 Task: Create validation rules in venue object.
Action: Mouse moved to (1216, 97)
Screenshot: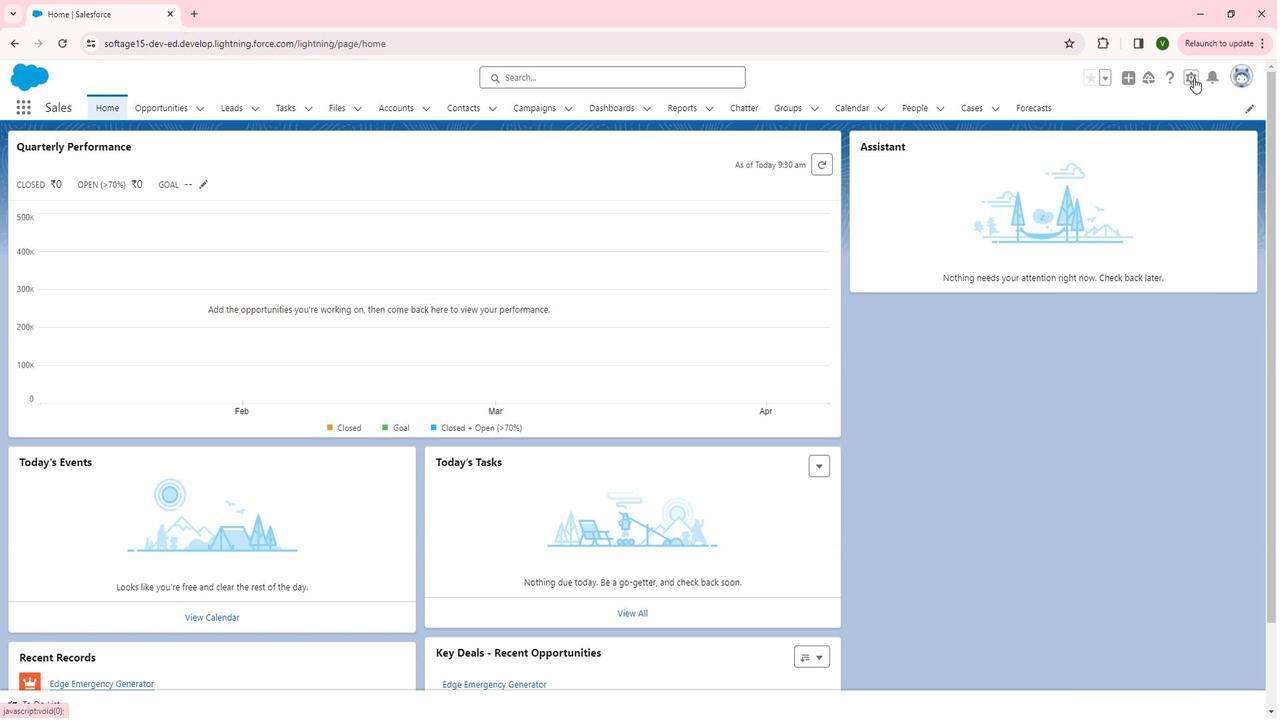 
Action: Mouse pressed left at (1216, 97)
Screenshot: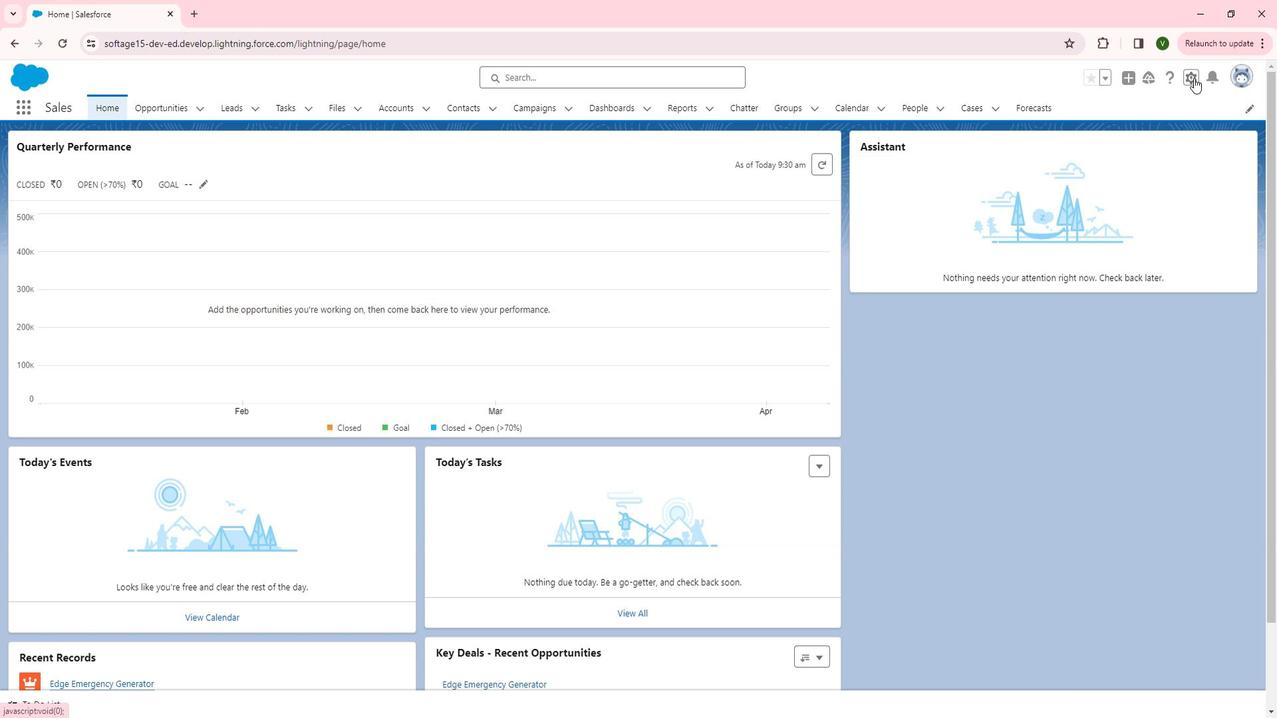 
Action: Mouse moved to (1151, 147)
Screenshot: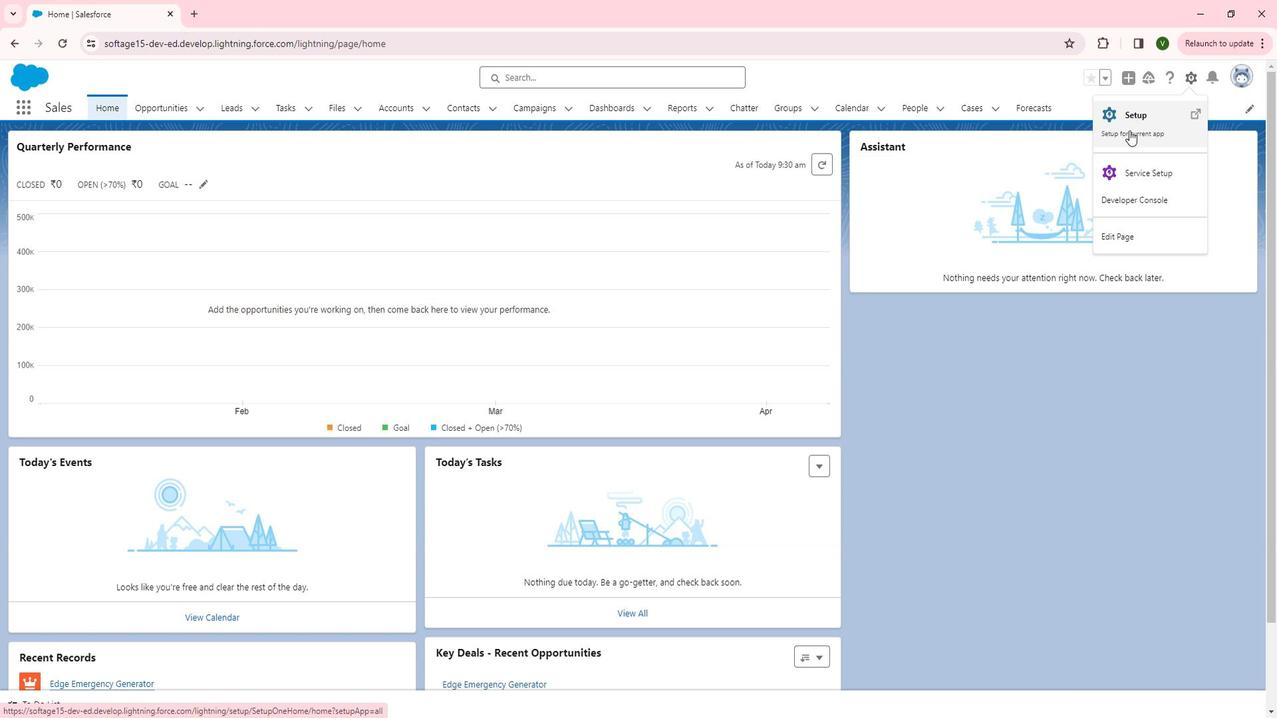 
Action: Mouse pressed left at (1151, 147)
Screenshot: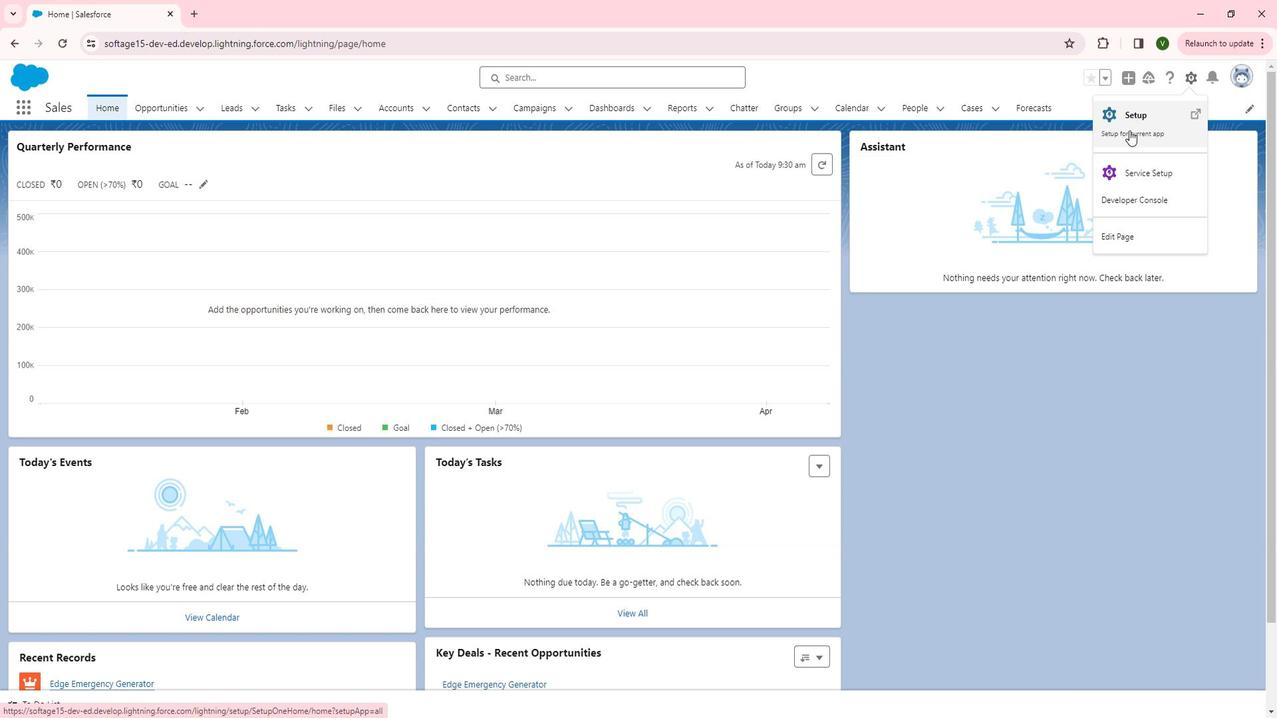 
Action: Mouse moved to (119, 447)
Screenshot: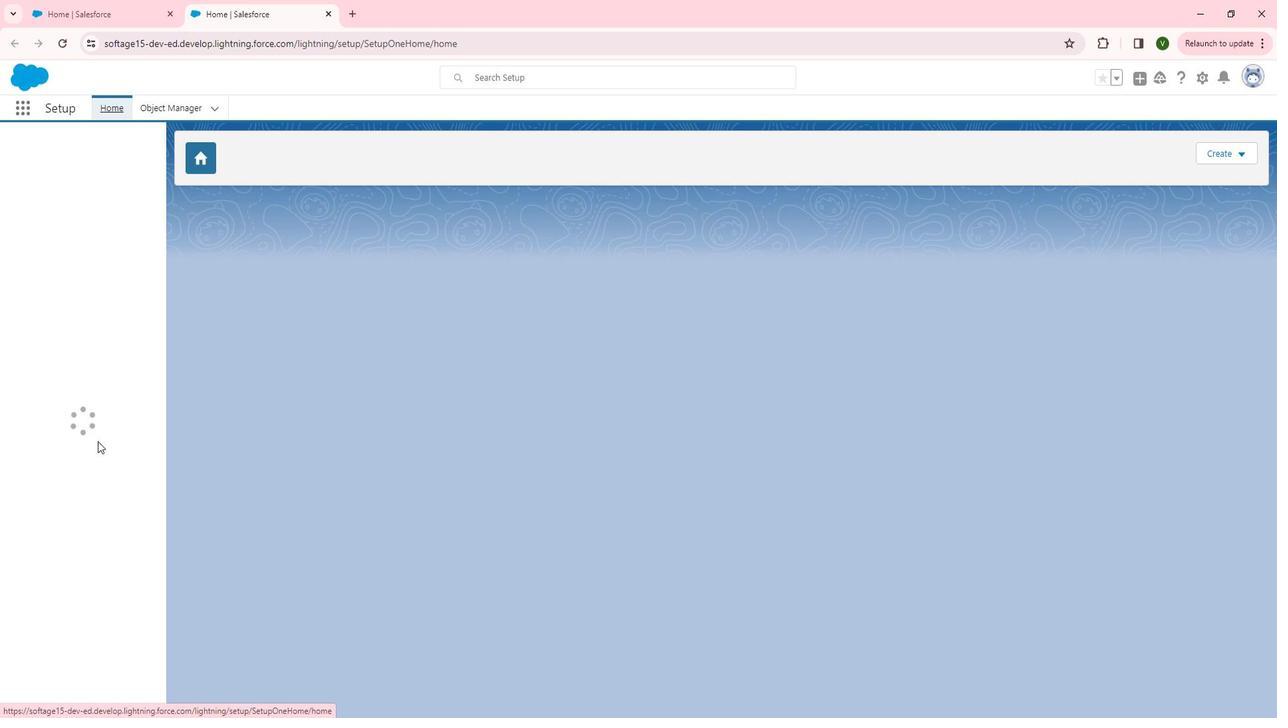 
Action: Mouse scrolled (119, 446) with delta (0, 0)
Screenshot: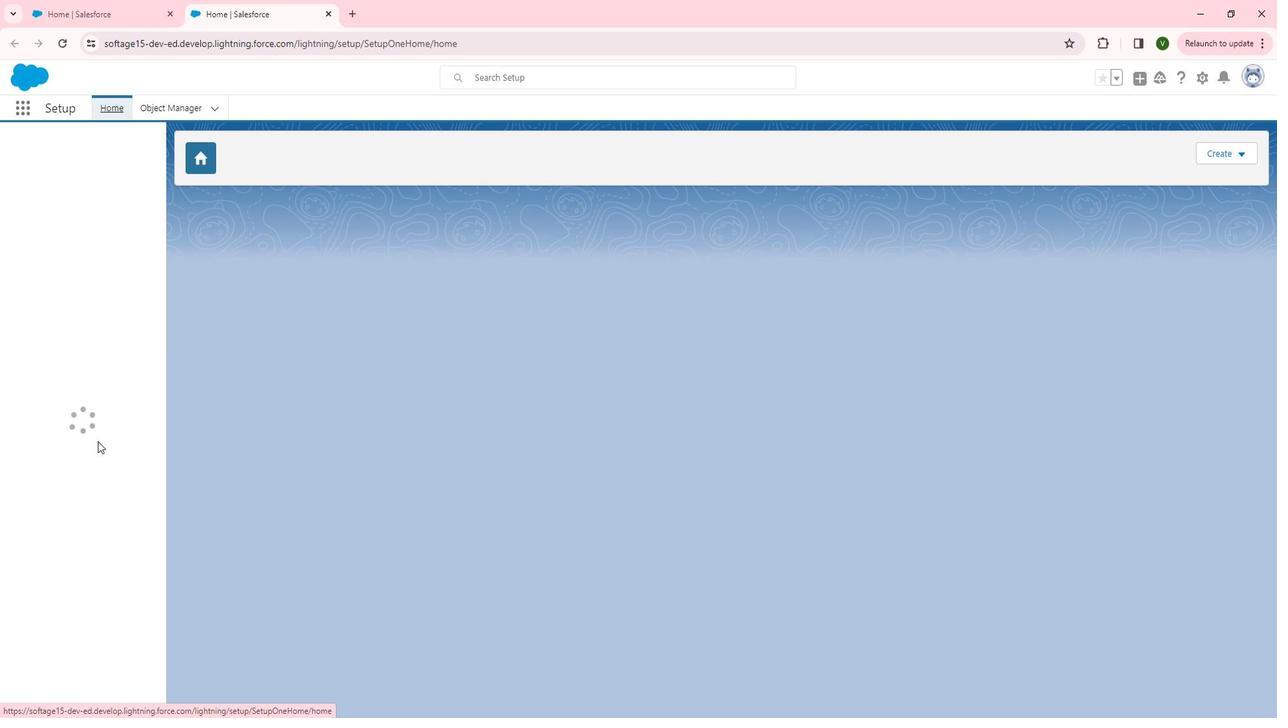 
Action: Mouse scrolled (119, 446) with delta (0, 0)
Screenshot: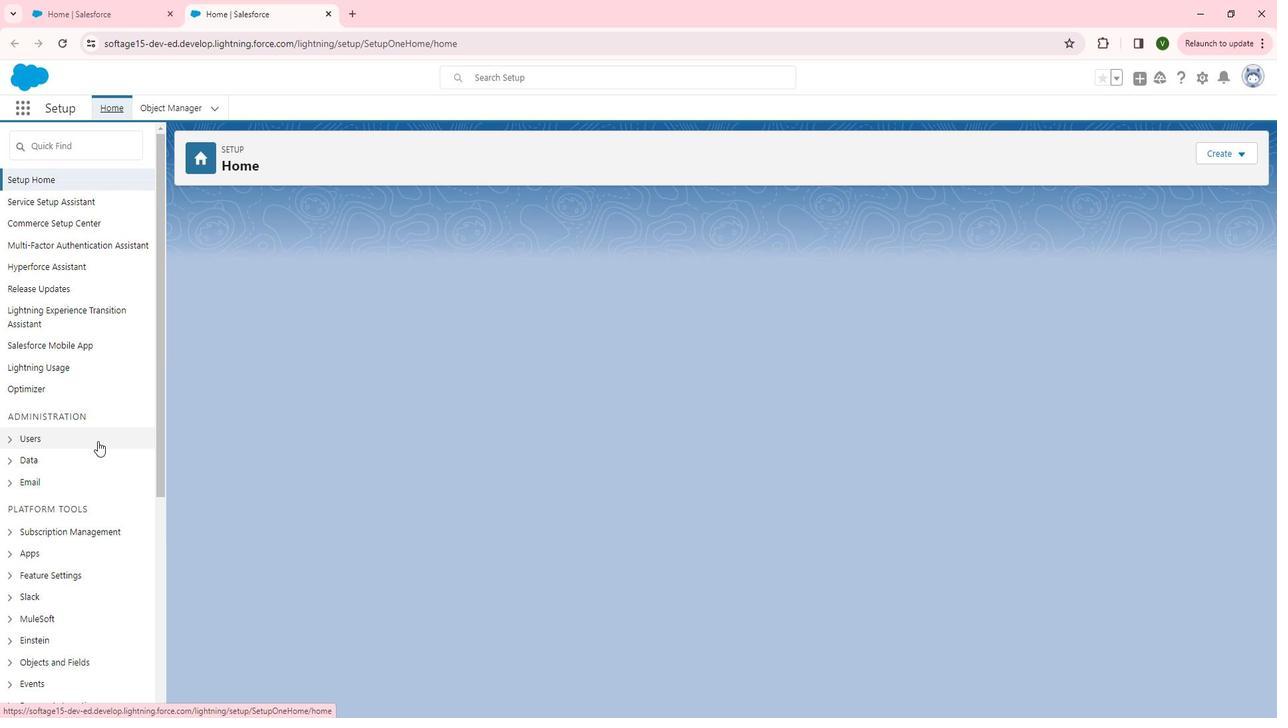 
Action: Mouse moved to (122, 477)
Screenshot: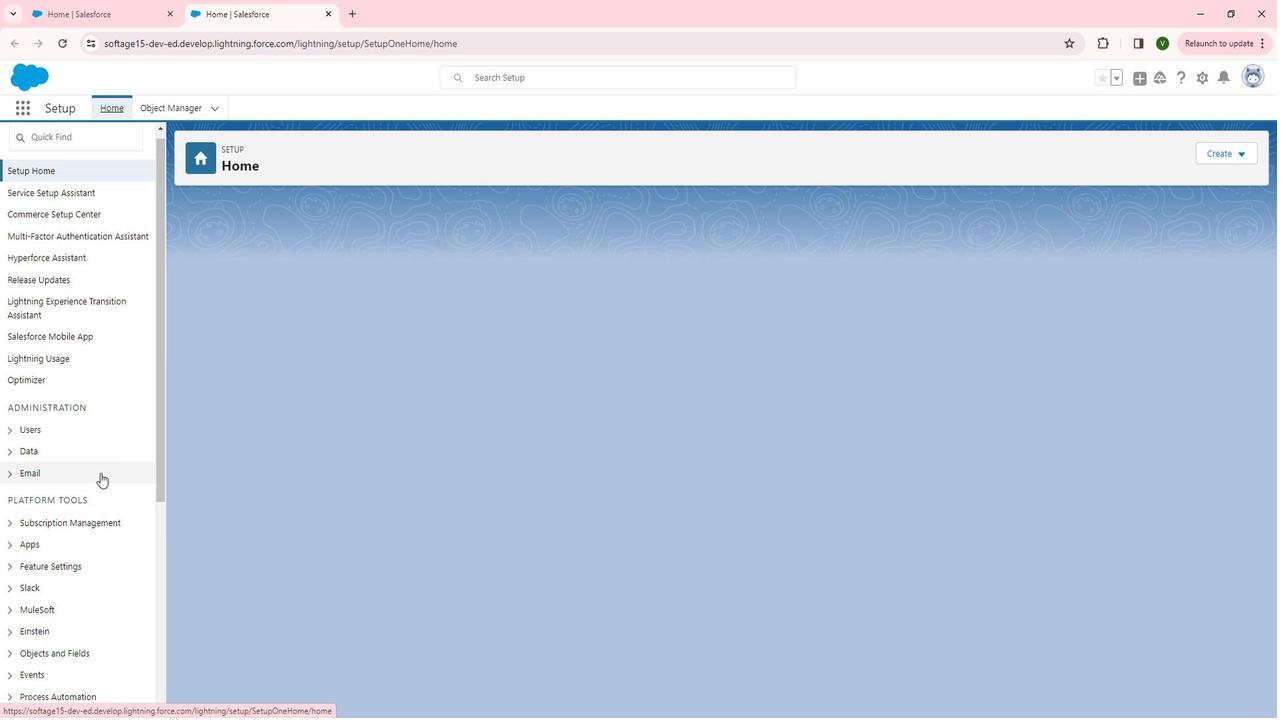 
Action: Mouse scrolled (122, 477) with delta (0, 0)
Screenshot: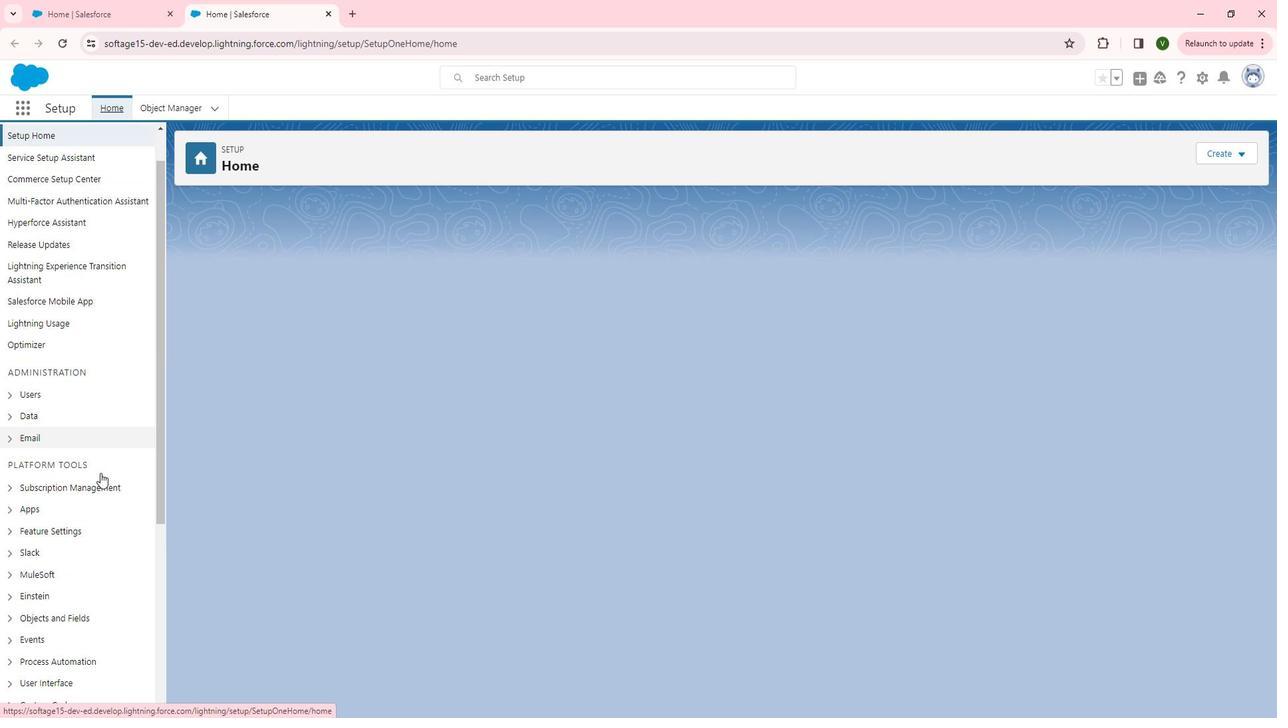 
Action: Mouse moved to (86, 512)
Screenshot: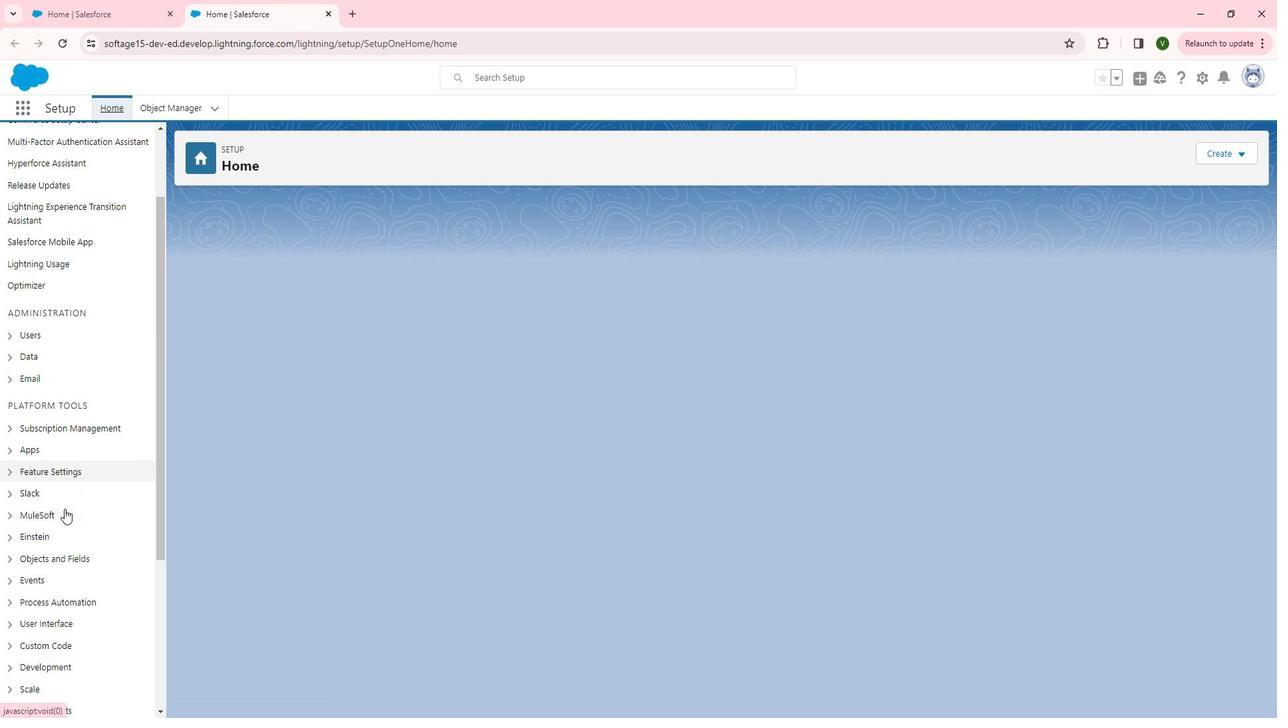 
Action: Mouse scrolled (86, 511) with delta (0, 0)
Screenshot: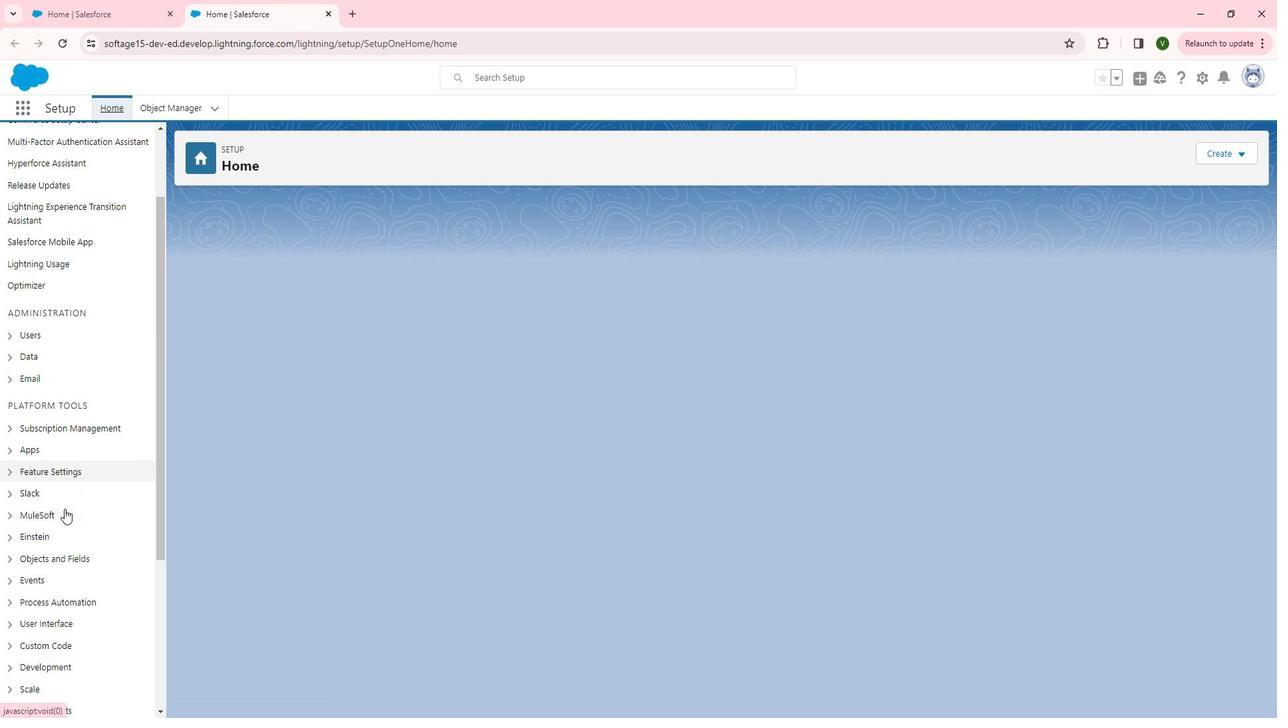 
Action: Mouse scrolled (86, 511) with delta (0, 0)
Screenshot: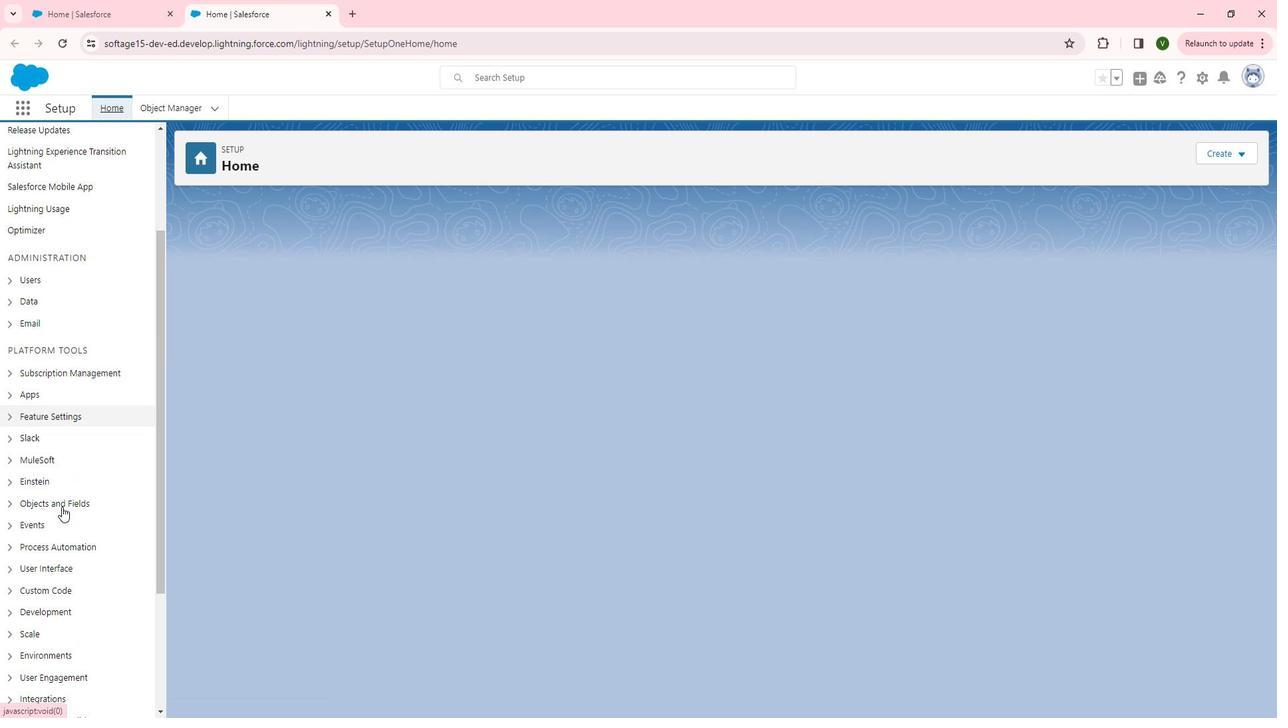 
Action: Mouse moved to (33, 457)
Screenshot: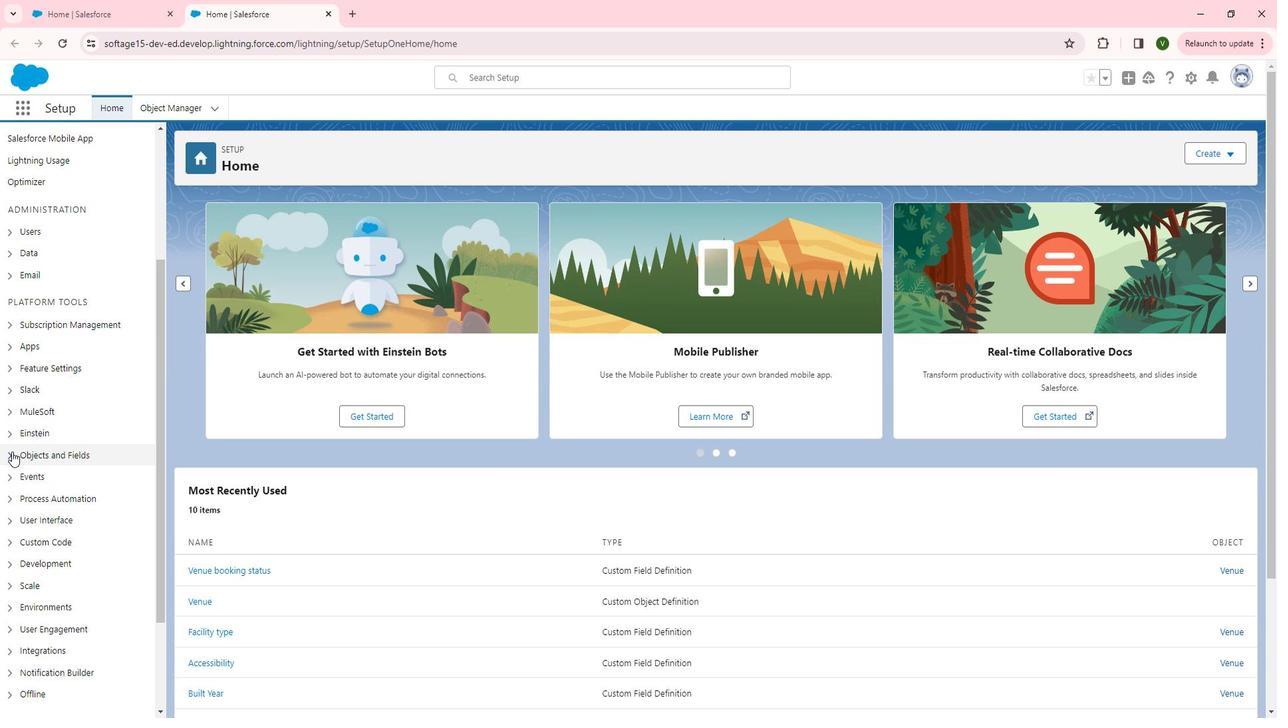 
Action: Mouse pressed left at (33, 457)
Screenshot: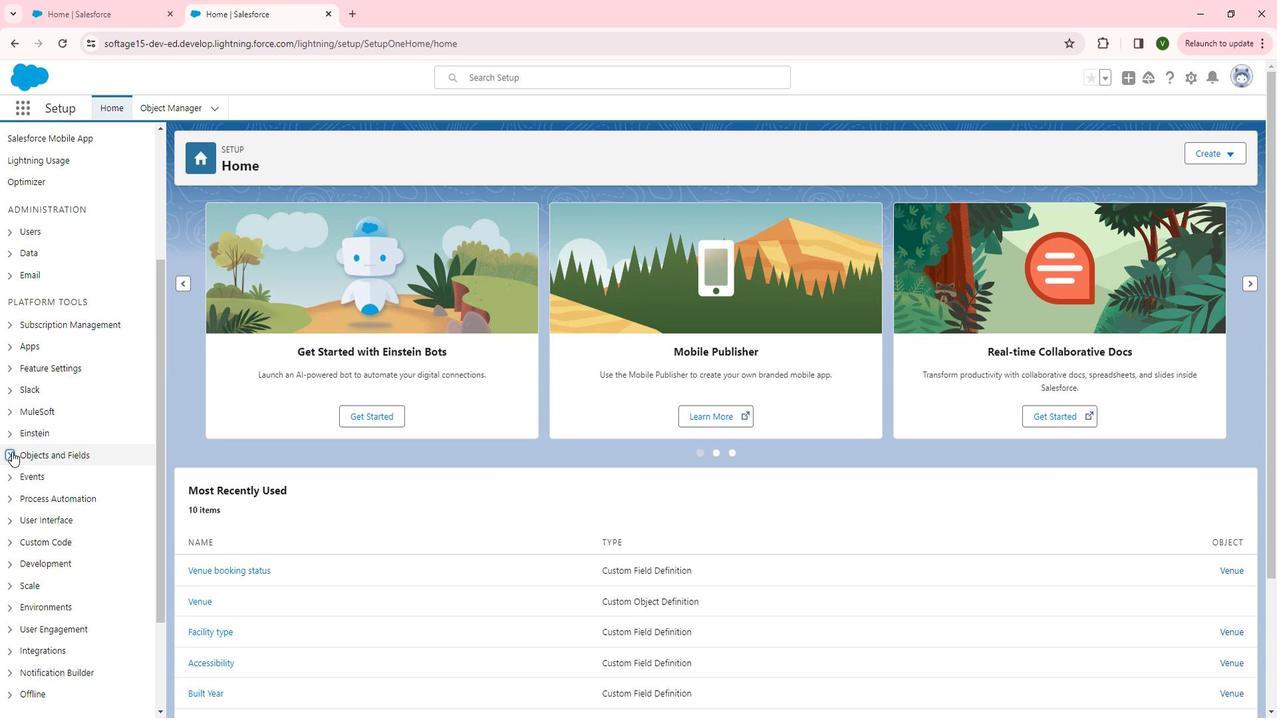 
Action: Mouse moved to (99, 463)
Screenshot: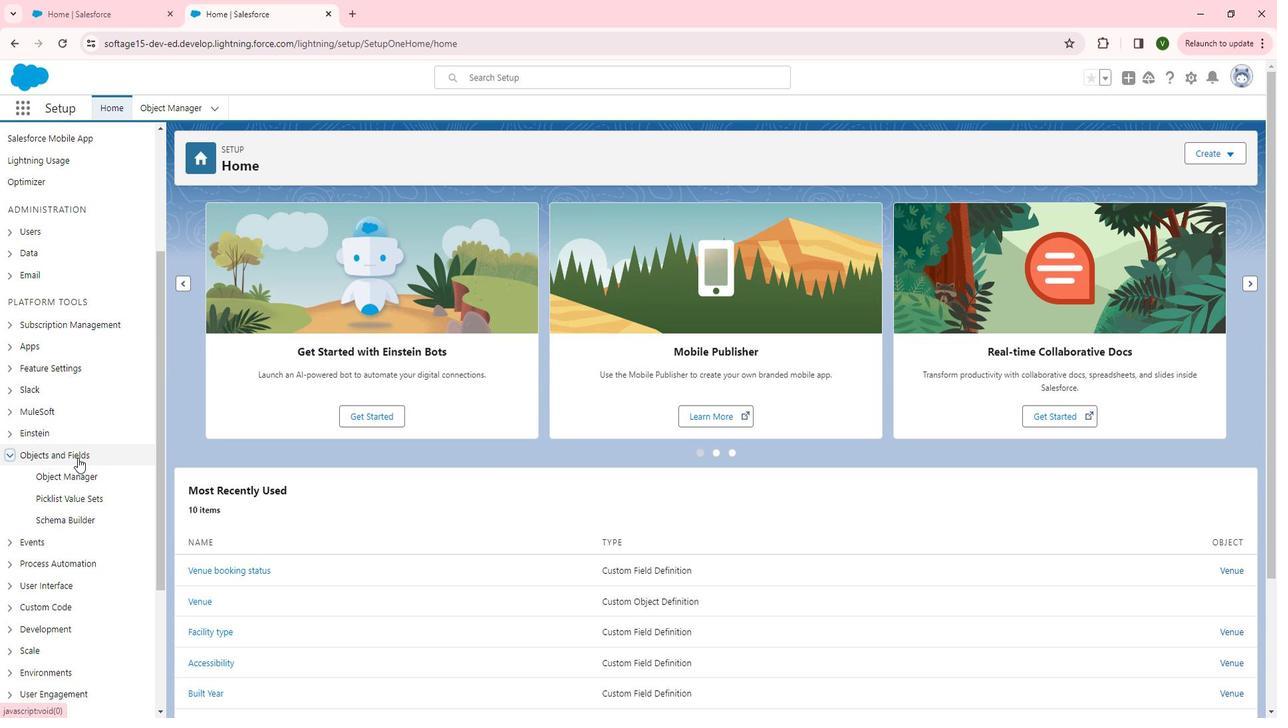 
Action: Mouse pressed left at (99, 463)
Screenshot: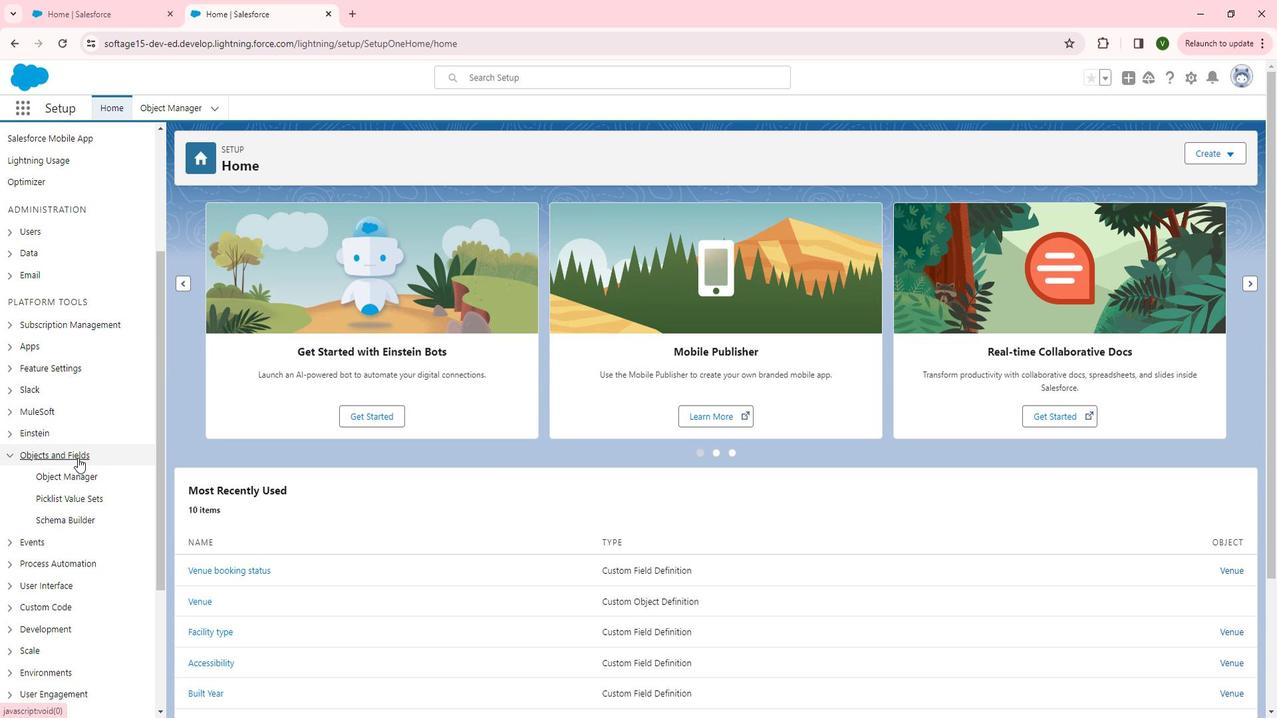 
Action: Mouse pressed left at (99, 463)
Screenshot: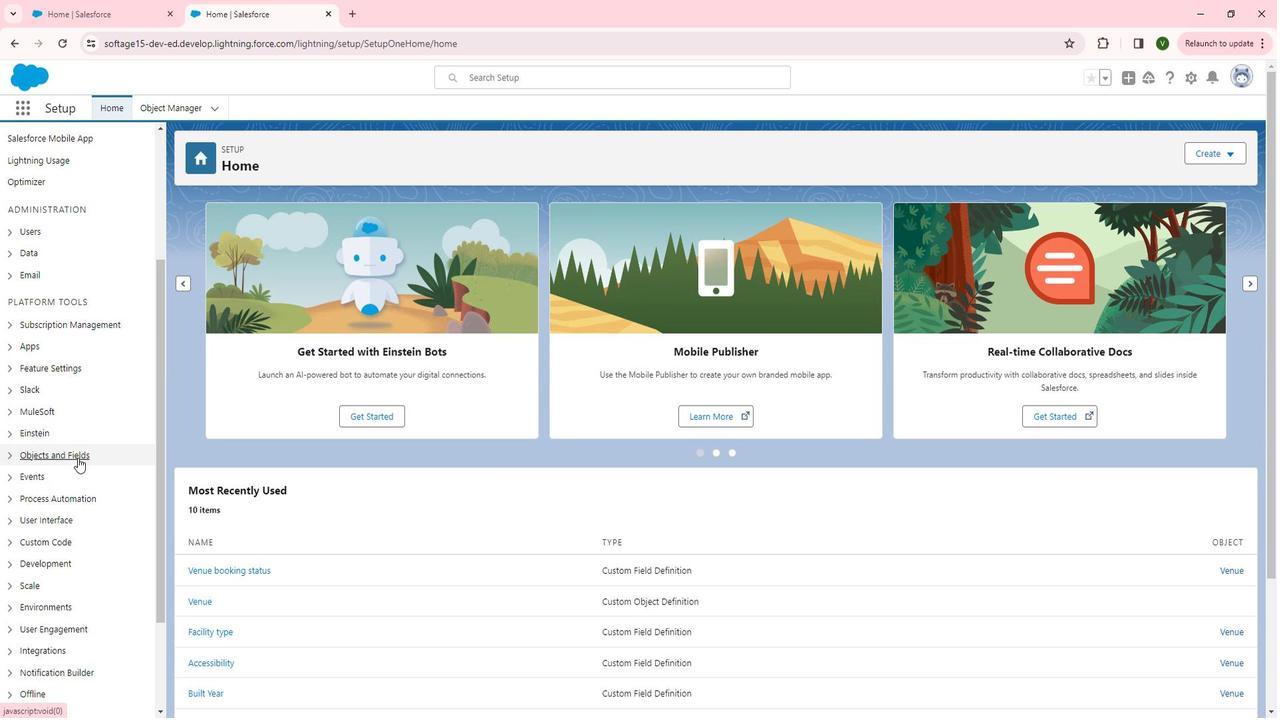 
Action: Mouse moved to (93, 479)
Screenshot: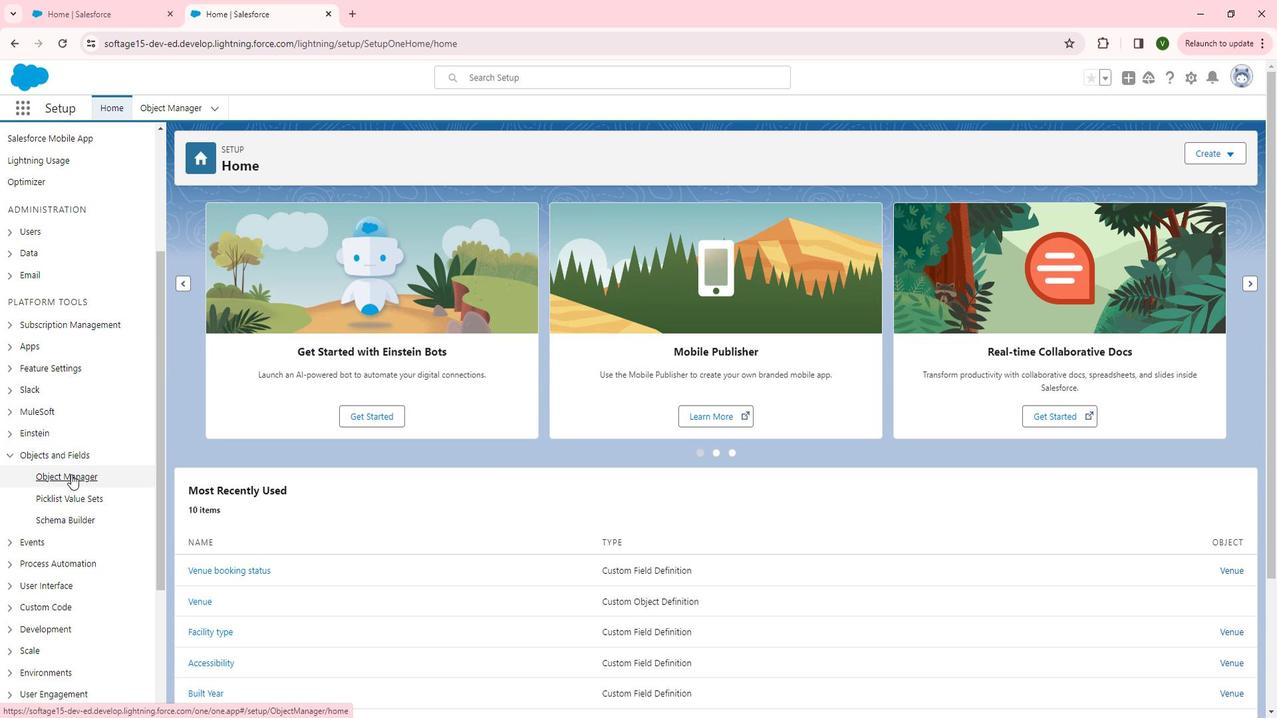 
Action: Mouse pressed left at (93, 479)
Screenshot: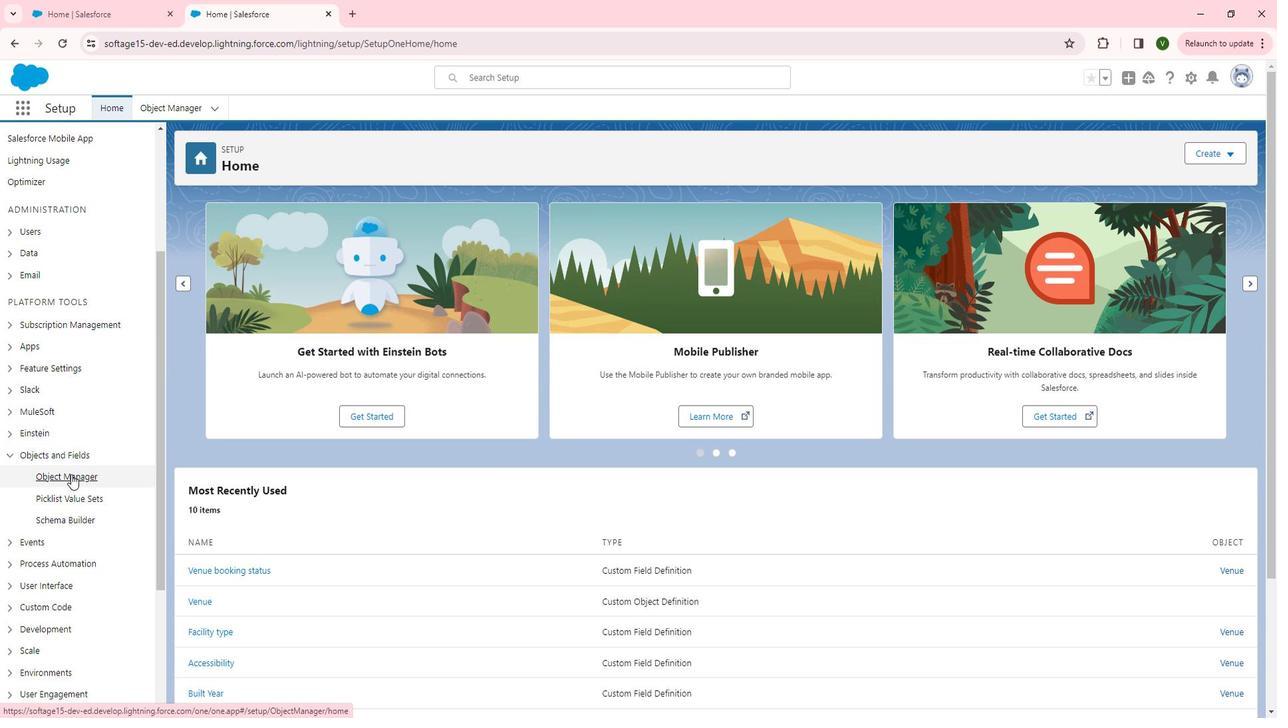 
Action: Mouse moved to (246, 536)
Screenshot: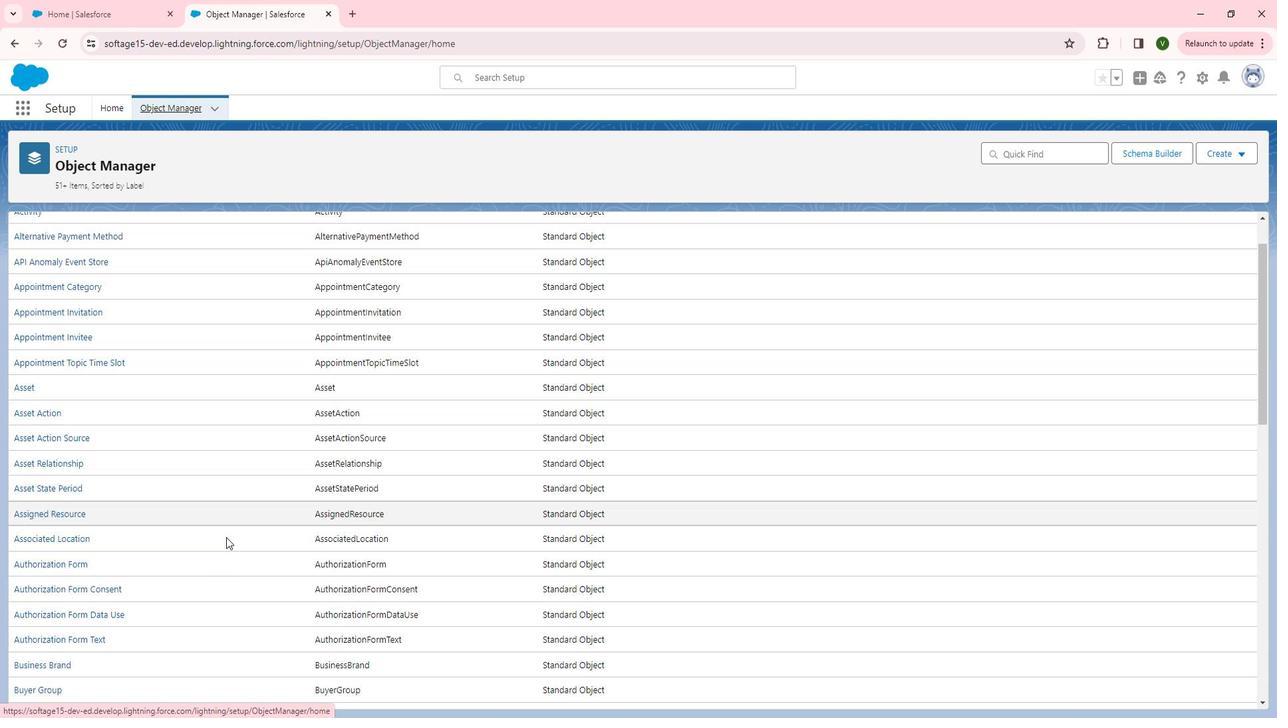 
Action: Mouse scrolled (246, 536) with delta (0, 0)
Screenshot: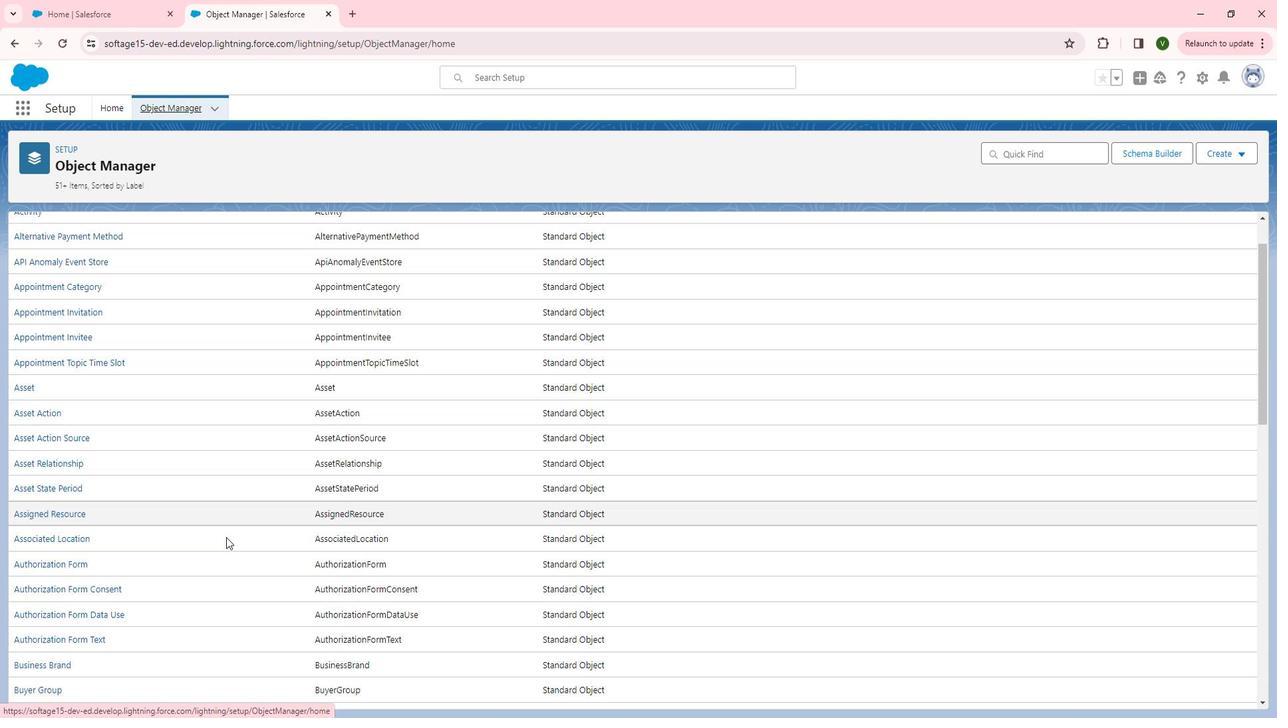 
Action: Mouse moved to (246, 537)
Screenshot: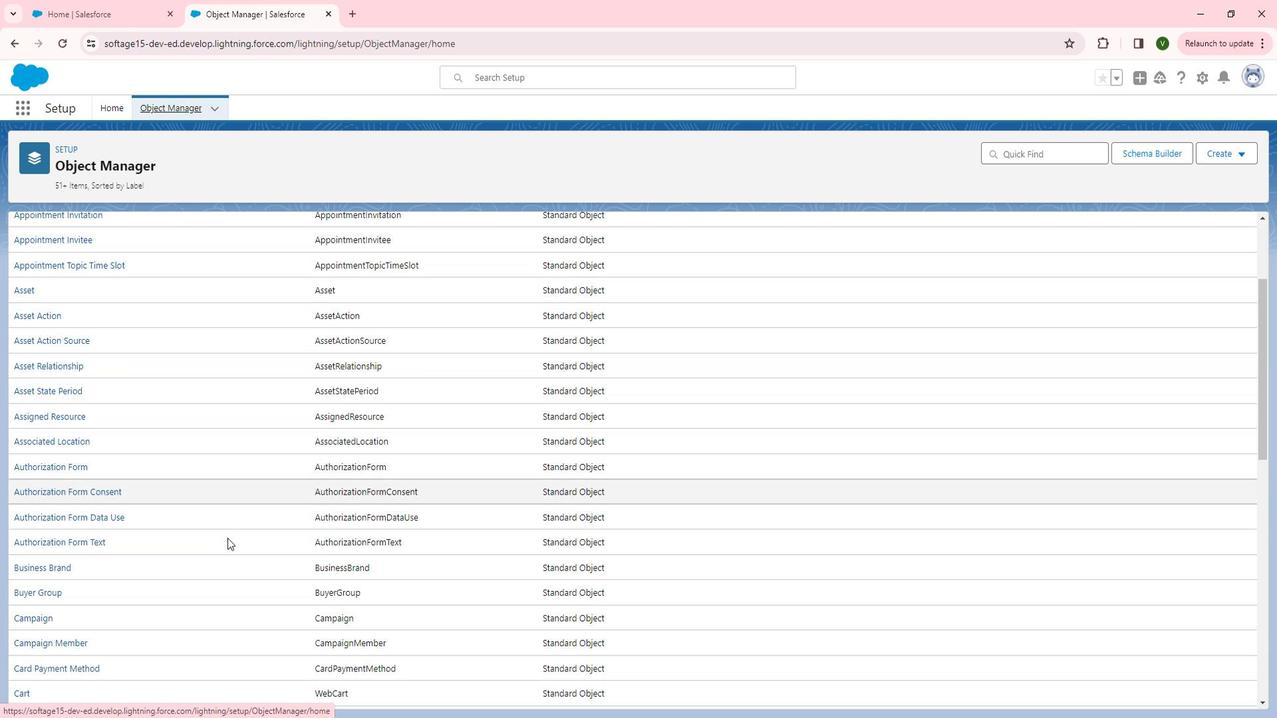 
Action: Mouse scrolled (246, 536) with delta (0, 0)
Screenshot: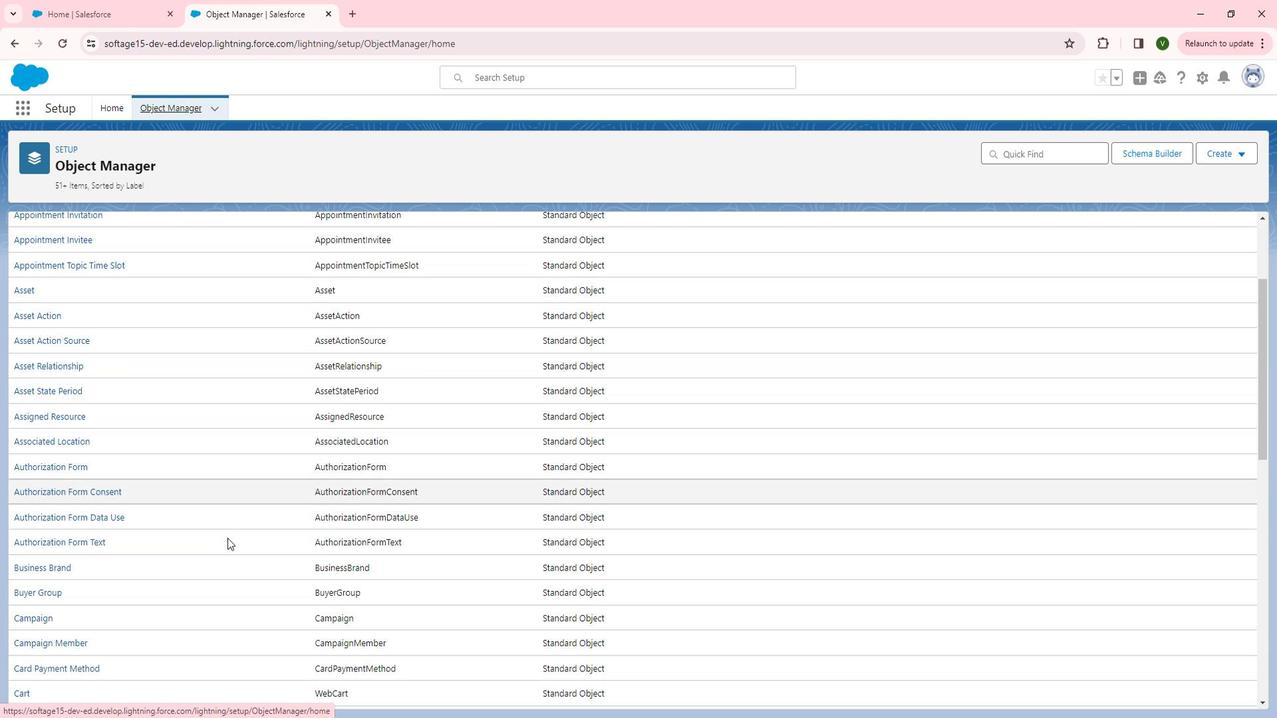 
Action: Mouse moved to (247, 538)
Screenshot: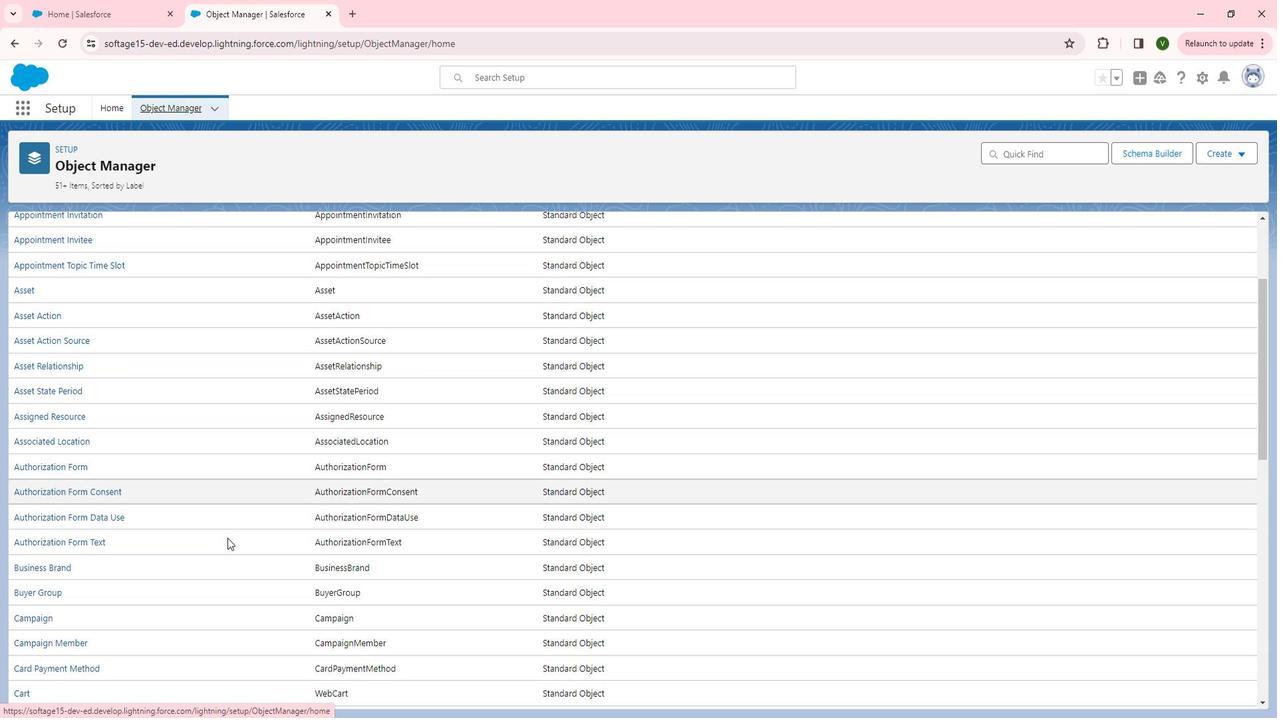 
Action: Mouse scrolled (247, 537) with delta (0, 0)
Screenshot: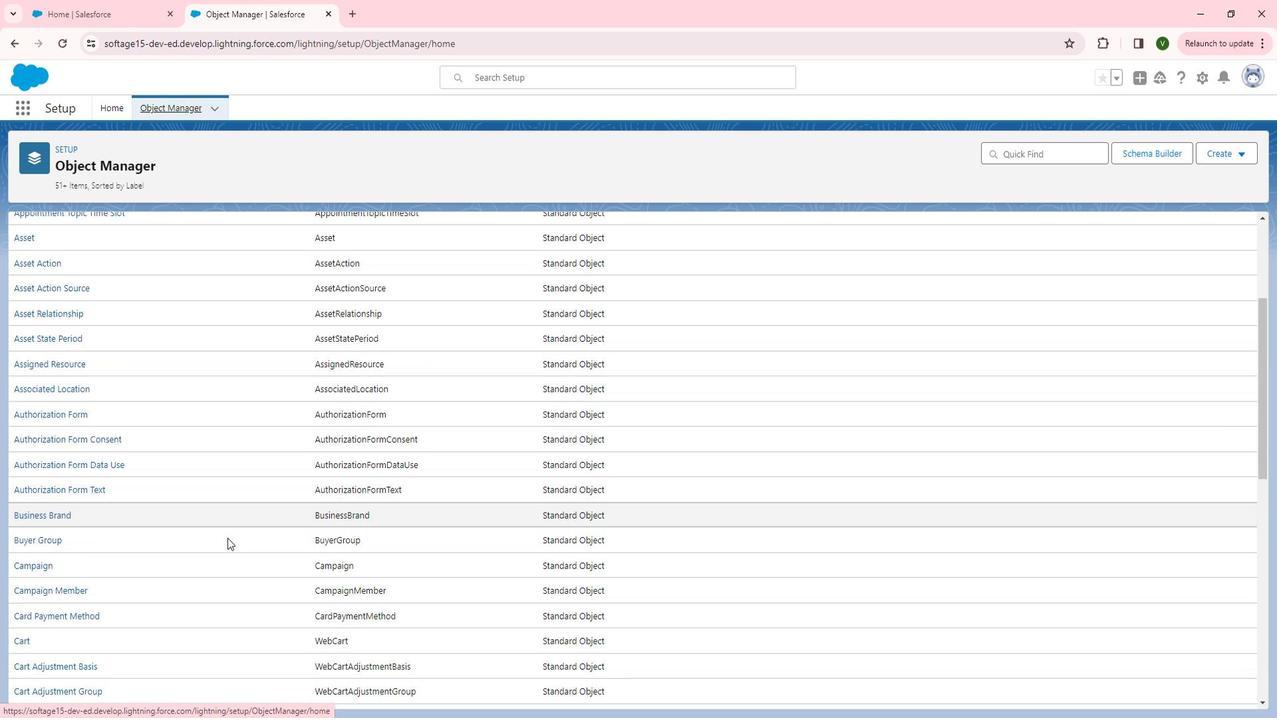 
Action: Mouse moved to (251, 540)
Screenshot: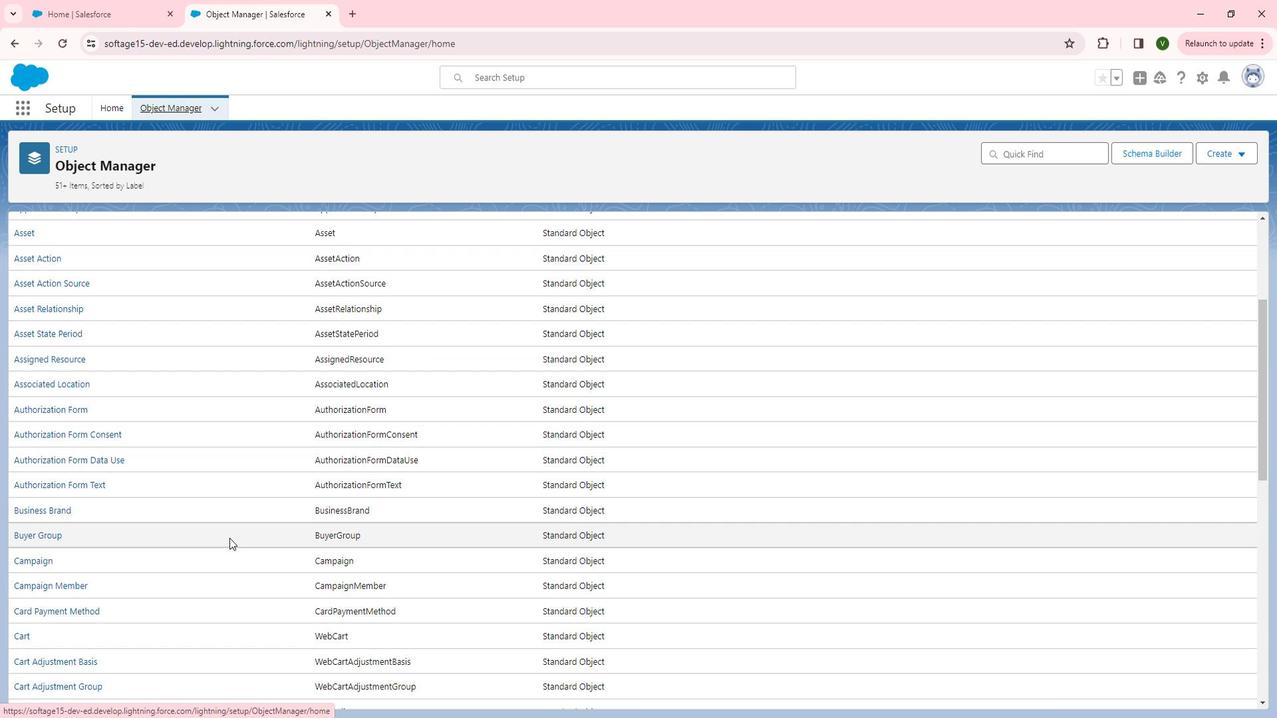
Action: Mouse scrolled (251, 539) with delta (0, 0)
Screenshot: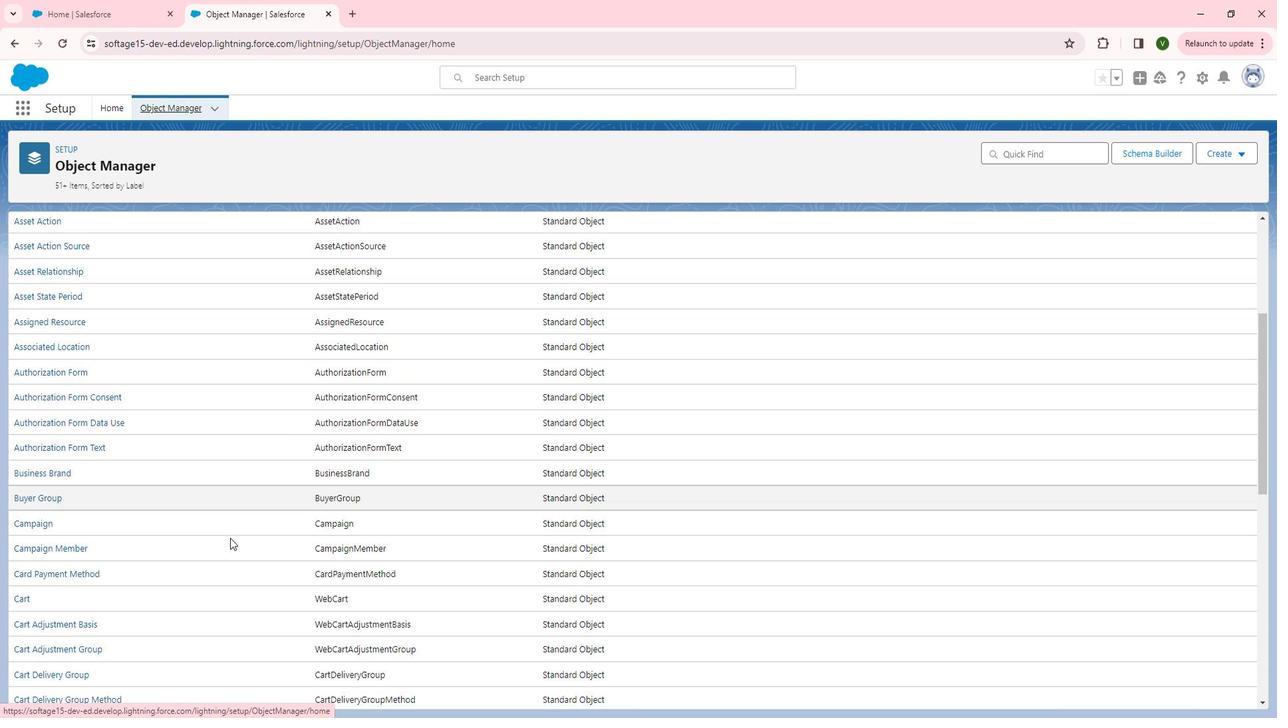 
Action: Mouse scrolled (251, 539) with delta (0, 0)
Screenshot: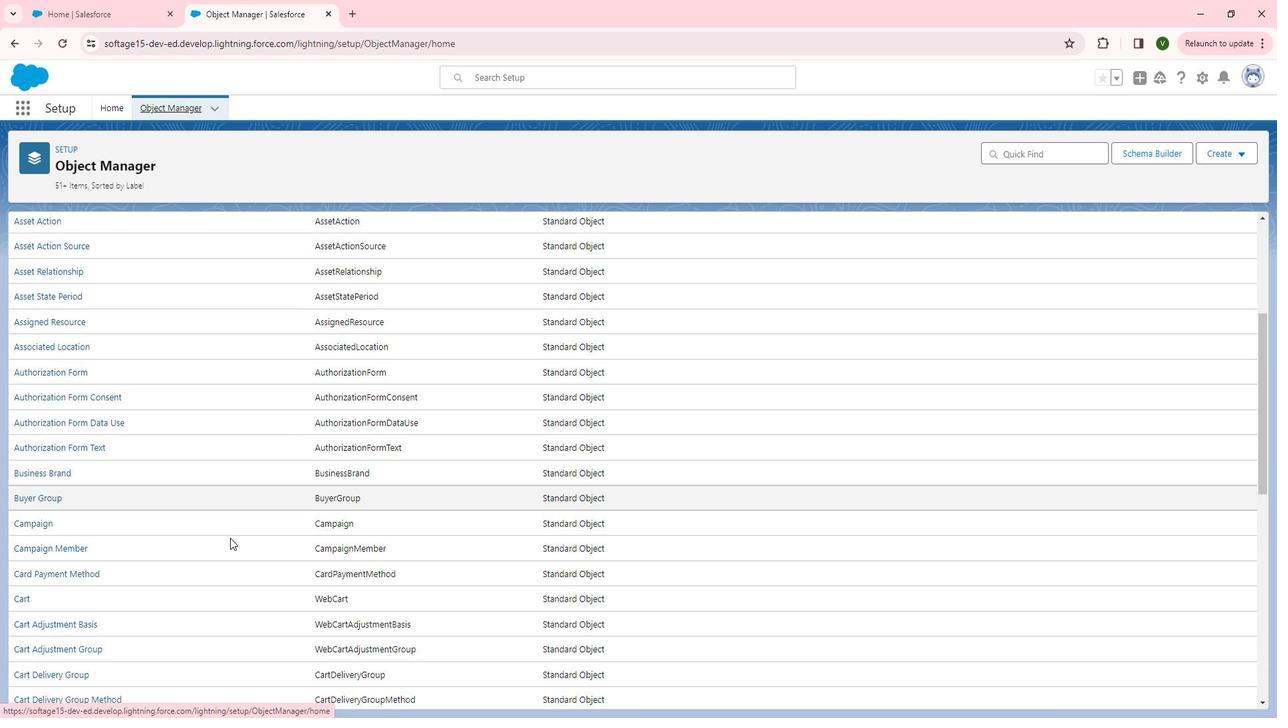 
Action: Mouse scrolled (251, 539) with delta (0, 0)
Screenshot: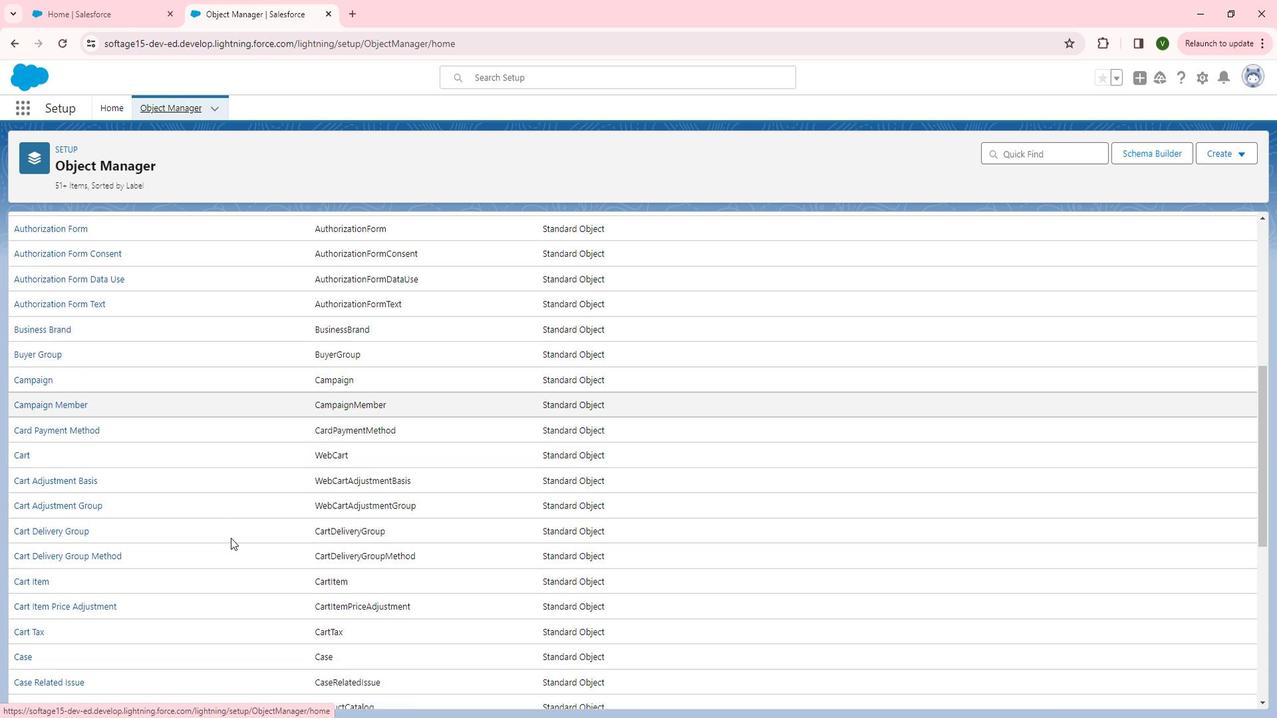 
Action: Mouse moved to (252, 540)
Screenshot: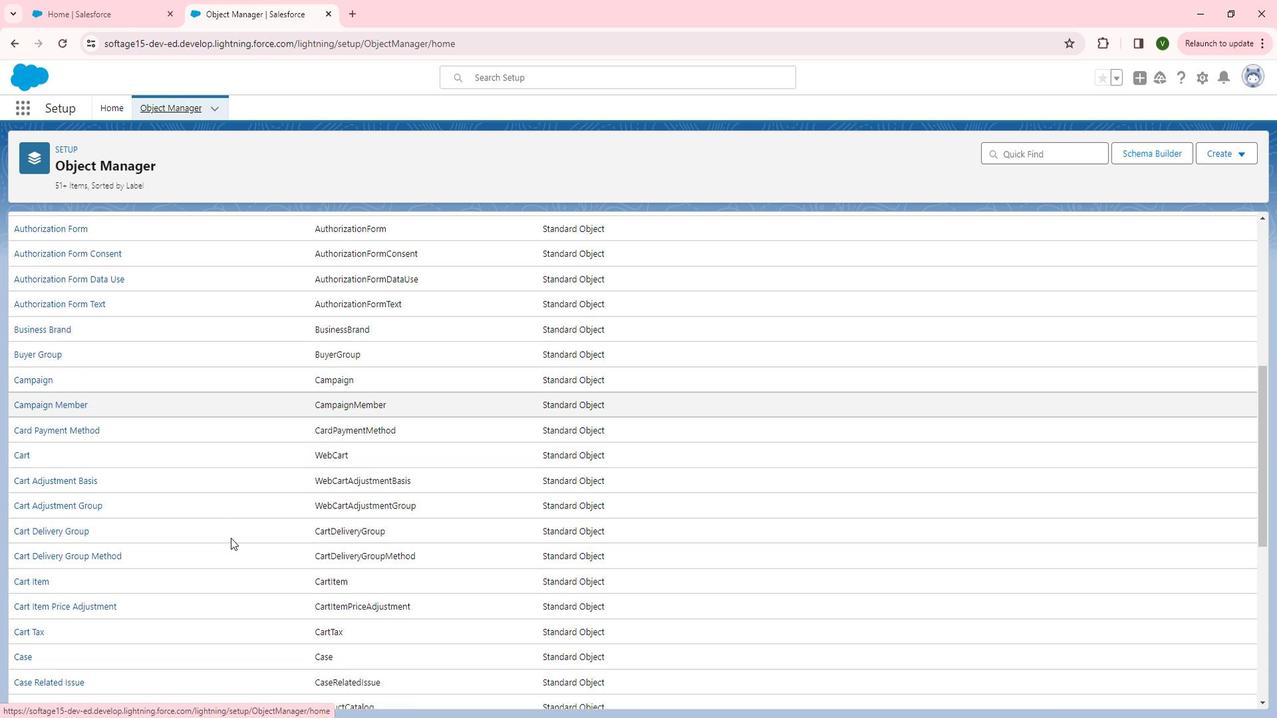 
Action: Mouse scrolled (252, 539) with delta (0, 0)
Screenshot: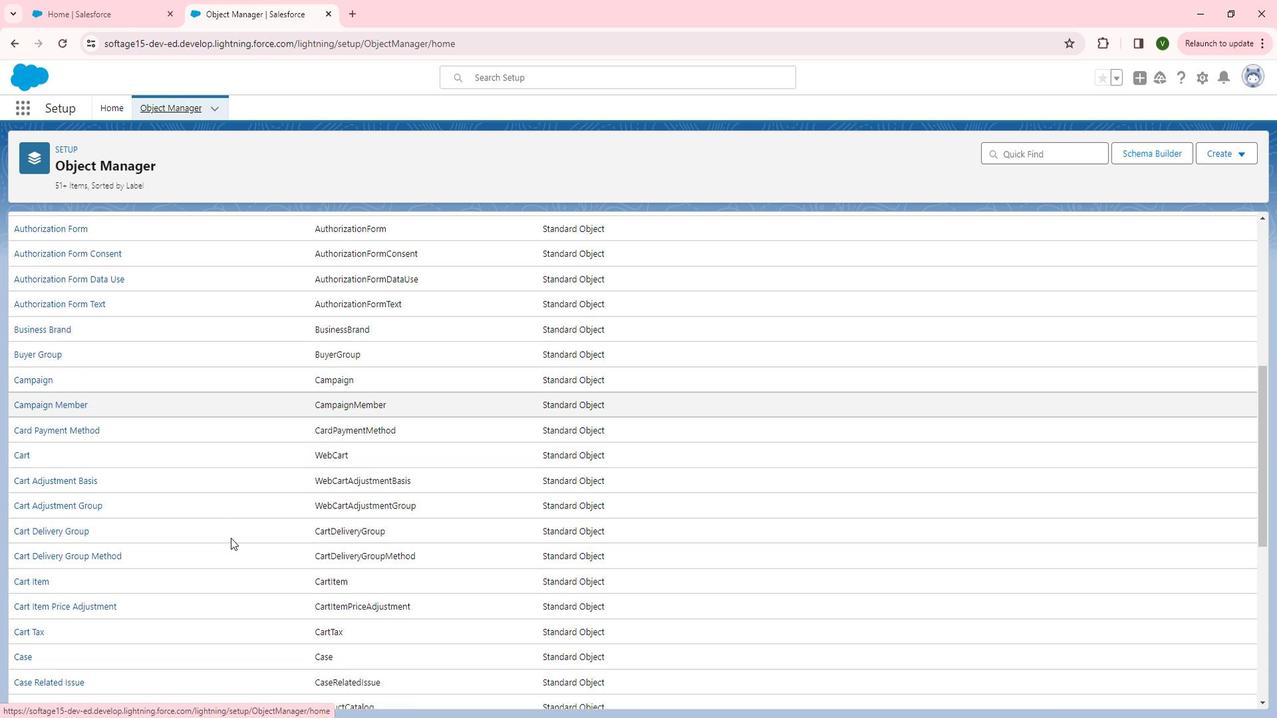 
Action: Mouse moved to (255, 540)
Screenshot: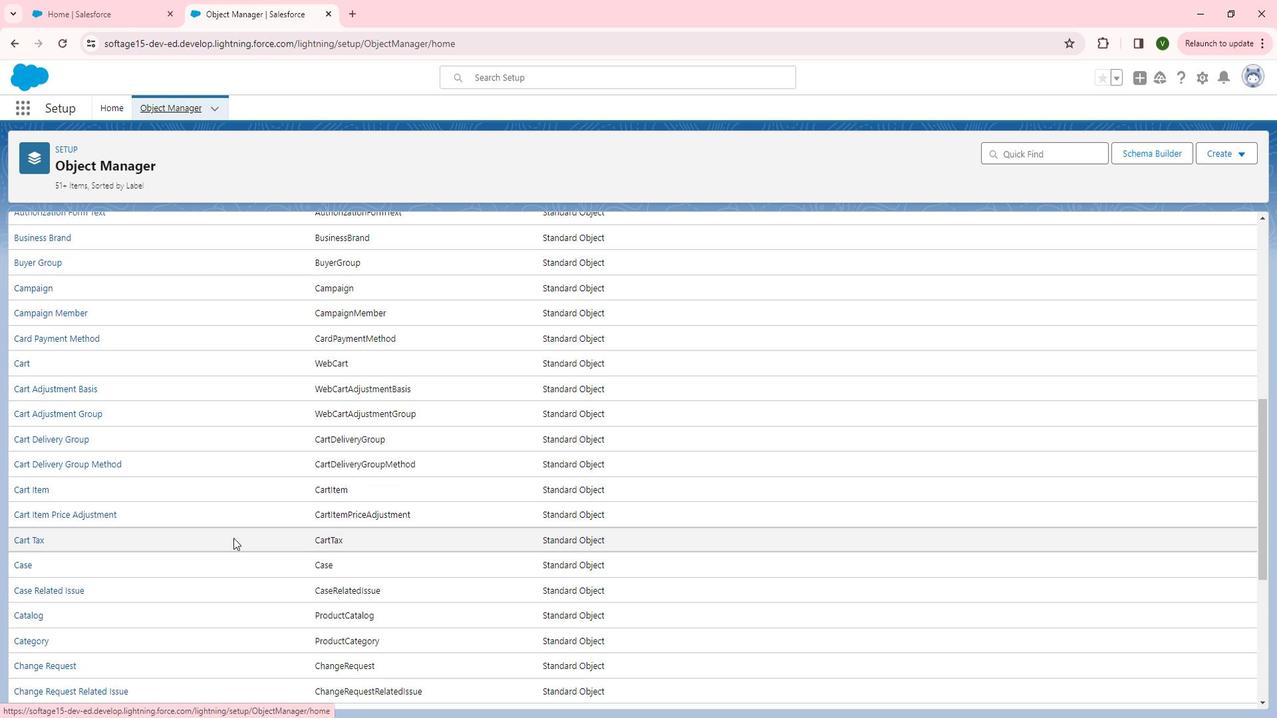 
Action: Mouse scrolled (255, 539) with delta (0, 0)
Screenshot: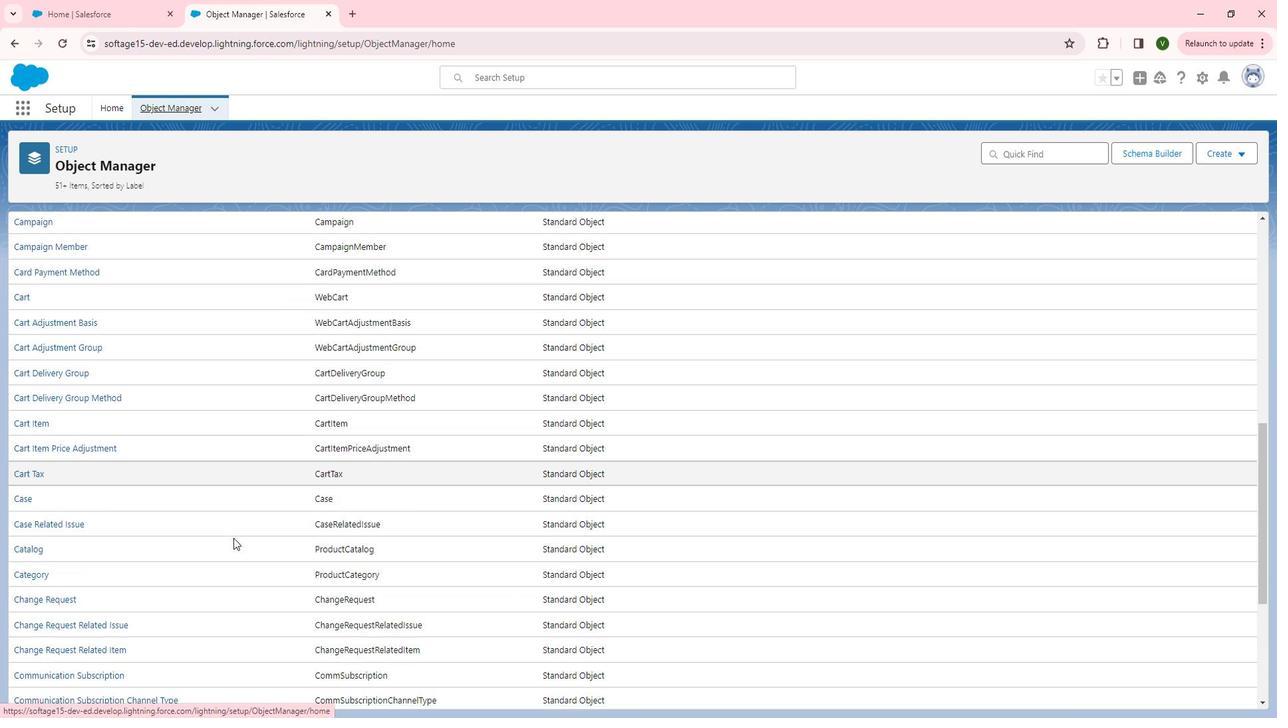 
Action: Mouse scrolled (255, 539) with delta (0, 0)
Screenshot: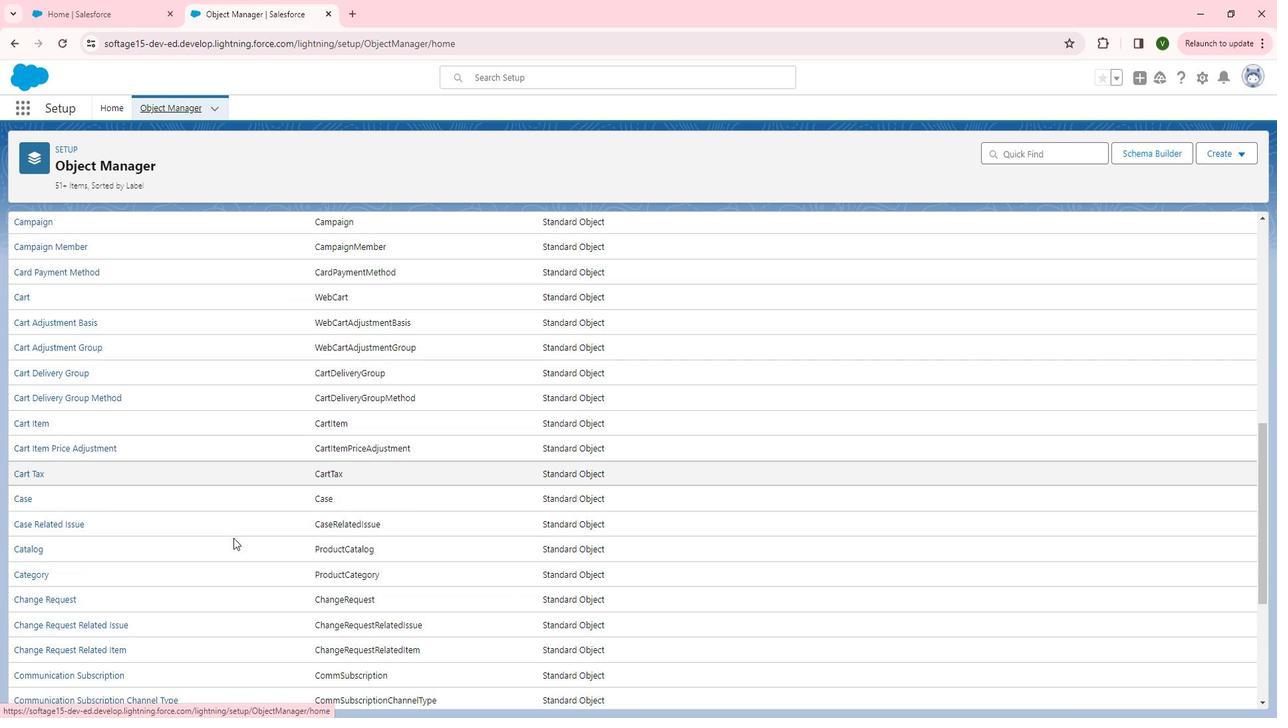 
Action: Mouse scrolled (255, 539) with delta (0, 0)
Screenshot: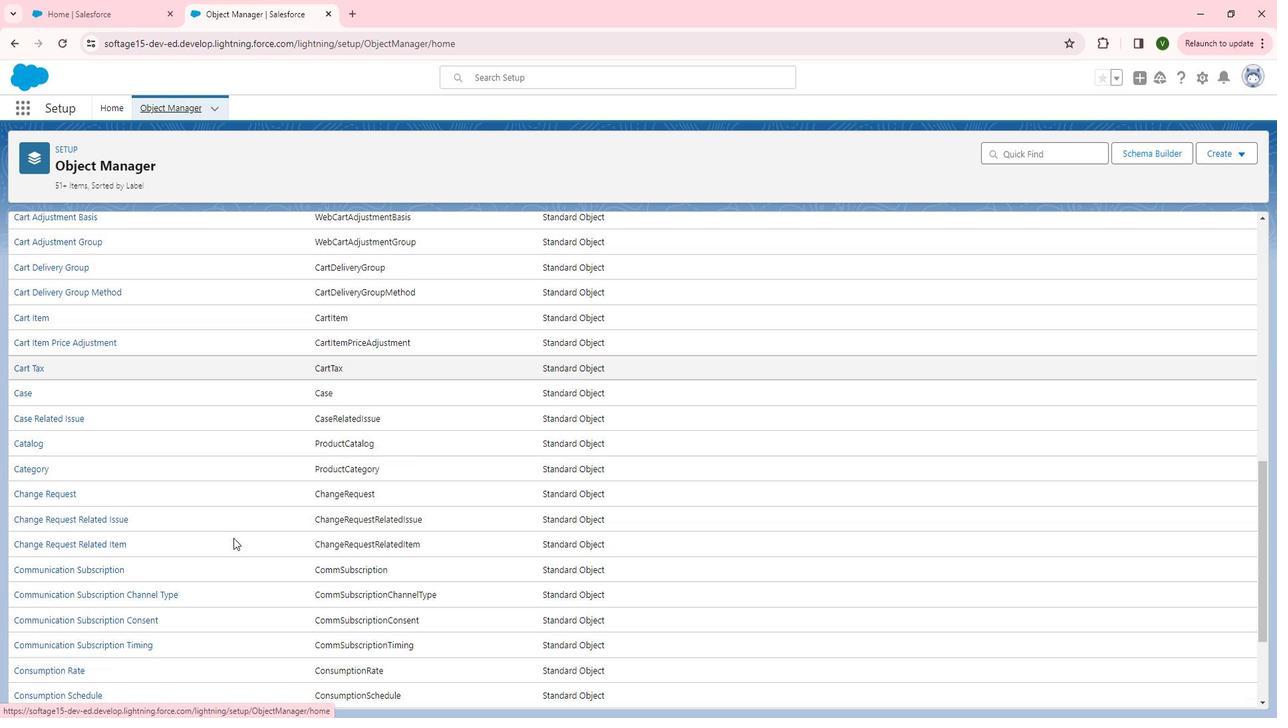 
Action: Mouse scrolled (255, 539) with delta (0, 0)
Screenshot: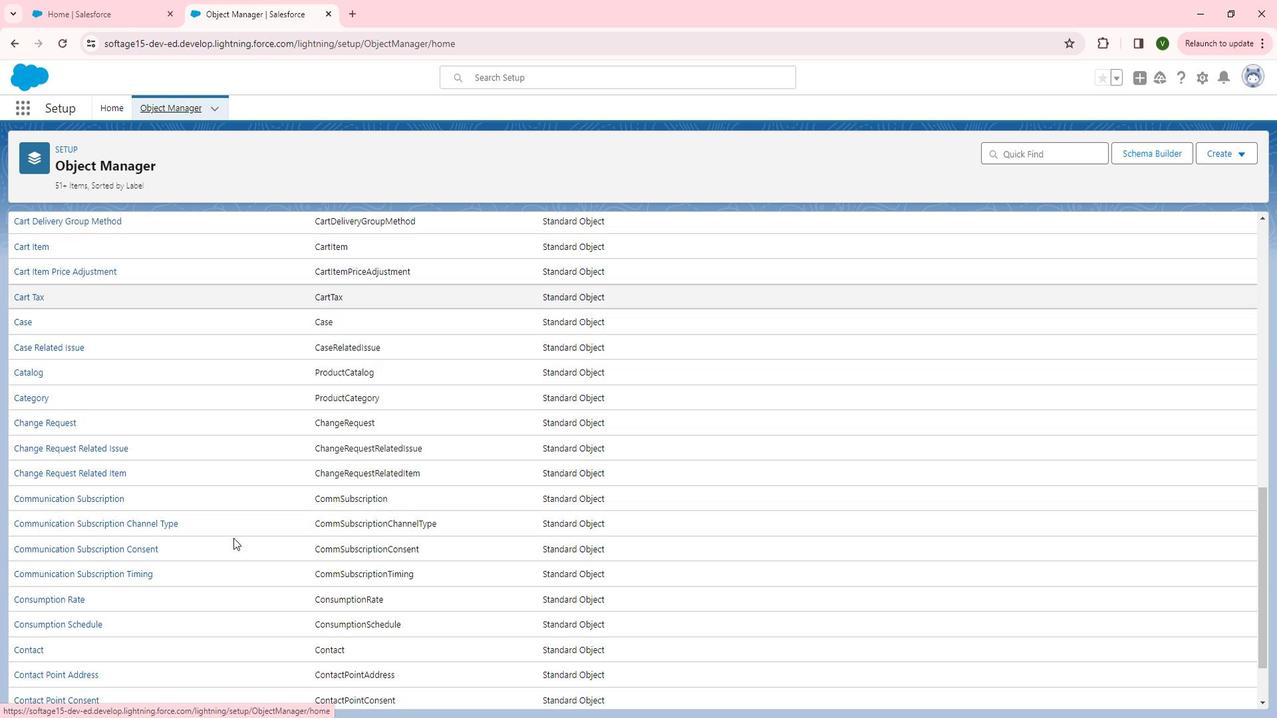 
Action: Mouse scrolled (255, 539) with delta (0, 0)
Screenshot: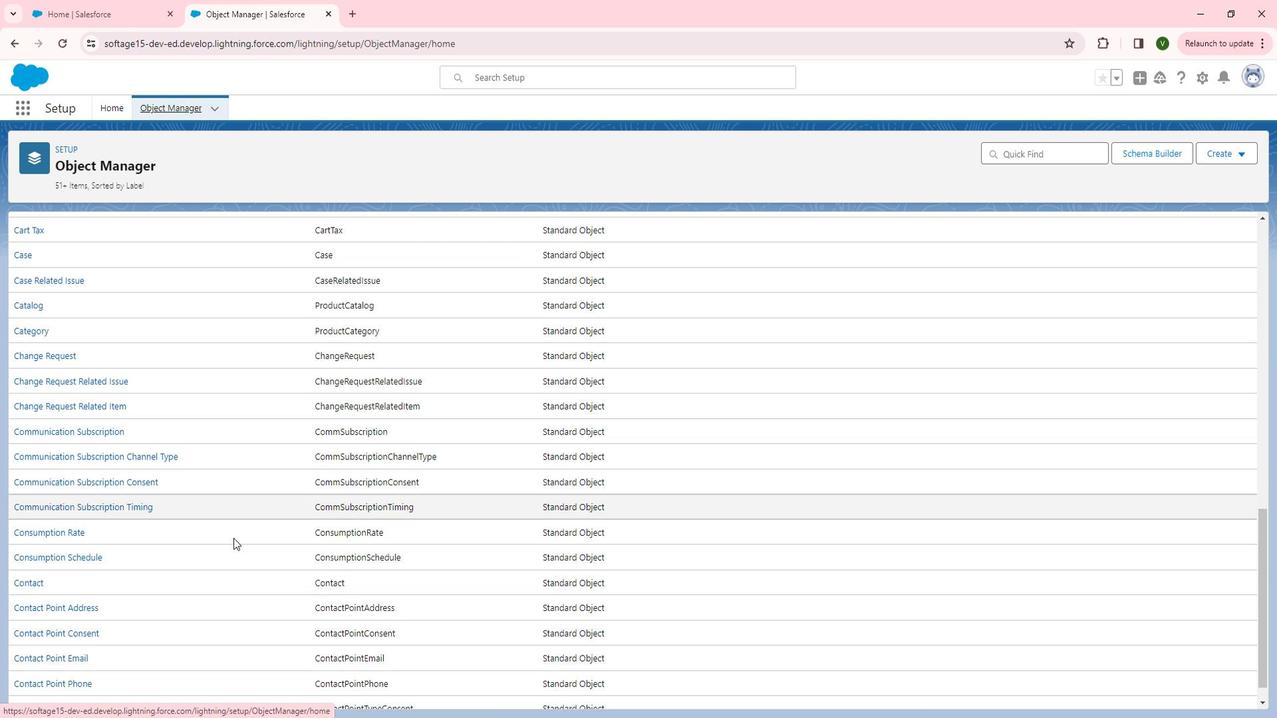 
Action: Mouse scrolled (255, 539) with delta (0, 0)
Screenshot: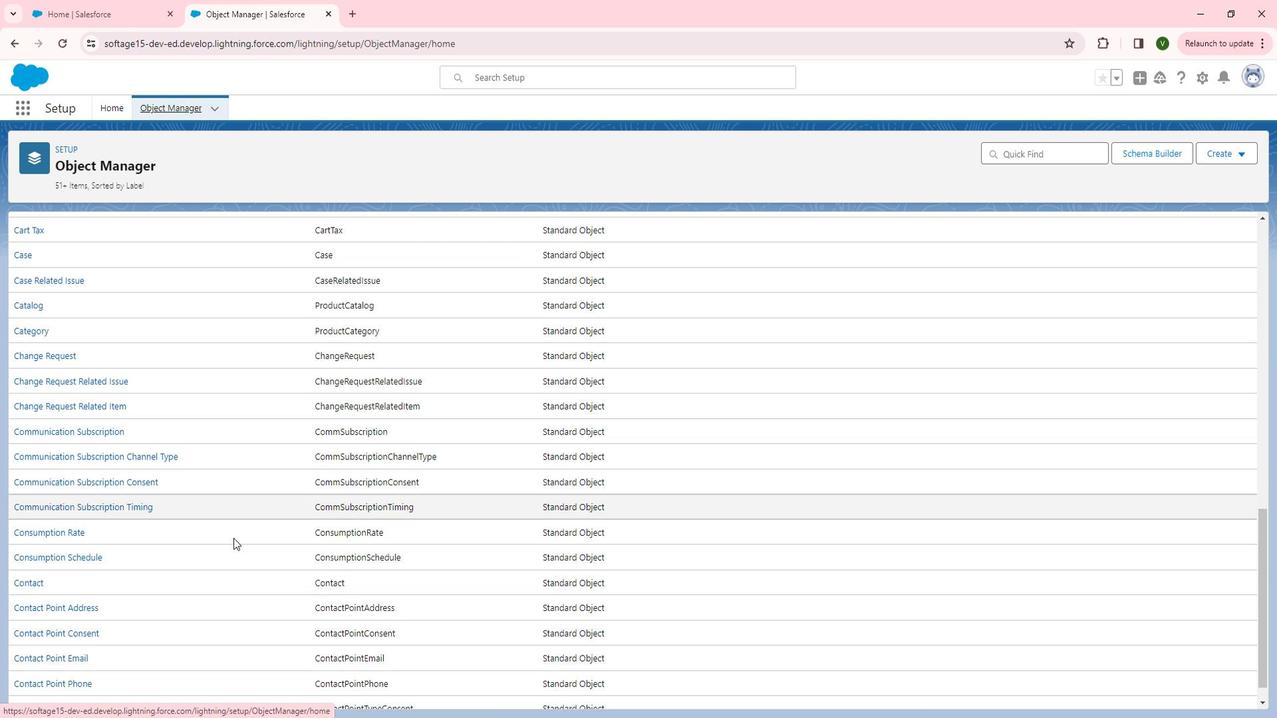 
Action: Mouse scrolled (255, 539) with delta (0, 0)
Screenshot: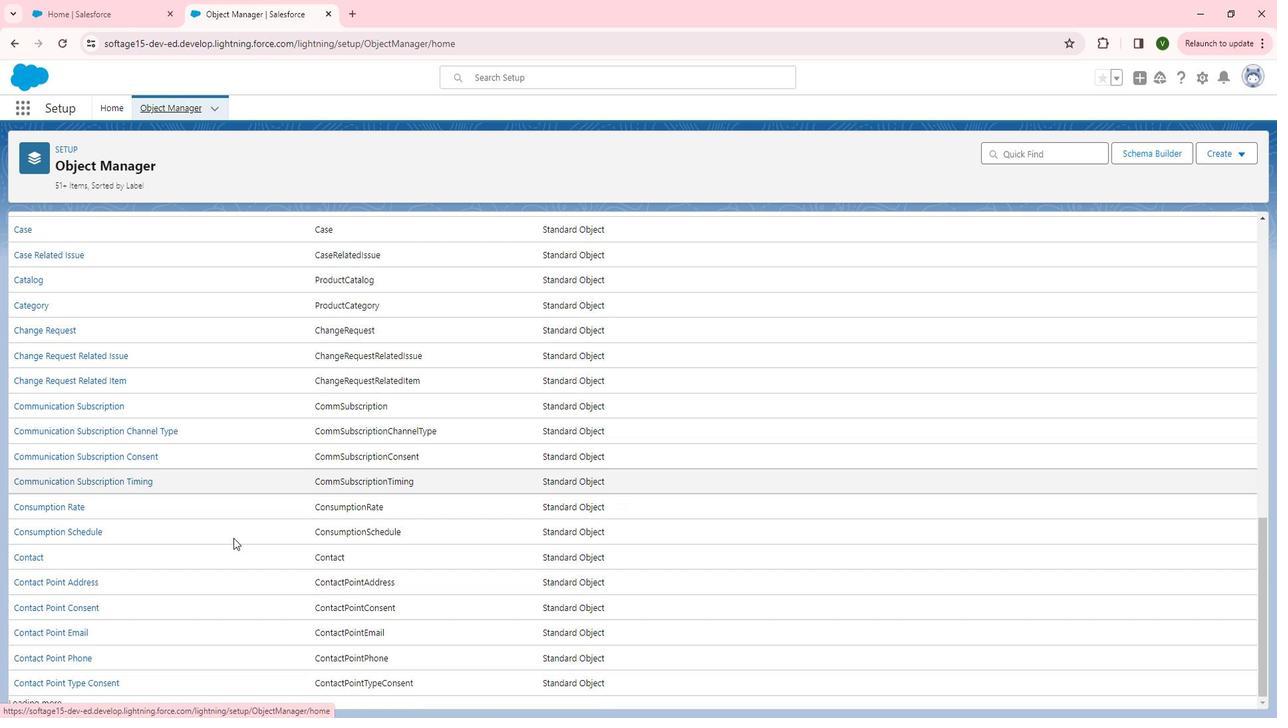 
Action: Mouse moved to (255, 540)
Screenshot: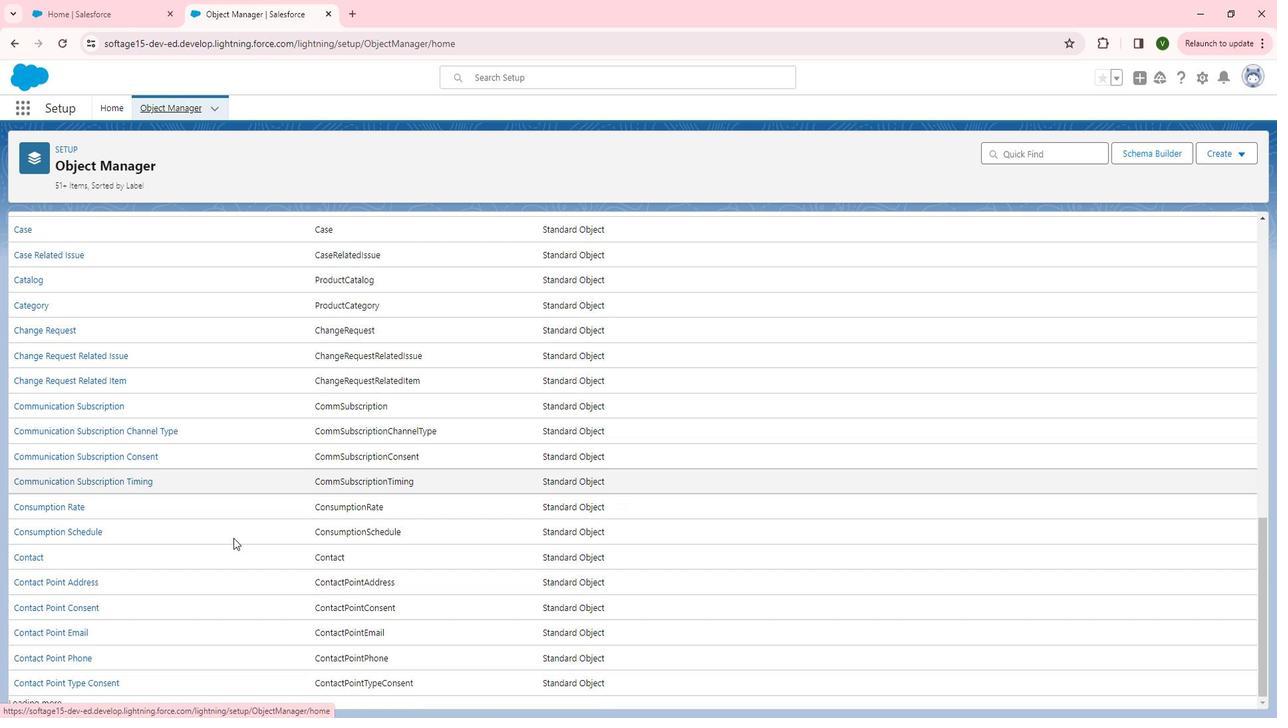 
Action: Mouse scrolled (255, 539) with delta (0, 0)
Screenshot: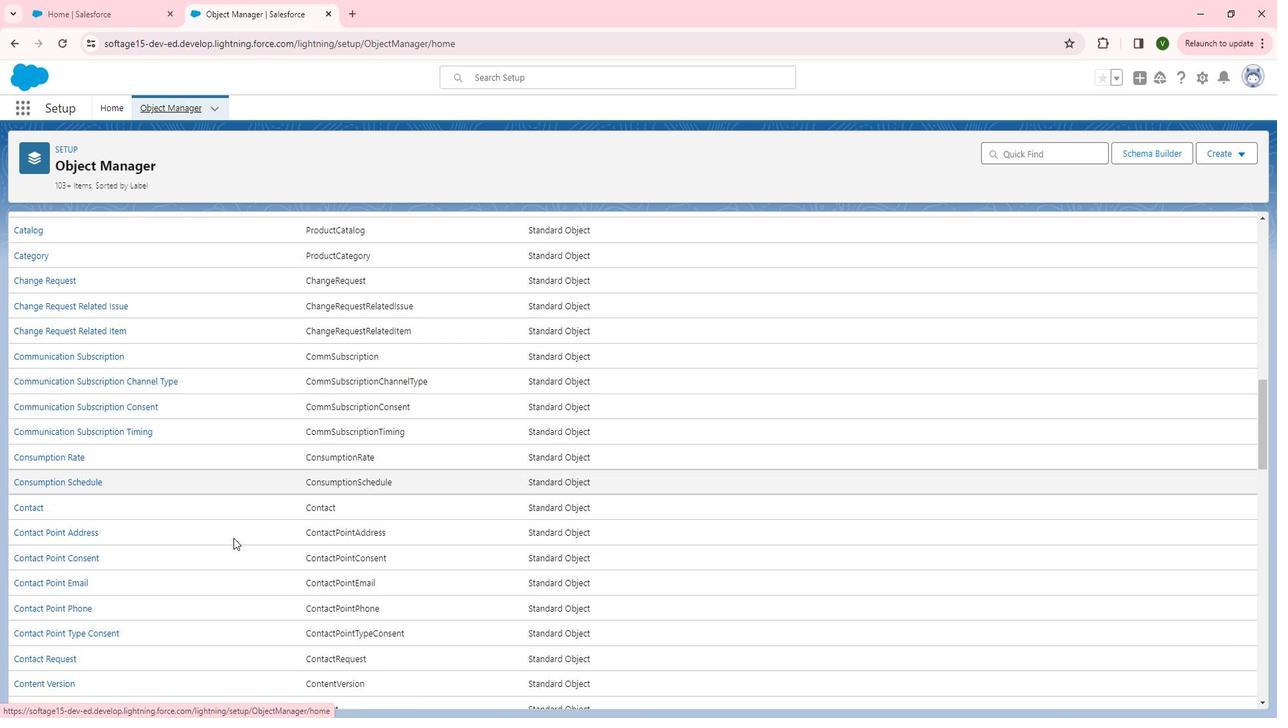 
Action: Mouse scrolled (255, 539) with delta (0, 0)
Screenshot: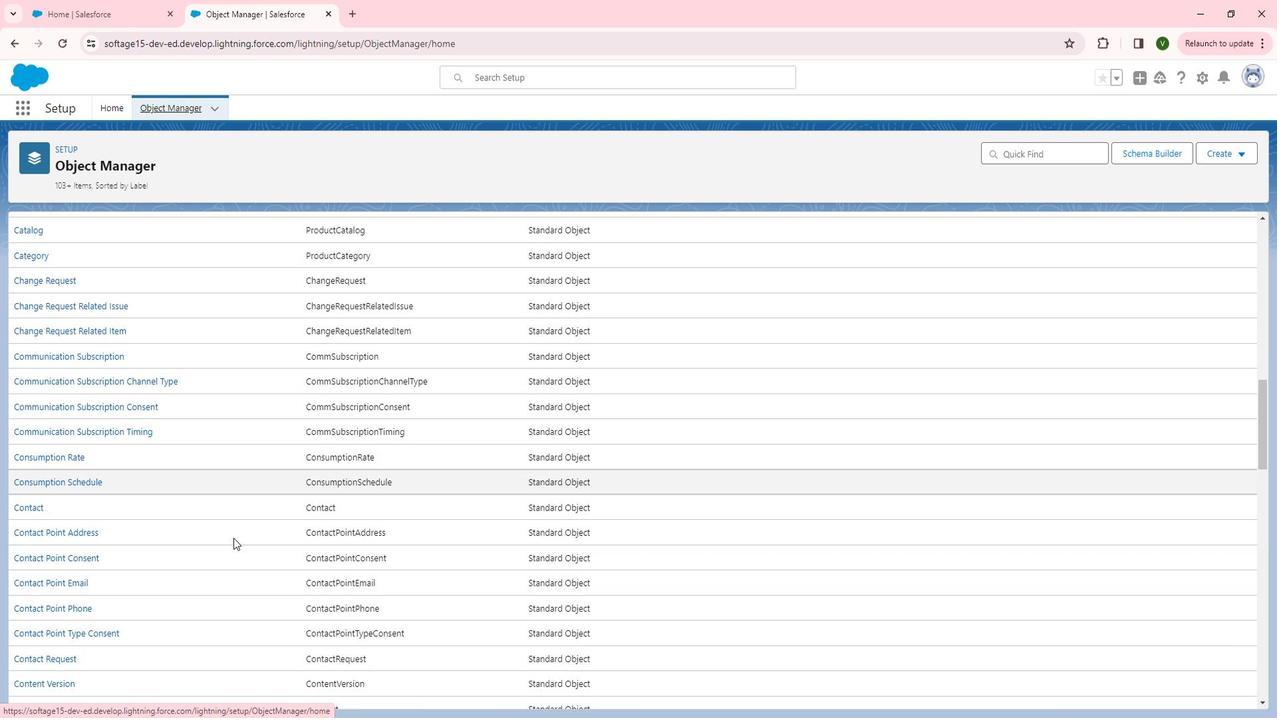 
Action: Mouse scrolled (255, 539) with delta (0, 0)
Screenshot: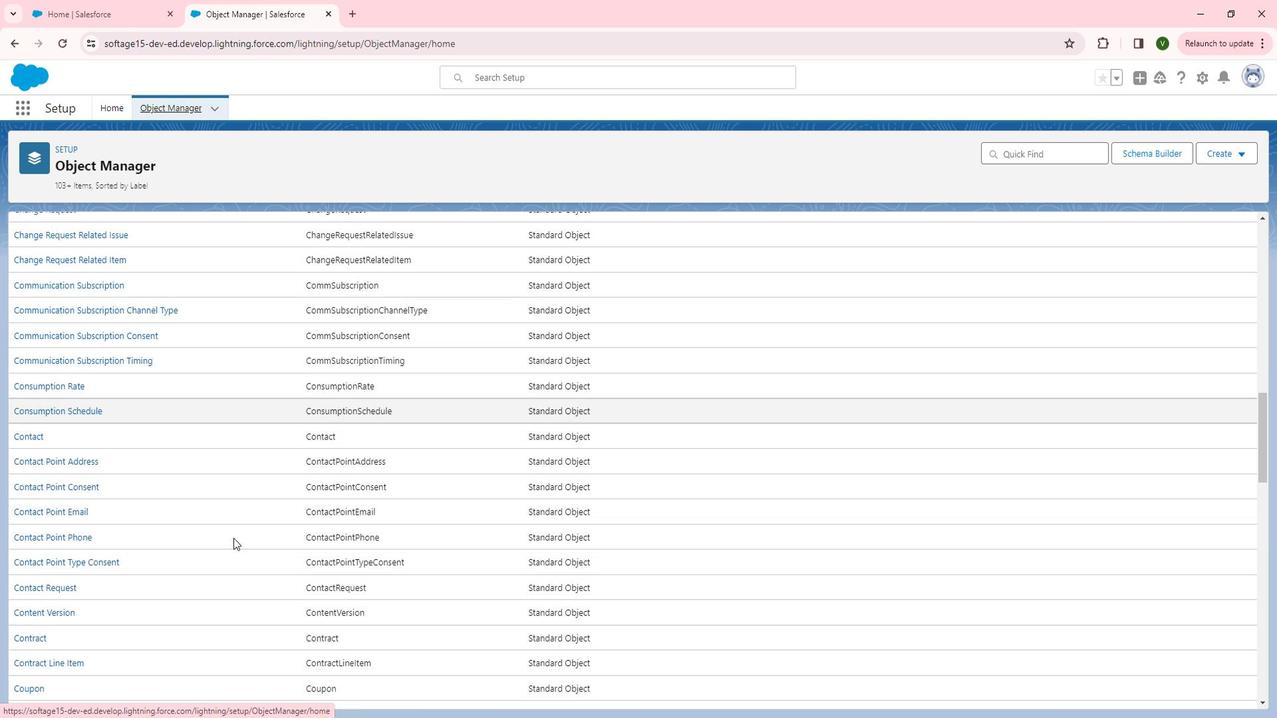 
Action: Mouse scrolled (255, 539) with delta (0, 0)
Screenshot: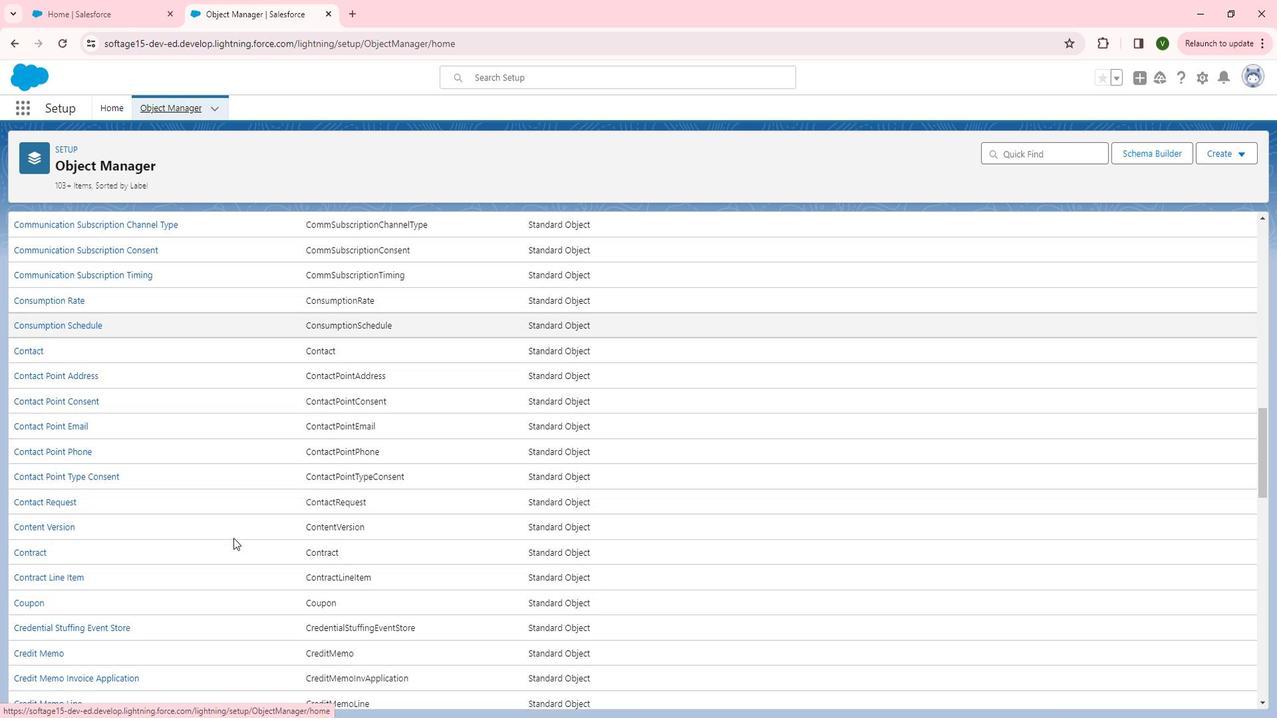 
Action: Mouse scrolled (255, 539) with delta (0, 0)
Screenshot: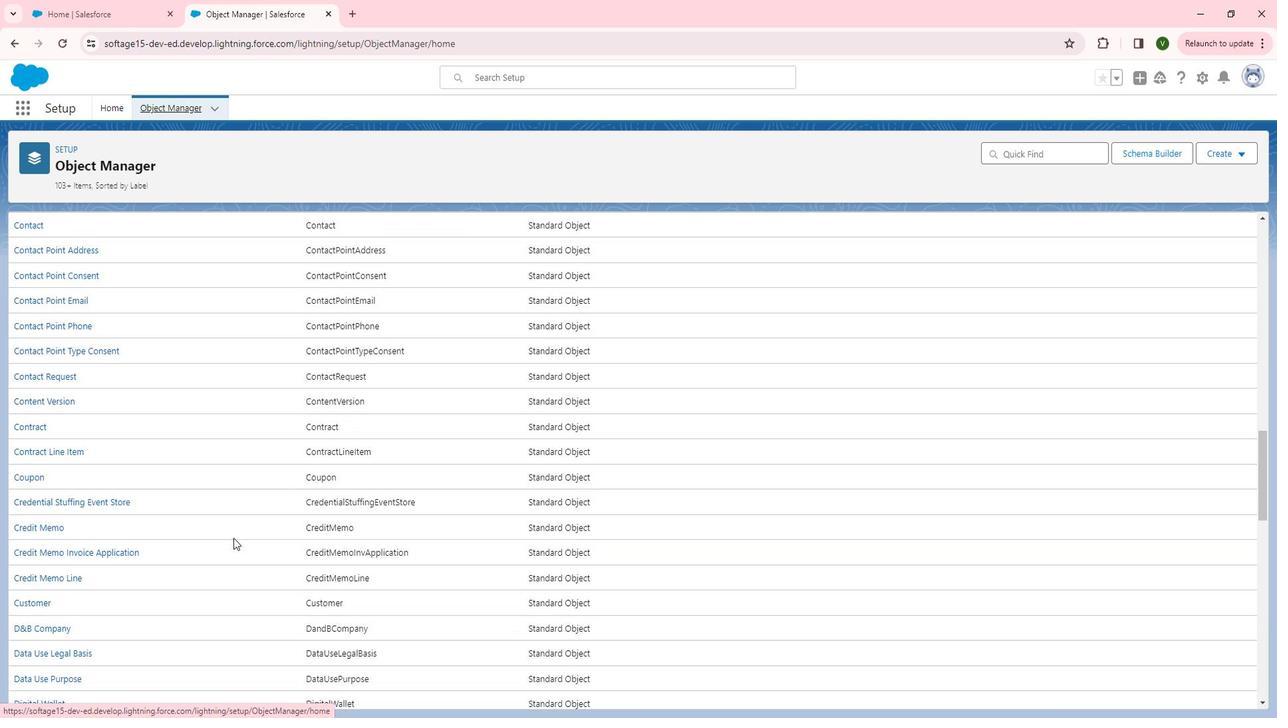 
Action: Mouse scrolled (255, 539) with delta (0, 0)
Screenshot: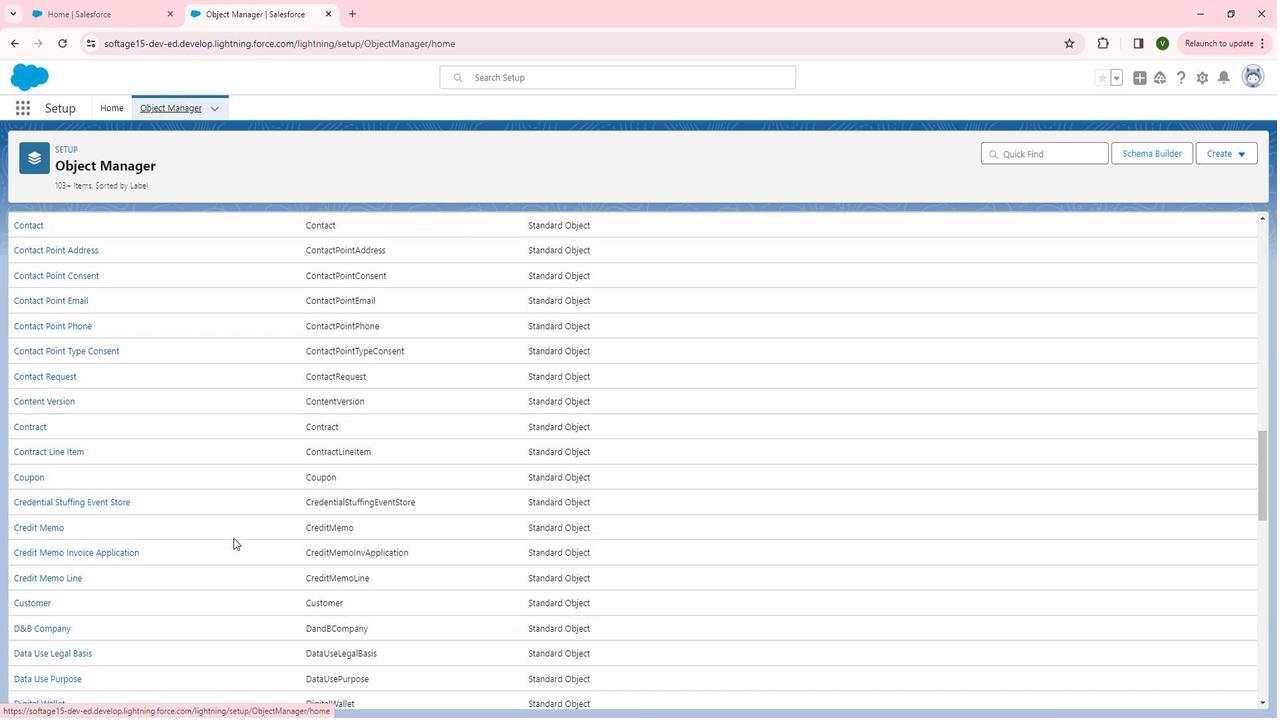 
Action: Mouse scrolled (255, 539) with delta (0, 0)
Screenshot: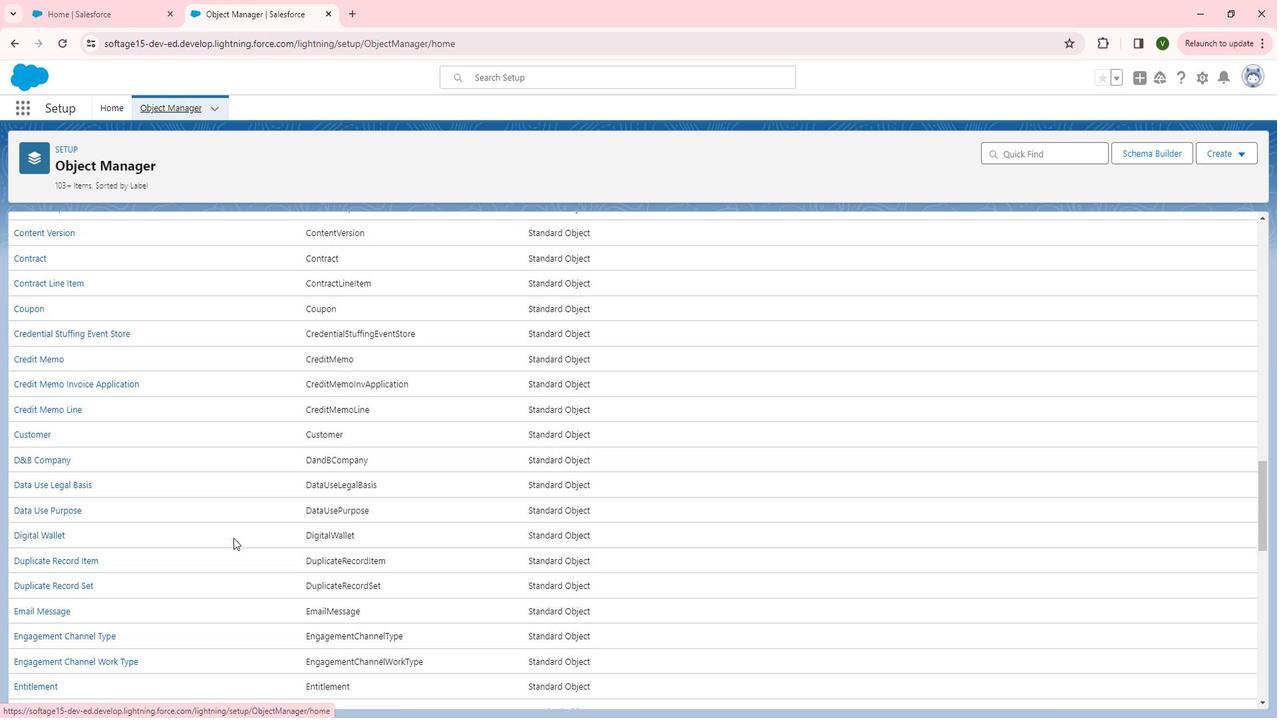 
Action: Mouse scrolled (255, 539) with delta (0, 0)
Screenshot: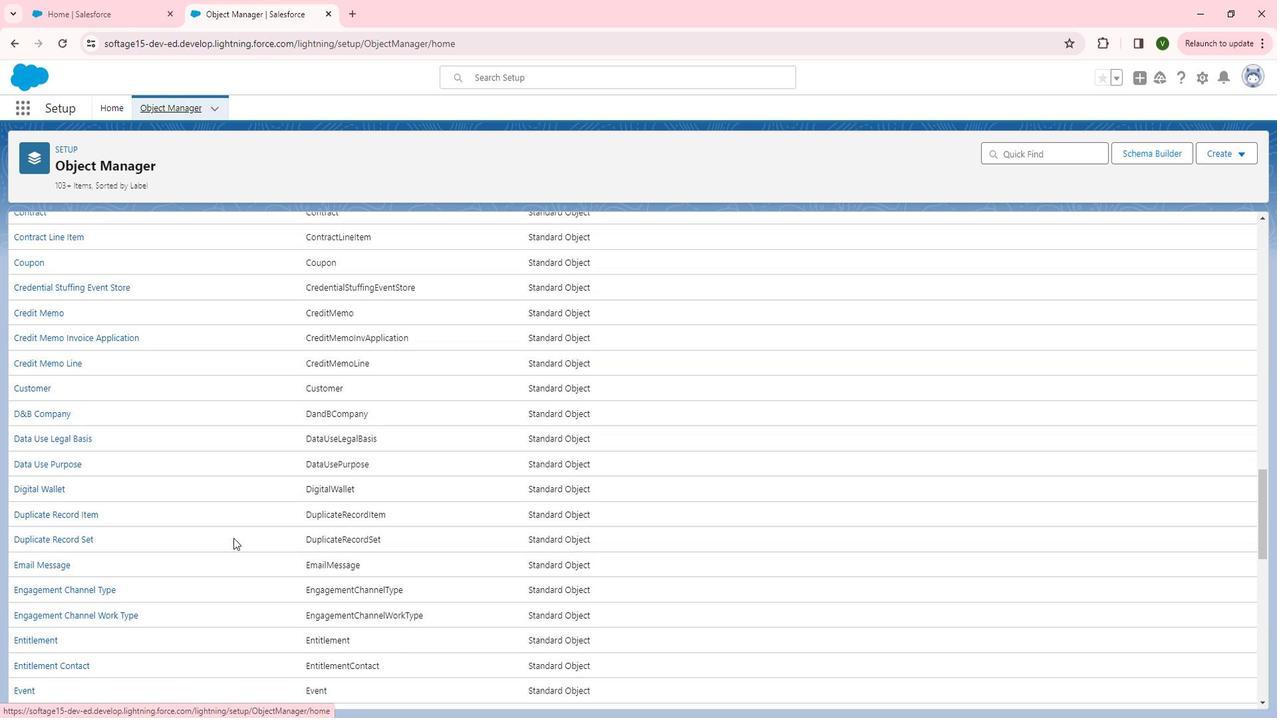 
Action: Mouse scrolled (255, 539) with delta (0, 0)
Screenshot: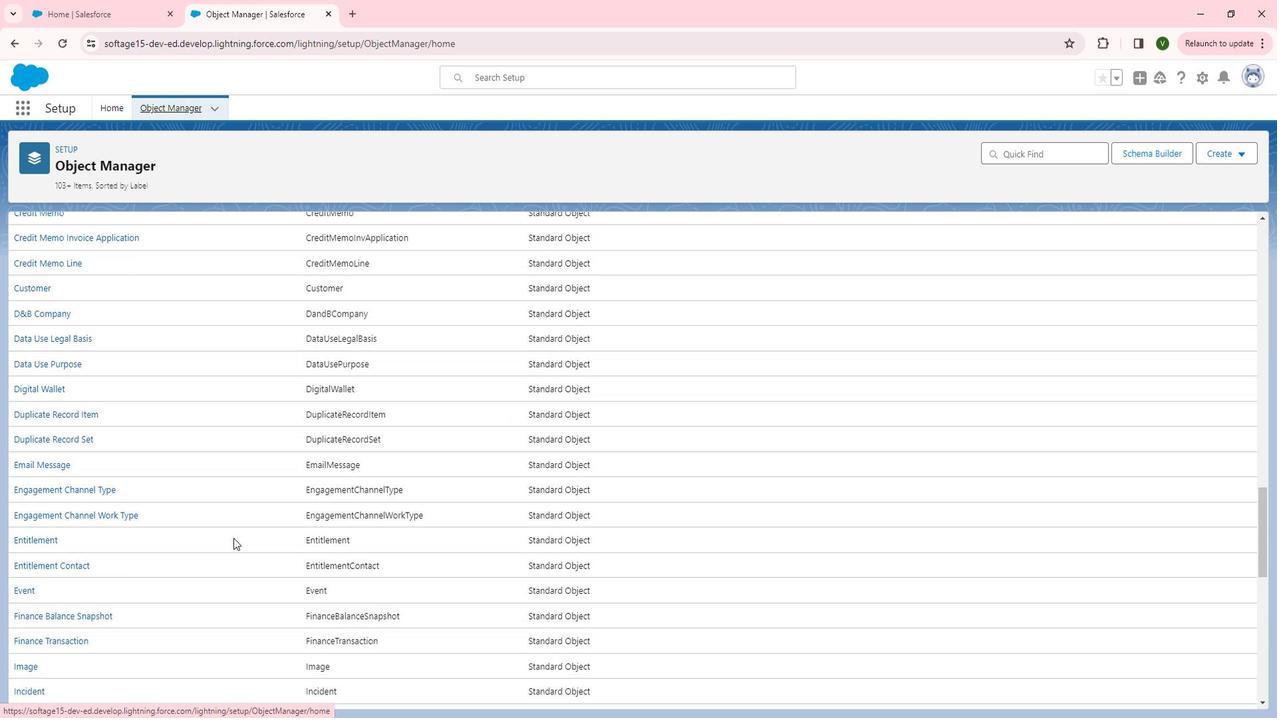 
Action: Mouse scrolled (255, 539) with delta (0, 0)
Screenshot: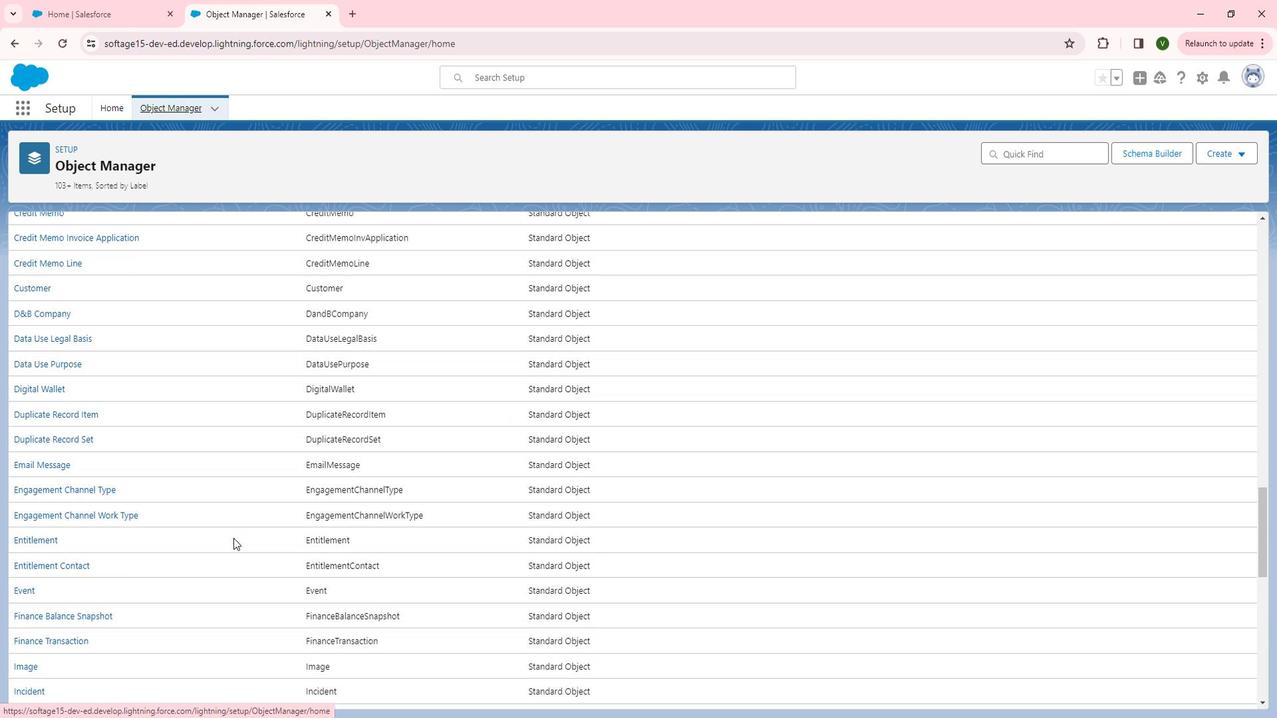 
Action: Mouse scrolled (255, 539) with delta (0, 0)
Screenshot: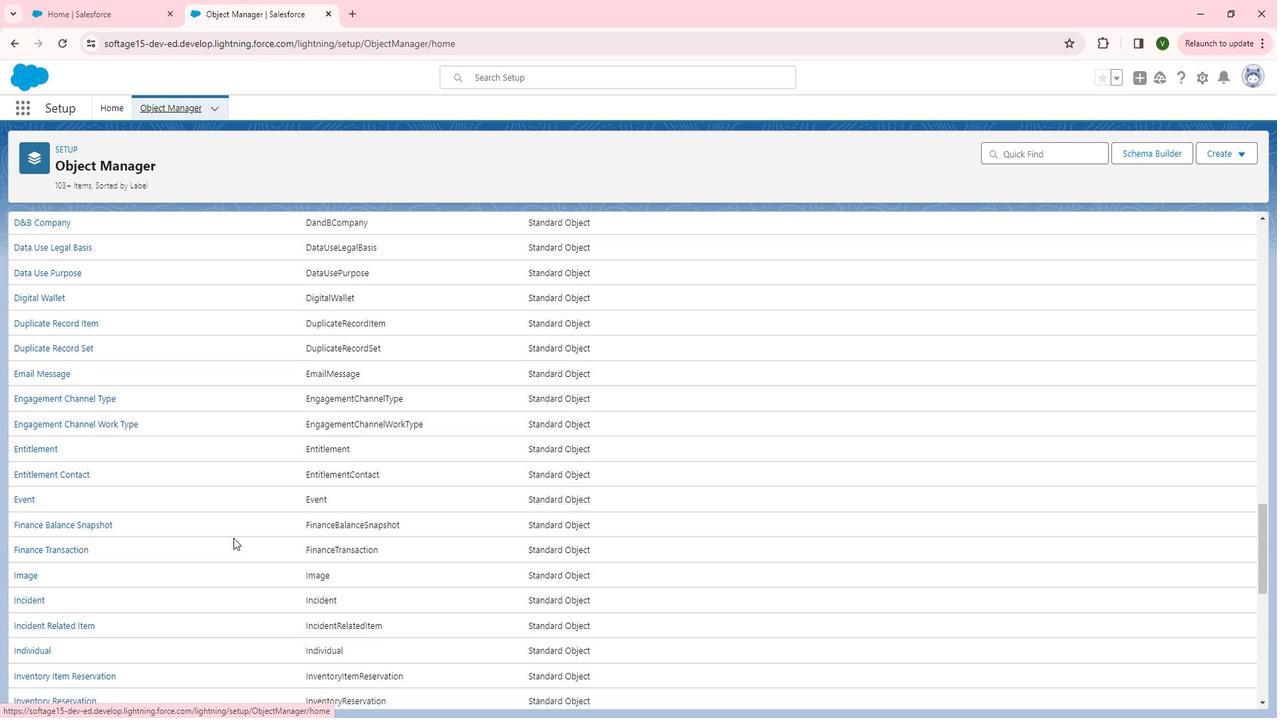 
Action: Mouse scrolled (255, 539) with delta (0, 0)
Screenshot: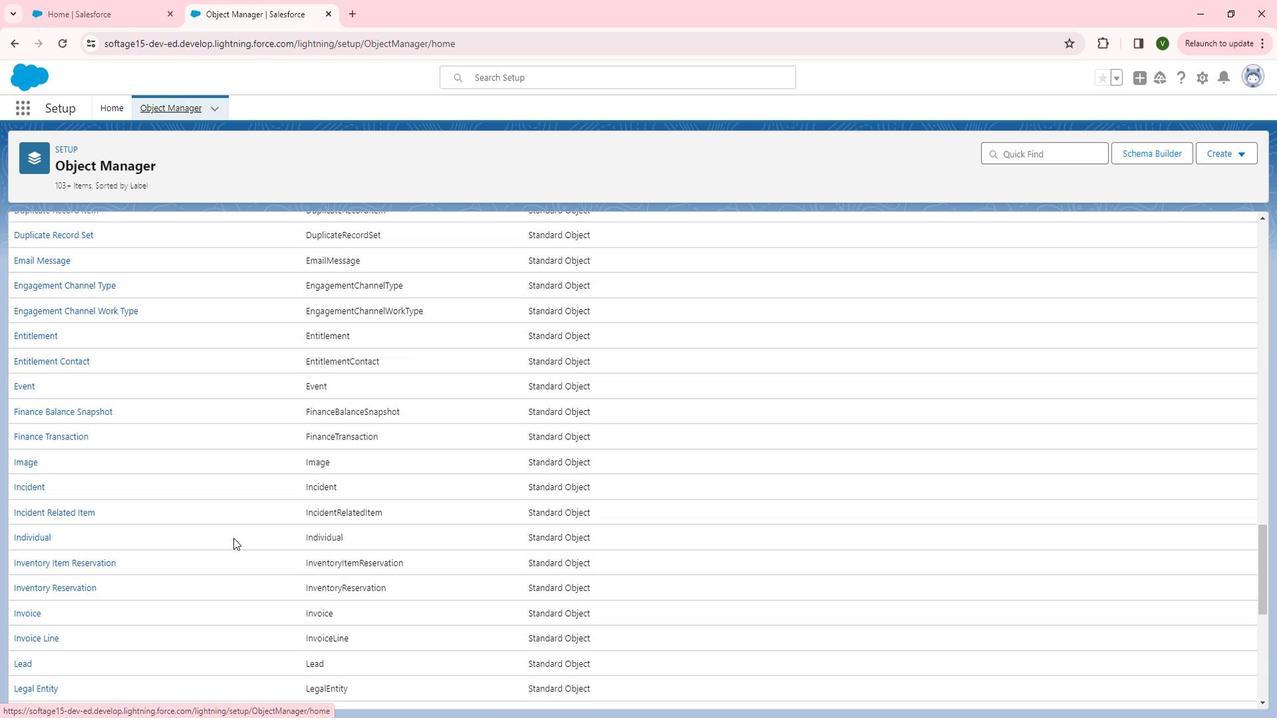 
Action: Mouse scrolled (255, 539) with delta (0, 0)
Screenshot: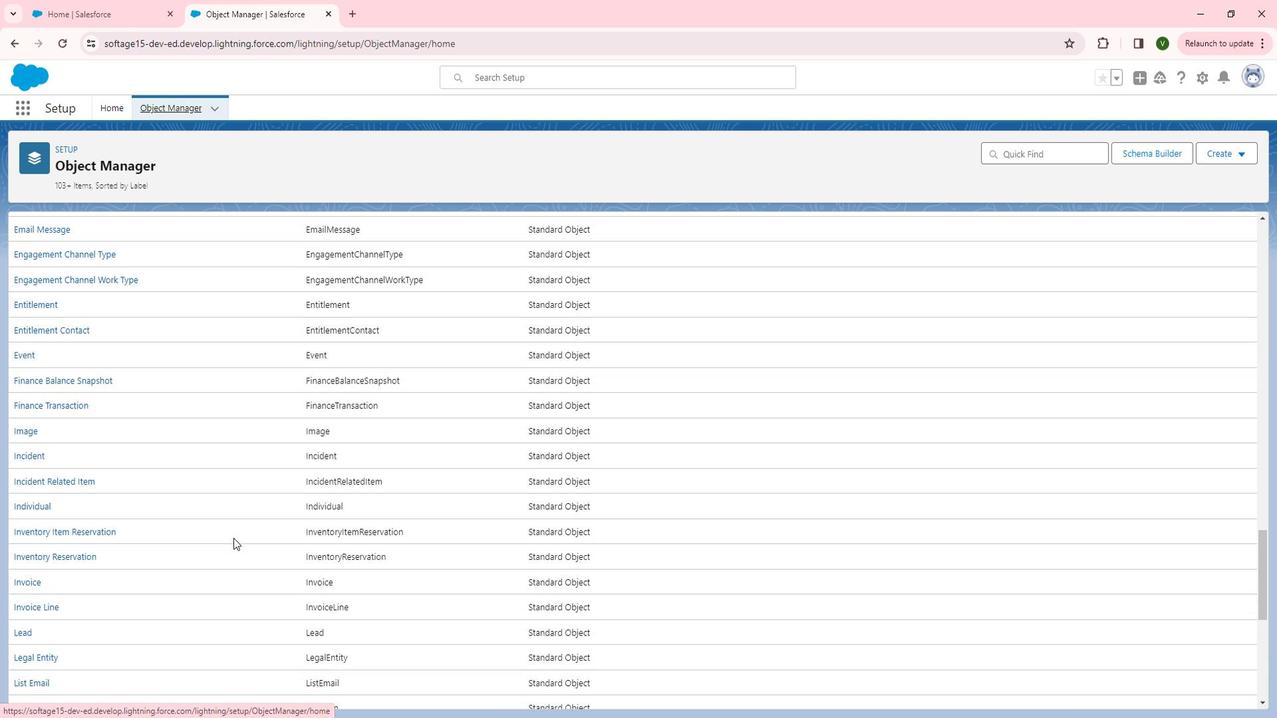 
Action: Mouse scrolled (255, 539) with delta (0, 0)
Screenshot: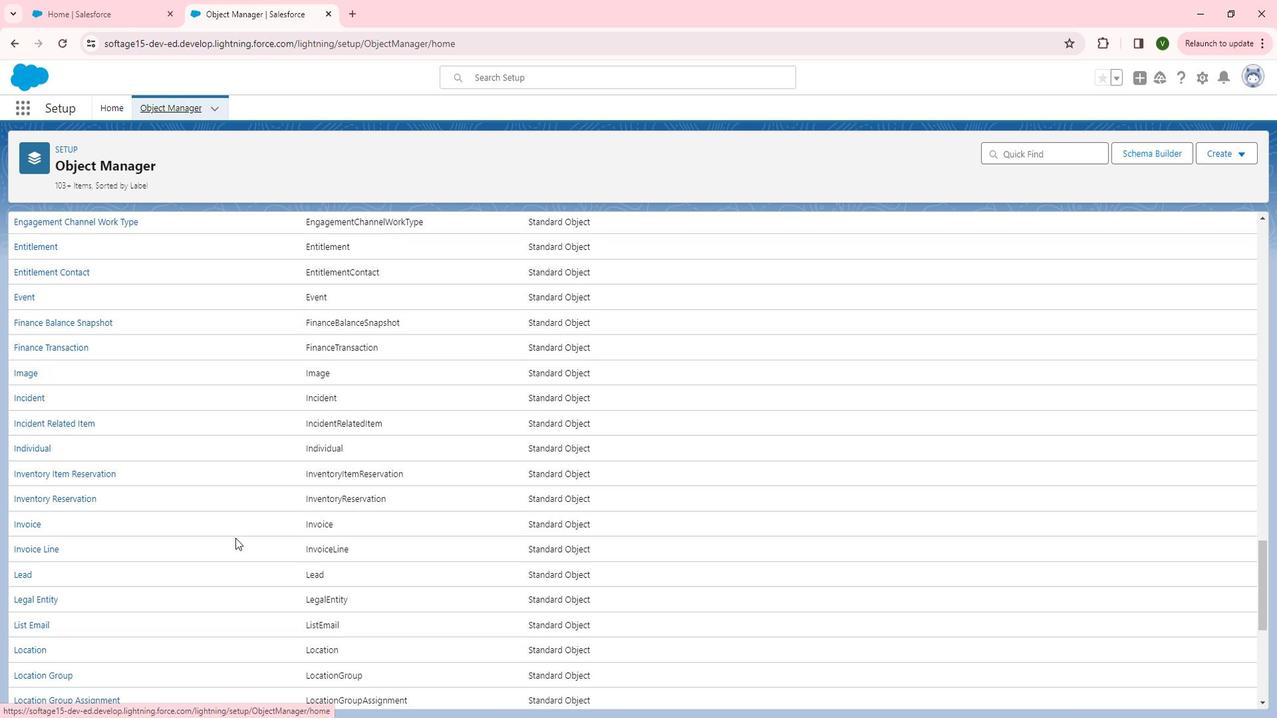 
Action: Mouse scrolled (255, 539) with delta (0, 0)
Screenshot: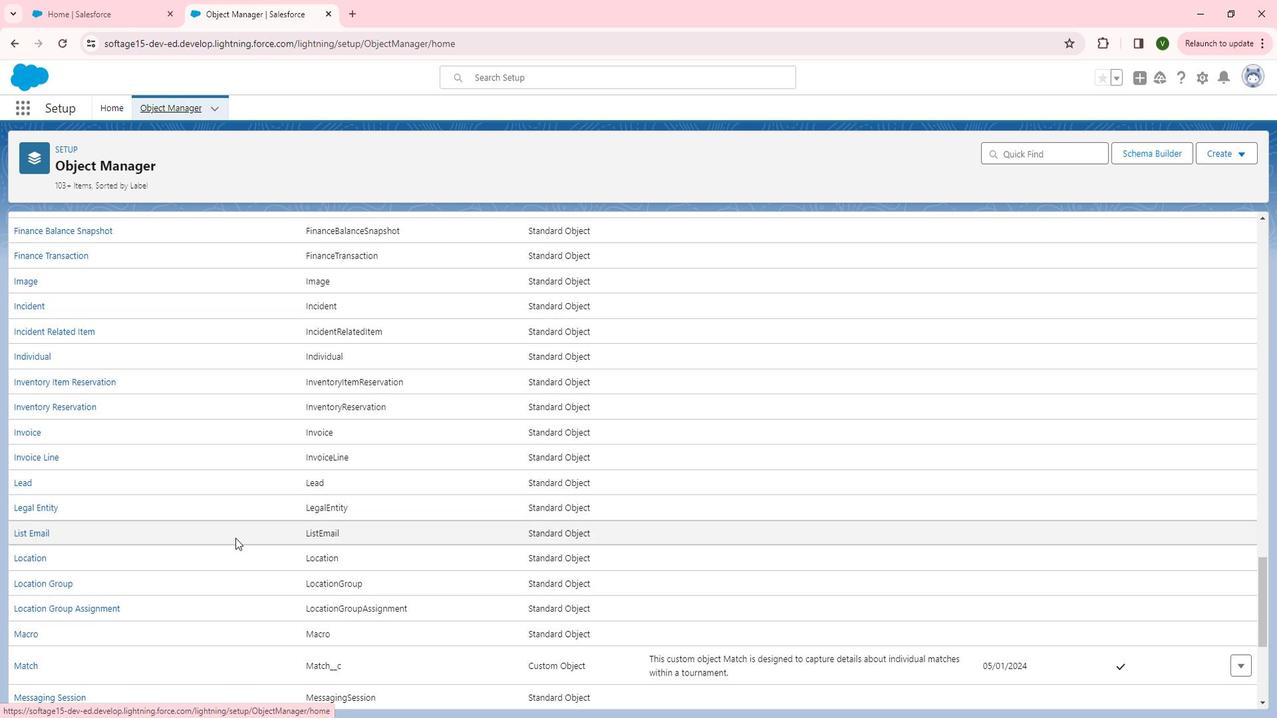 
Action: Mouse scrolled (255, 539) with delta (0, 0)
Screenshot: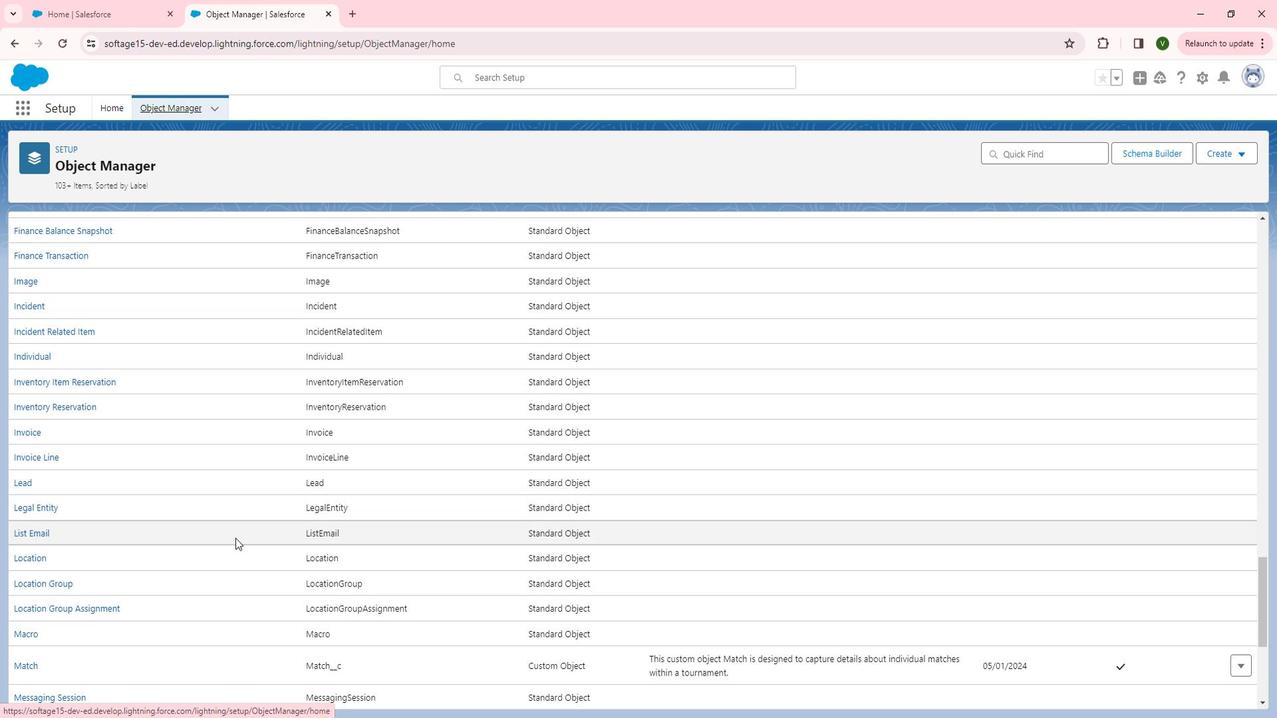 
Action: Mouse scrolled (255, 539) with delta (0, 0)
Screenshot: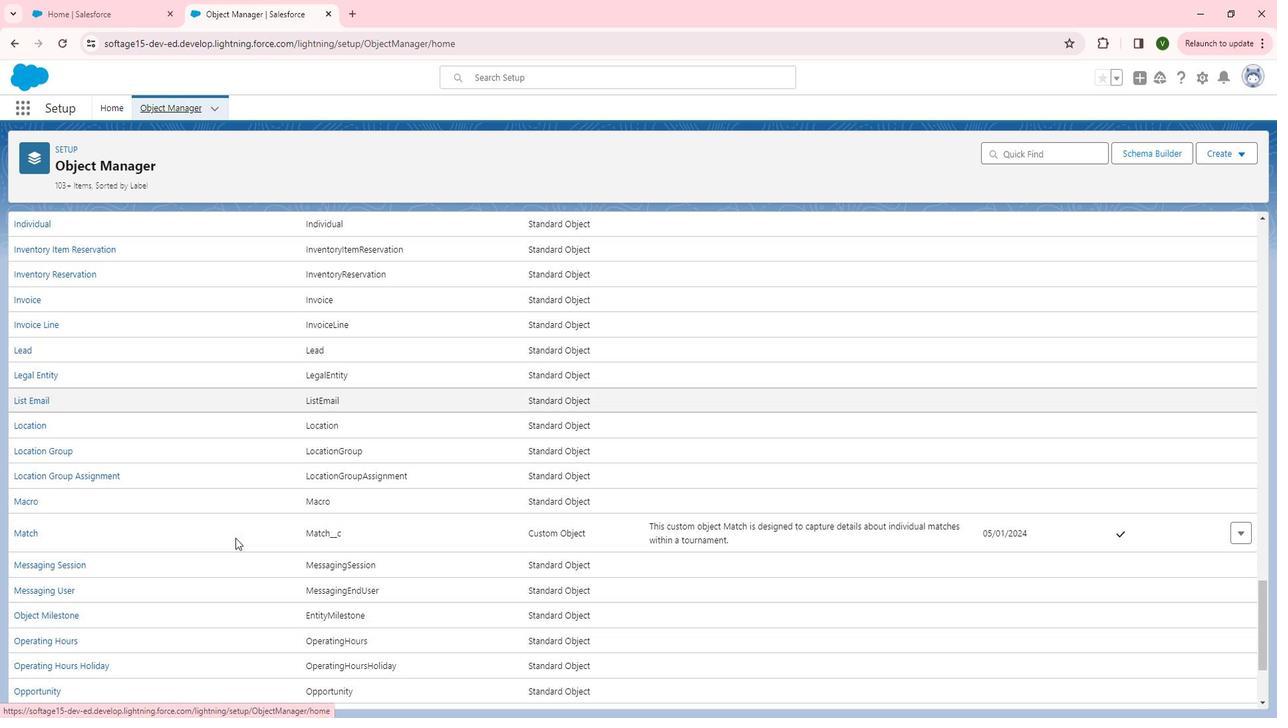 
Action: Mouse moved to (257, 540)
Screenshot: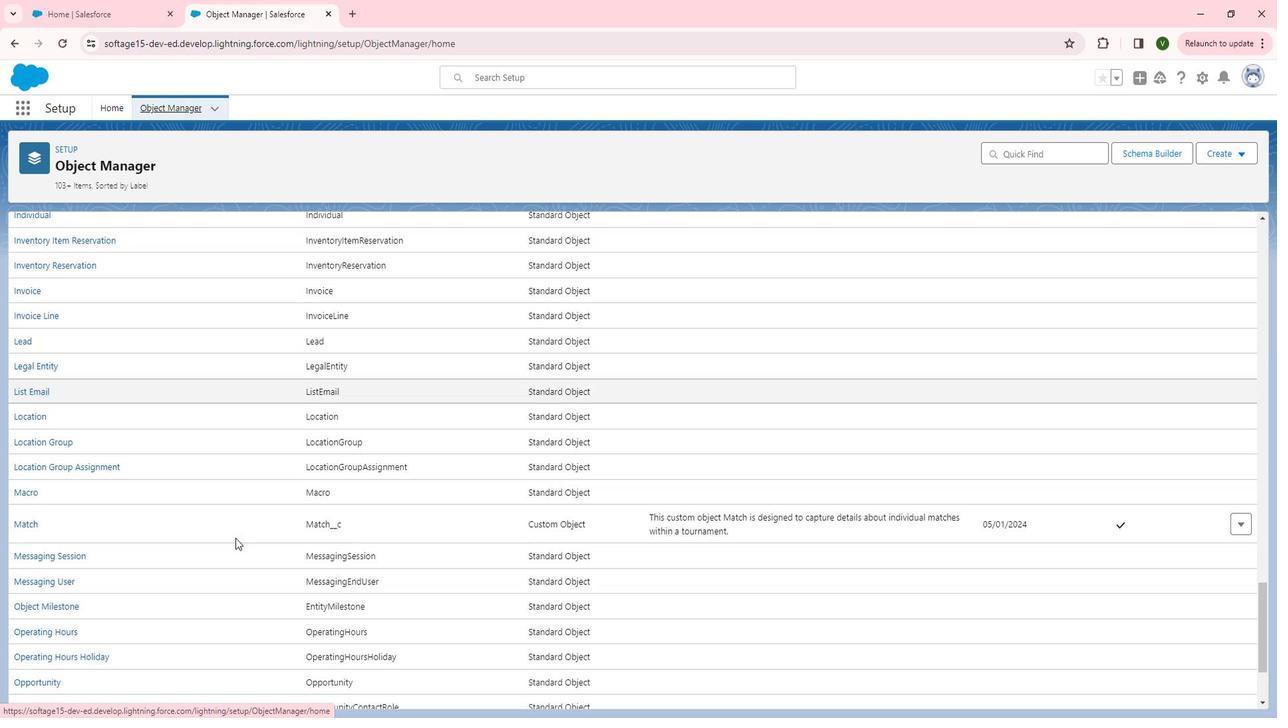 
Action: Mouse scrolled (257, 539) with delta (0, 0)
Screenshot: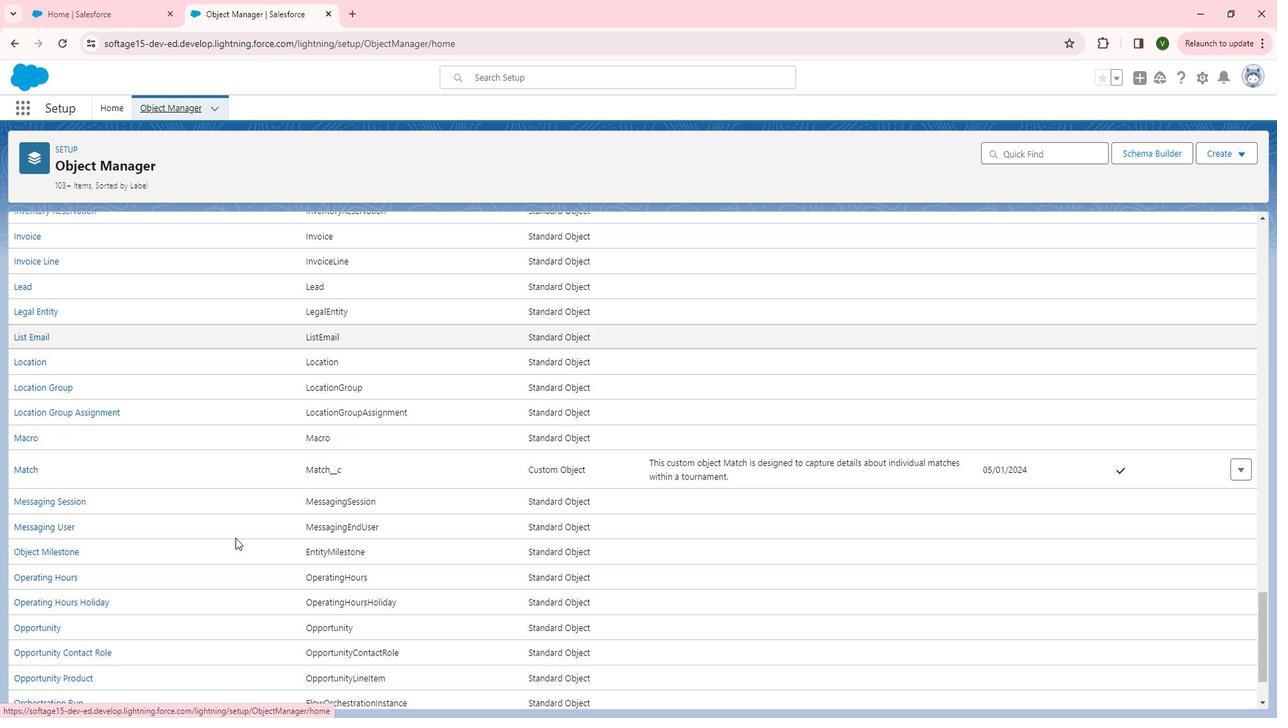 
Action: Mouse scrolled (257, 539) with delta (0, 0)
Screenshot: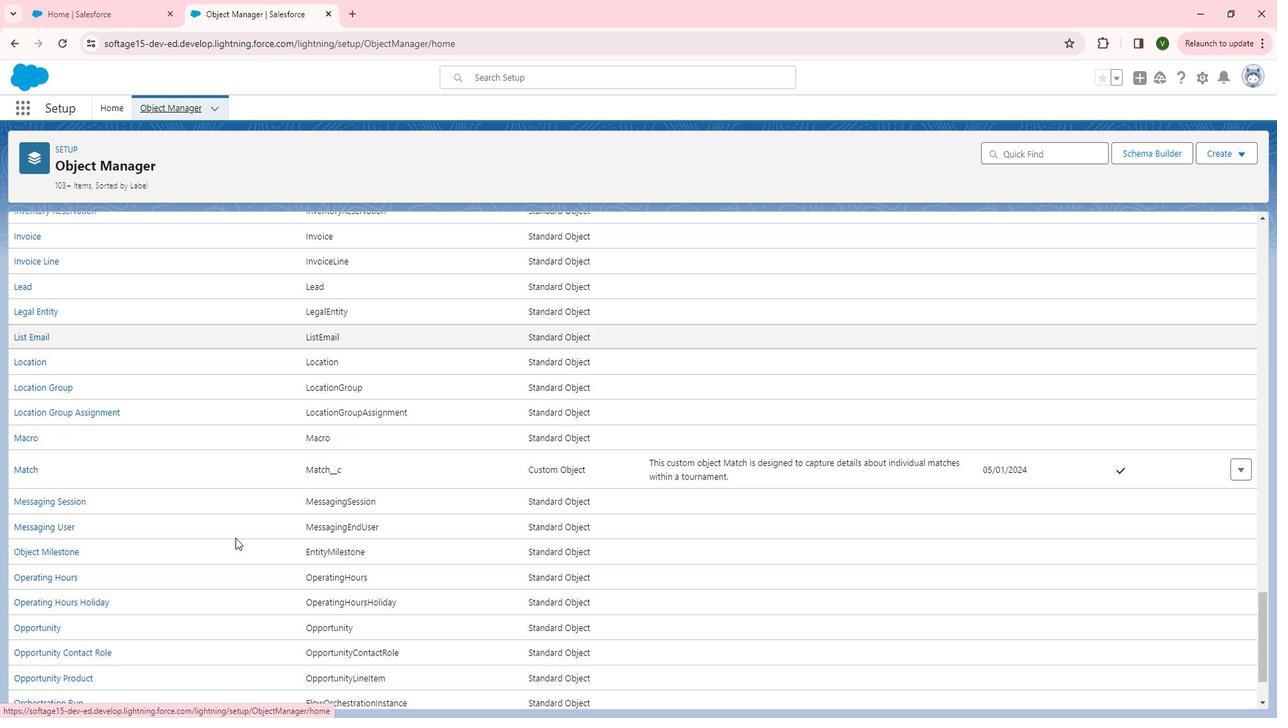 
Action: Mouse scrolled (257, 539) with delta (0, 0)
Screenshot: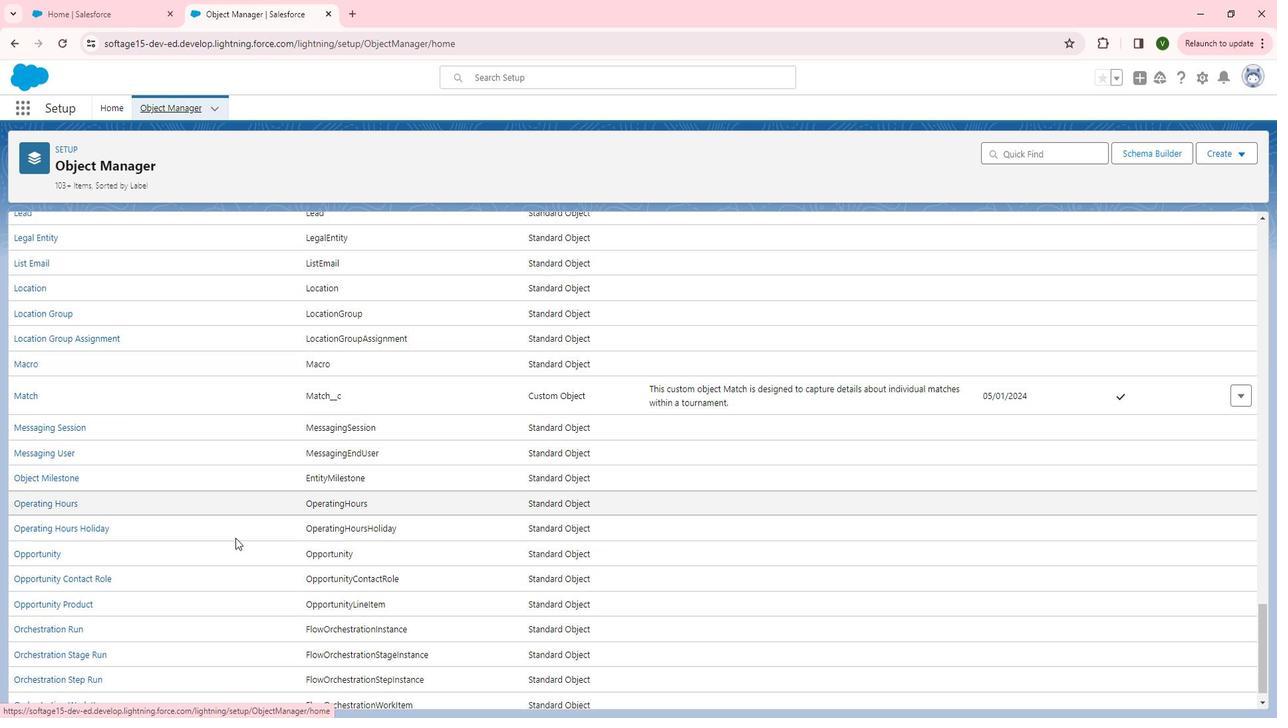 
Action: Mouse scrolled (257, 539) with delta (0, 0)
Screenshot: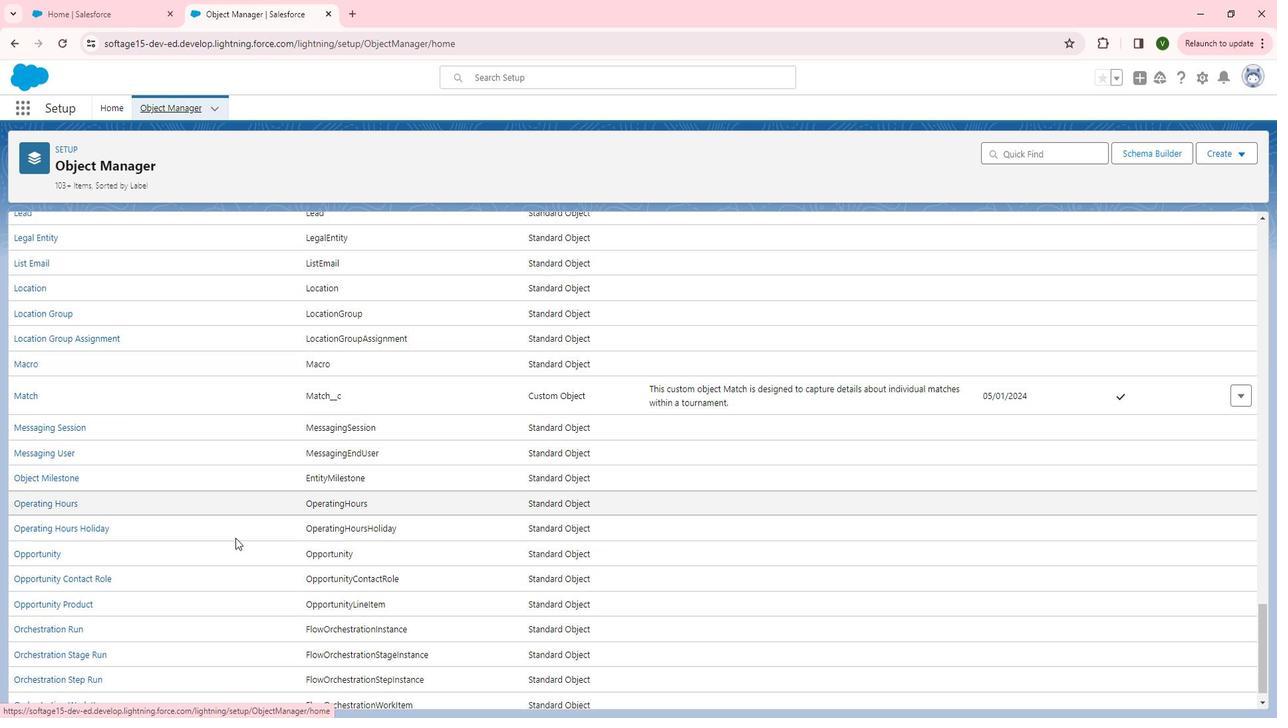
Action: Mouse scrolled (257, 539) with delta (0, 0)
Screenshot: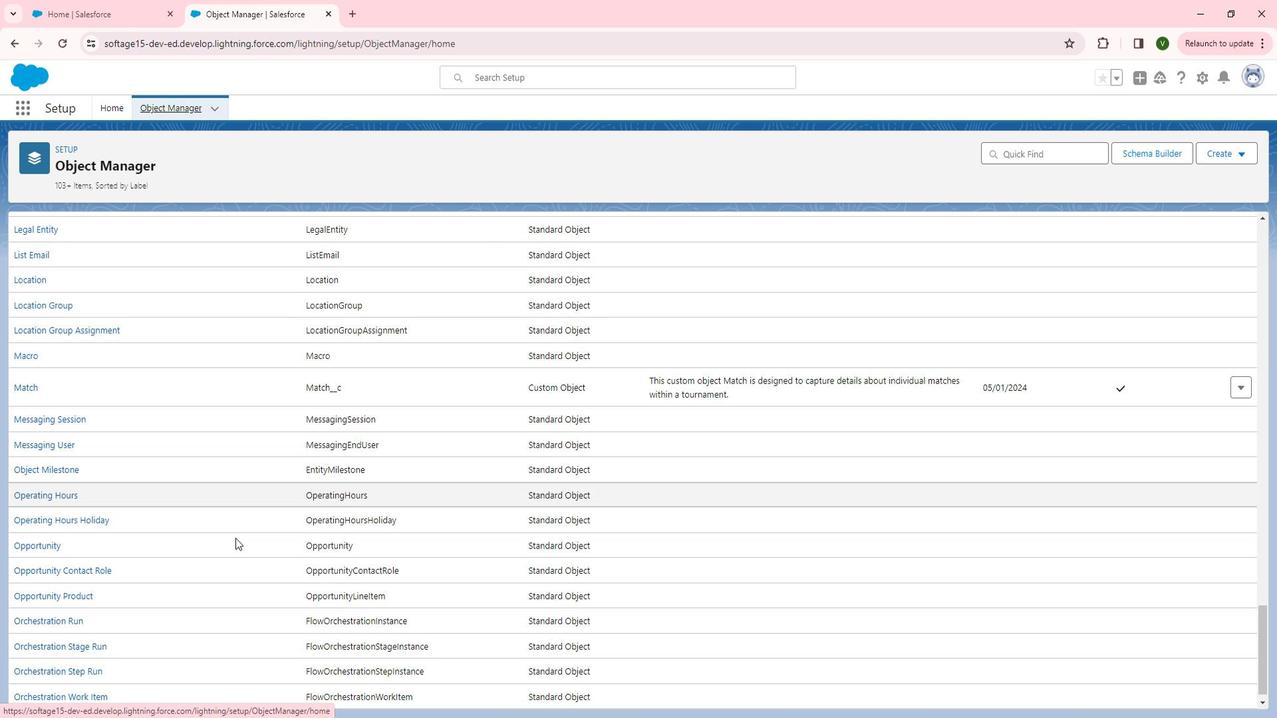 
Action: Mouse scrolled (257, 539) with delta (0, 0)
Screenshot: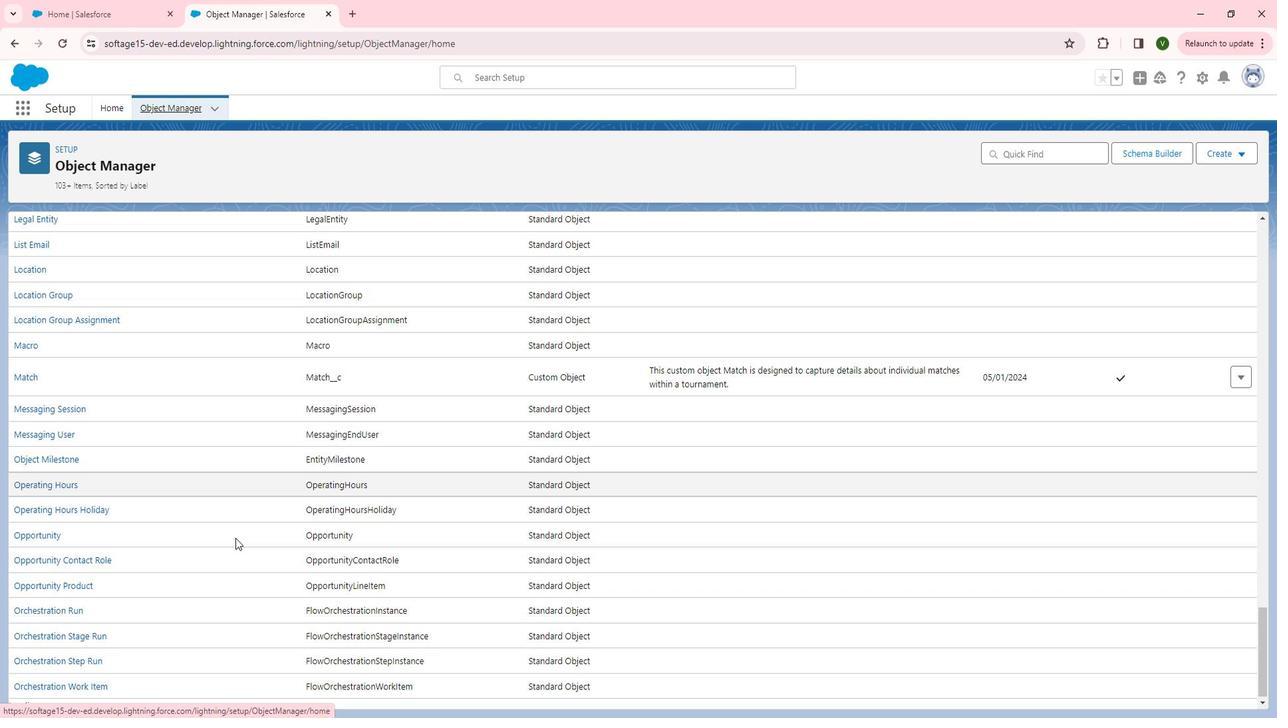 
Action: Mouse scrolled (257, 539) with delta (0, 0)
Screenshot: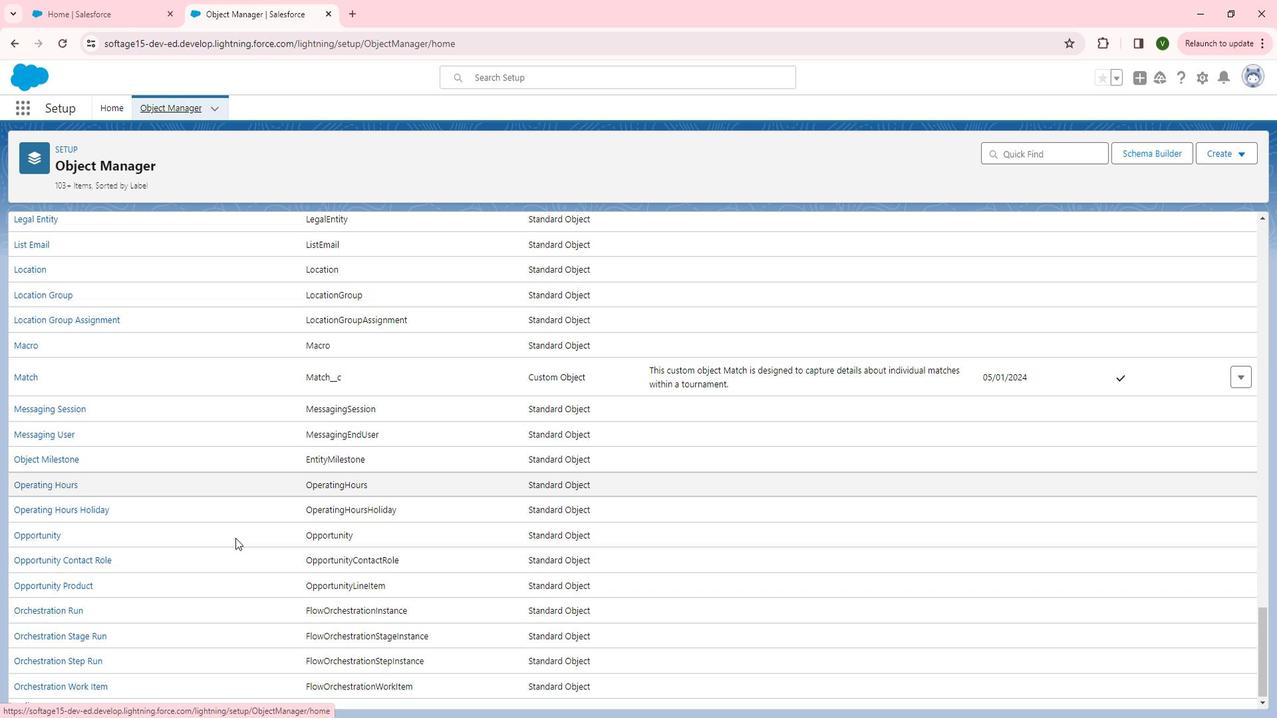 
Action: Mouse scrolled (257, 539) with delta (0, 0)
Screenshot: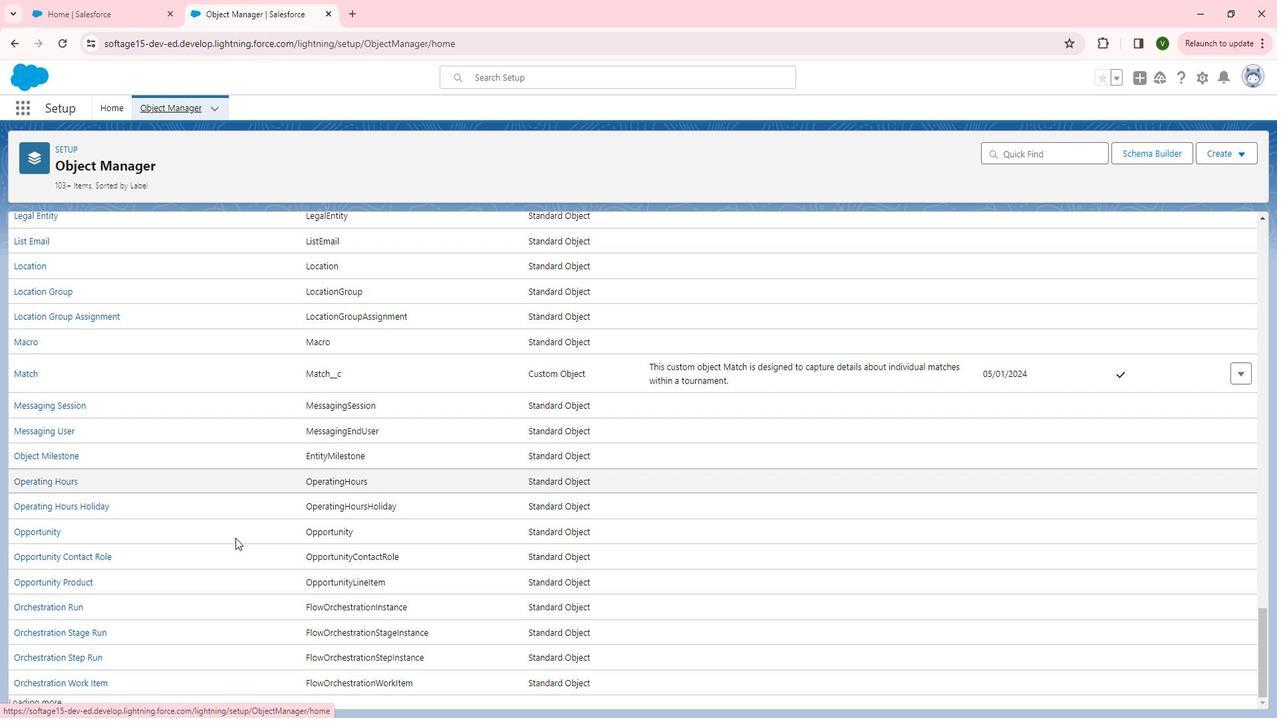 
Action: Mouse scrolled (257, 539) with delta (0, 0)
Screenshot: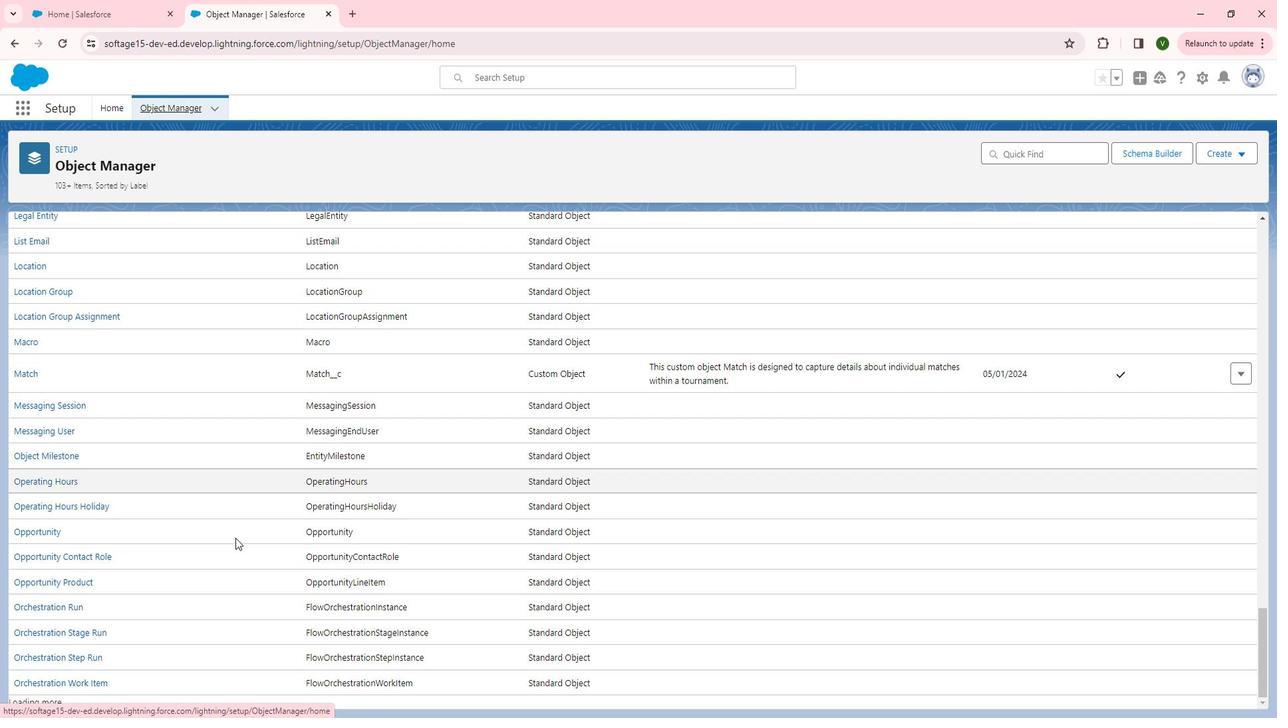 
Action: Mouse scrolled (257, 539) with delta (0, 0)
Screenshot: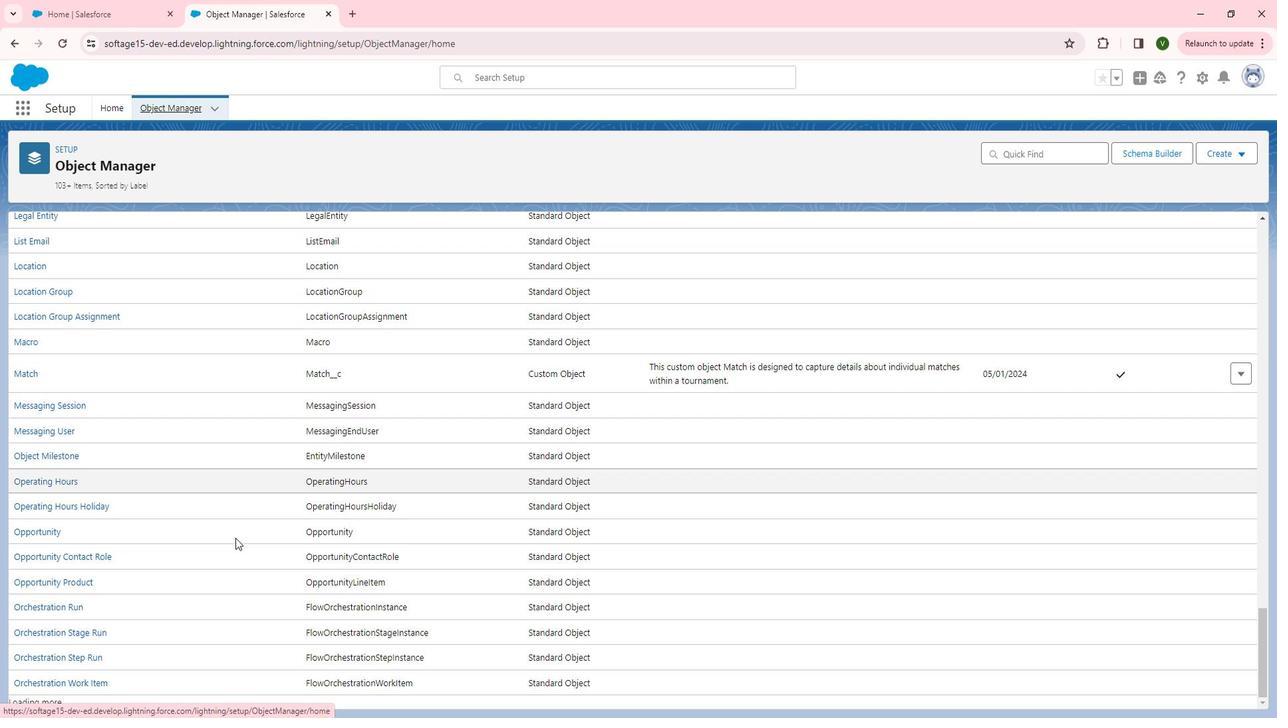 
Action: Mouse scrolled (257, 539) with delta (0, 0)
Screenshot: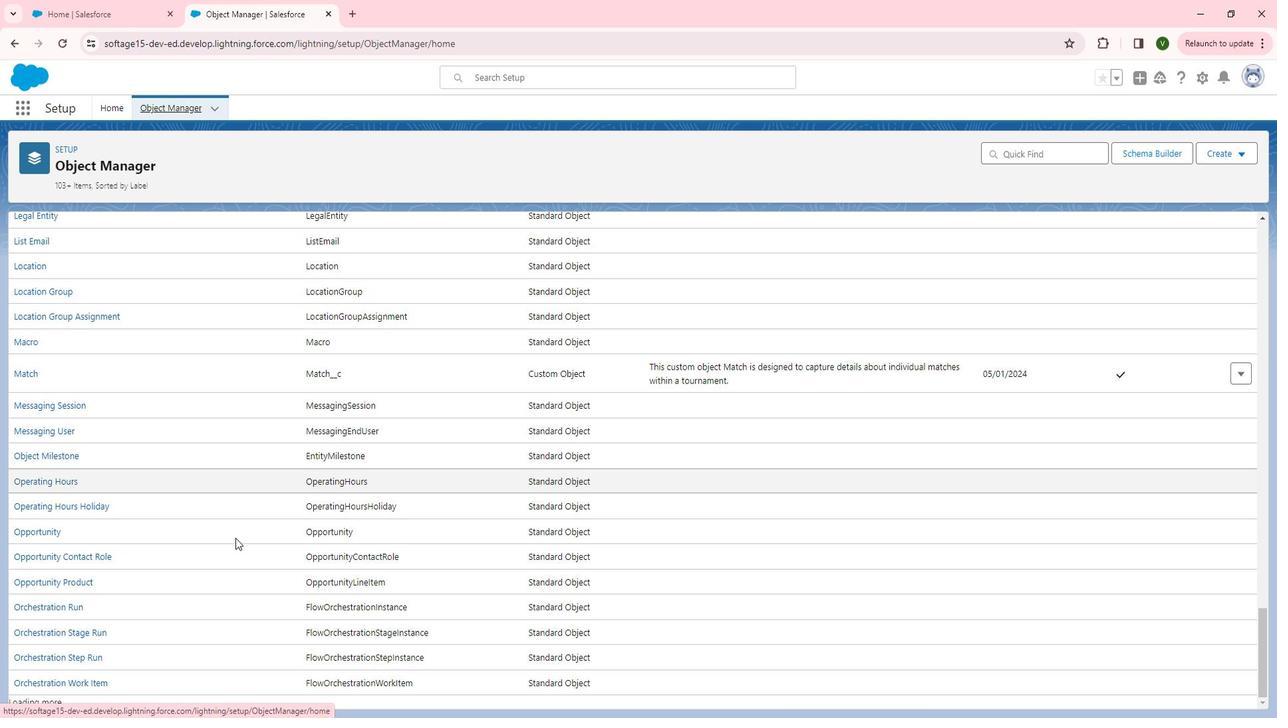 
Action: Mouse scrolled (257, 539) with delta (0, 0)
Screenshot: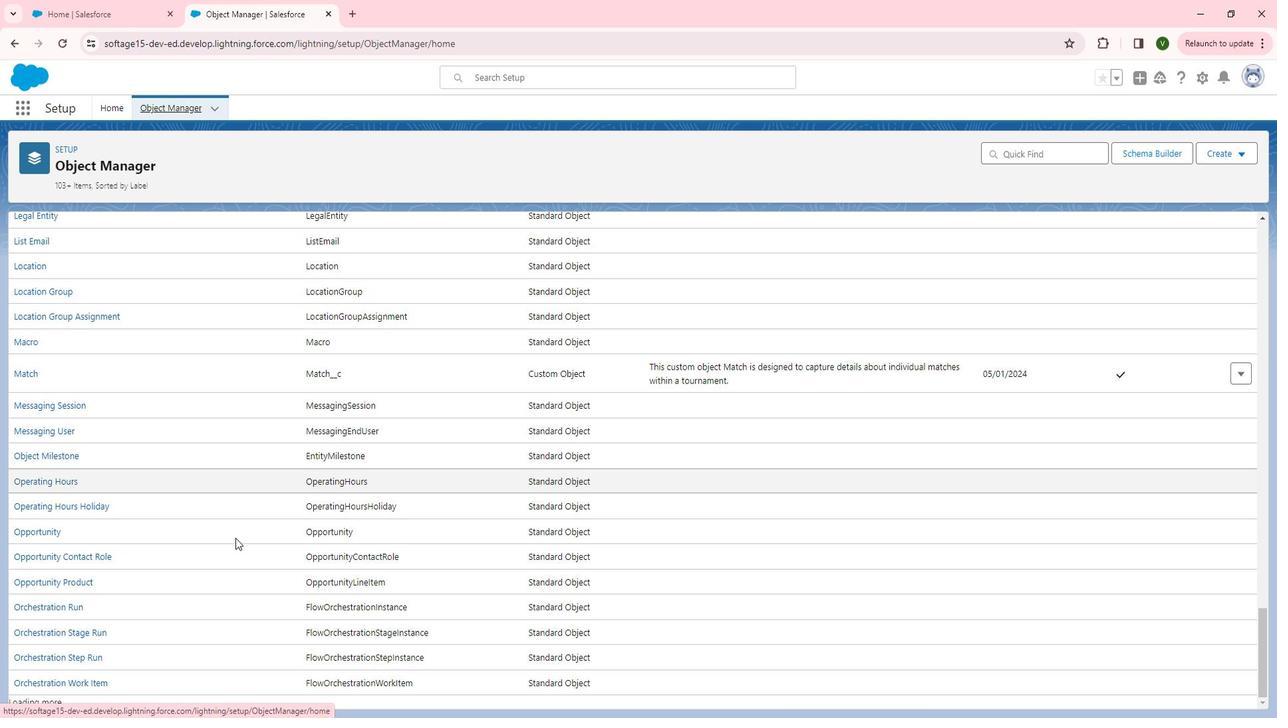 
Action: Mouse scrolled (257, 539) with delta (0, 0)
Screenshot: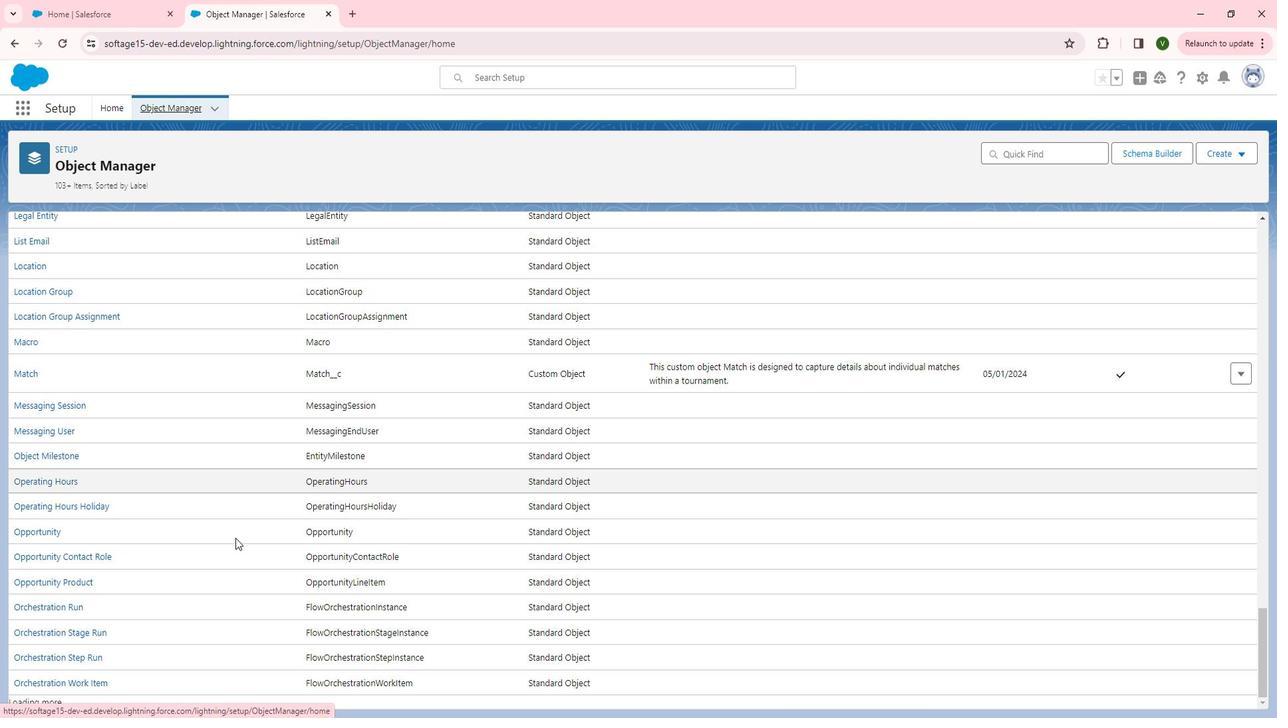 
Action: Mouse scrolled (257, 539) with delta (0, 0)
Screenshot: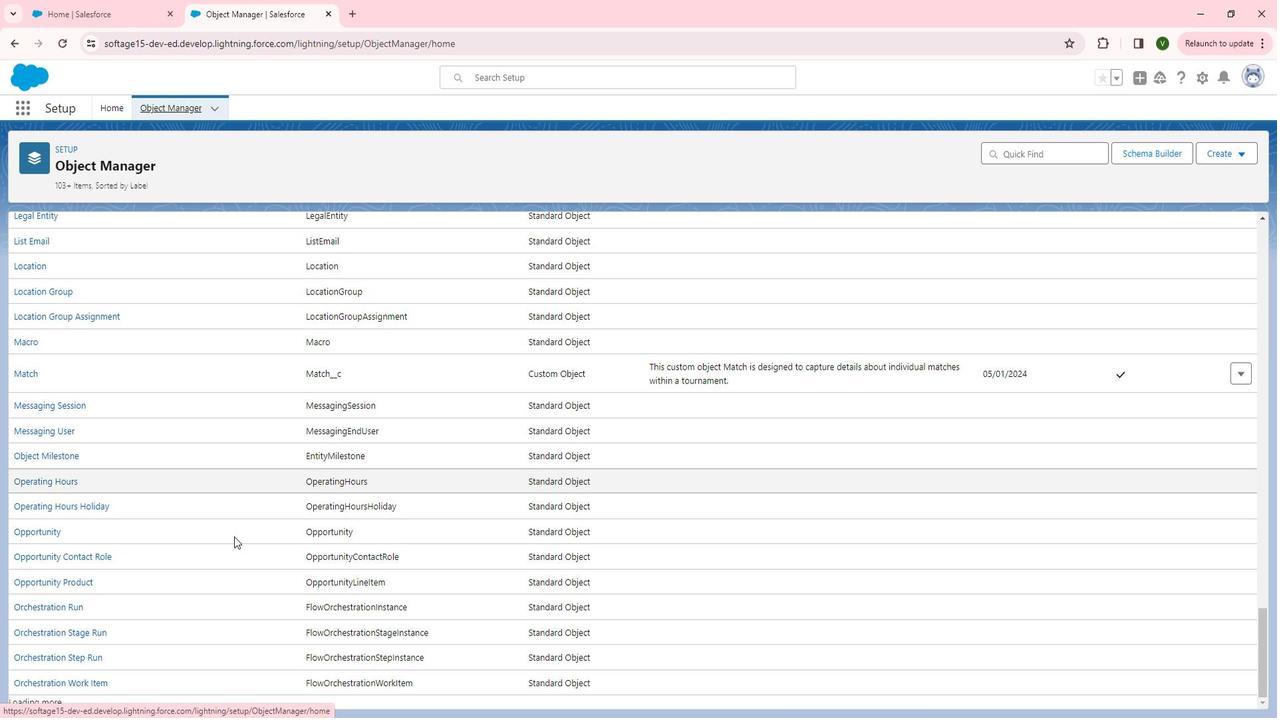 
Action: Mouse moved to (256, 538)
Screenshot: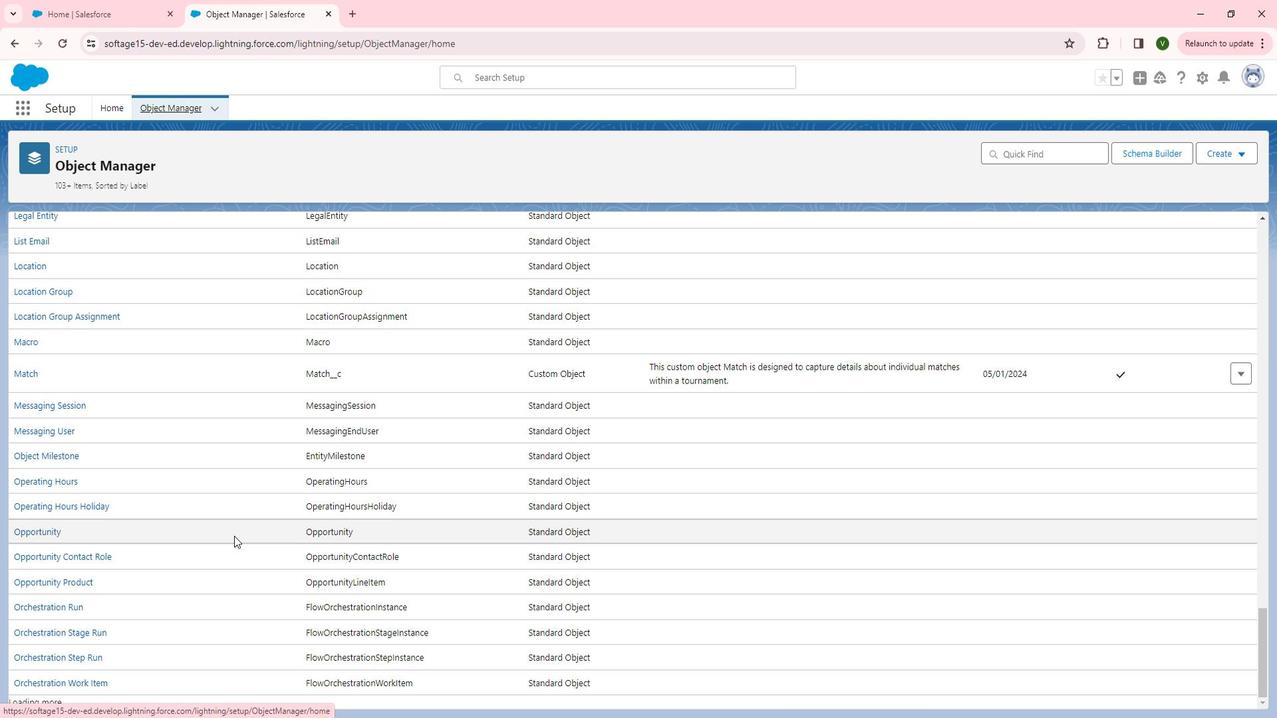 
Action: Mouse scrolled (256, 537) with delta (0, 0)
Screenshot: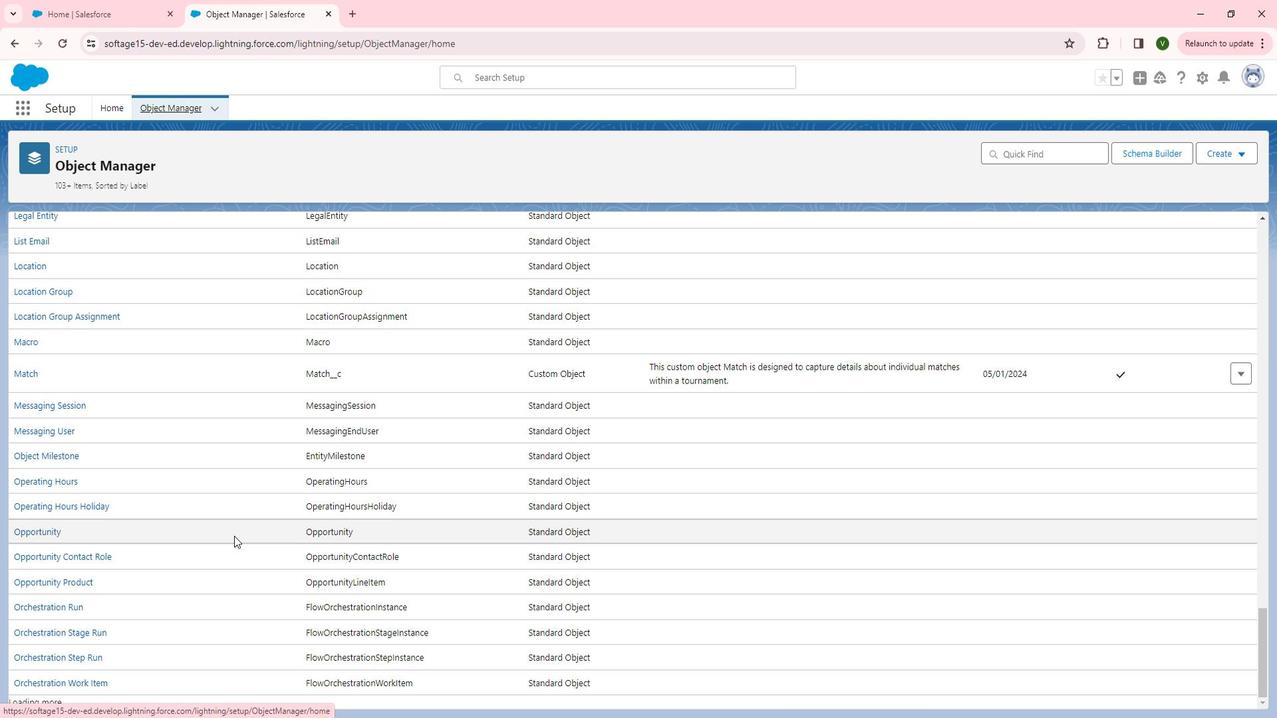 
Action: Mouse scrolled (256, 537) with delta (0, 0)
Screenshot: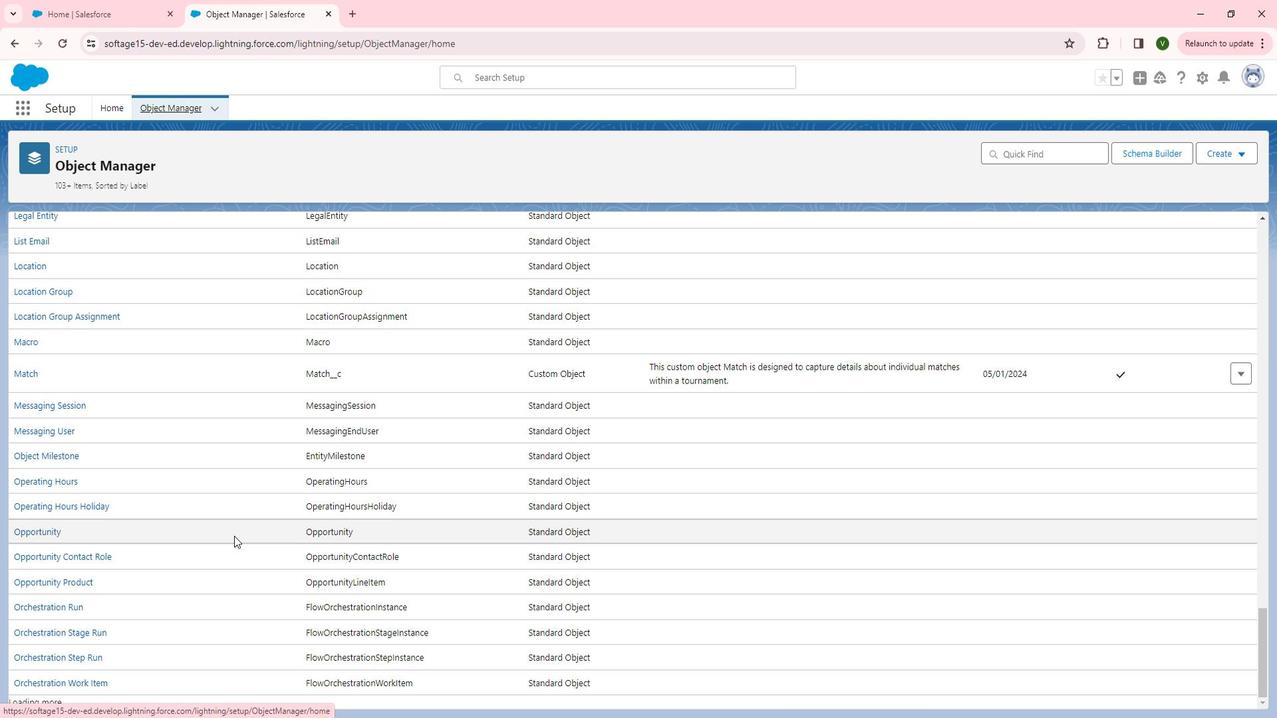 
Action: Mouse scrolled (256, 537) with delta (0, 0)
Screenshot: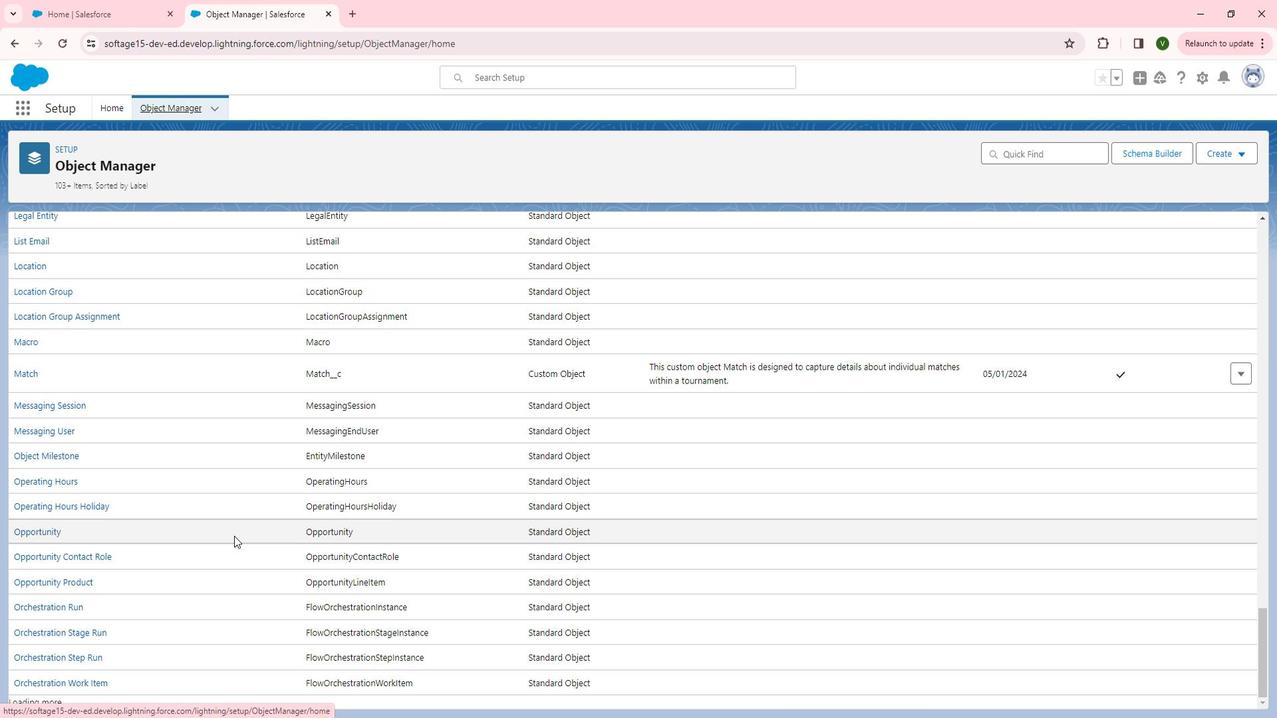 
Action: Mouse scrolled (256, 537) with delta (0, 0)
Screenshot: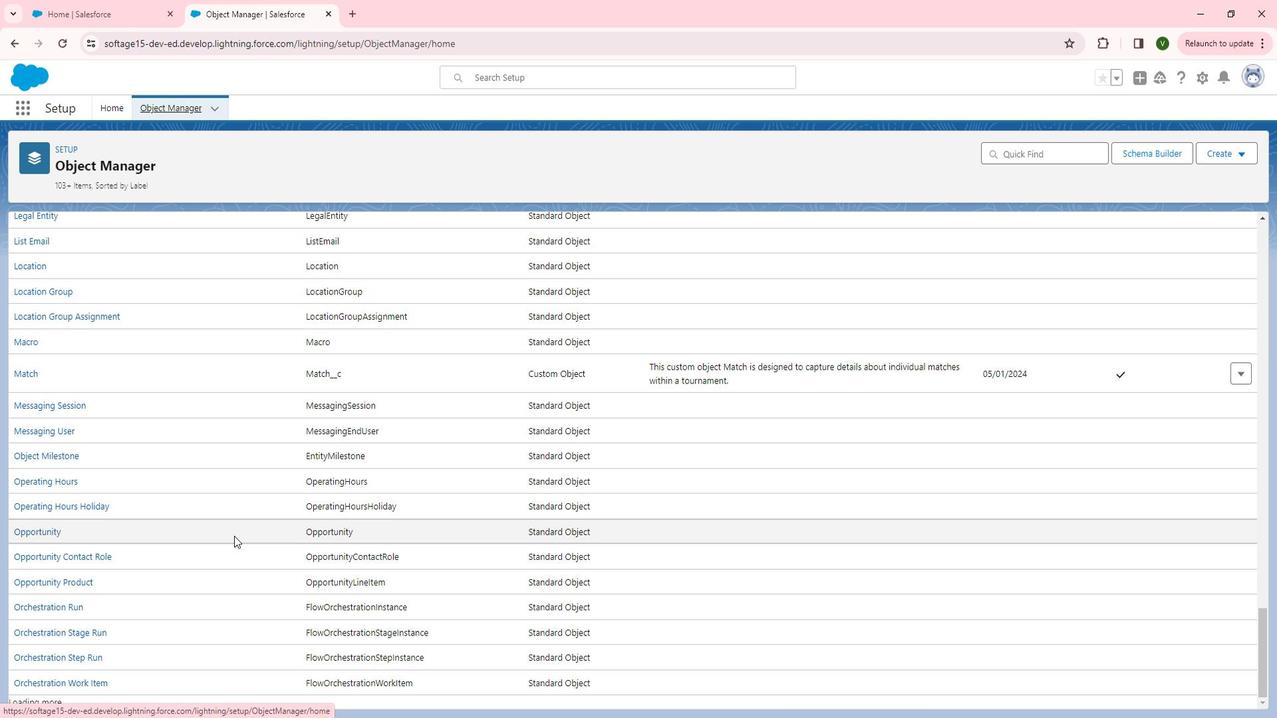 
Action: Mouse moved to (252, 539)
Screenshot: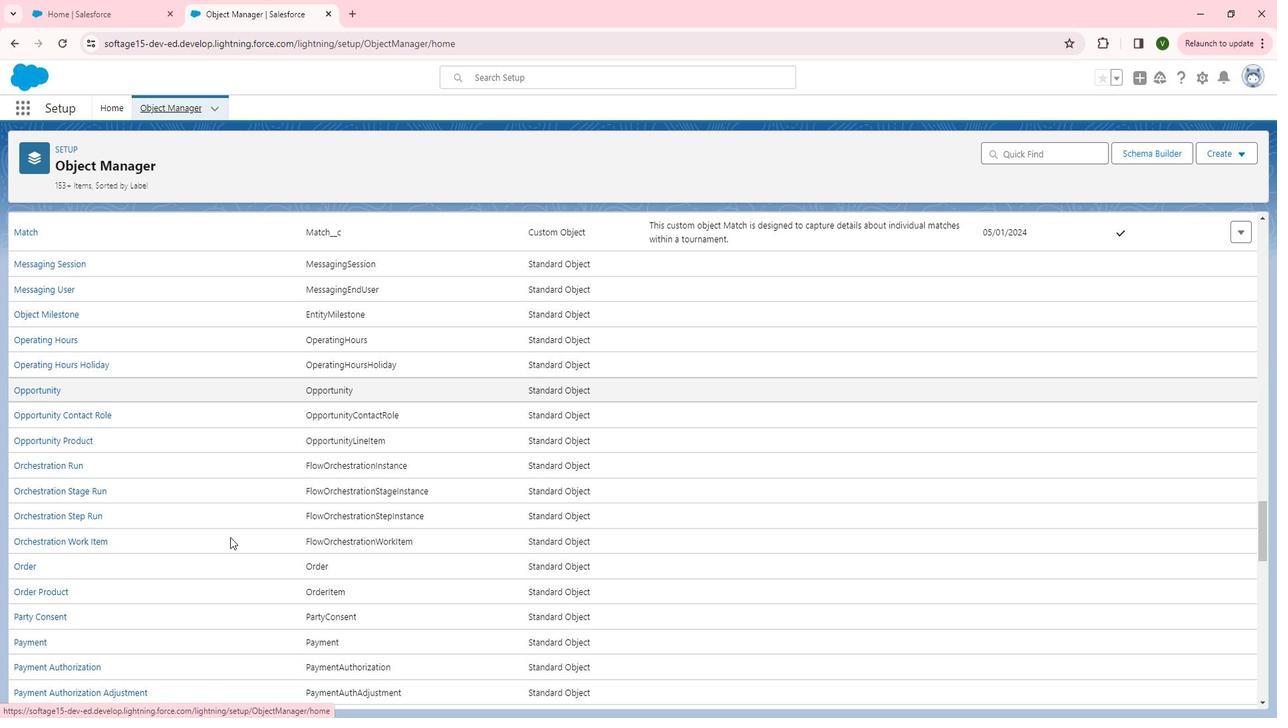
Action: Mouse scrolled (252, 538) with delta (0, 0)
Screenshot: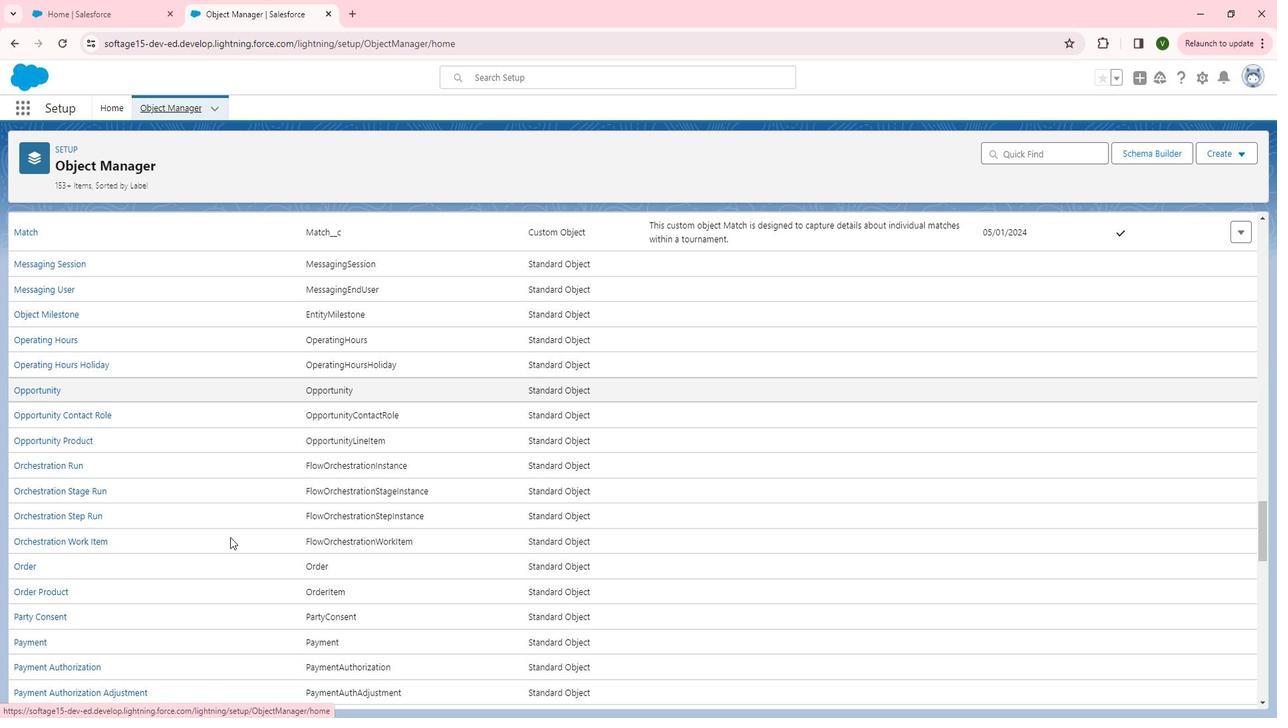 
Action: Mouse scrolled (252, 538) with delta (0, 0)
Screenshot: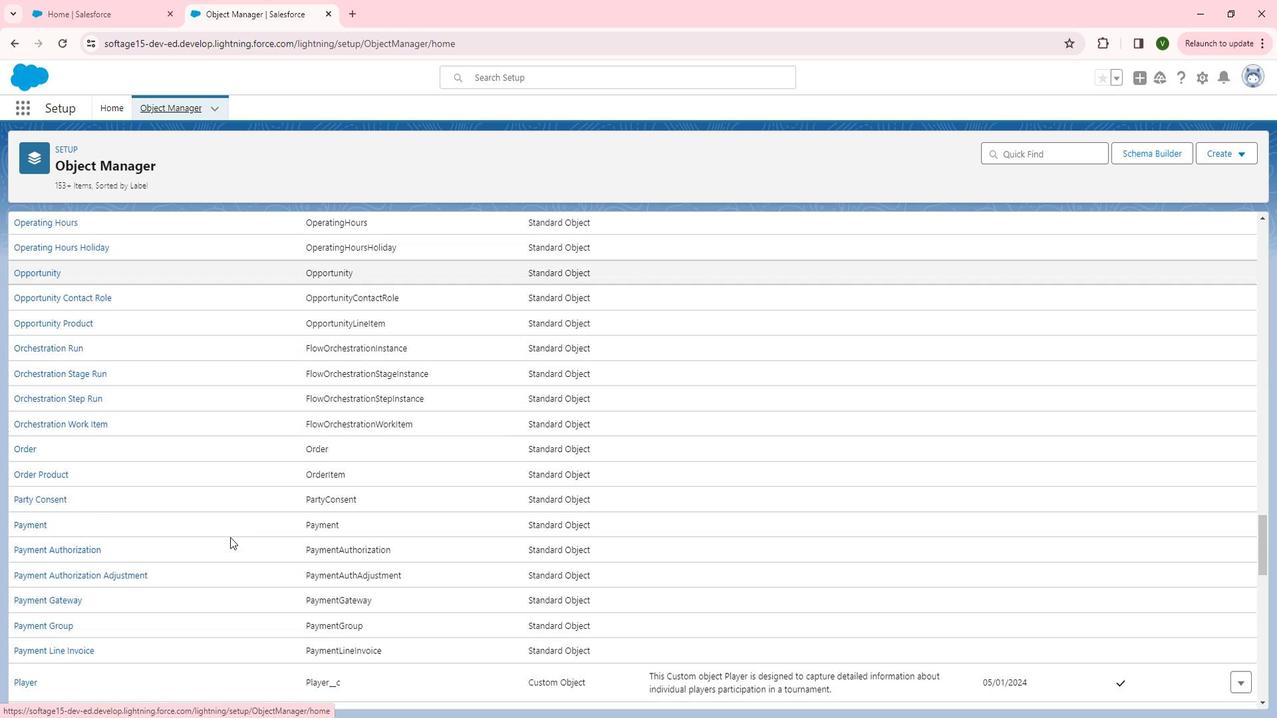 
Action: Mouse scrolled (252, 538) with delta (0, 0)
Screenshot: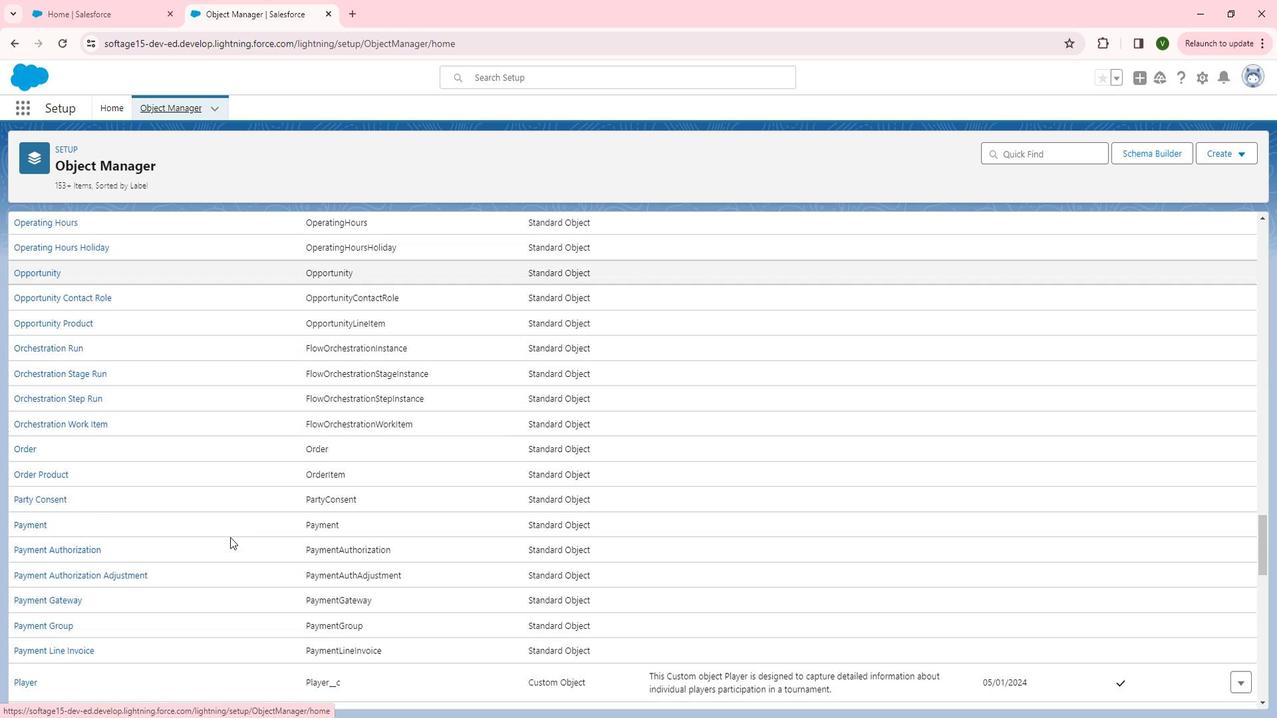 
Action: Mouse scrolled (252, 538) with delta (0, 0)
Screenshot: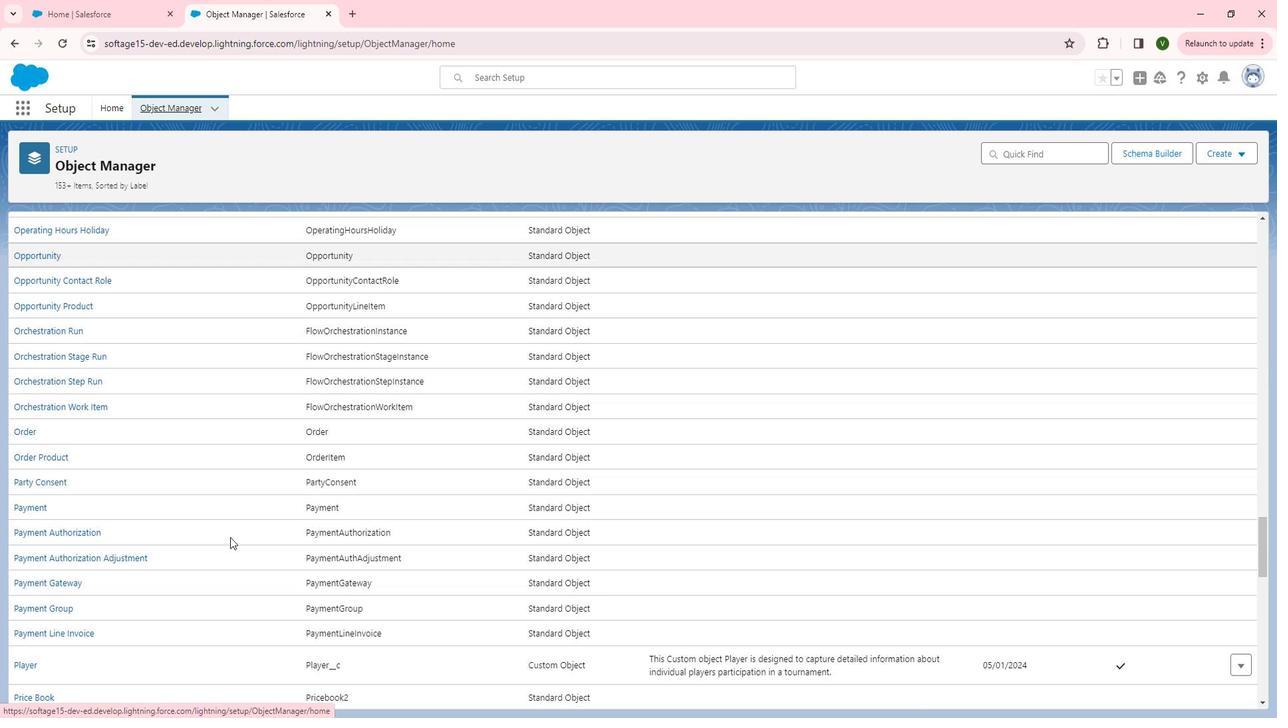 
Action: Mouse scrolled (252, 538) with delta (0, 0)
Screenshot: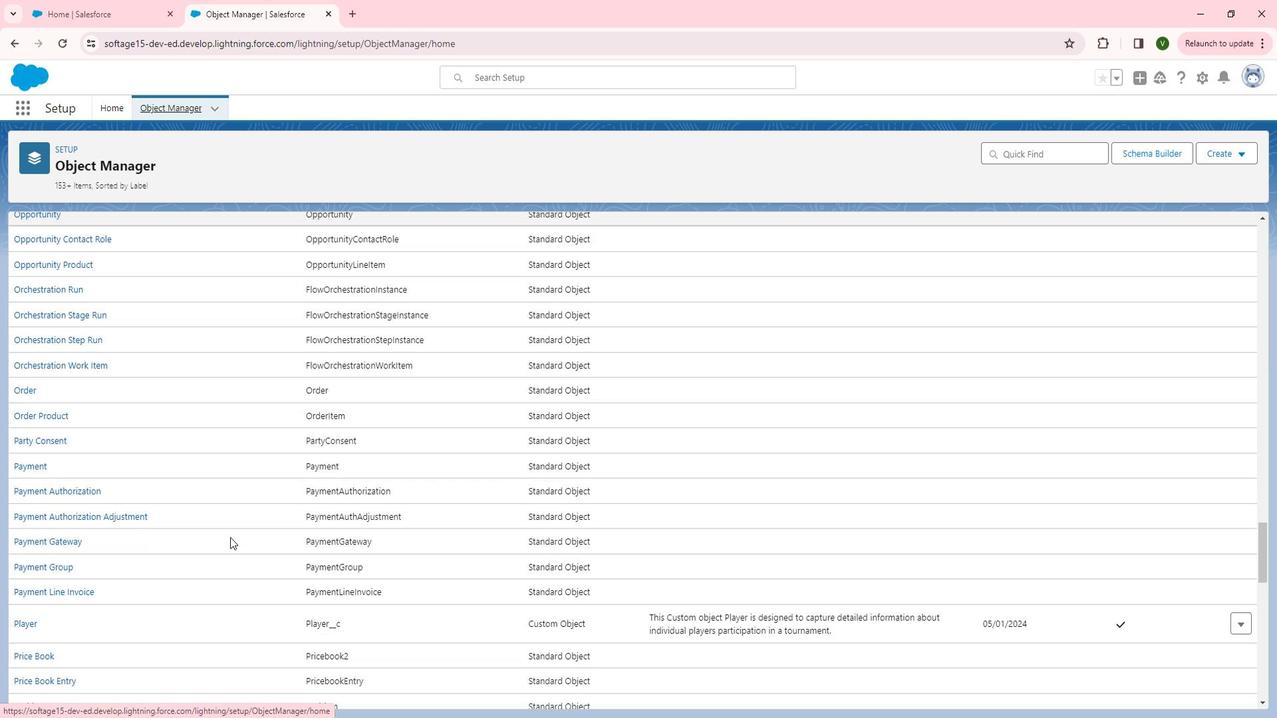 
Action: Mouse scrolled (252, 538) with delta (0, 0)
Screenshot: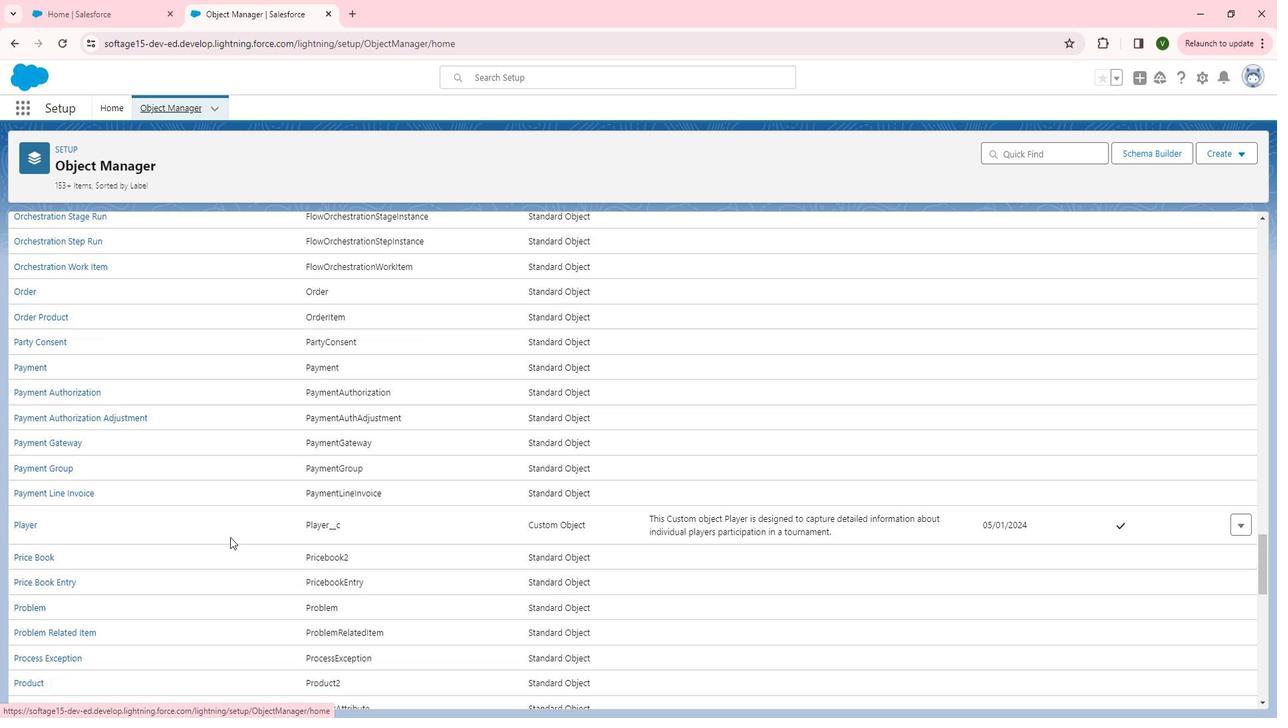 
Action: Mouse scrolled (252, 538) with delta (0, 0)
Screenshot: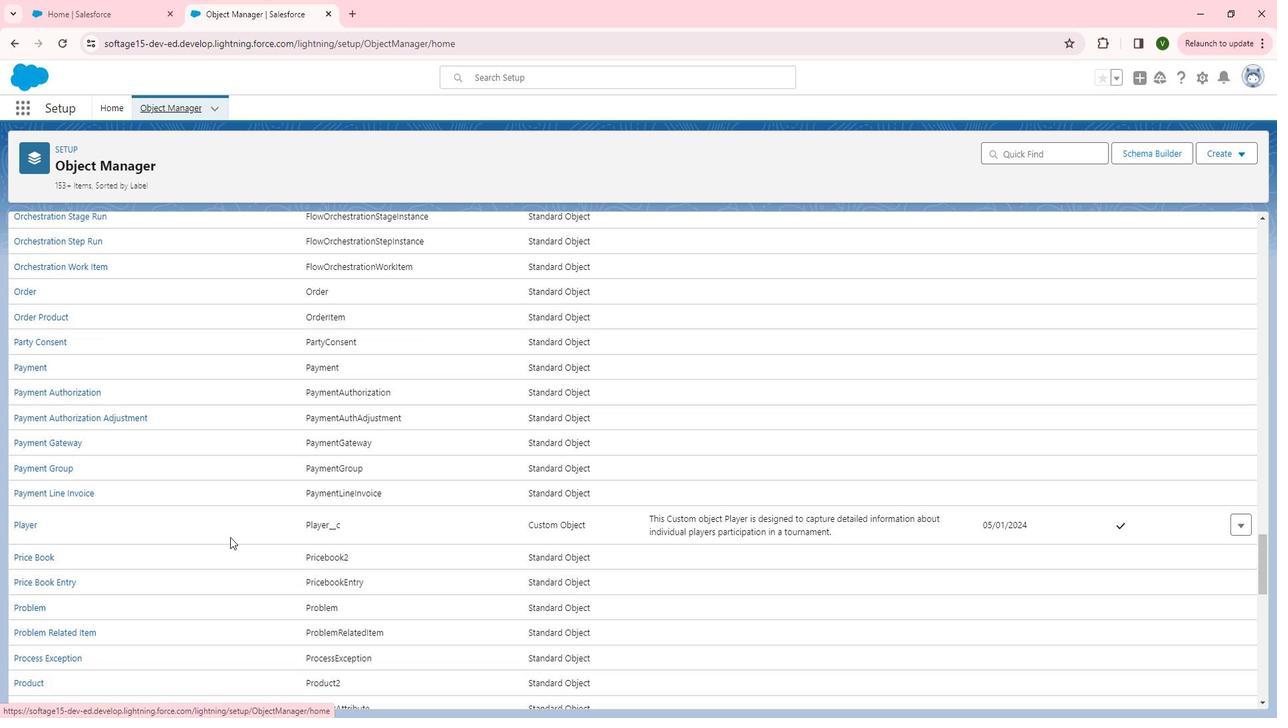 
Action: Mouse scrolled (252, 538) with delta (0, 0)
Screenshot: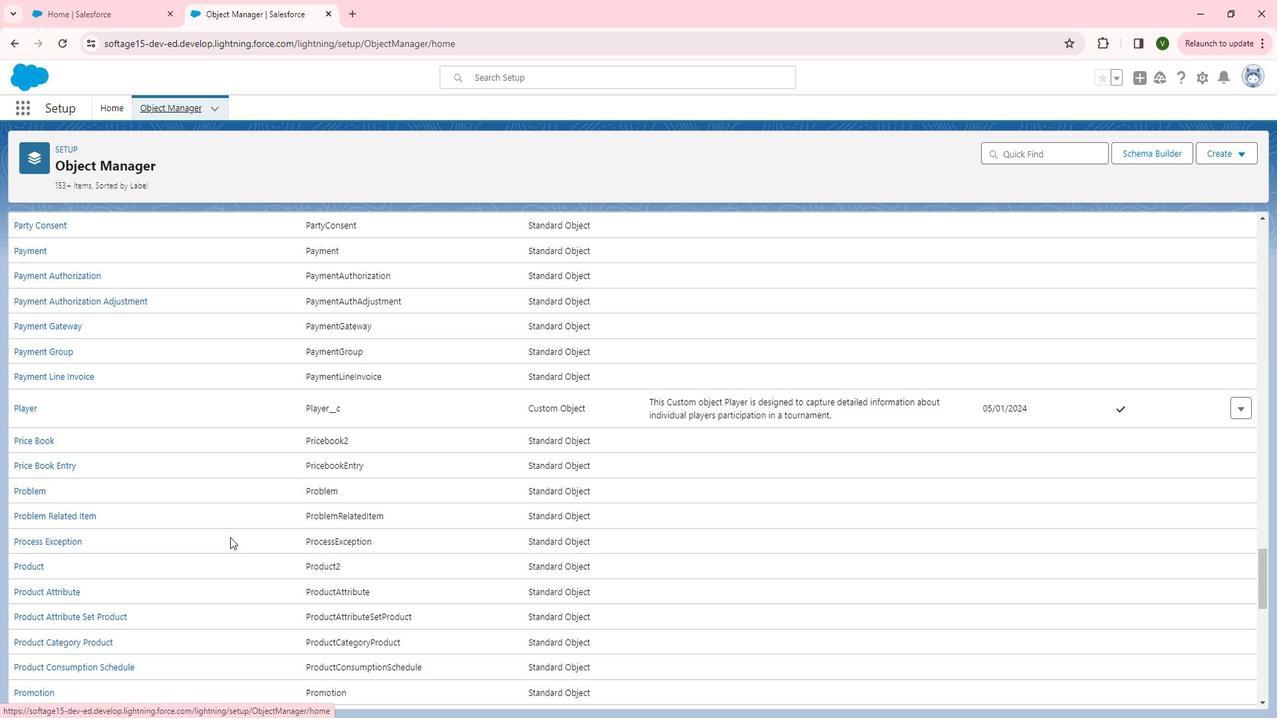 
Action: Mouse scrolled (252, 538) with delta (0, 0)
Screenshot: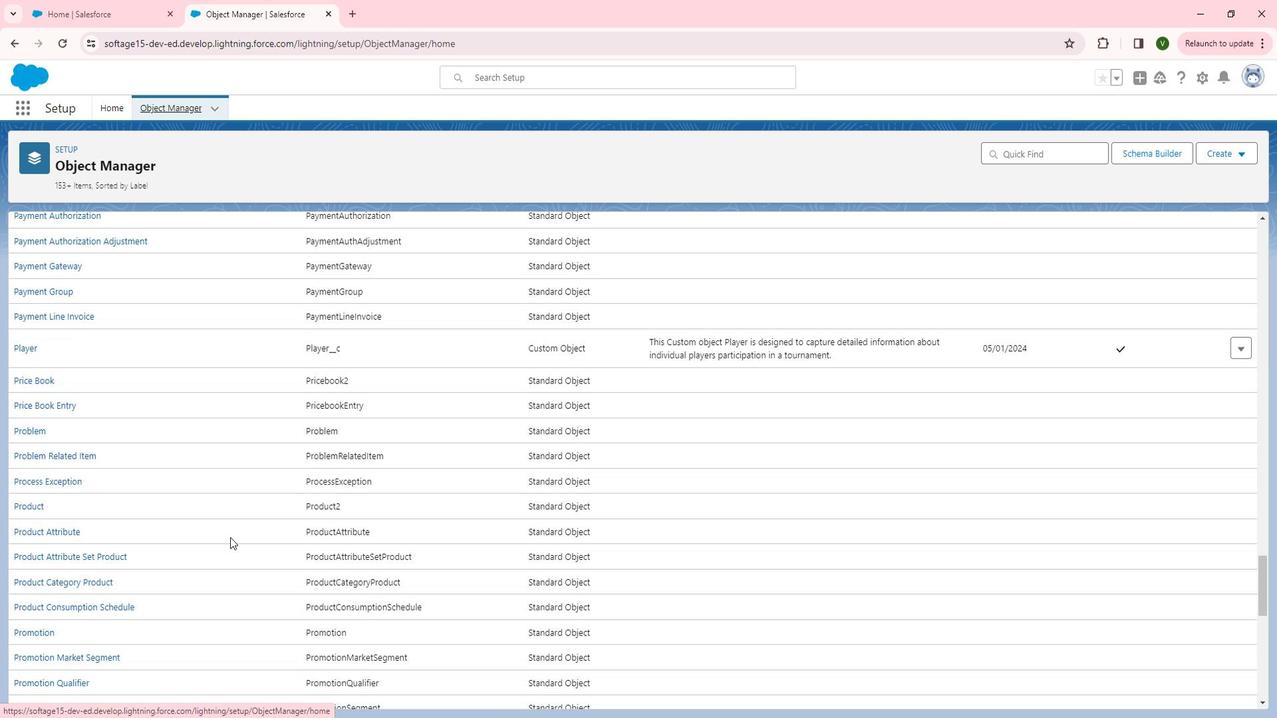 
Action: Mouse scrolled (252, 538) with delta (0, 0)
Screenshot: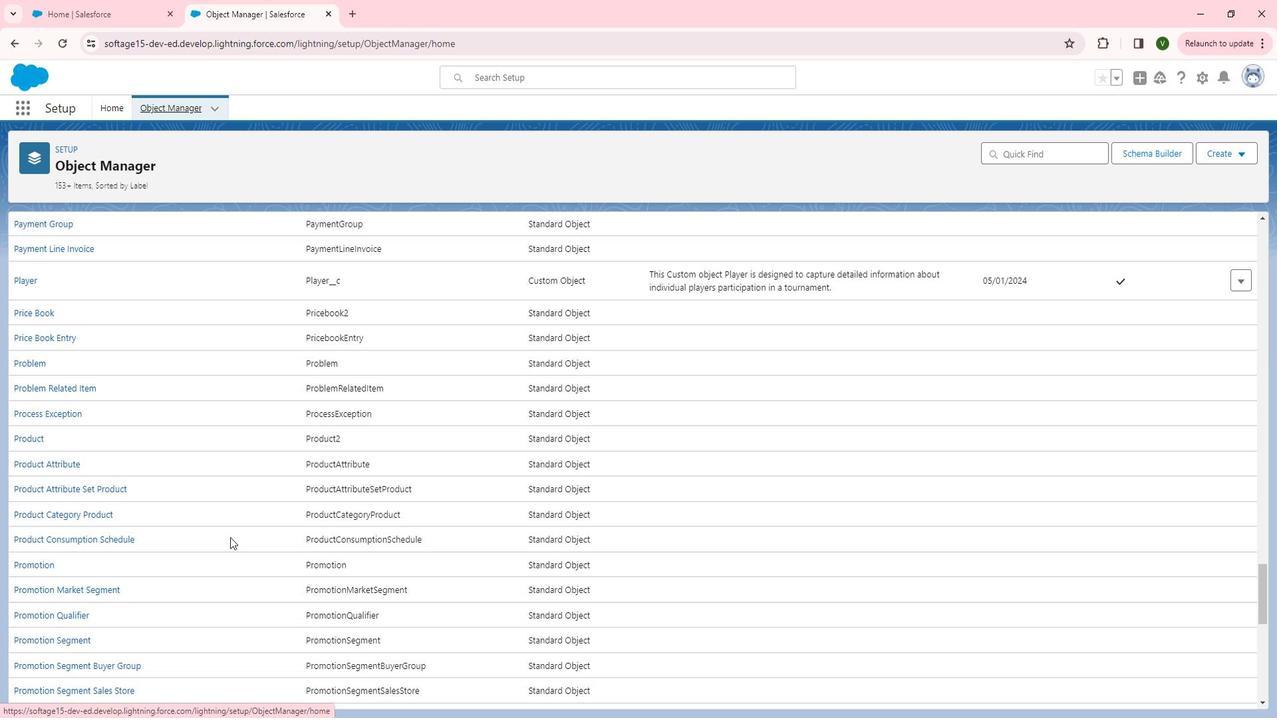 
Action: Mouse scrolled (252, 538) with delta (0, 0)
Screenshot: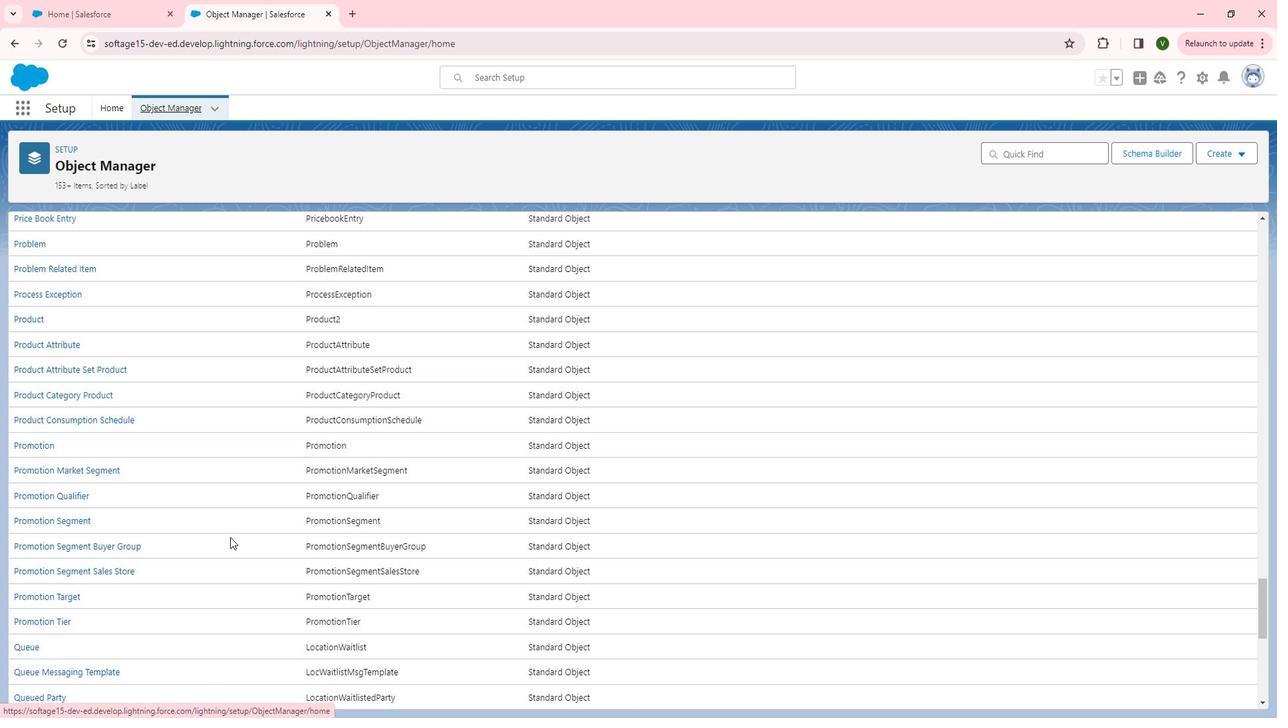 
Action: Mouse scrolled (252, 538) with delta (0, 0)
Screenshot: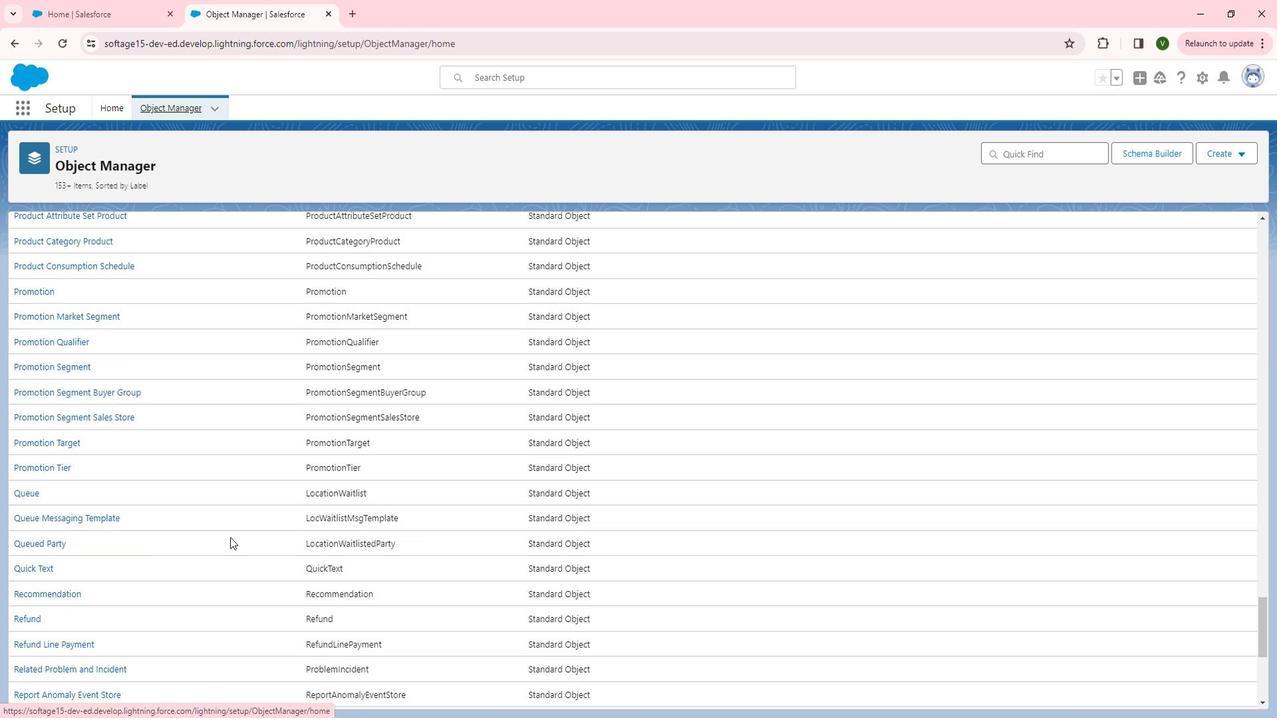 
Action: Mouse scrolled (252, 538) with delta (0, 0)
Screenshot: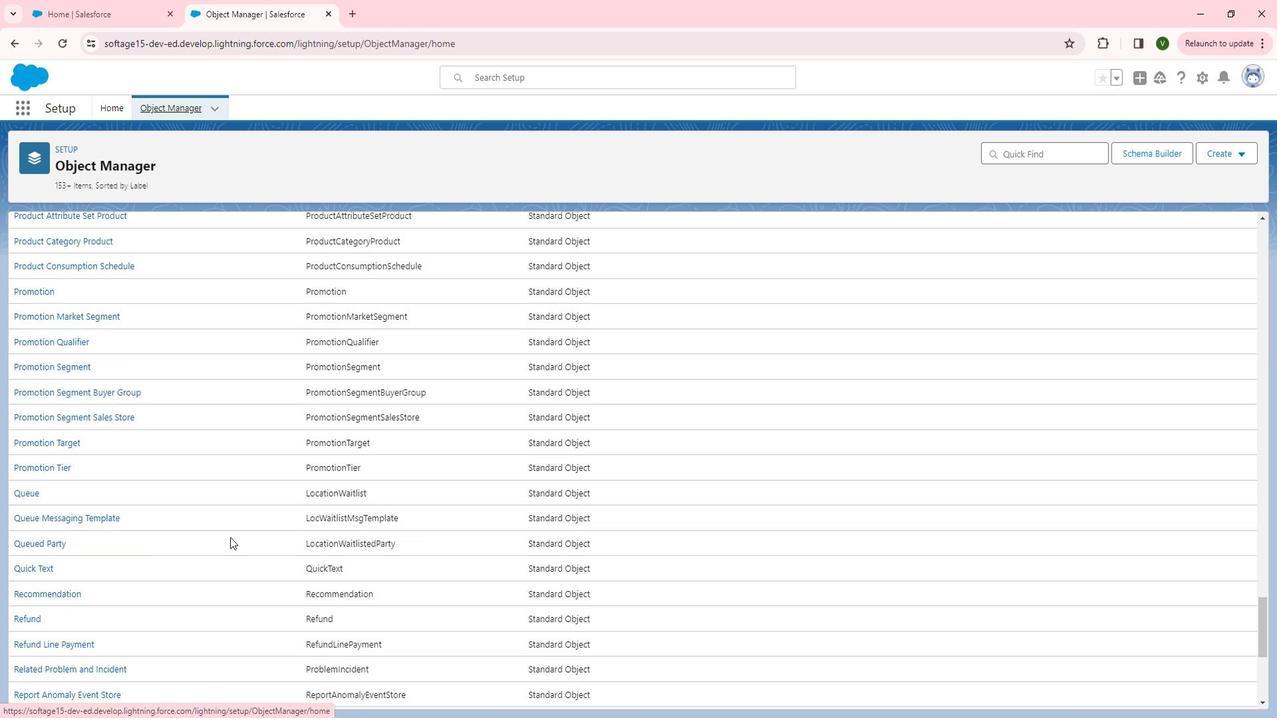 
Action: Mouse scrolled (252, 538) with delta (0, 0)
Screenshot: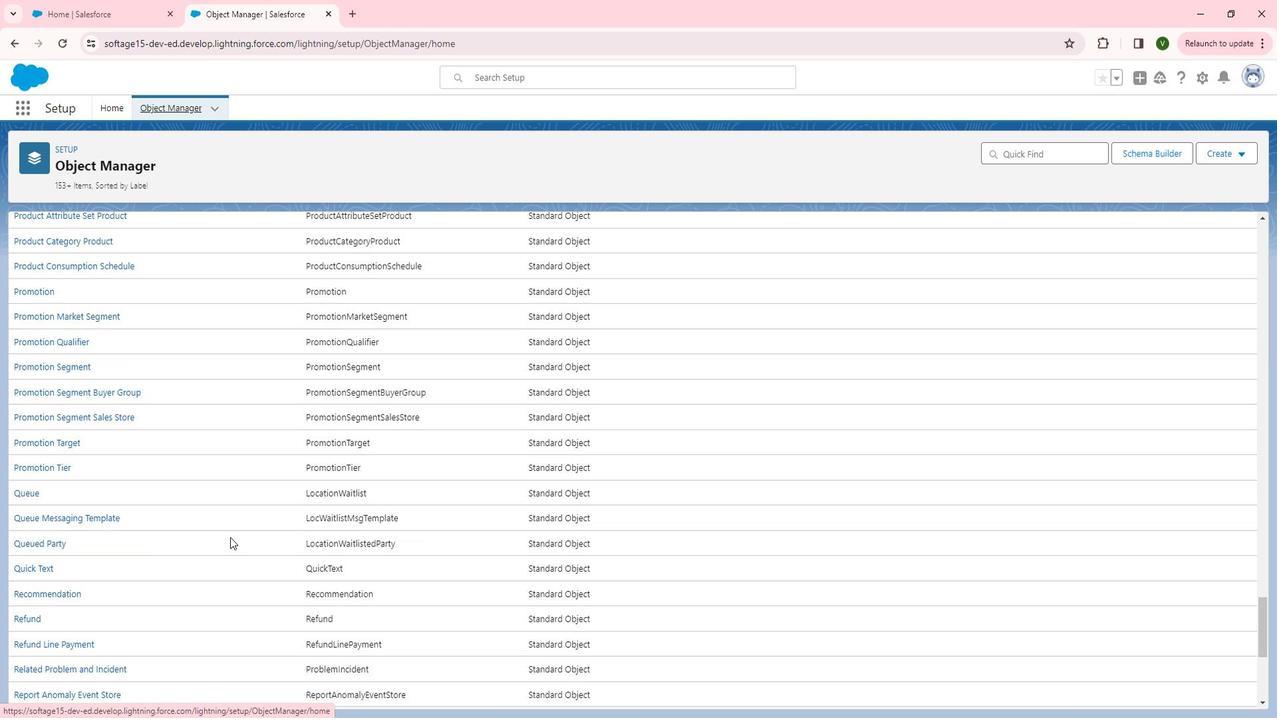 
Action: Mouse scrolled (252, 538) with delta (0, 0)
Screenshot: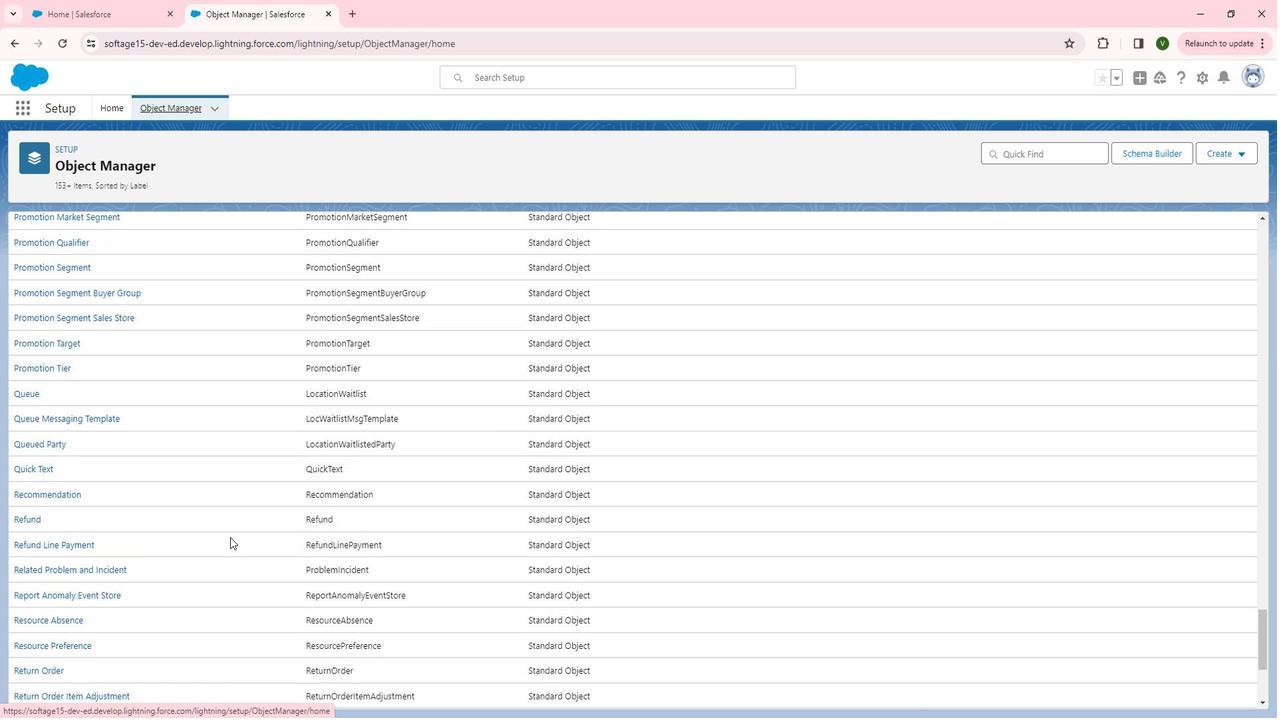 
Action: Mouse scrolled (252, 538) with delta (0, 0)
Screenshot: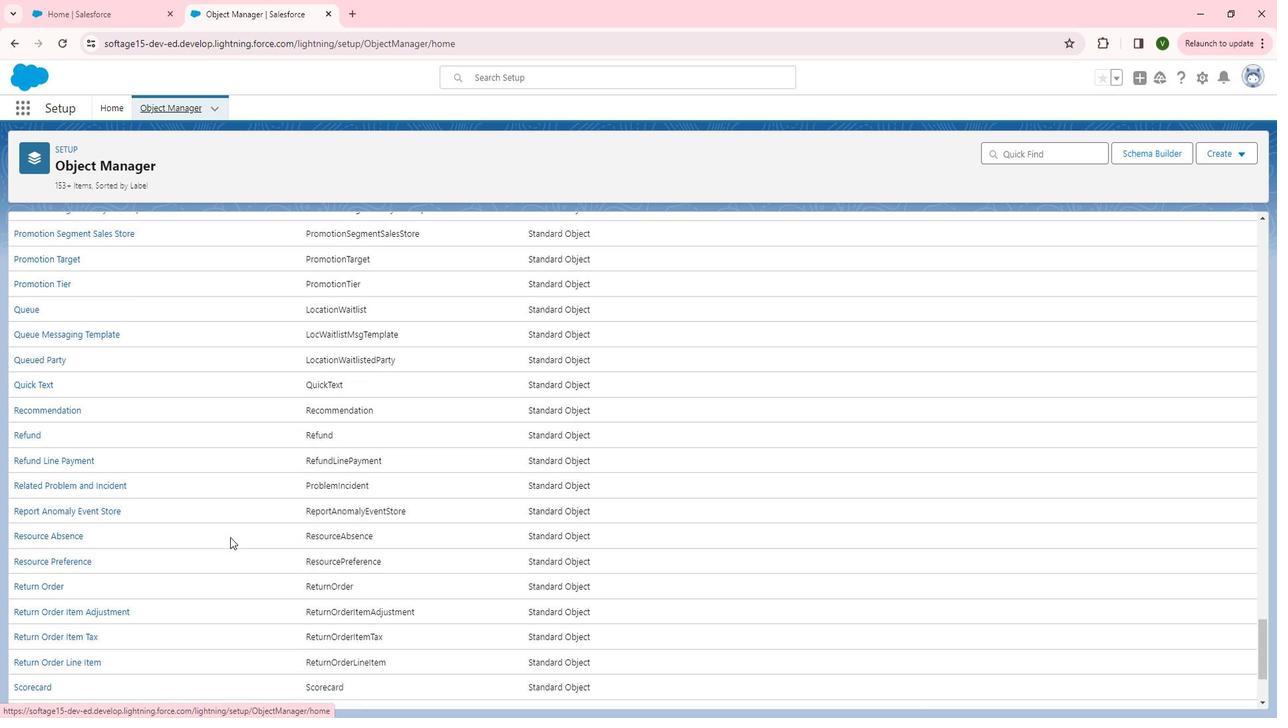 
Action: Mouse scrolled (252, 538) with delta (0, 0)
Screenshot: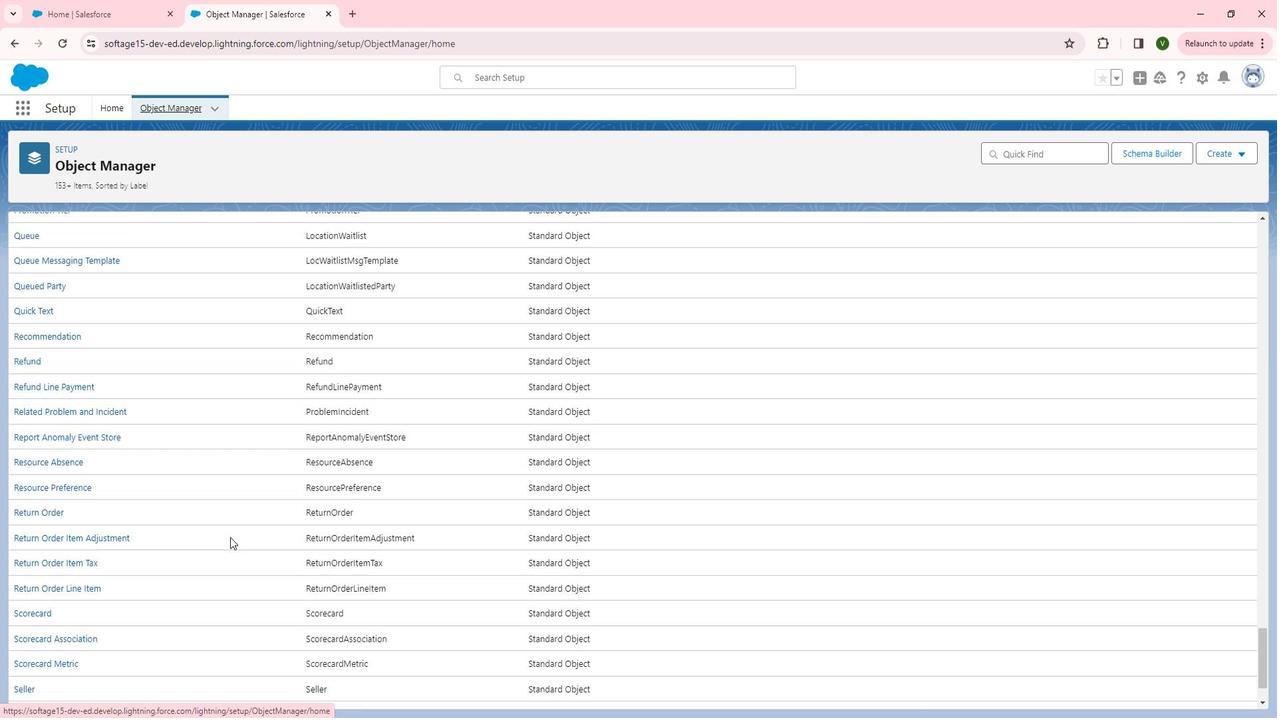 
Action: Mouse scrolled (252, 538) with delta (0, 0)
Screenshot: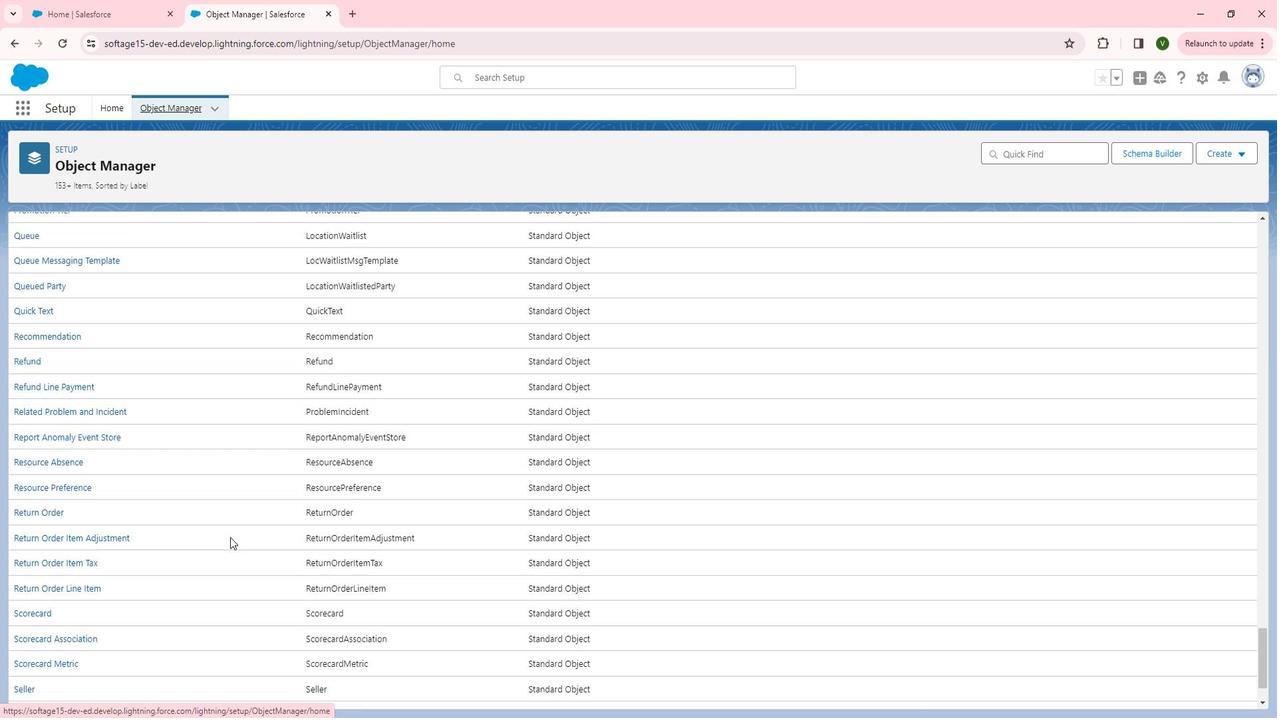 
Action: Mouse scrolled (252, 538) with delta (0, 0)
Screenshot: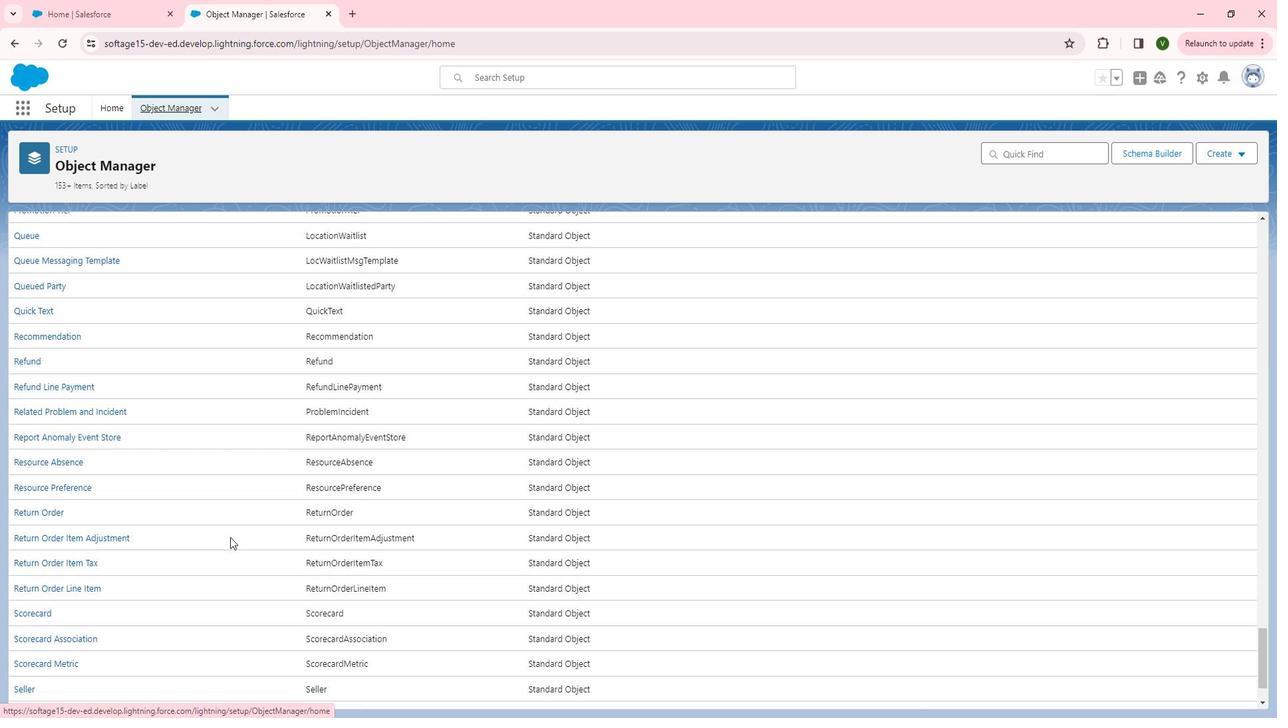 
Action: Mouse scrolled (252, 538) with delta (0, 0)
Screenshot: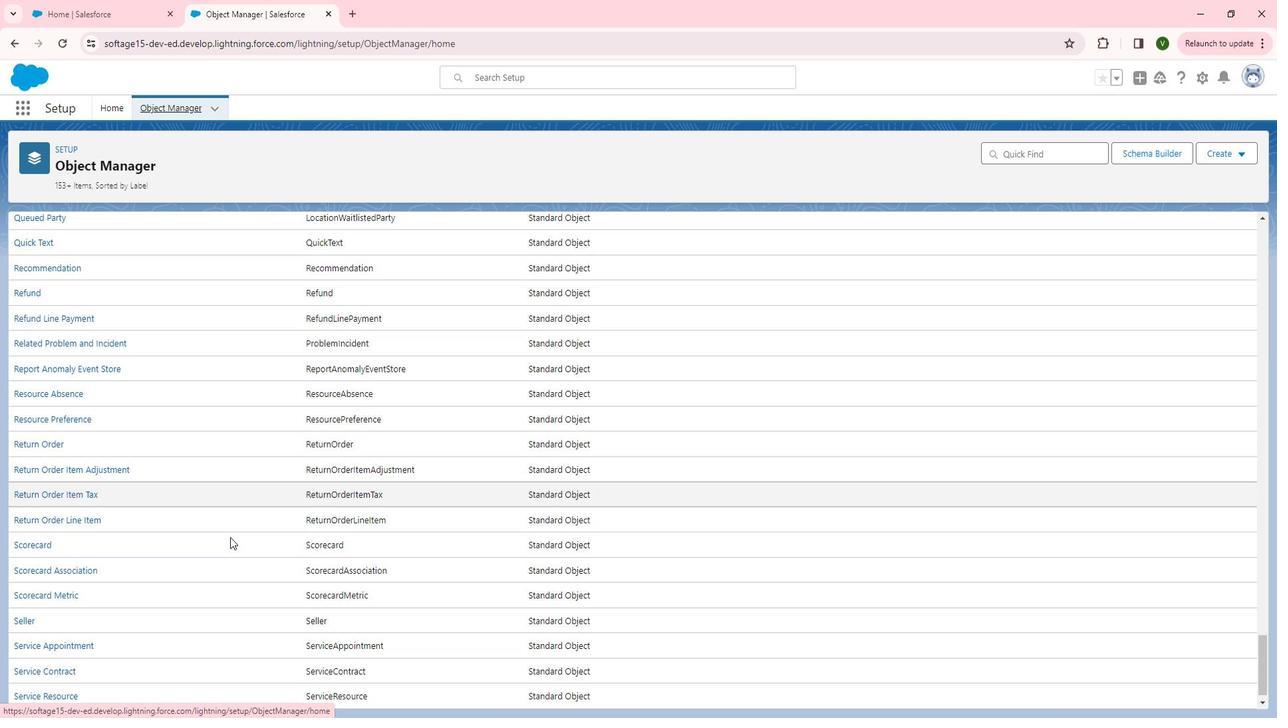 
Action: Mouse scrolled (252, 538) with delta (0, 0)
Screenshot: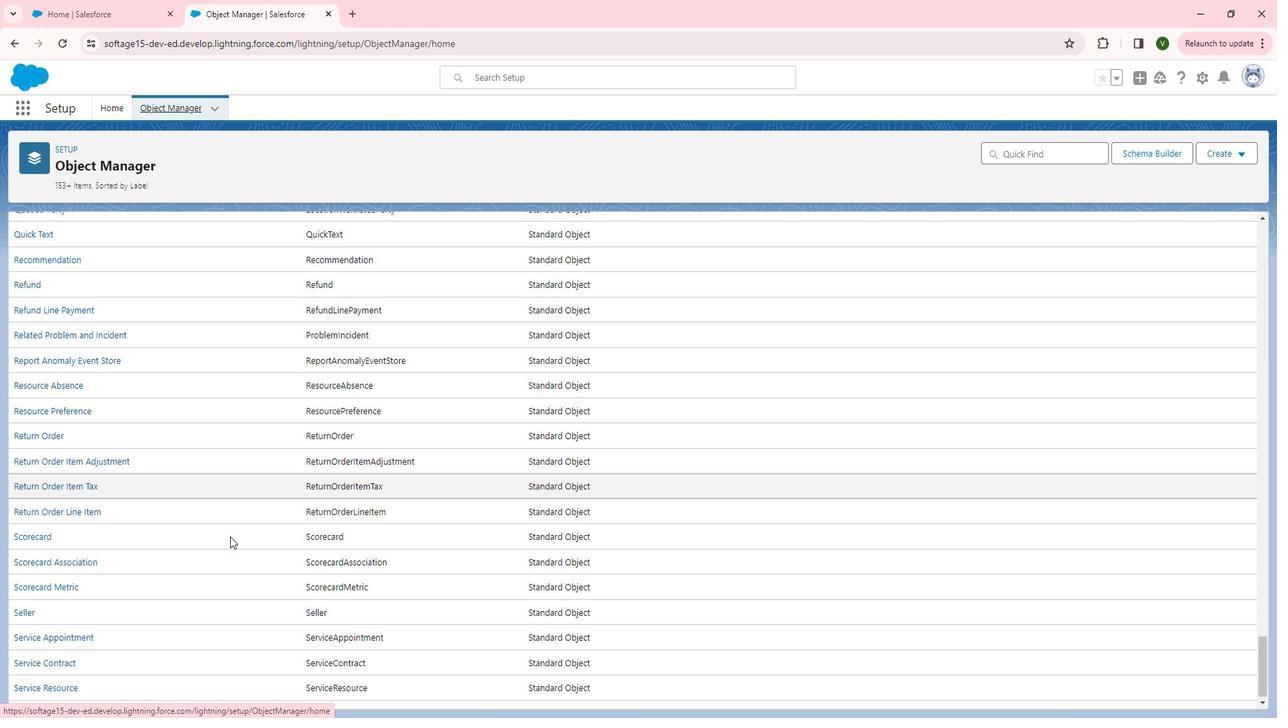 
Action: Mouse scrolled (252, 538) with delta (0, 0)
Screenshot: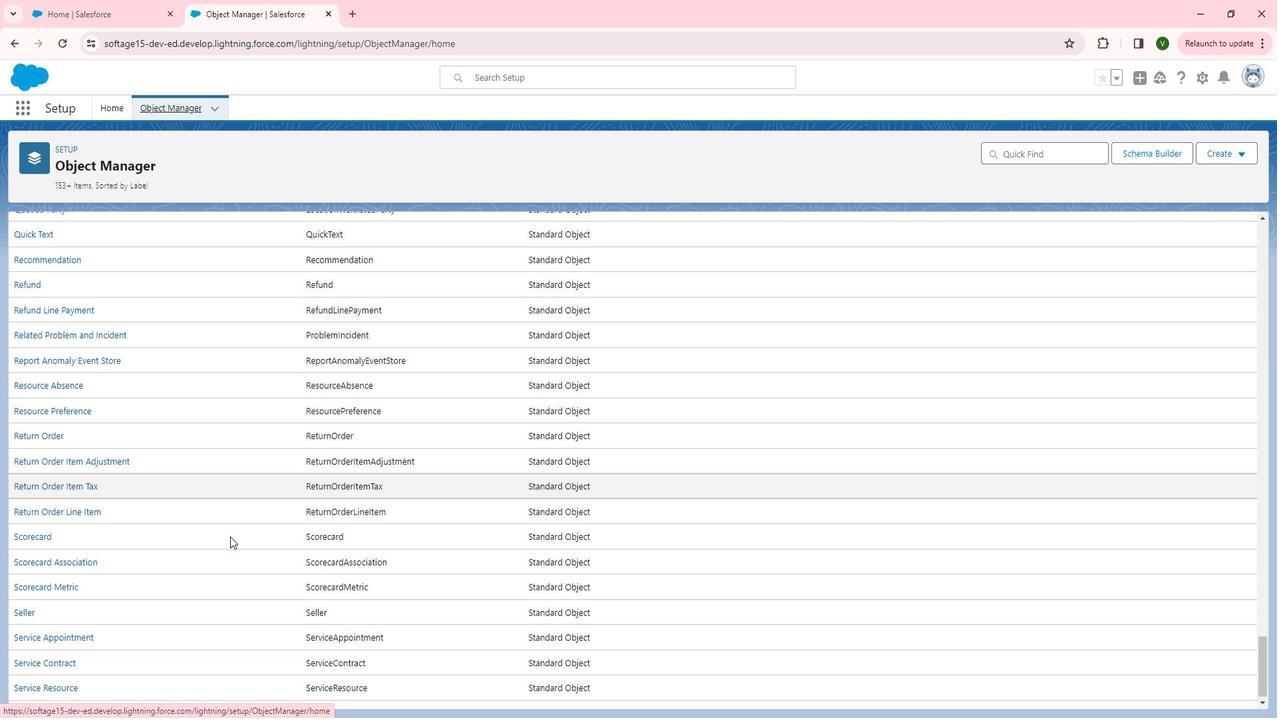 
Action: Mouse scrolled (252, 538) with delta (0, 0)
Screenshot: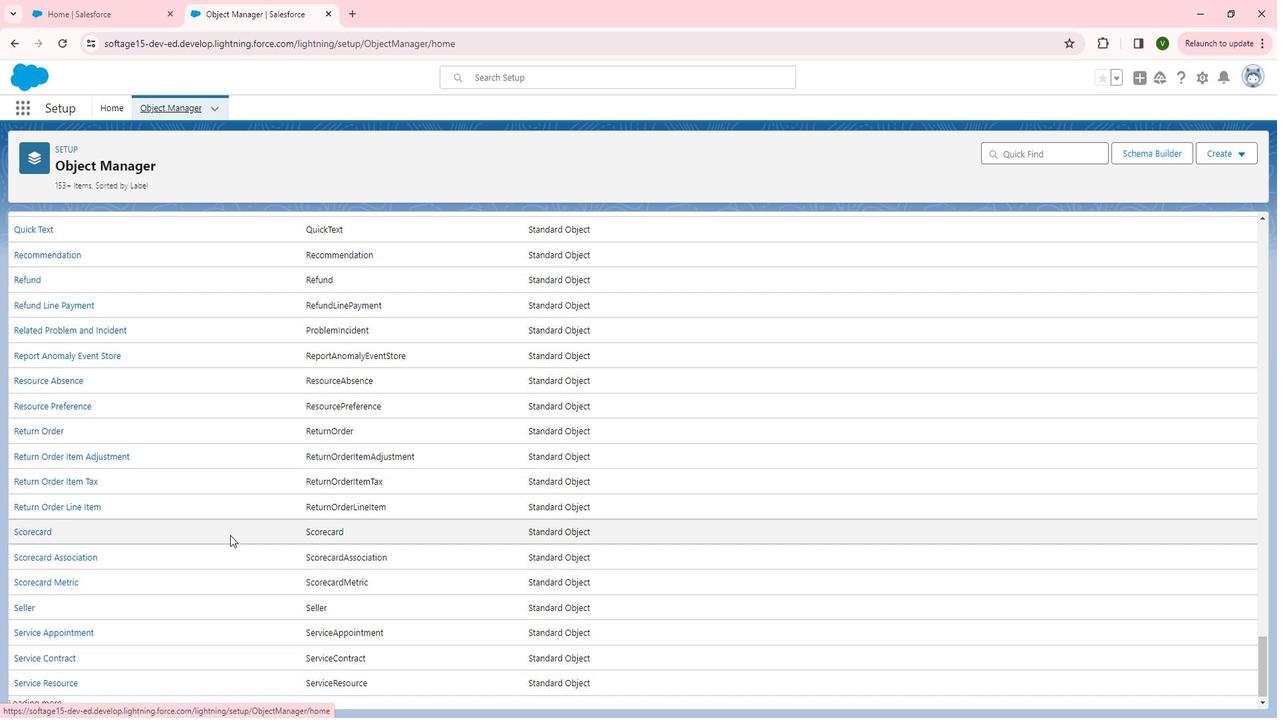 
Action: Mouse scrolled (252, 538) with delta (0, 0)
Screenshot: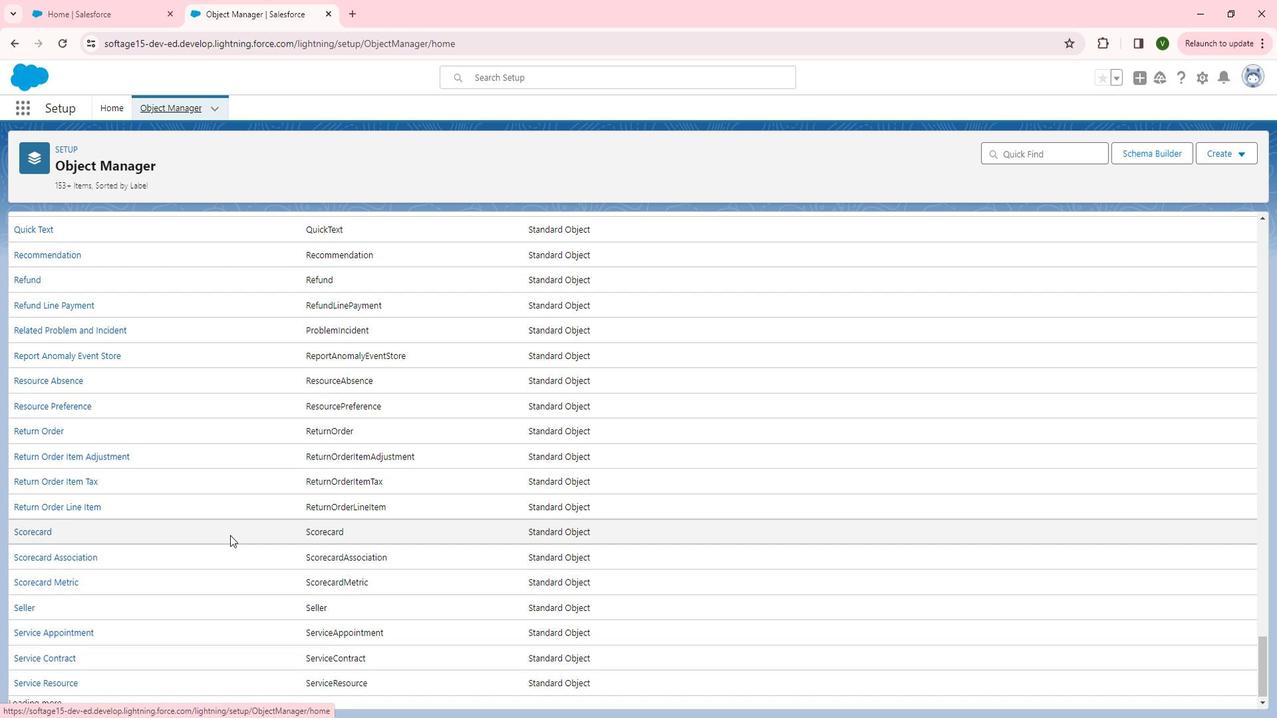 
Action: Mouse moved to (252, 537)
Screenshot: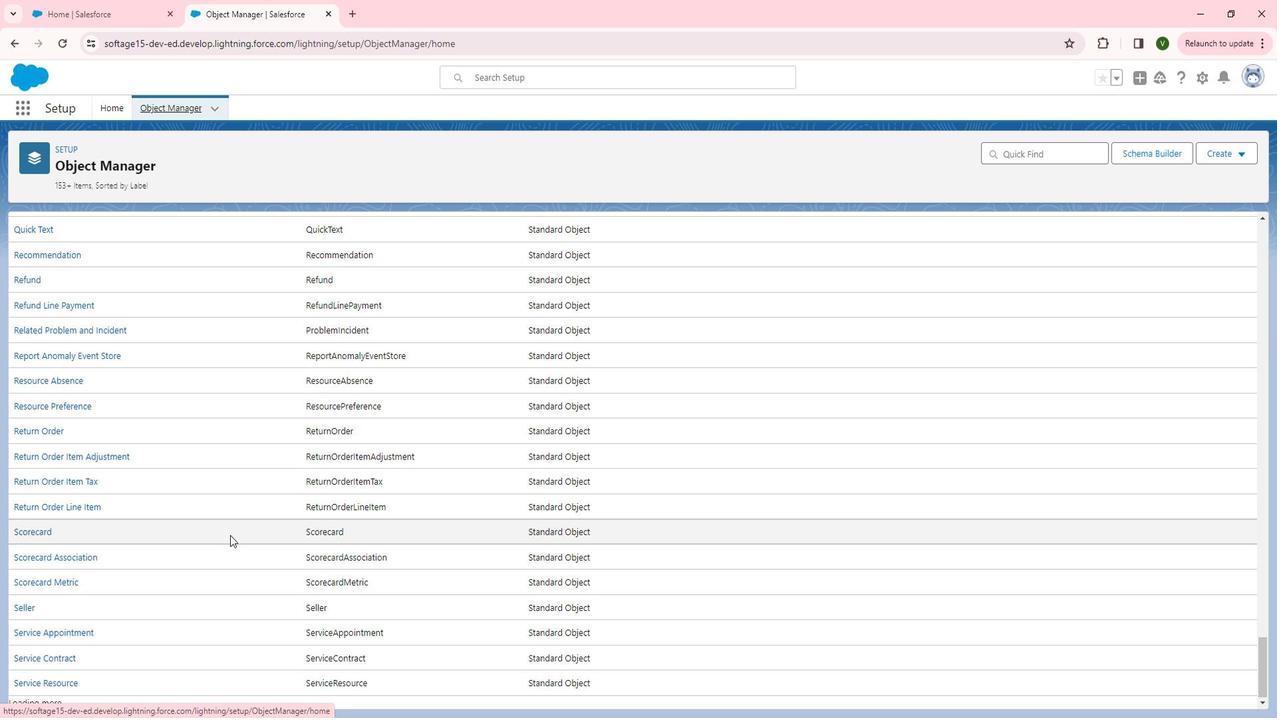 
Action: Mouse scrolled (252, 536) with delta (0, 0)
Screenshot: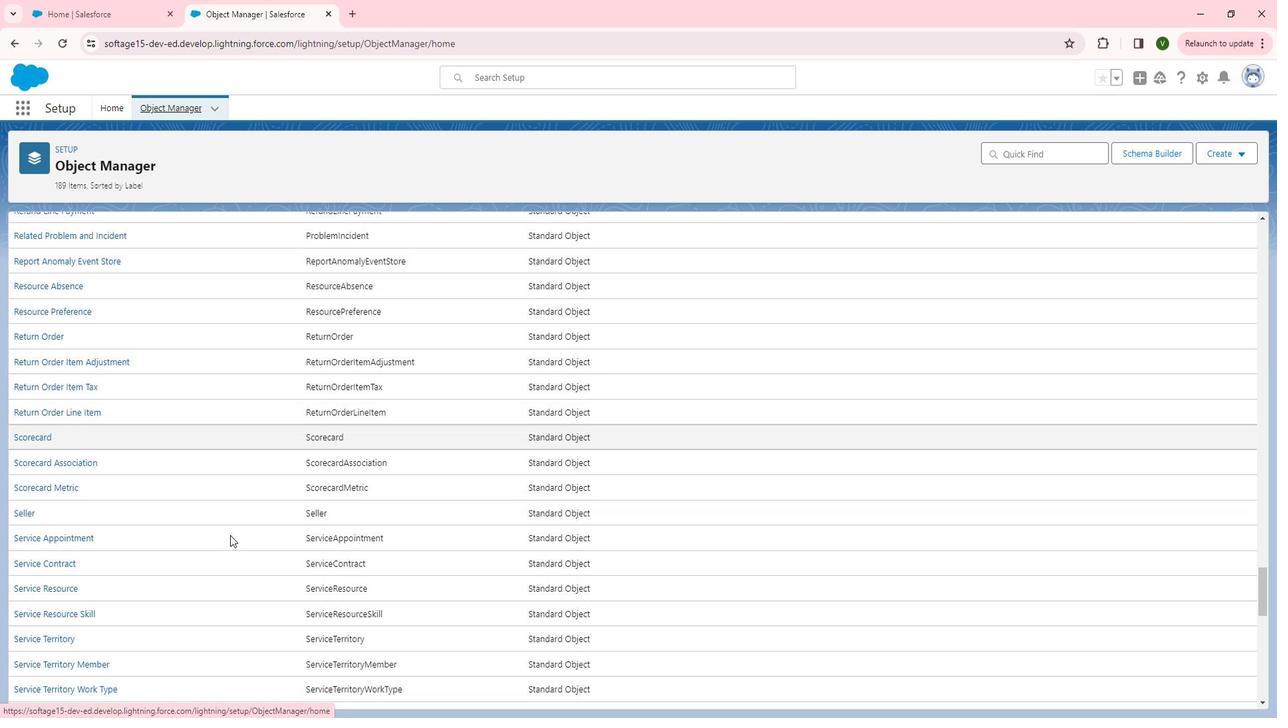 
Action: Mouse scrolled (252, 536) with delta (0, 0)
Screenshot: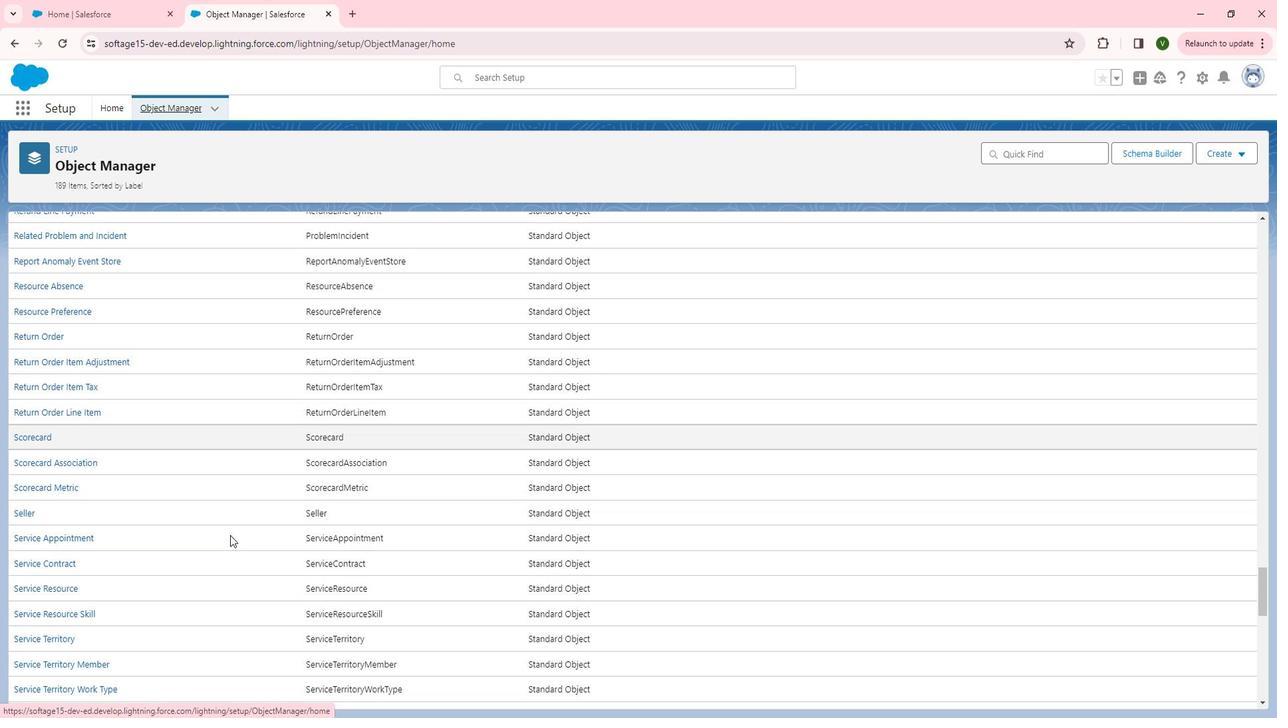 
Action: Mouse scrolled (252, 536) with delta (0, 0)
Screenshot: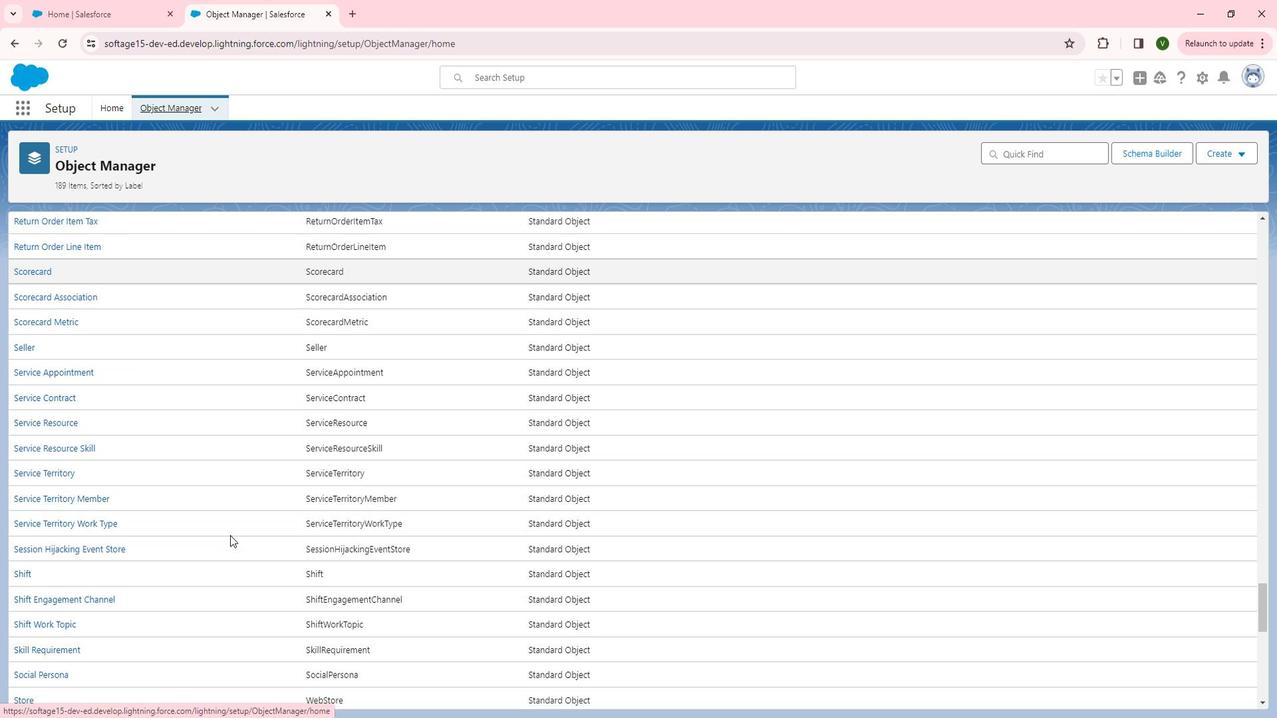 
Action: Mouse scrolled (252, 536) with delta (0, 0)
Screenshot: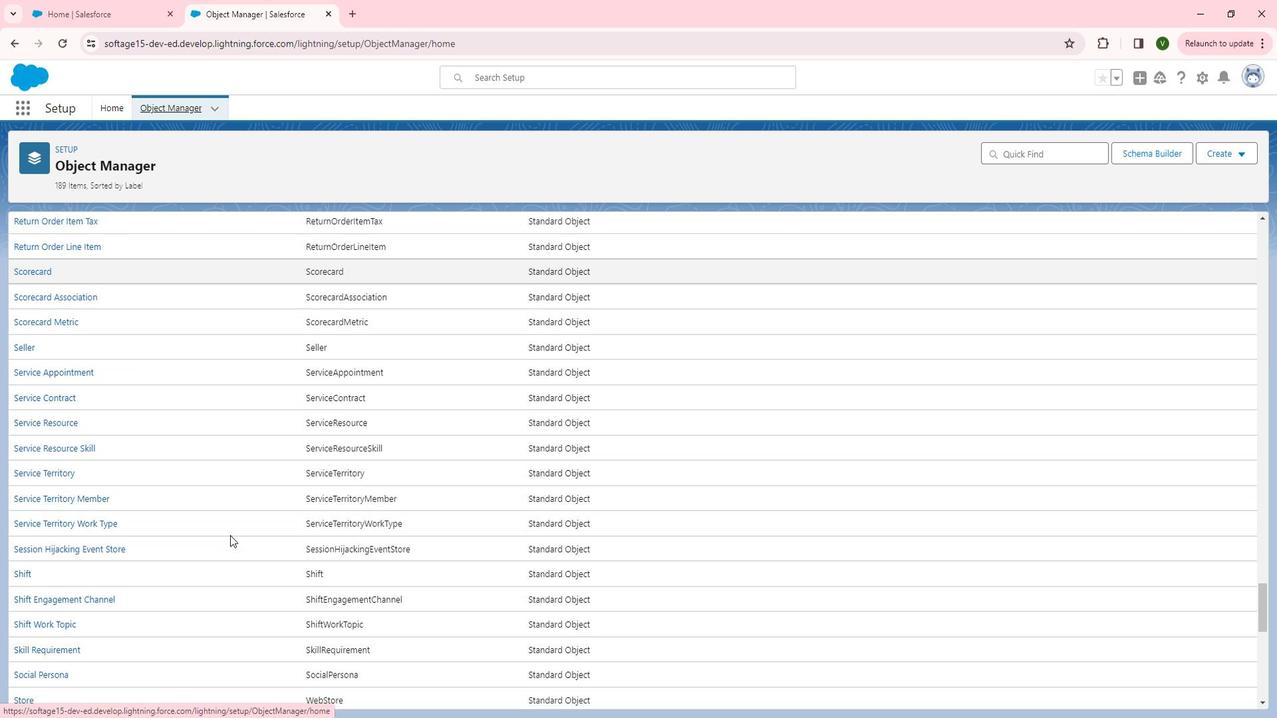 
Action: Mouse scrolled (252, 536) with delta (0, 0)
Screenshot: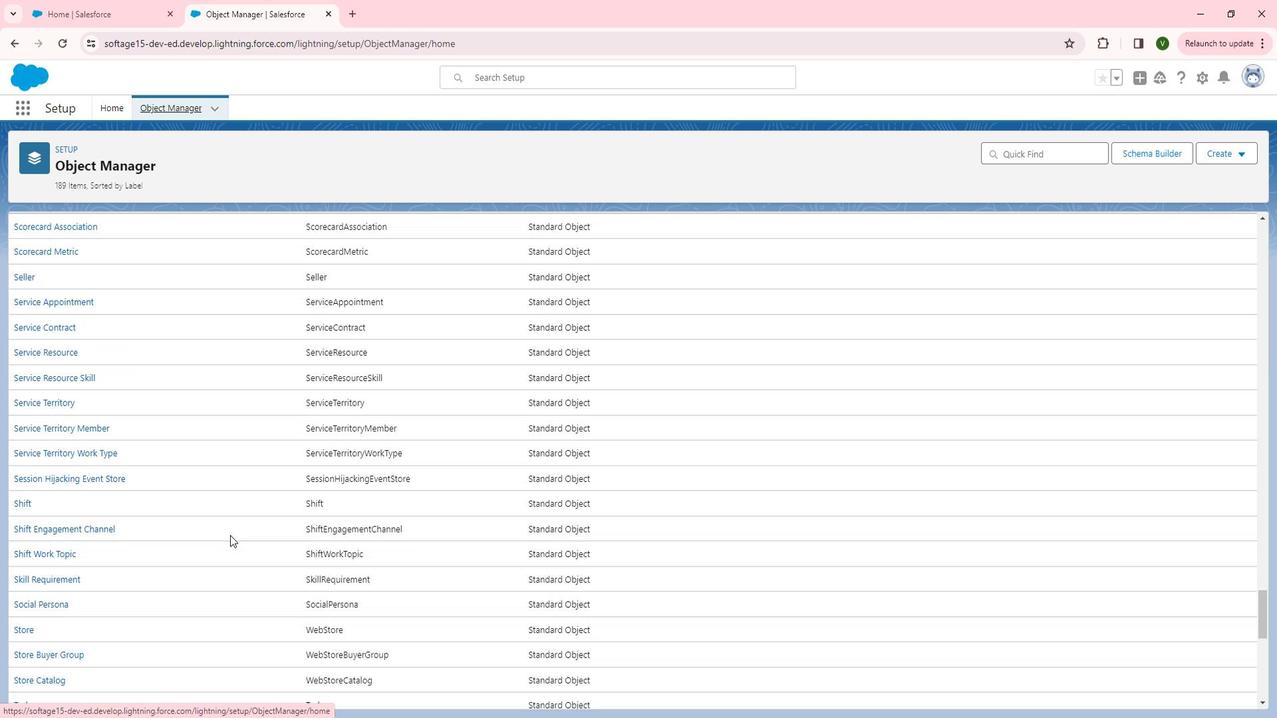 
Action: Mouse scrolled (252, 536) with delta (0, 0)
Screenshot: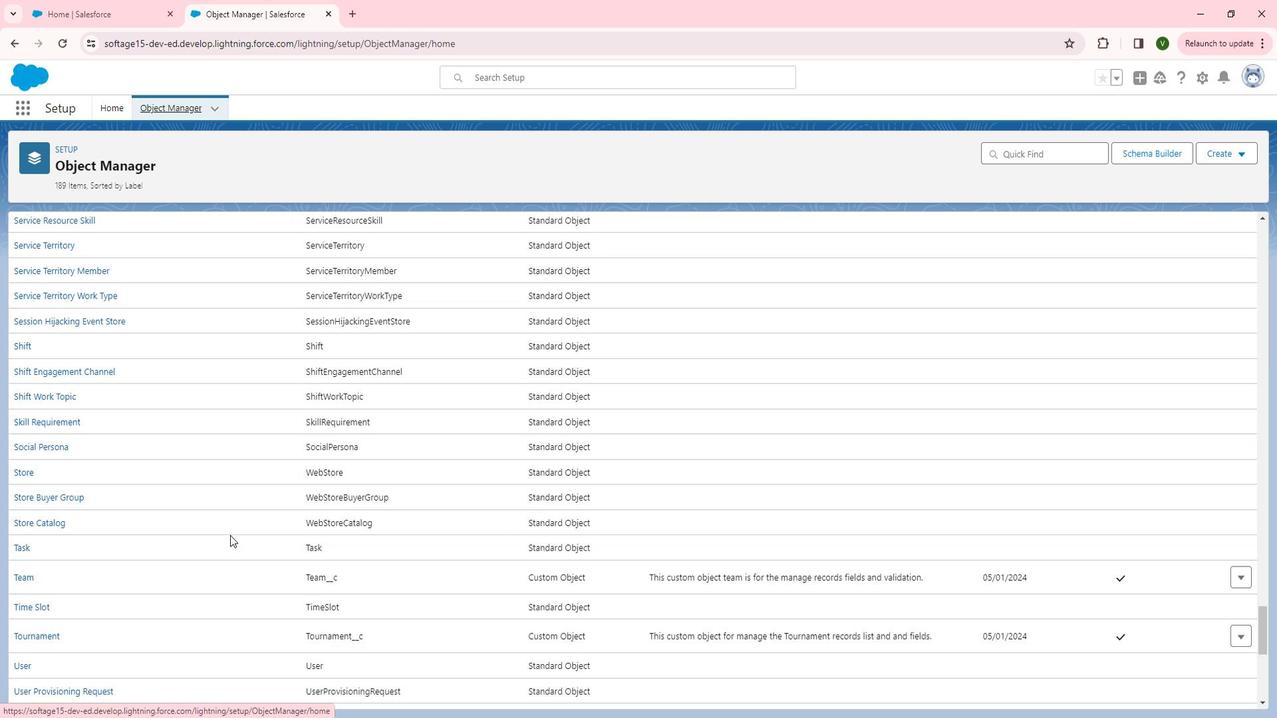 
Action: Mouse scrolled (252, 536) with delta (0, 0)
Screenshot: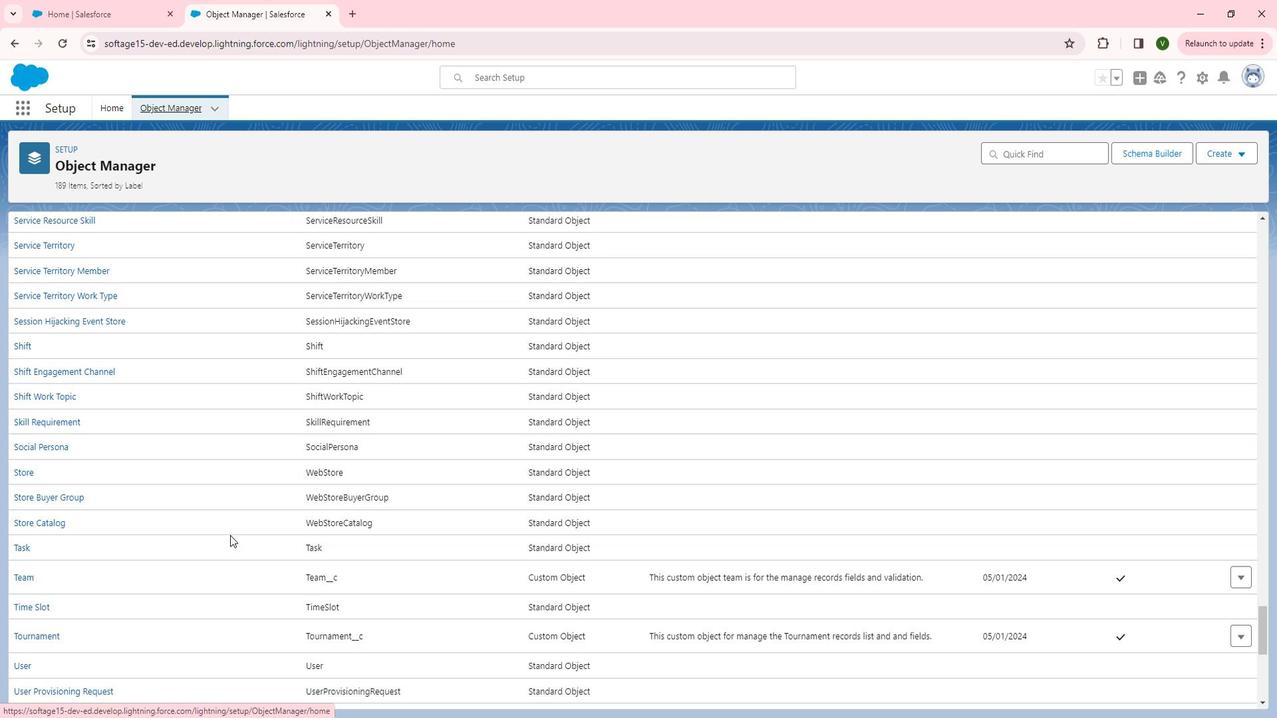
Action: Mouse scrolled (252, 536) with delta (0, 0)
Screenshot: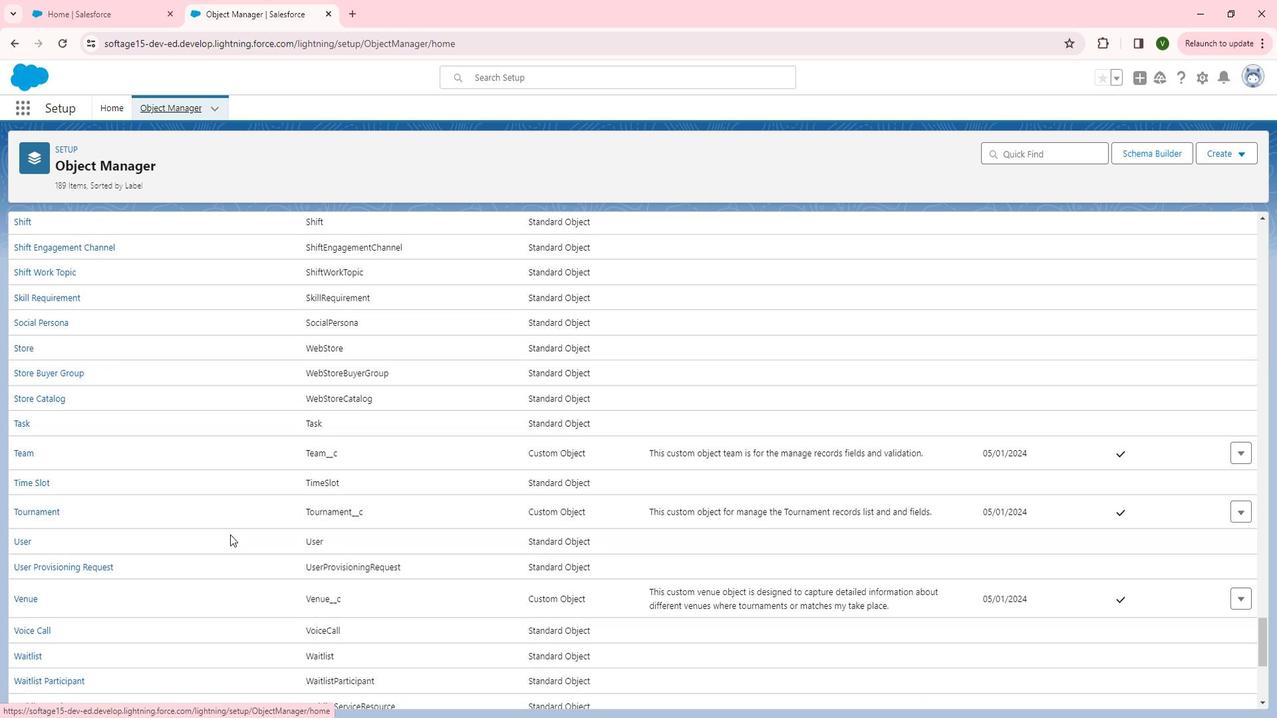 
Action: Mouse scrolled (252, 536) with delta (0, 0)
Screenshot: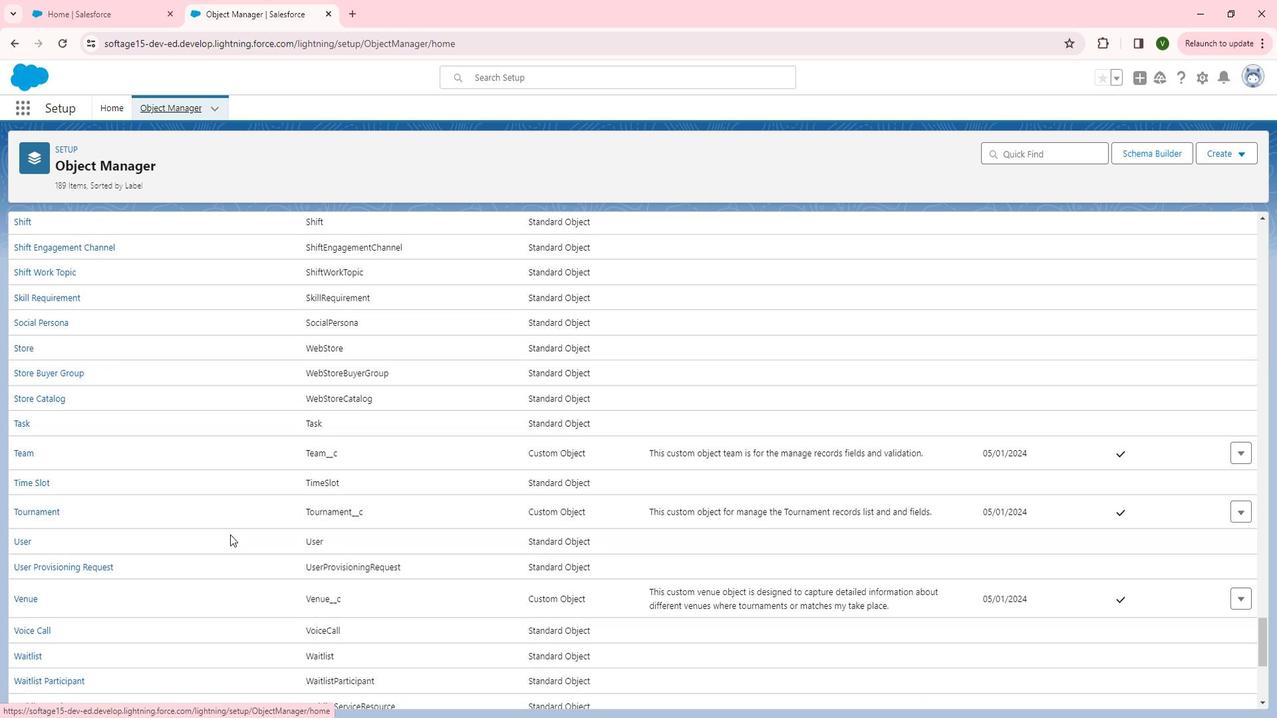 
Action: Mouse moved to (252, 536)
Screenshot: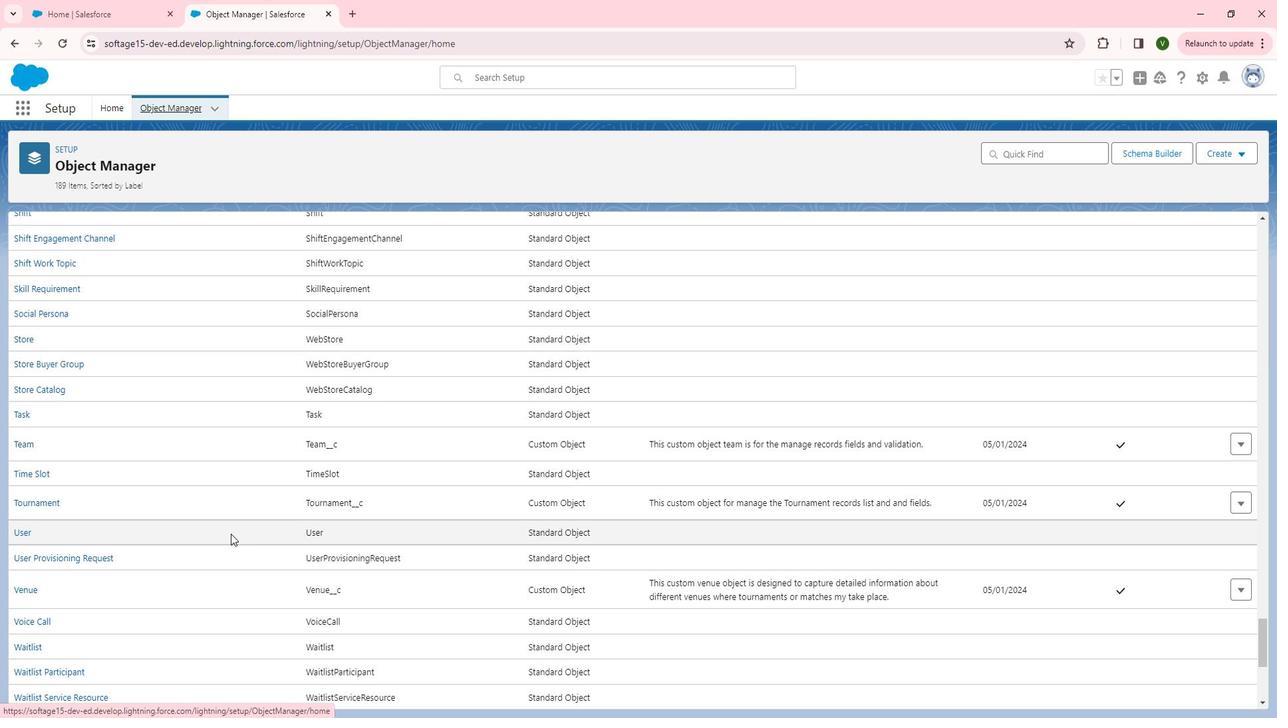 
Action: Mouse scrolled (252, 535) with delta (0, 0)
Screenshot: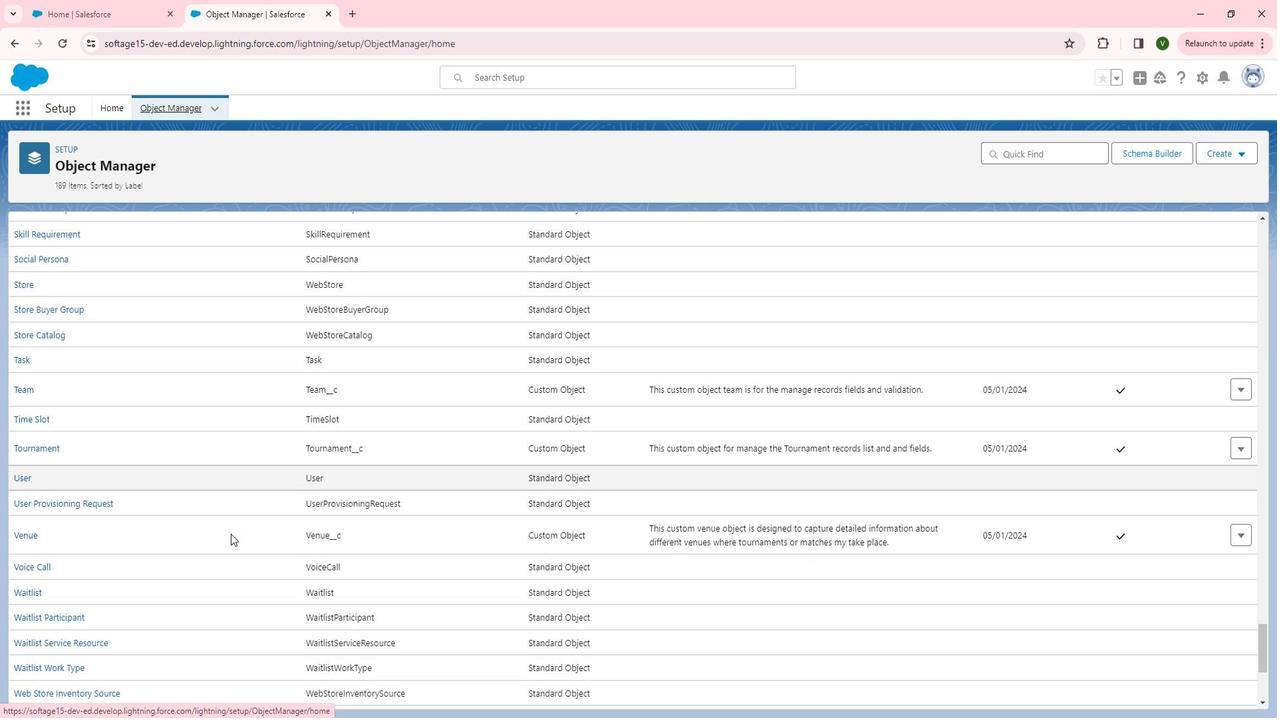 
Action: Mouse scrolled (252, 535) with delta (0, 0)
Screenshot: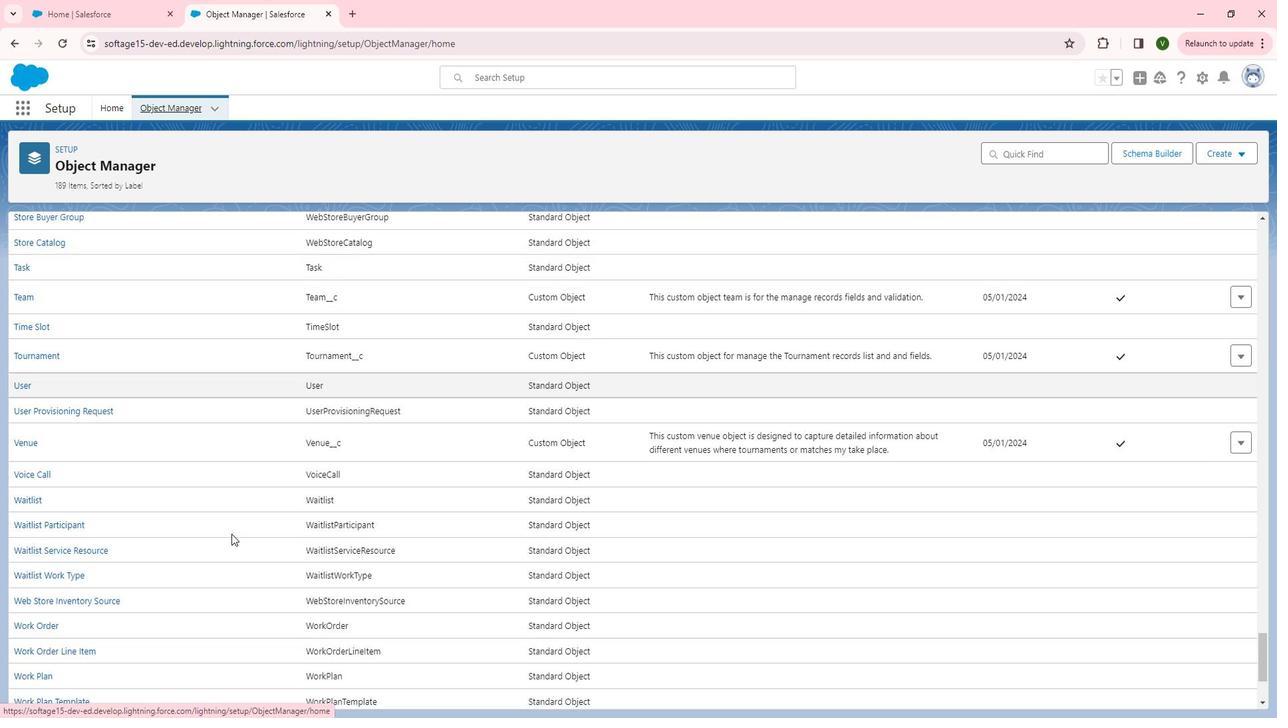 
Action: Mouse scrolled (252, 535) with delta (0, 0)
Screenshot: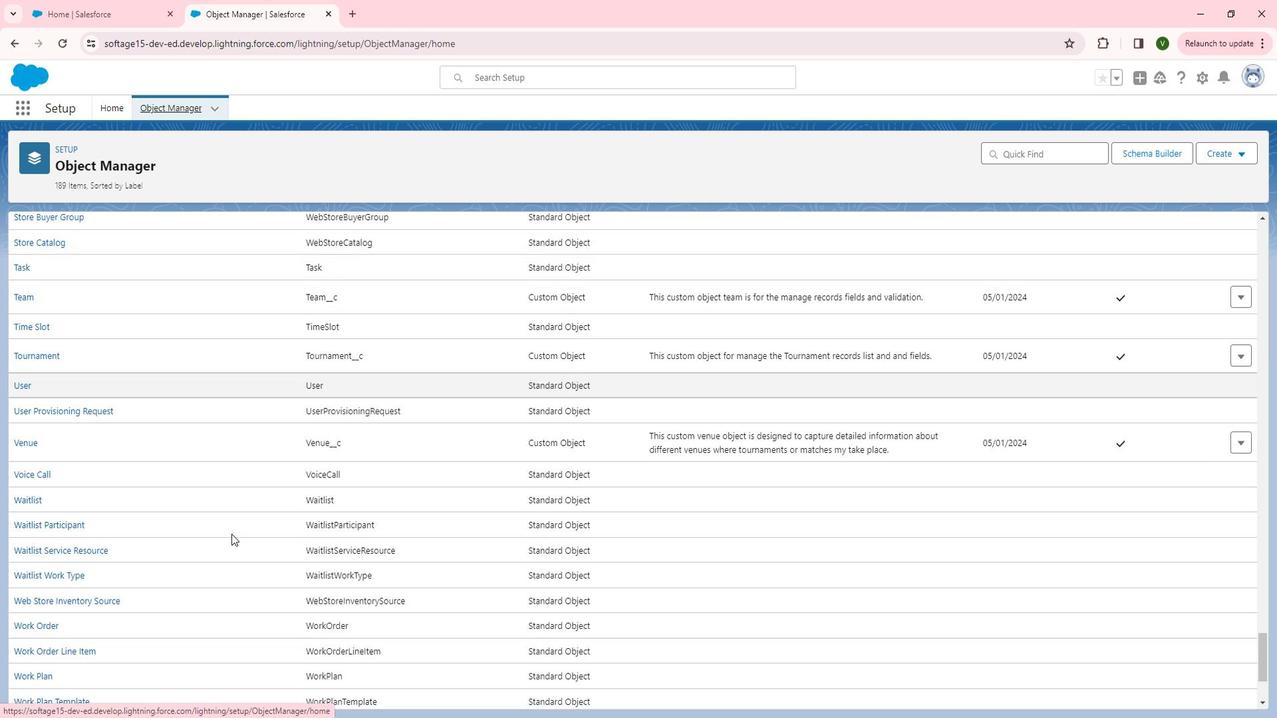 
Action: Mouse scrolled (252, 535) with delta (0, 0)
Screenshot: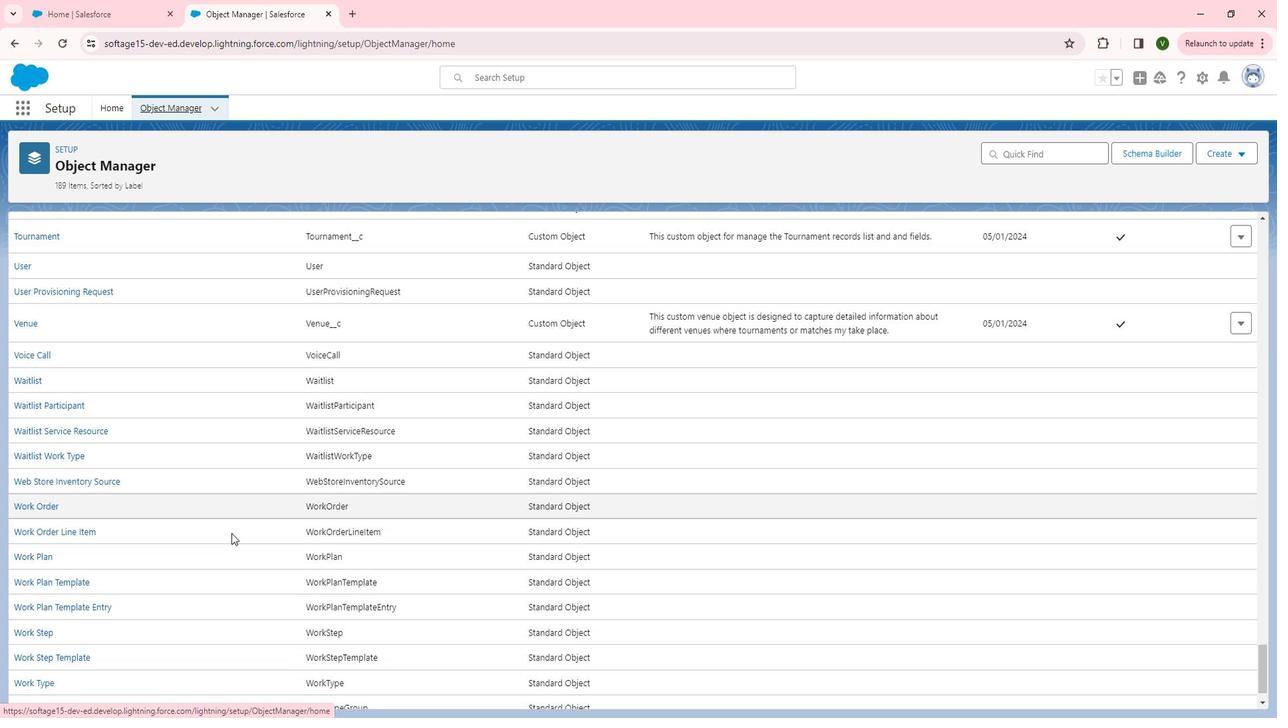 
Action: Mouse moved to (253, 534)
Screenshot: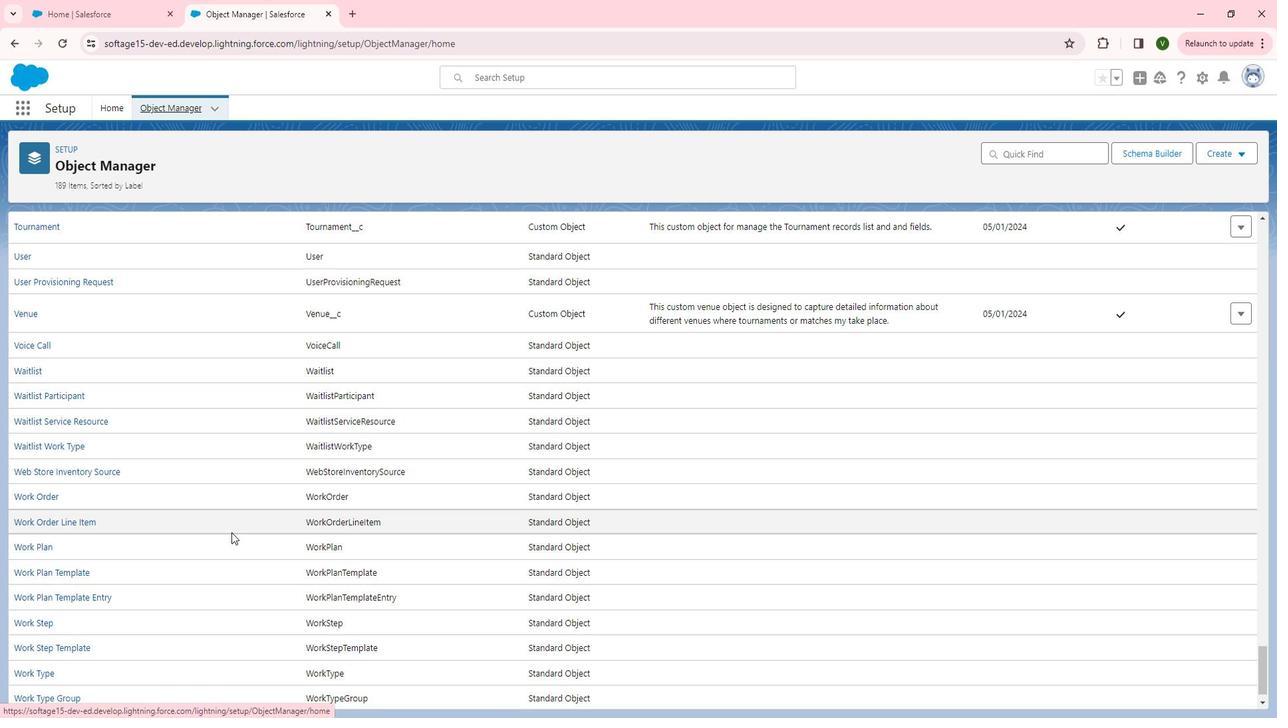 
Action: Mouse scrolled (253, 534) with delta (0, 0)
Screenshot: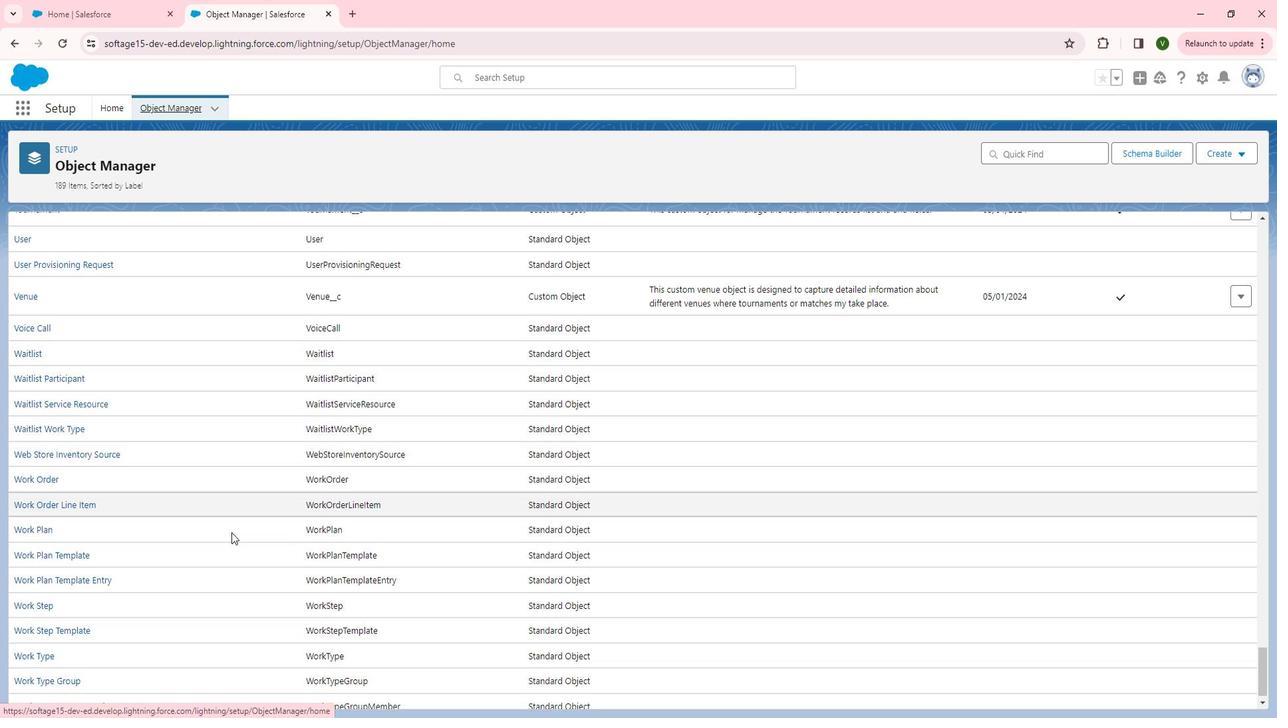 
Action: Mouse moved to (46, 299)
Screenshot: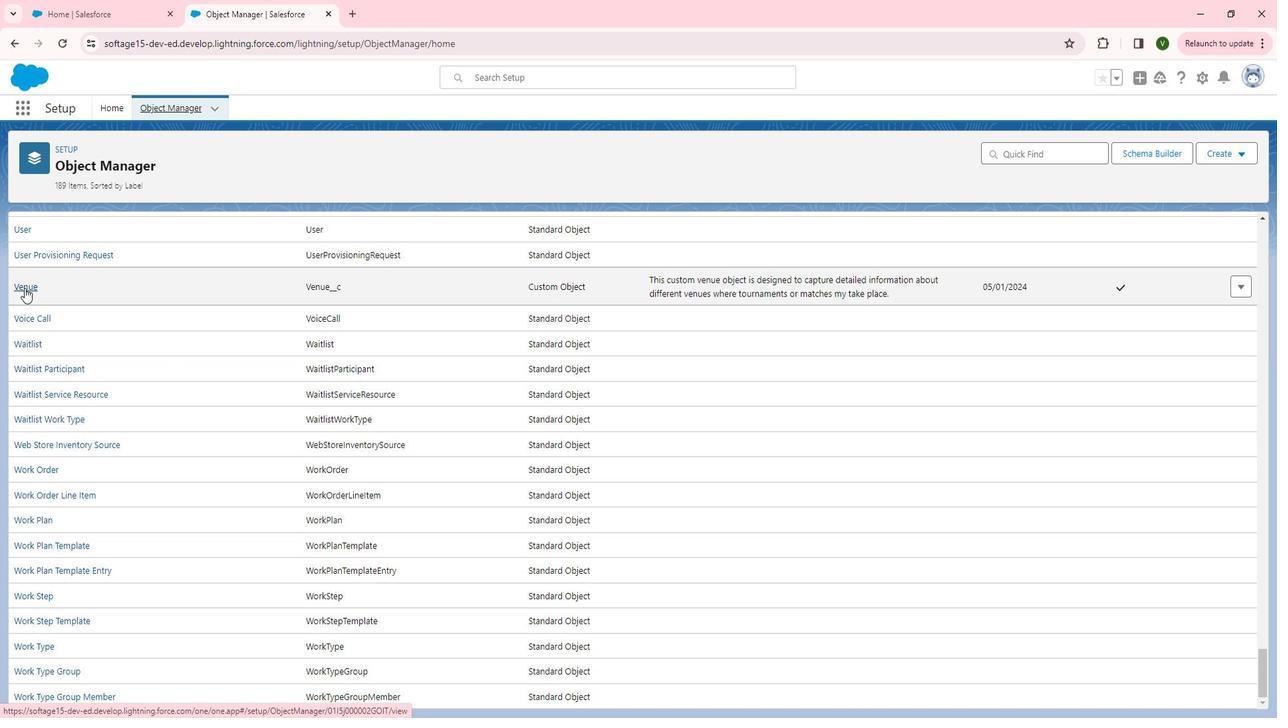 
Action: Mouse pressed left at (46, 299)
Screenshot: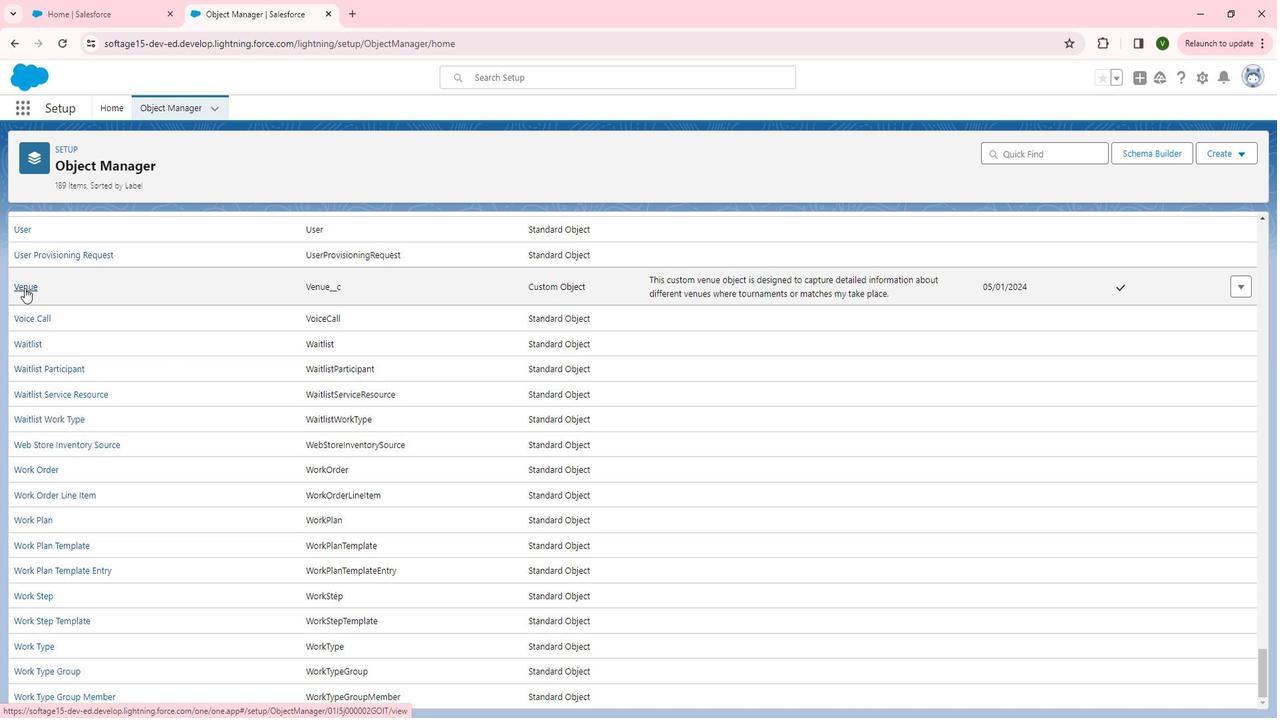 
Action: Mouse moved to (105, 255)
Screenshot: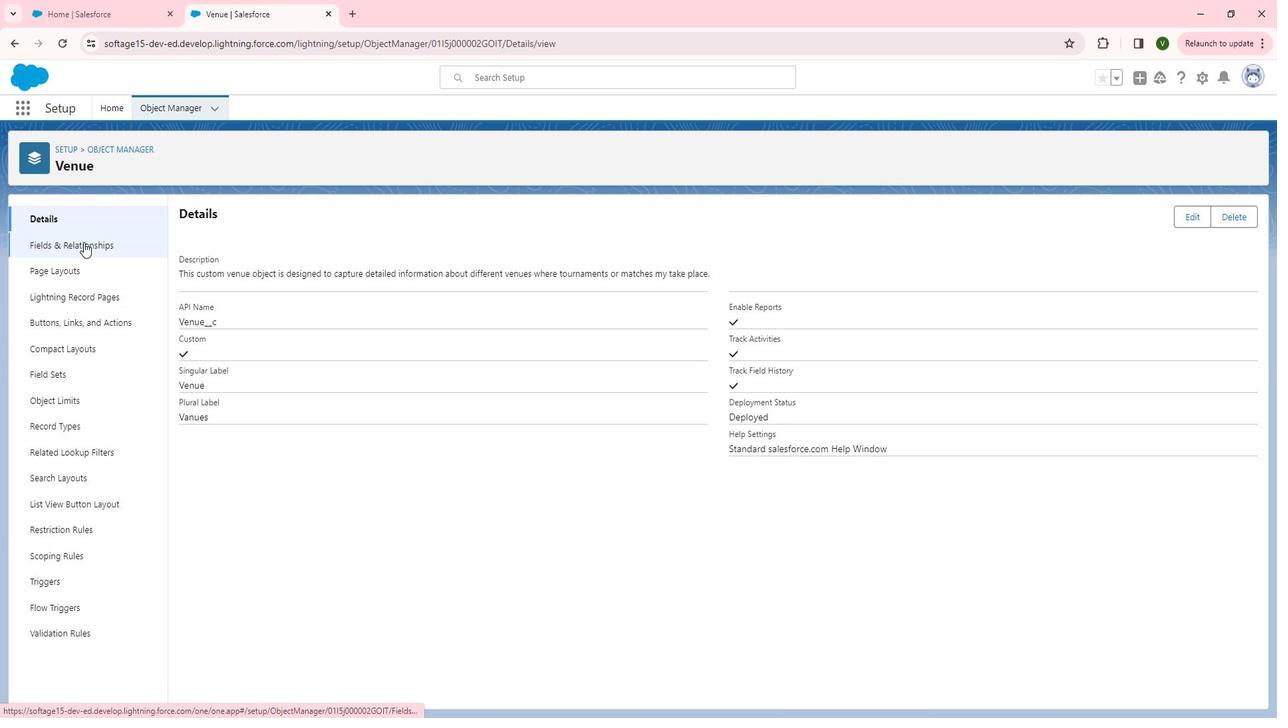 
Action: Mouse pressed left at (105, 255)
Screenshot: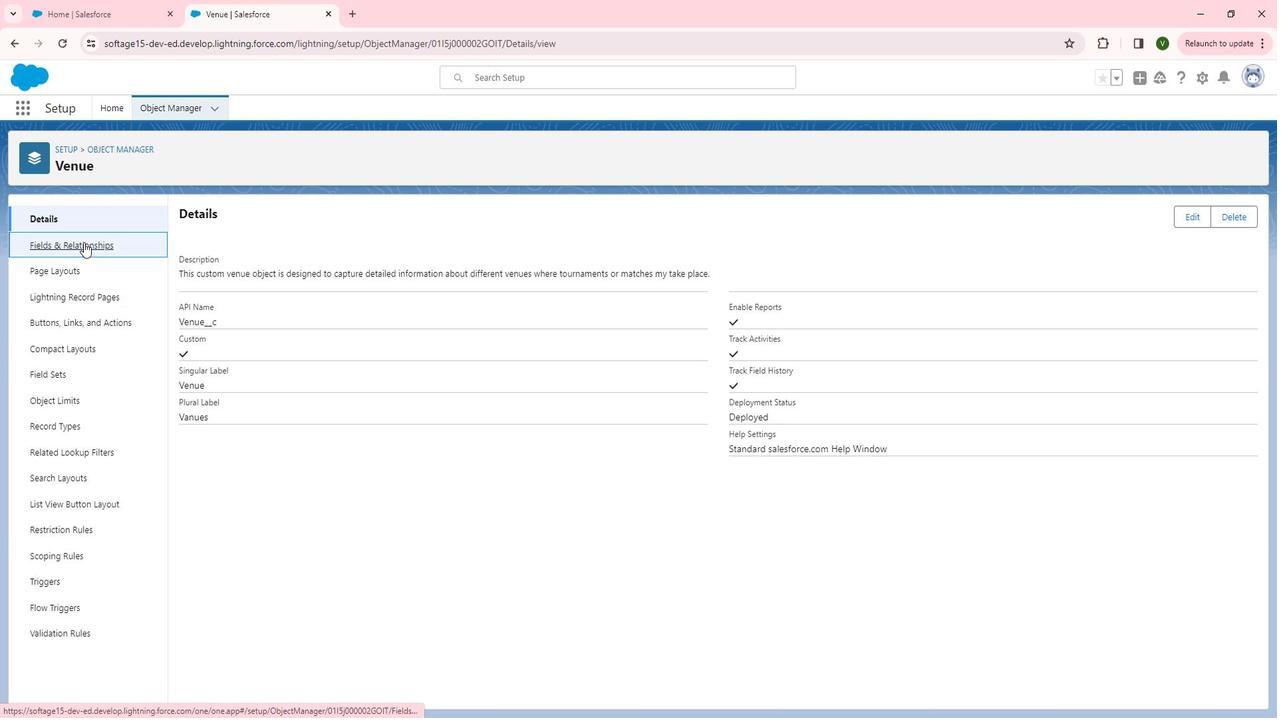 
Action: Mouse moved to (222, 584)
Screenshot: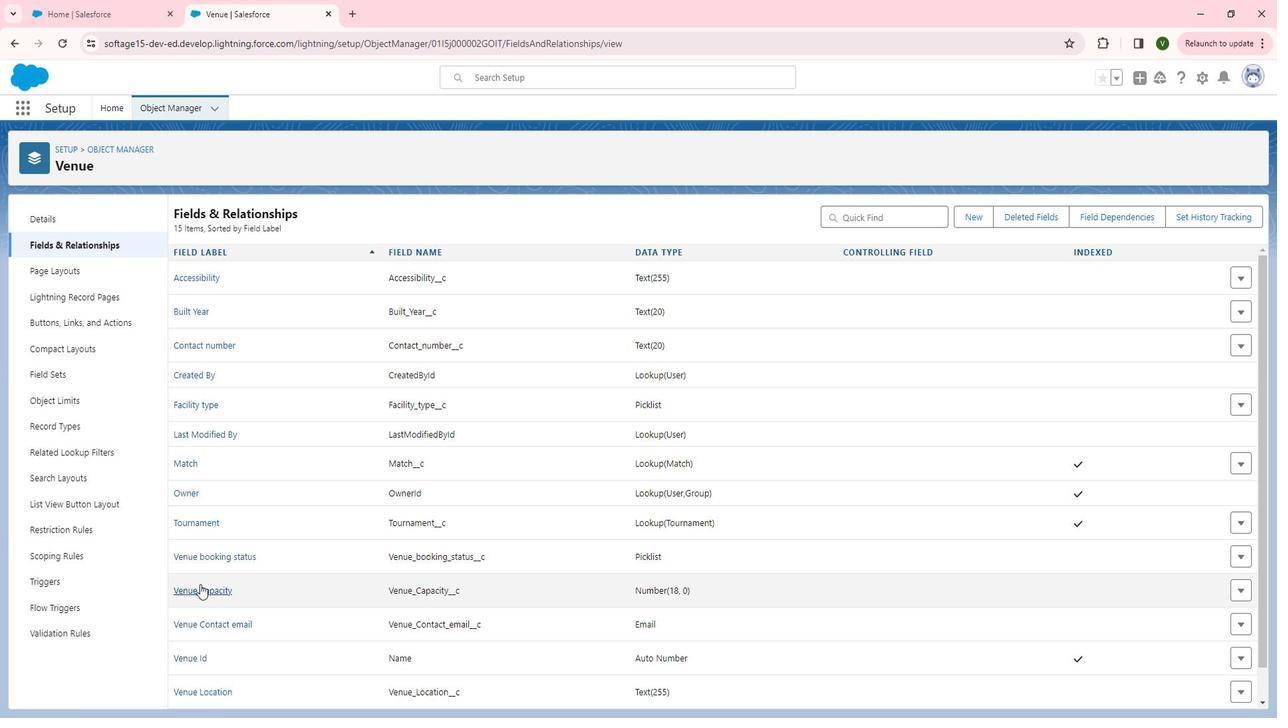 
Action: Mouse pressed left at (222, 584)
Screenshot: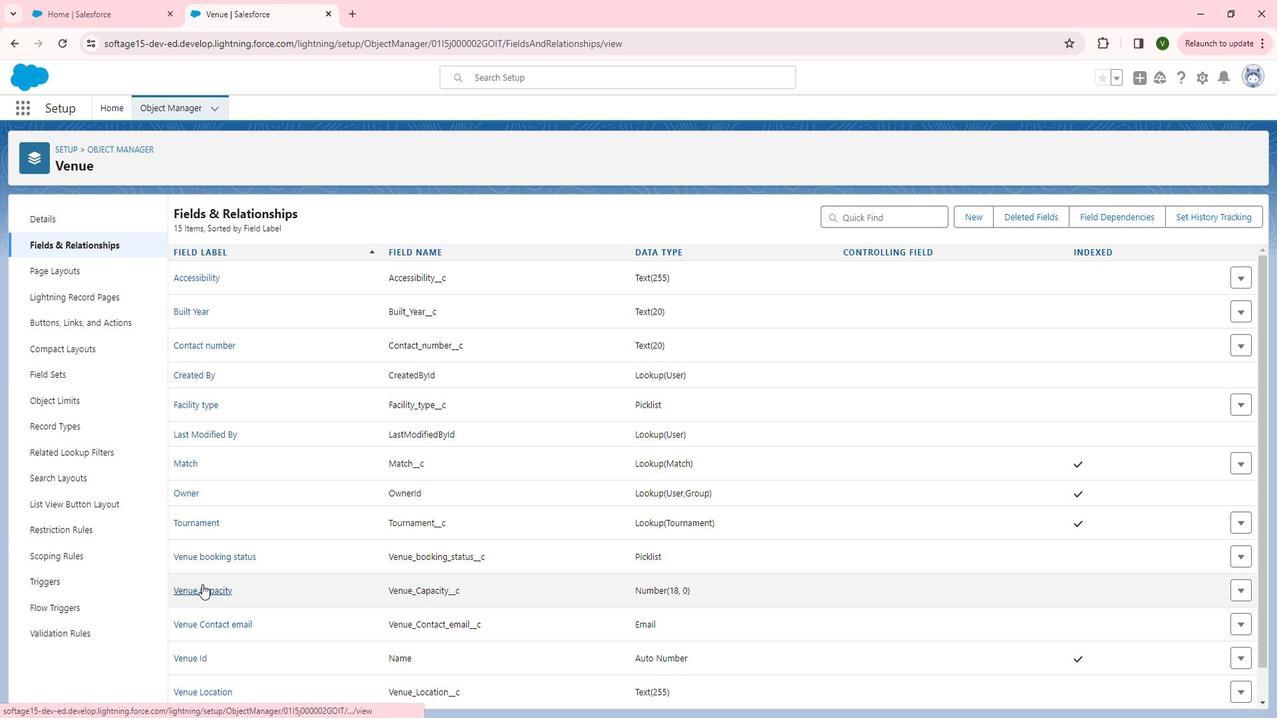 
Action: Mouse moved to (526, 489)
Screenshot: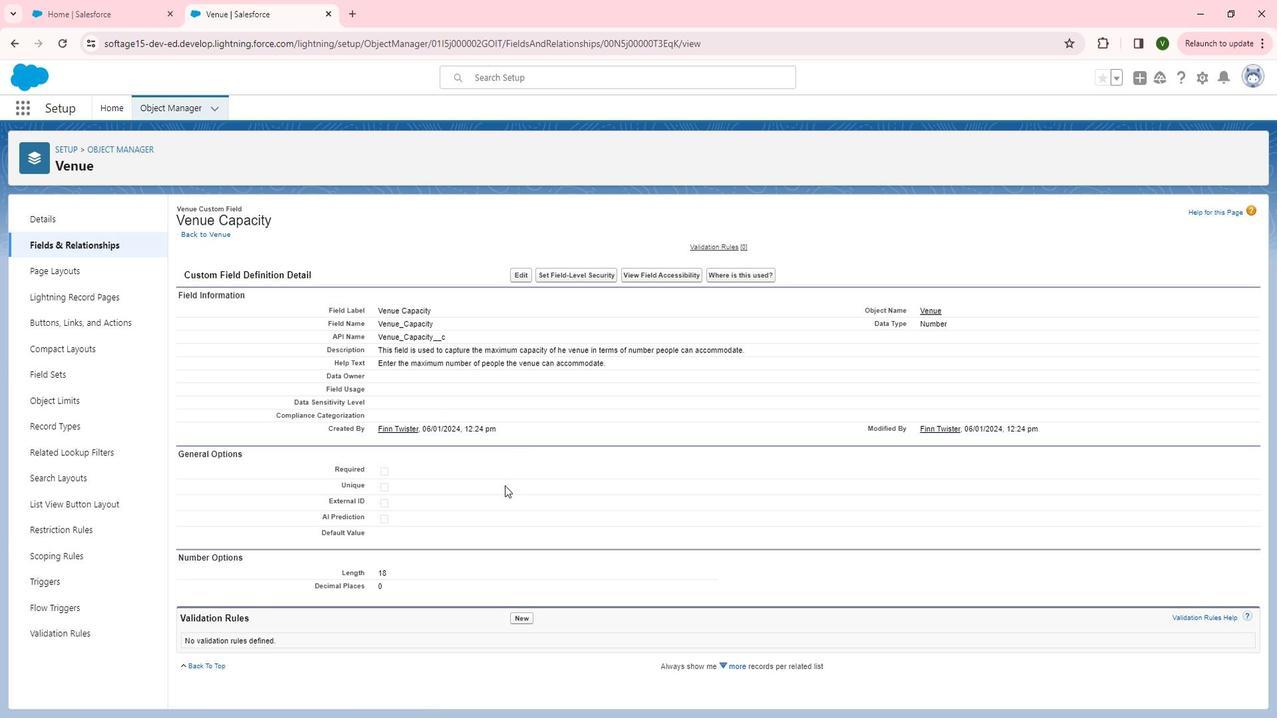 
Action: Mouse scrolled (526, 489) with delta (0, 0)
Screenshot: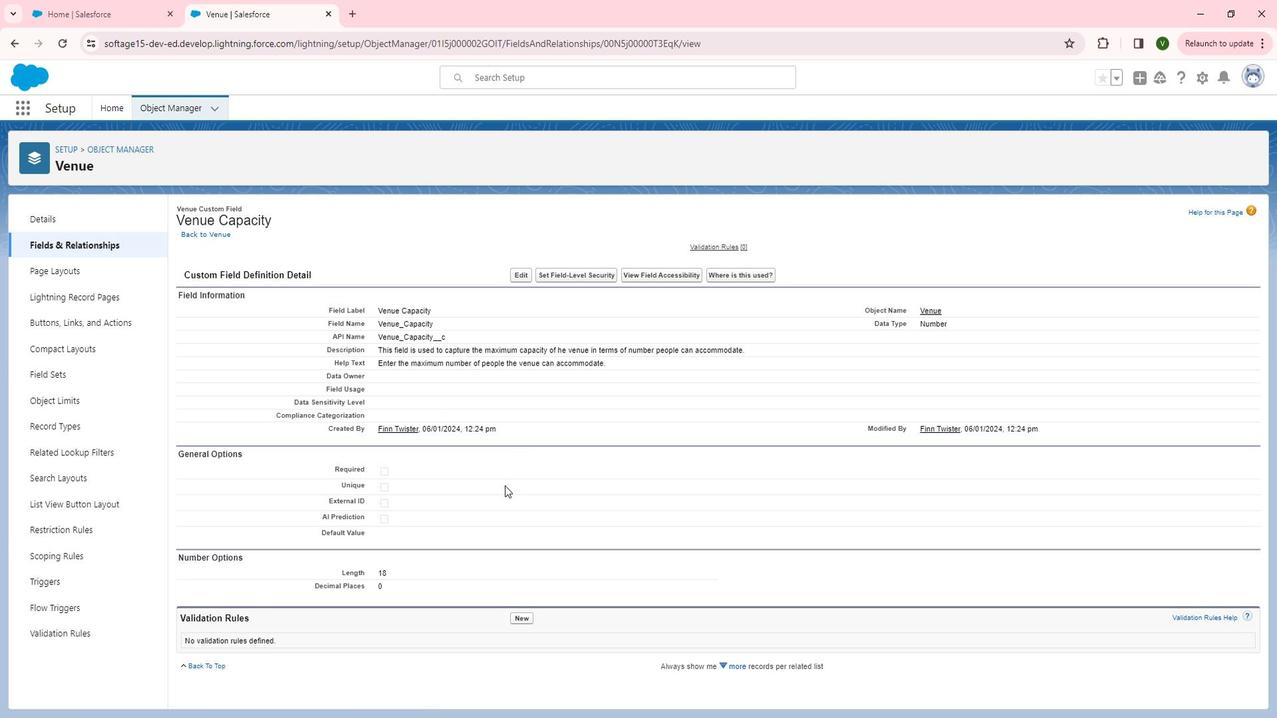 
Action: Mouse scrolled (526, 489) with delta (0, 0)
Screenshot: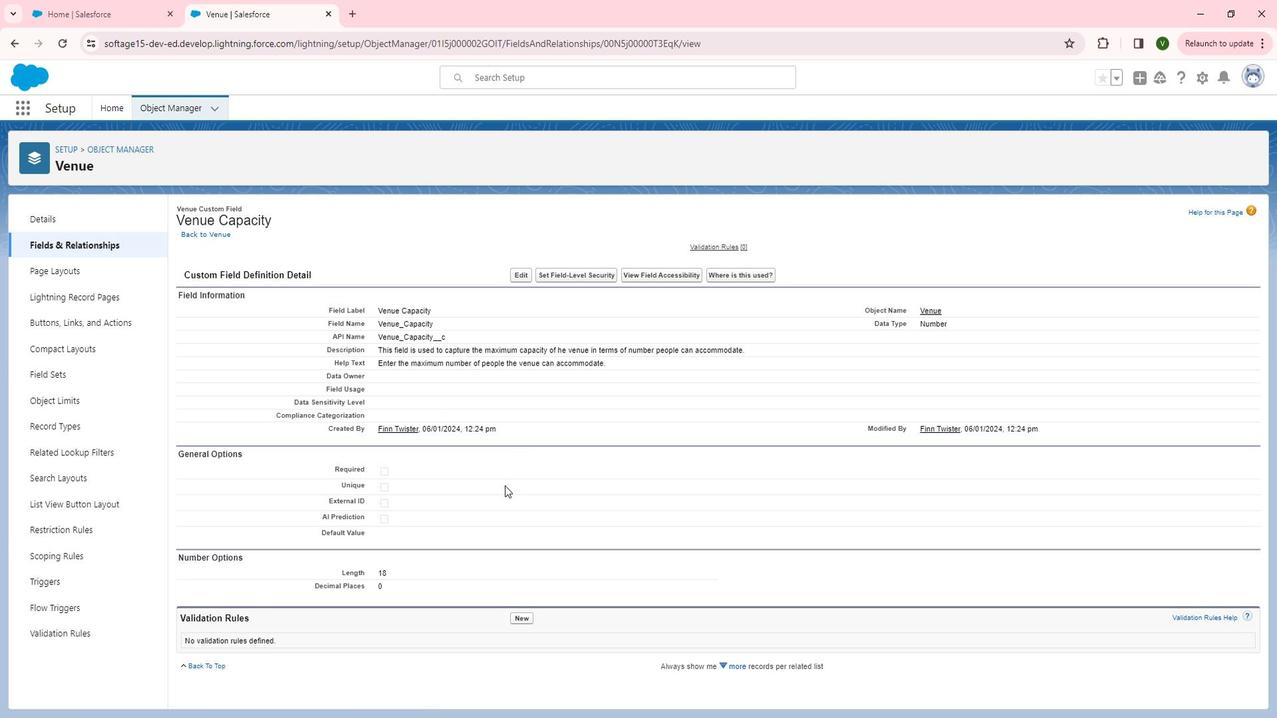 
Action: Mouse moved to (548, 611)
Screenshot: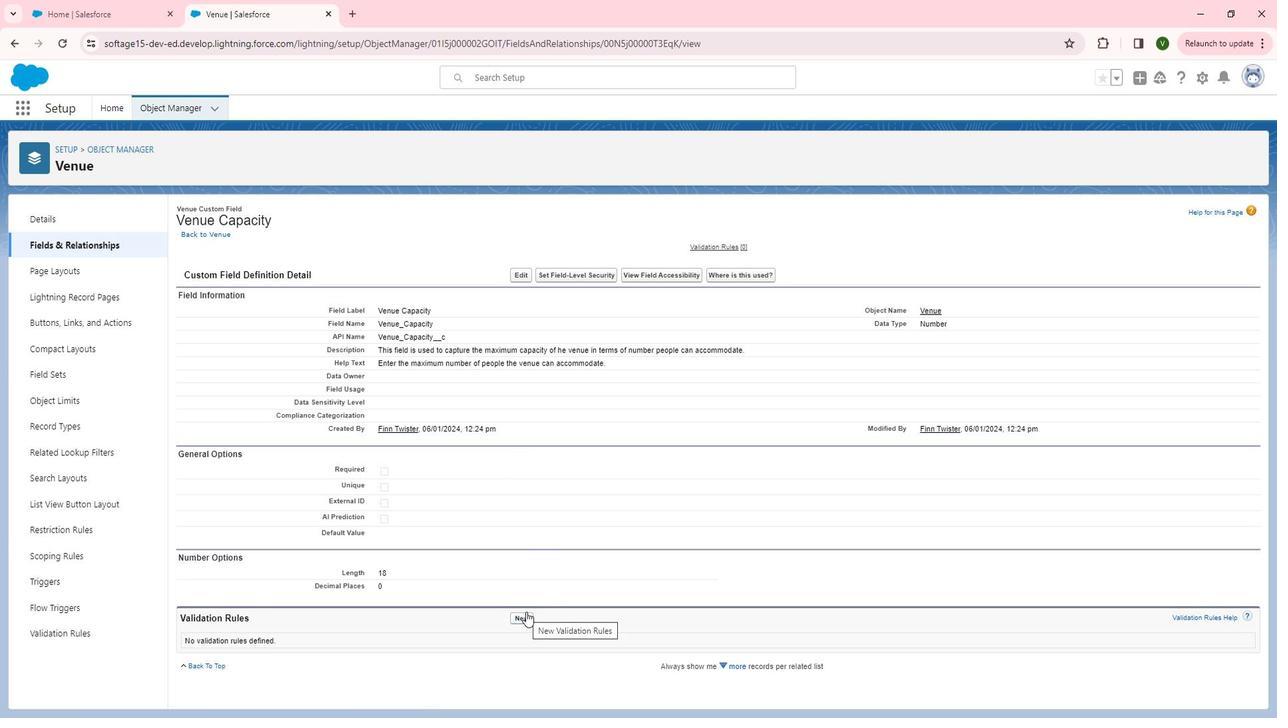 
Action: Mouse pressed left at (548, 611)
Screenshot: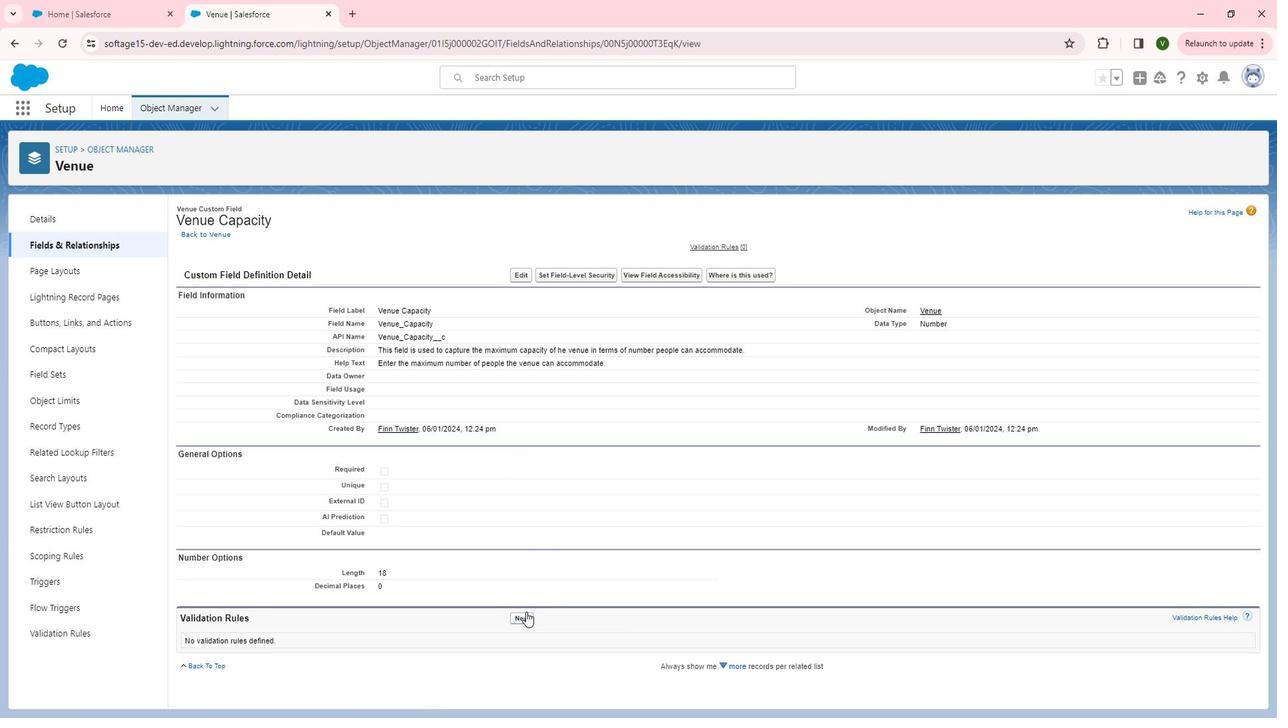 
Action: Mouse moved to (367, 318)
Screenshot: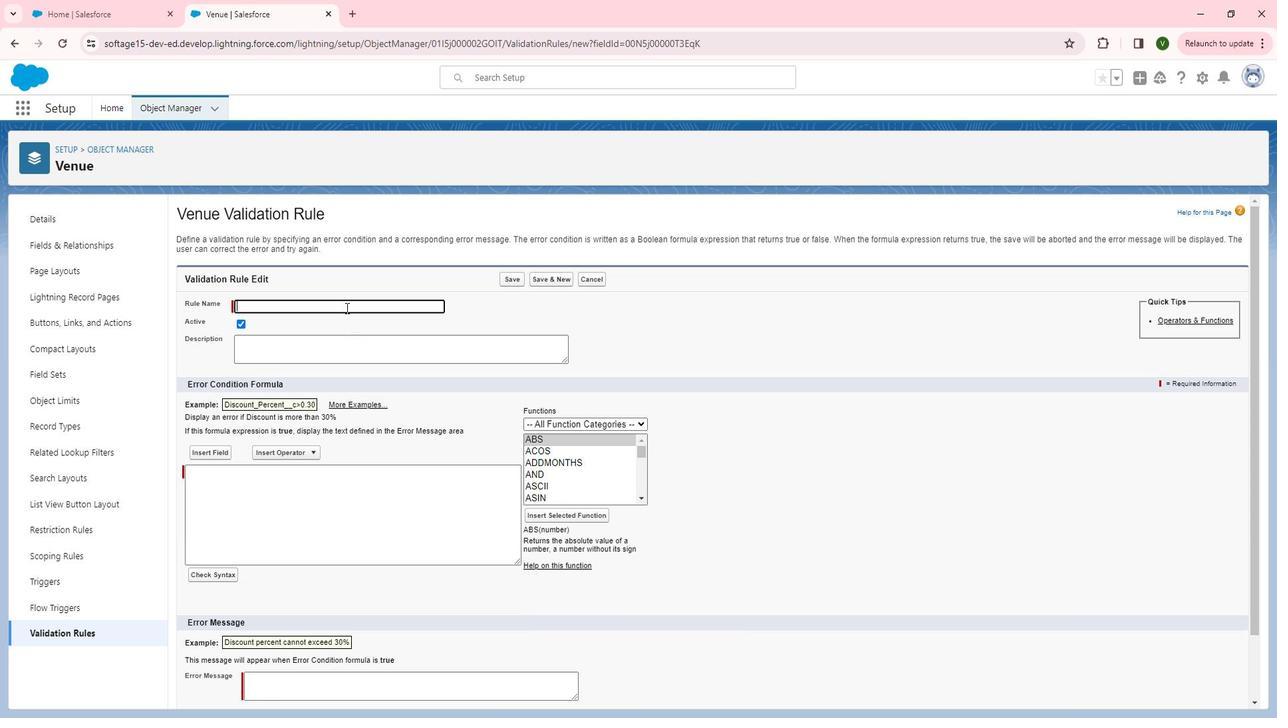 
Action: Mouse pressed left at (367, 318)
Screenshot: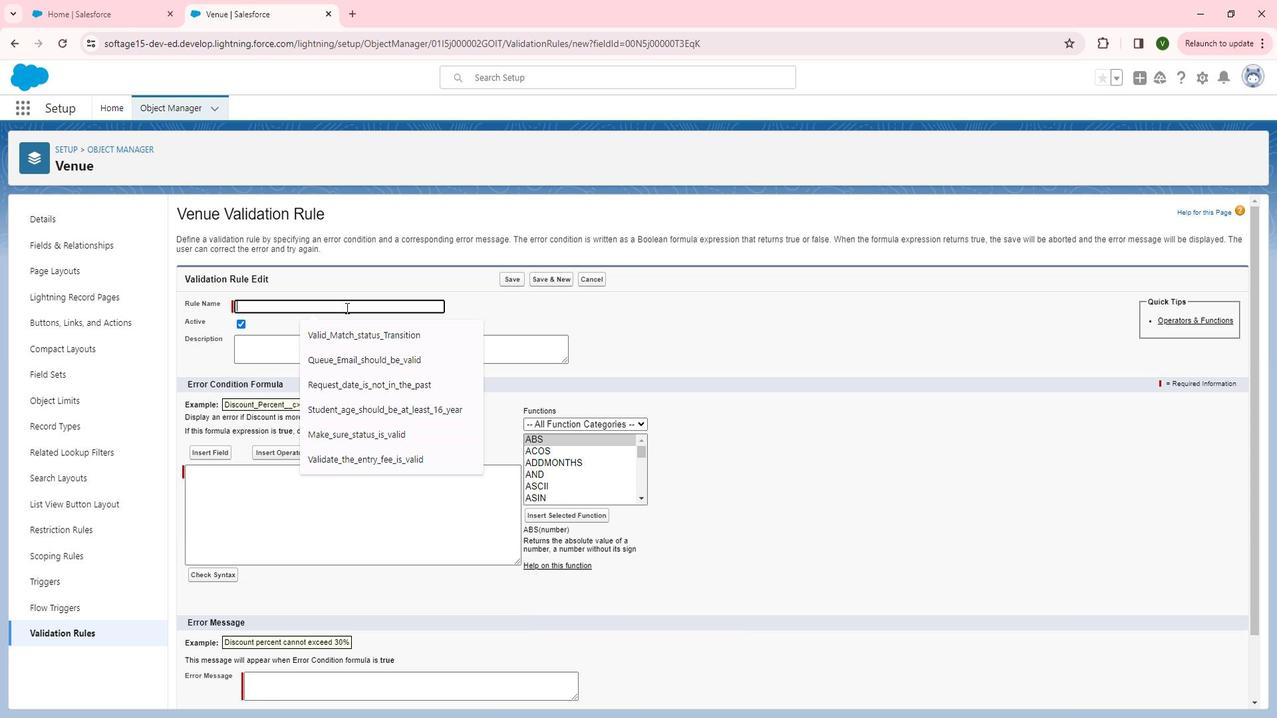 
Action: Mouse moved to (367, 318)
Screenshot: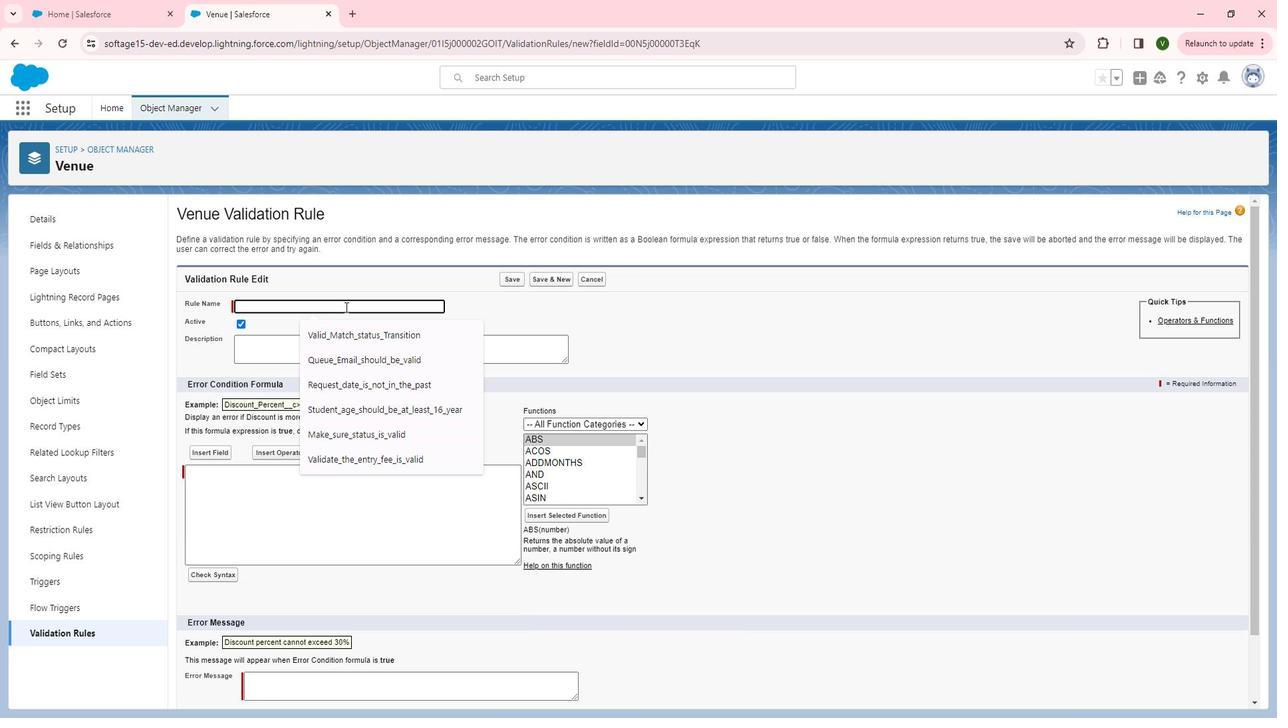 
Action: Key pressed <Key.shift><Key.shift>Lite<Key.backspace><Key.backspace>mit<Key.space><Key.backspace>s<Key.space>the<Key.space>venue<Key.space>capacity<Key.space>range
Screenshot: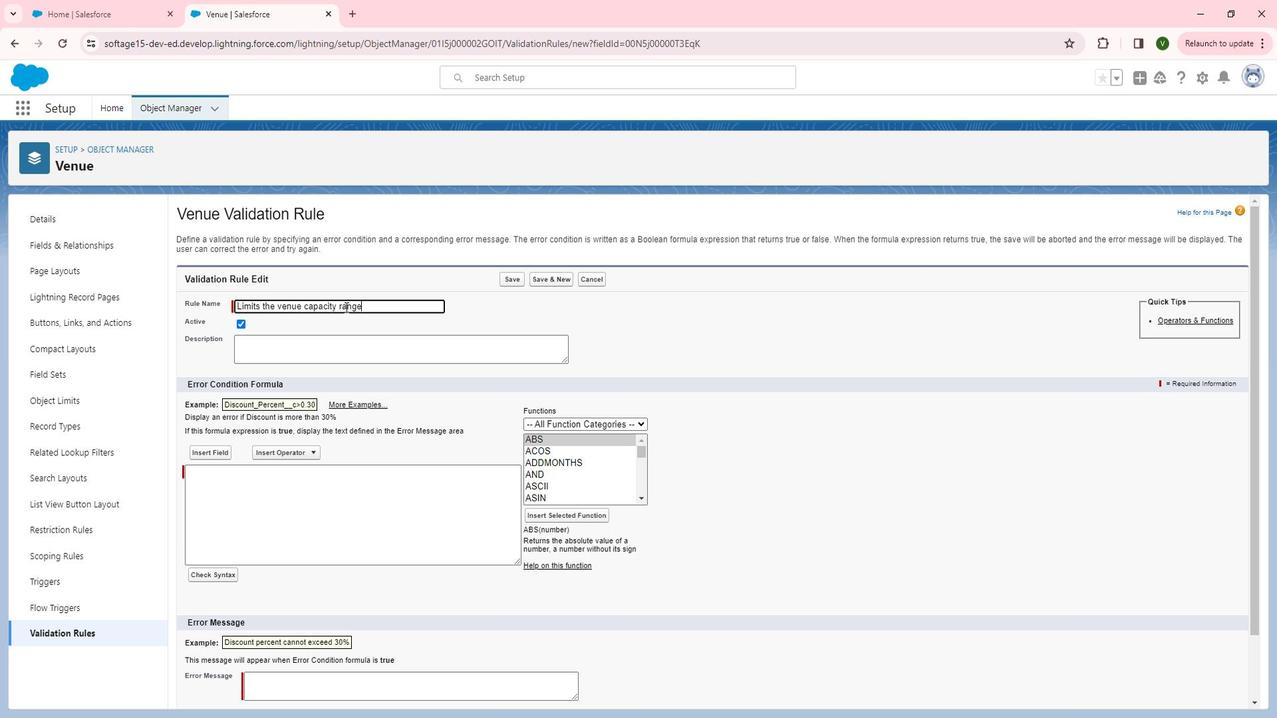 
Action: Mouse moved to (366, 361)
Screenshot: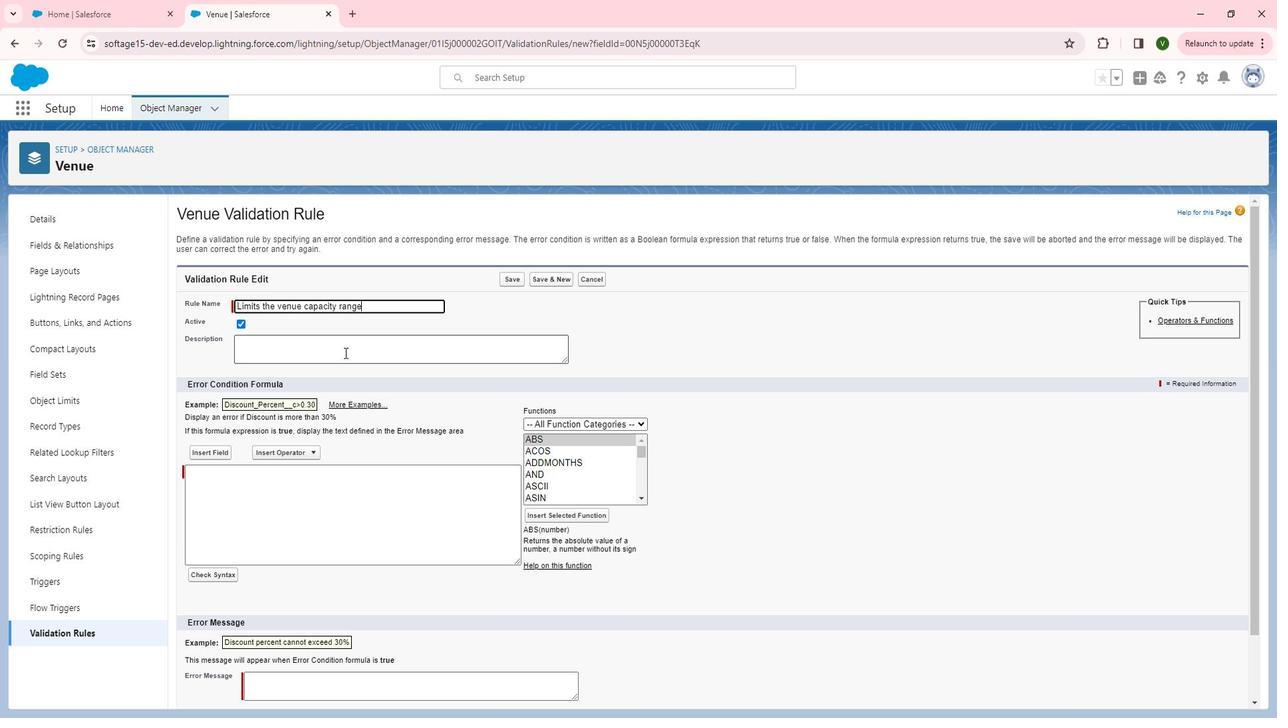 
Action: Mouse pressed left at (366, 361)
Screenshot: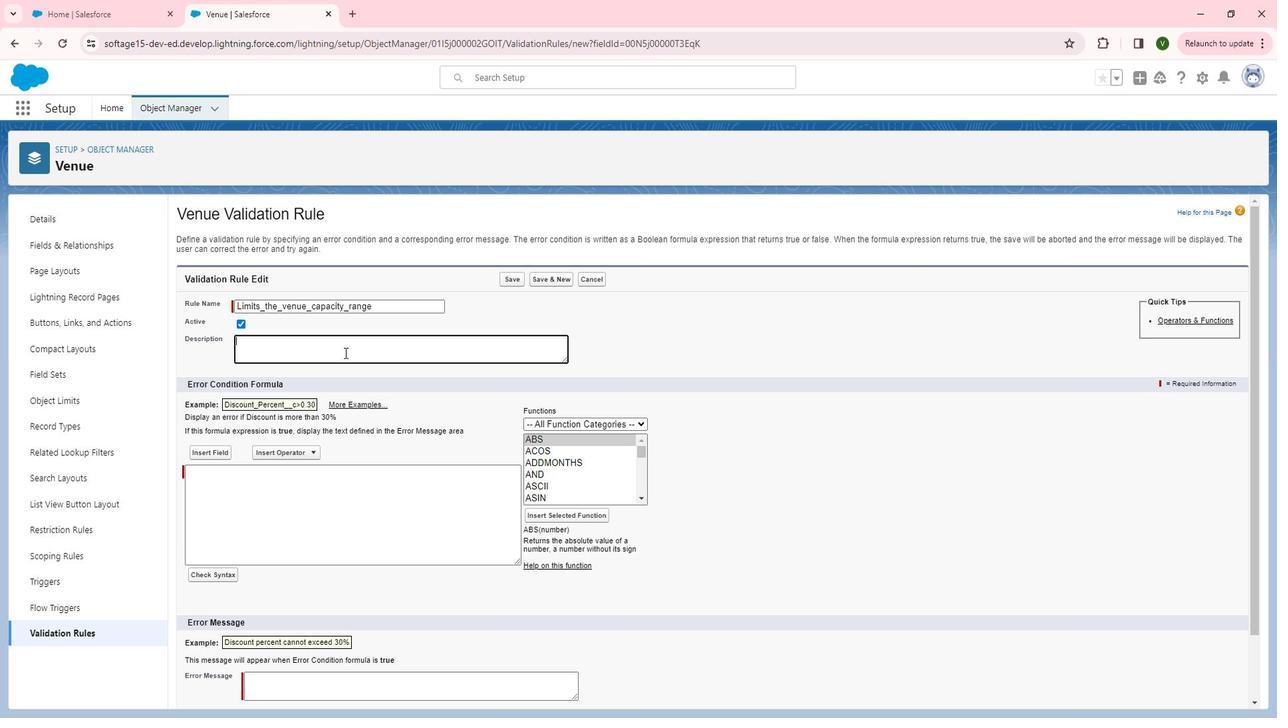 
Action: Key pressed <Key.shift>This<Key.space>validation<Key.space>rule<Key.space>id<Key.backspace>s<Key.space>validate<Key.space>the<Key.space>venue<Key.space>capaciti<Key.backspace>y<Key.space>must<Key.space>be<Key.space>between<Key.space>100<Key.space>and<Key.space>100000<Key.backspace>0<Key.space>limit.
Screenshot: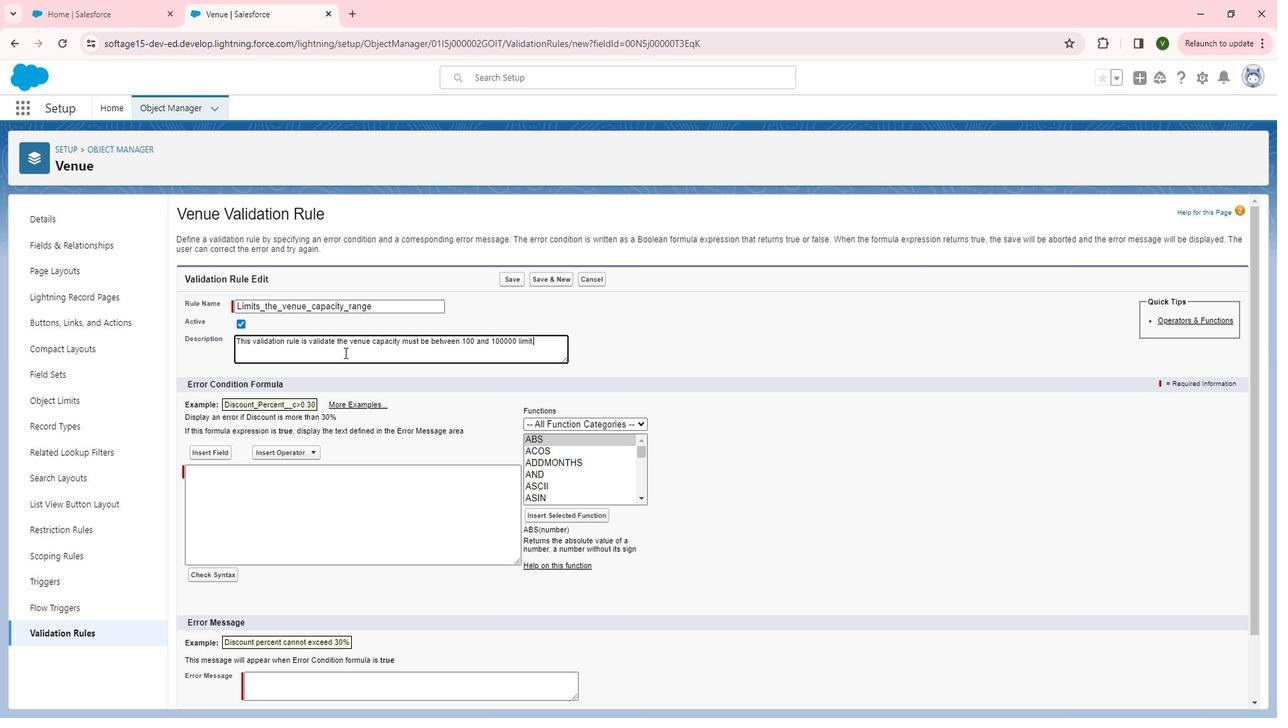 
Action: Mouse moved to (252, 517)
Screenshot: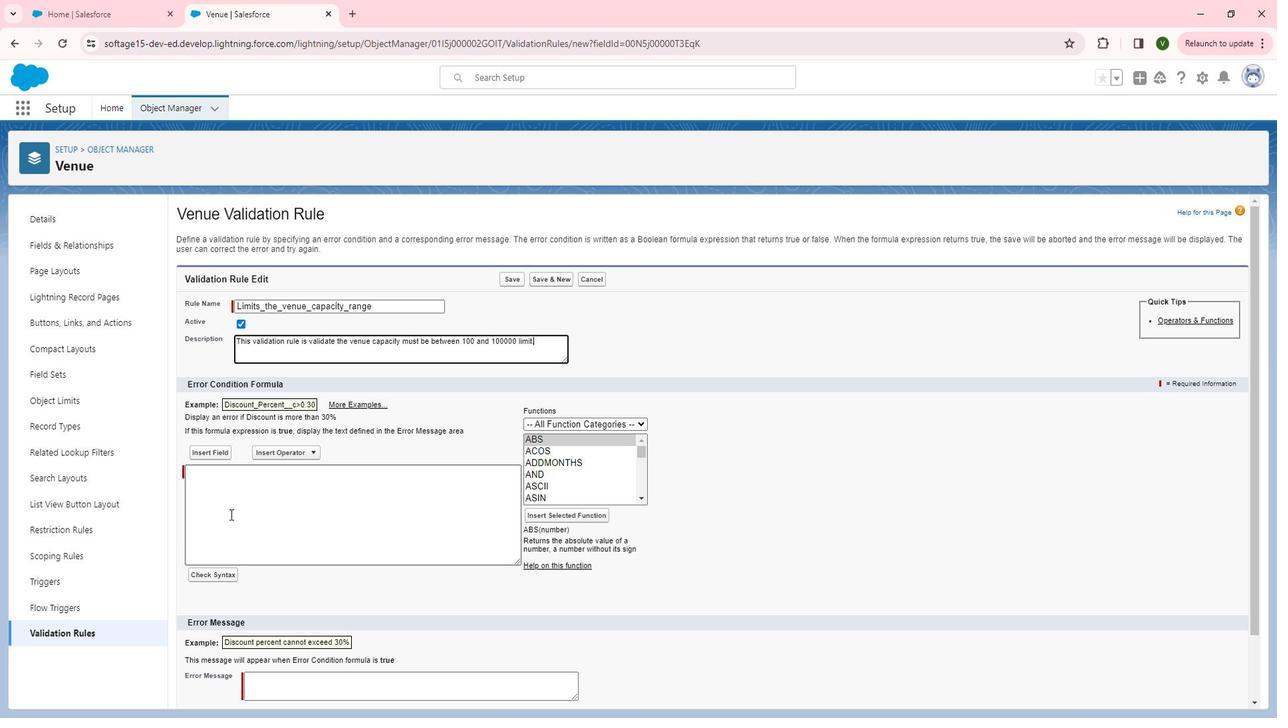 
Action: Mouse pressed left at (252, 517)
Screenshot: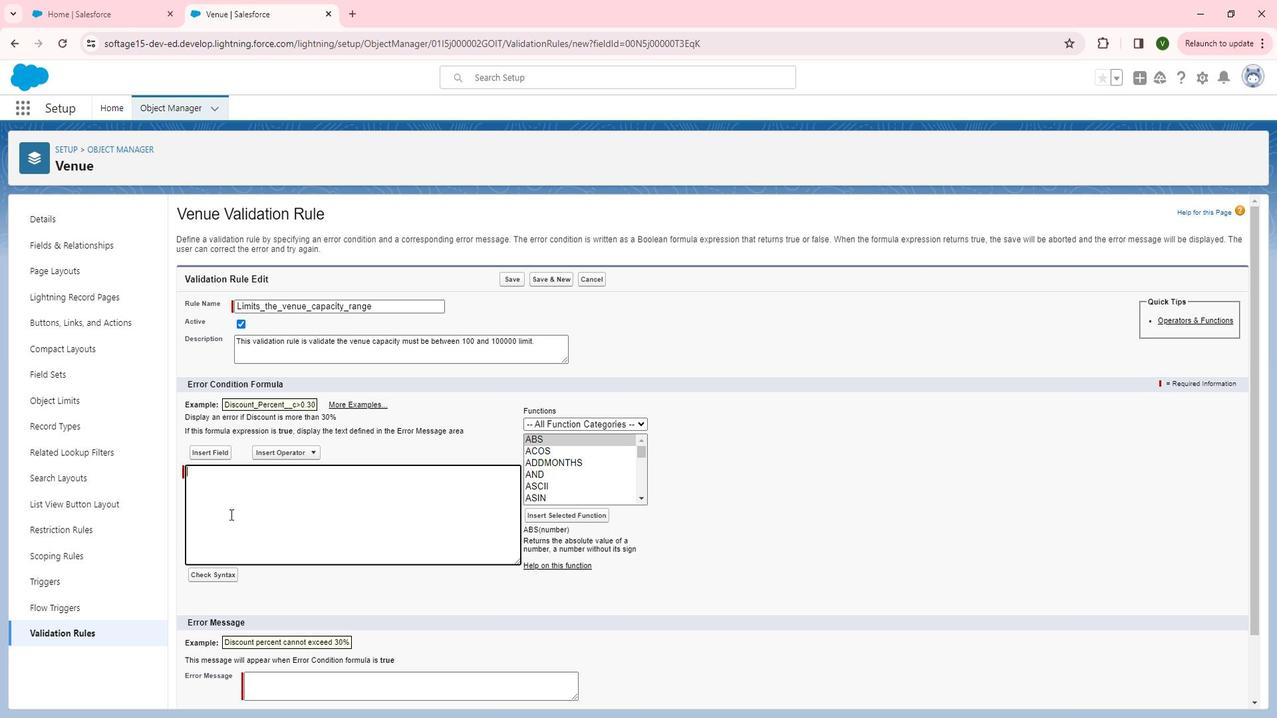 
Action: Key pressed <Key.shift>And<Key.space><Key.shift>(<Key.enter>
Screenshot: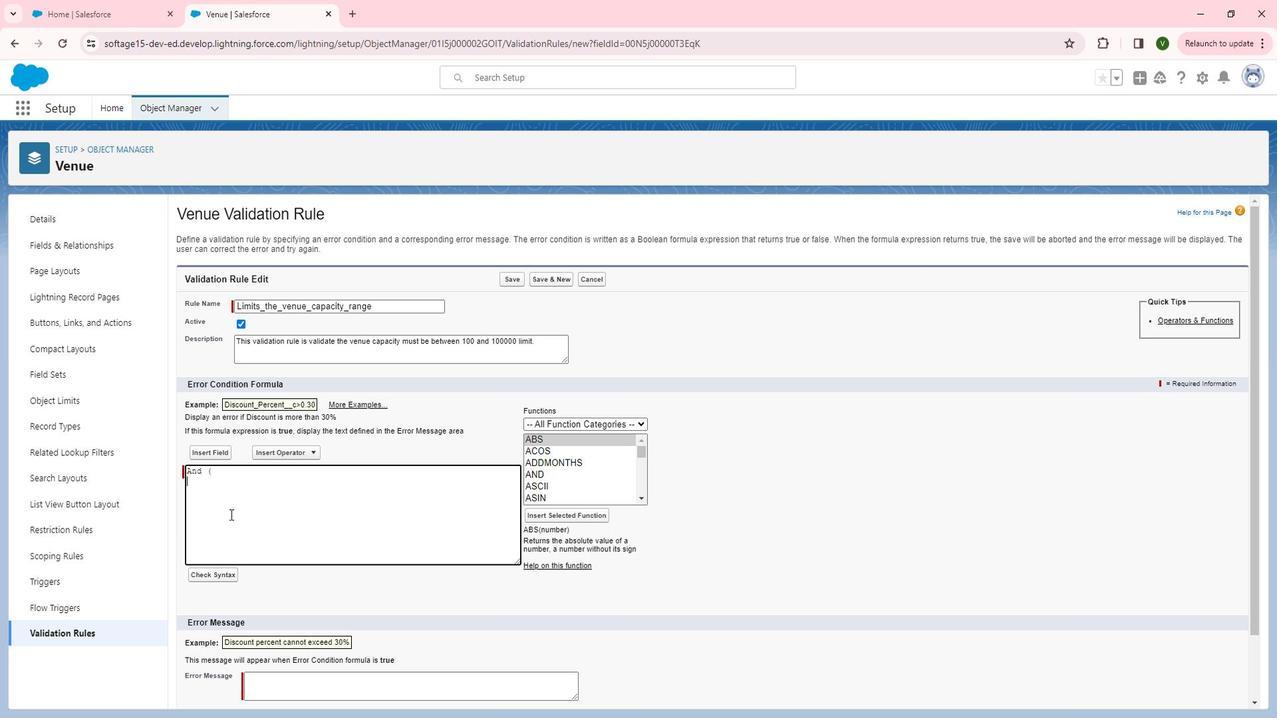 
Action: Mouse moved to (660, 504)
Screenshot: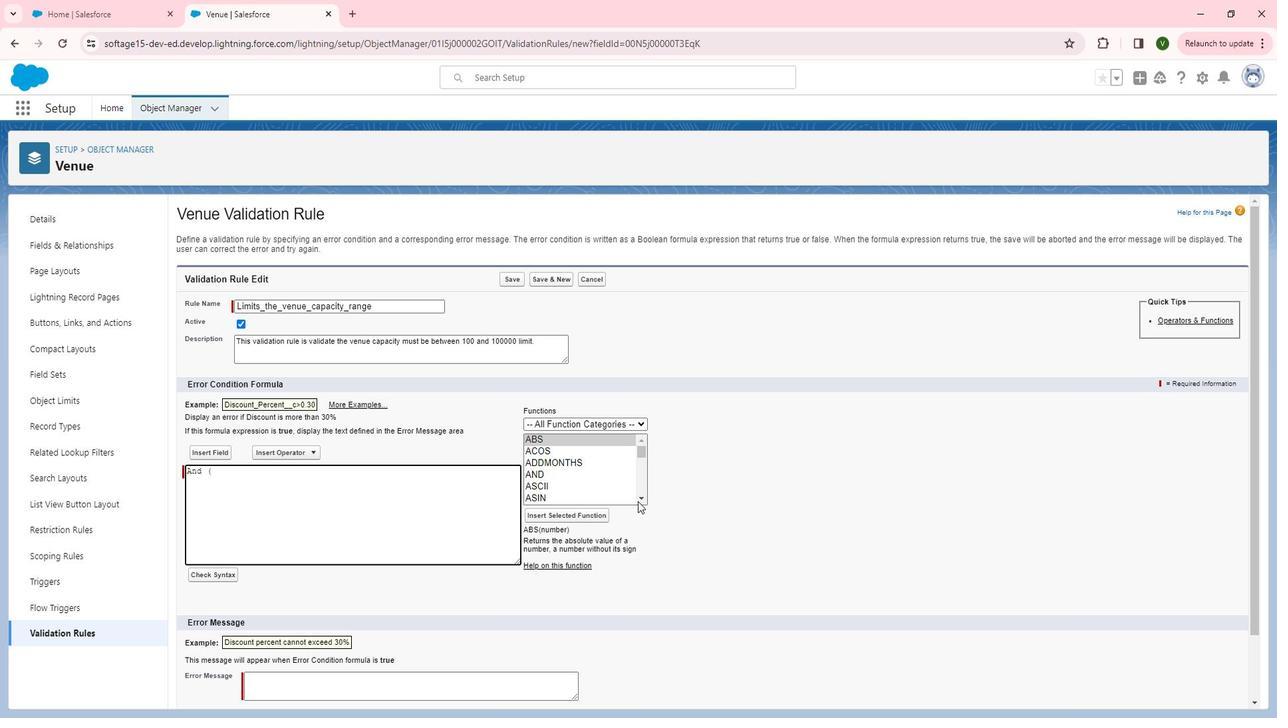 
Action: Mouse pressed left at (660, 504)
Screenshot: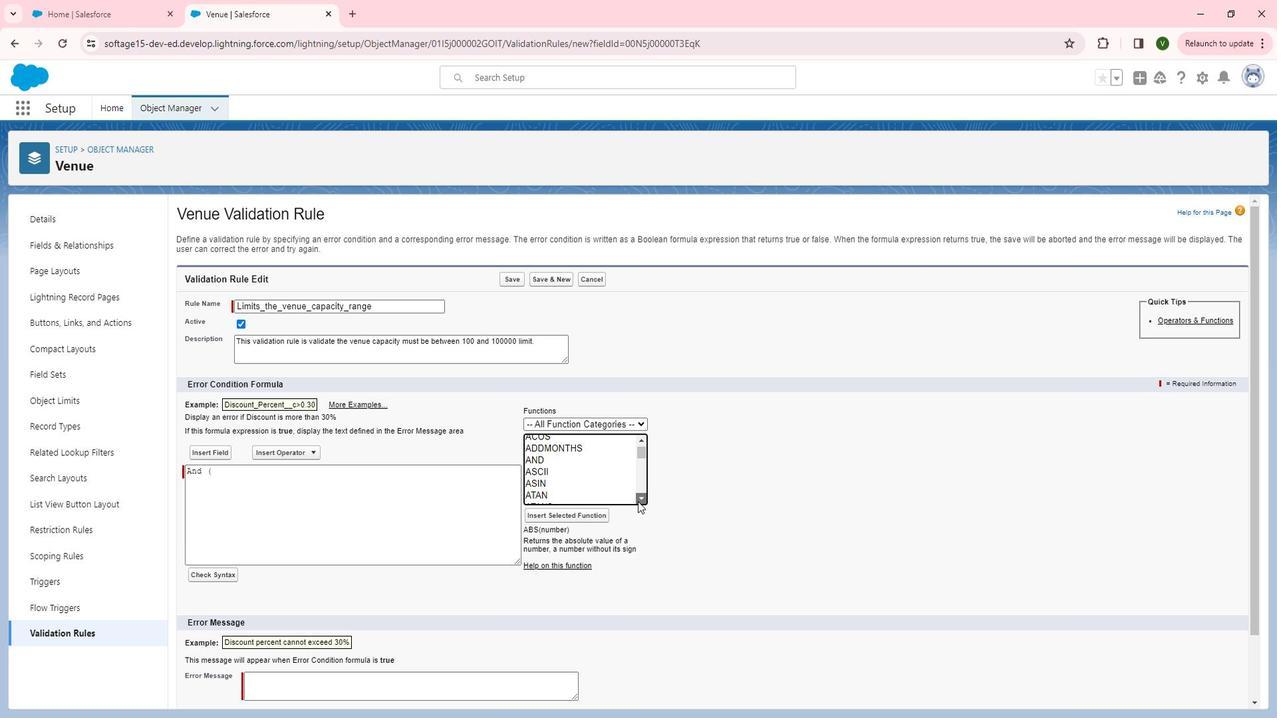 
Action: Mouse pressed left at (660, 504)
Screenshot: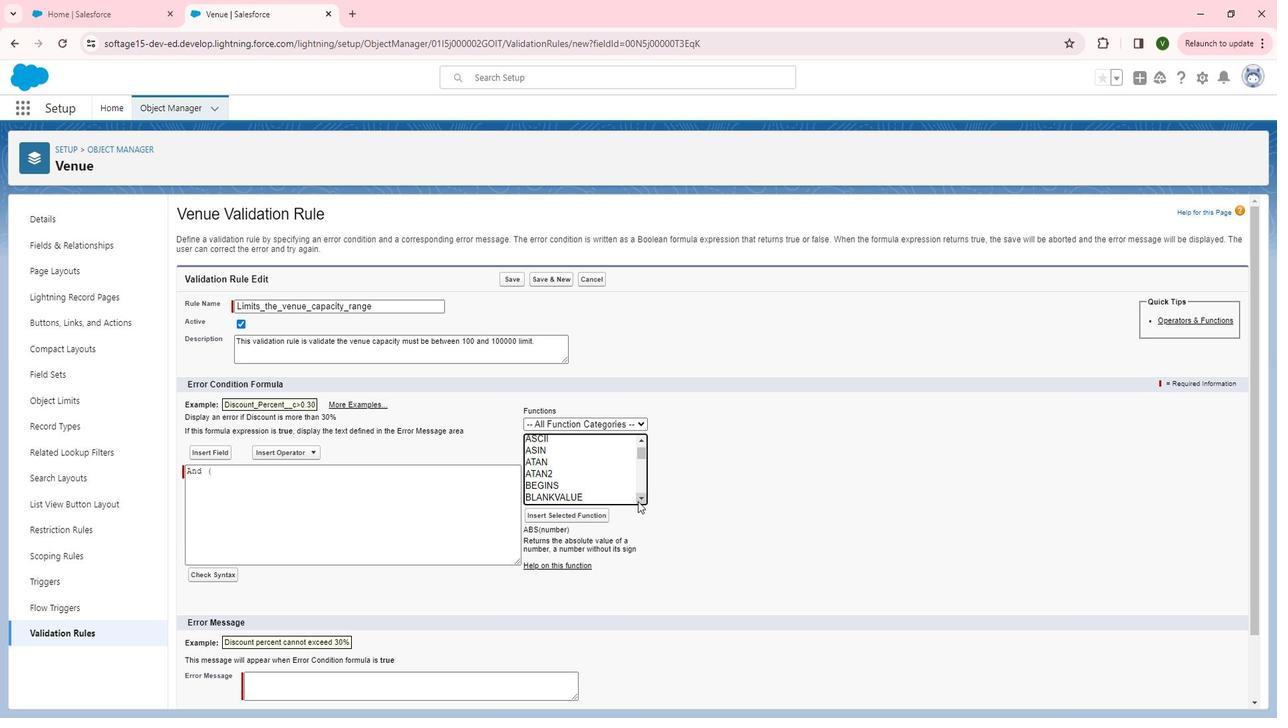 
Action: Mouse pressed left at (660, 504)
Screenshot: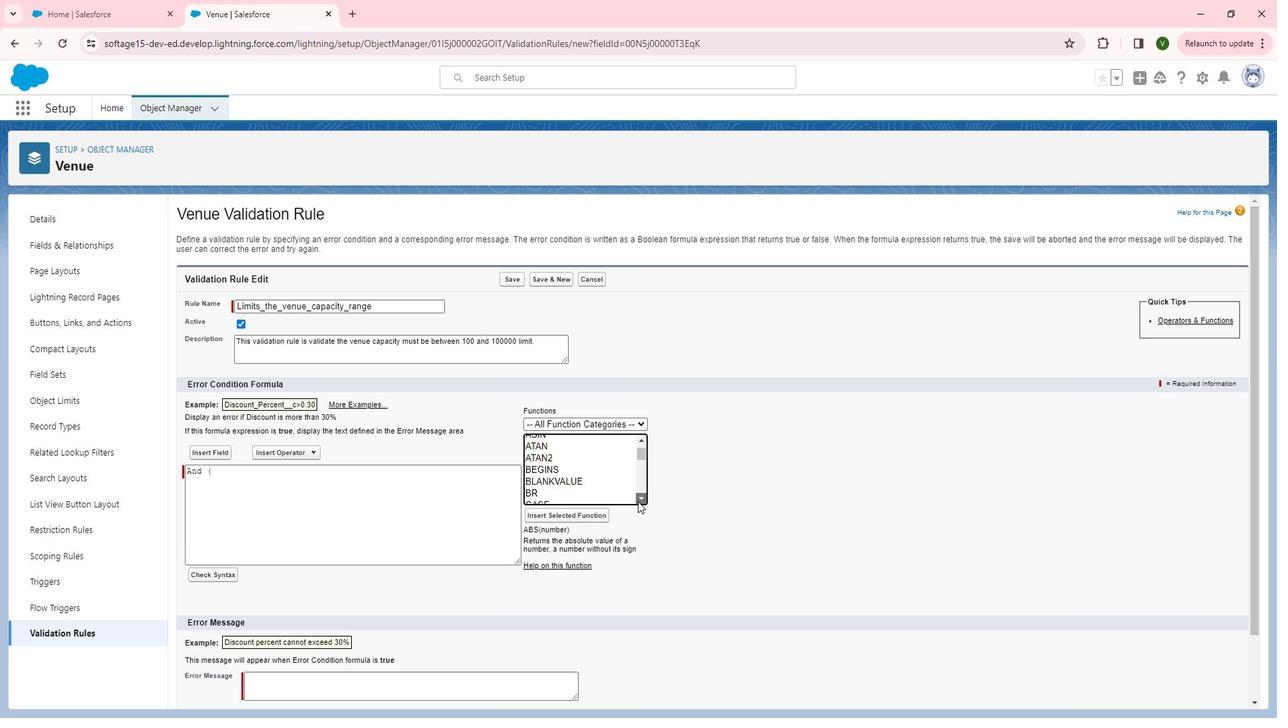 
Action: Mouse pressed left at (660, 504)
Screenshot: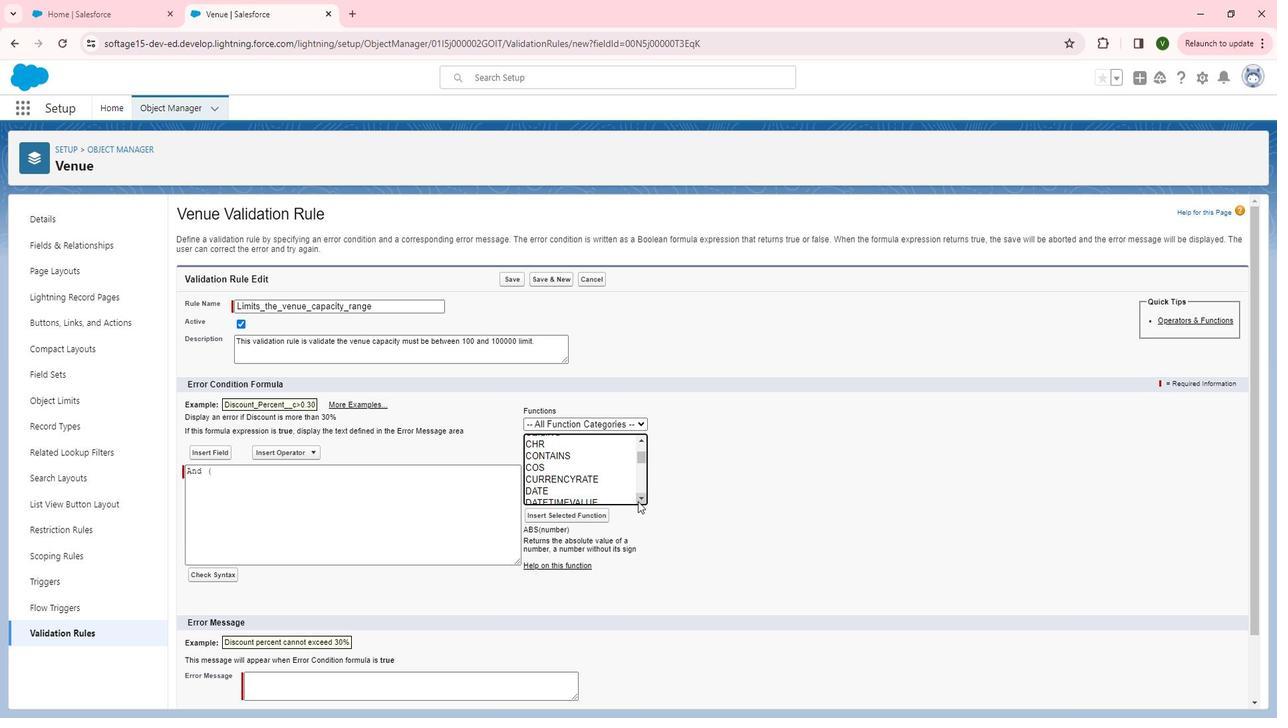 
Action: Mouse pressed left at (660, 504)
Screenshot: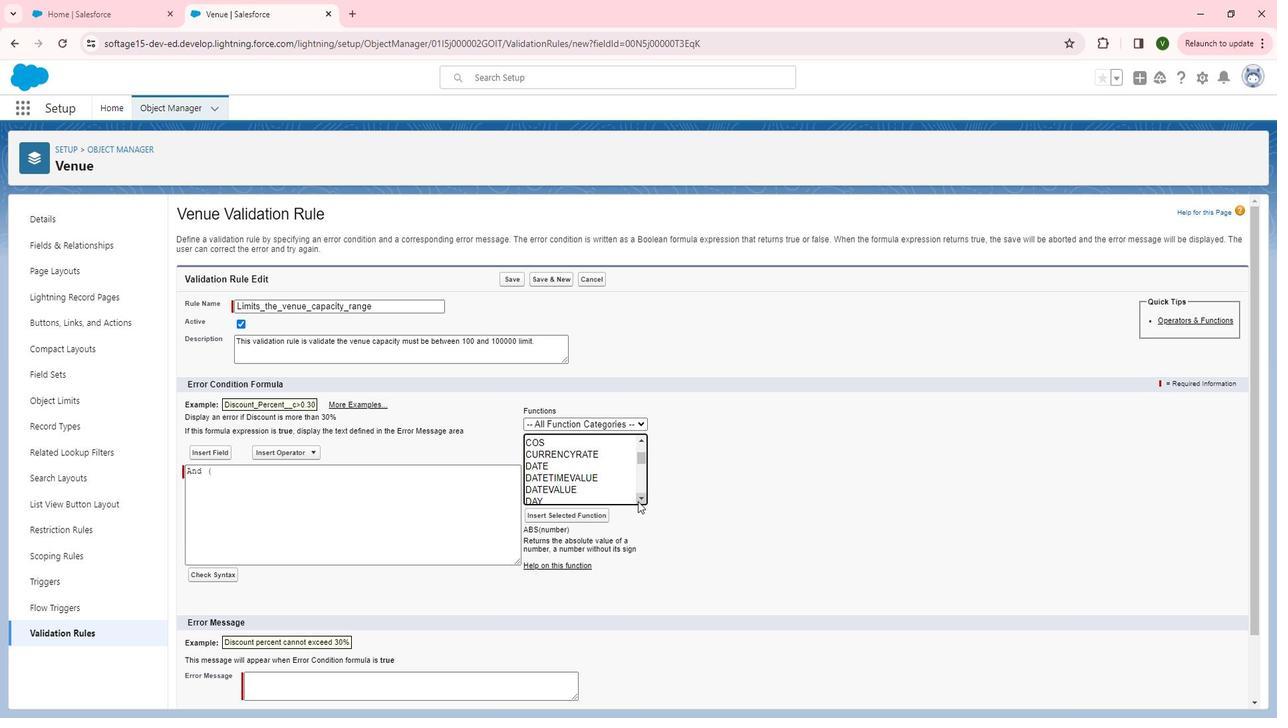 
Action: Mouse pressed left at (660, 504)
Screenshot: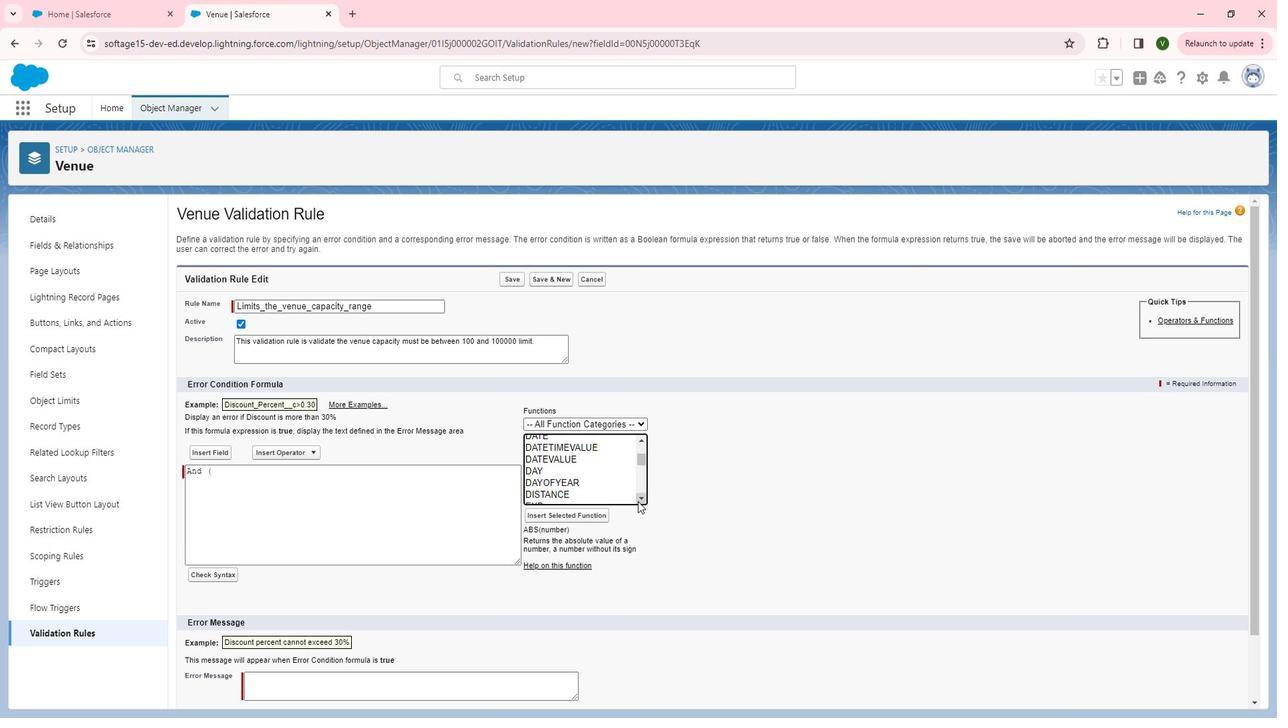 
Action: Mouse pressed left at (660, 504)
Screenshot: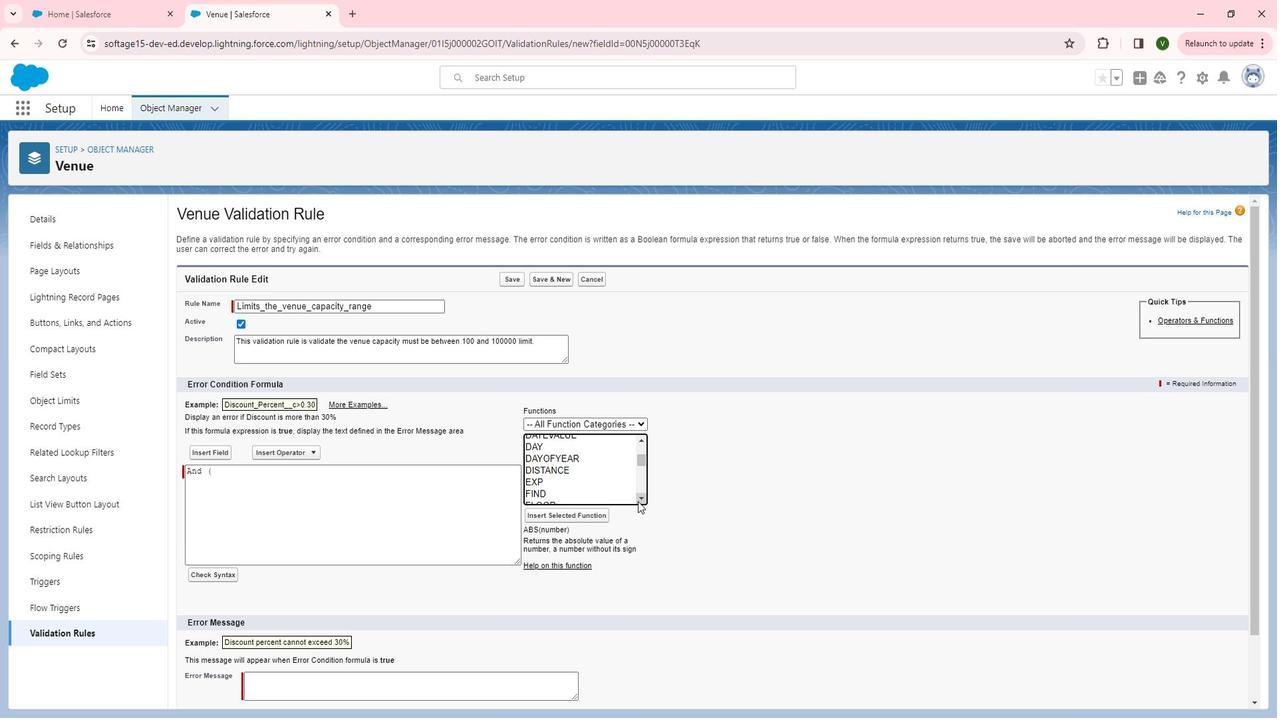 
Action: Mouse pressed left at (660, 504)
Screenshot: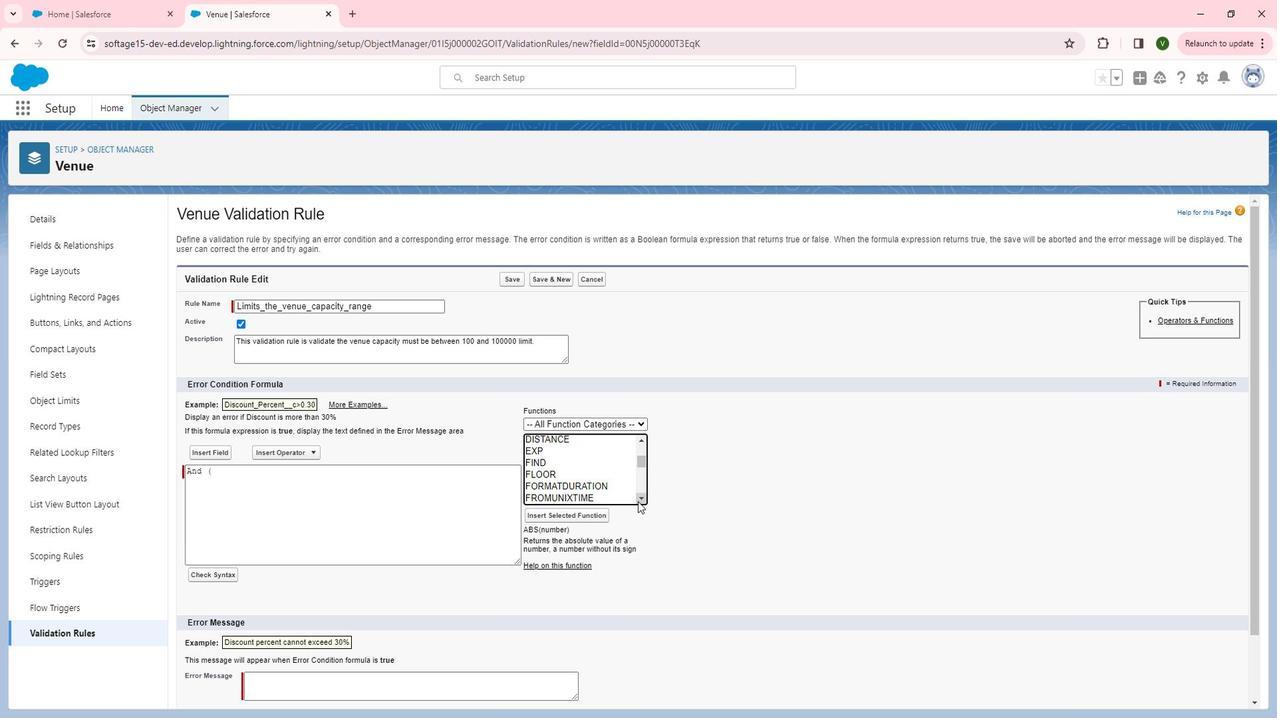 
Action: Mouse pressed left at (660, 504)
Screenshot: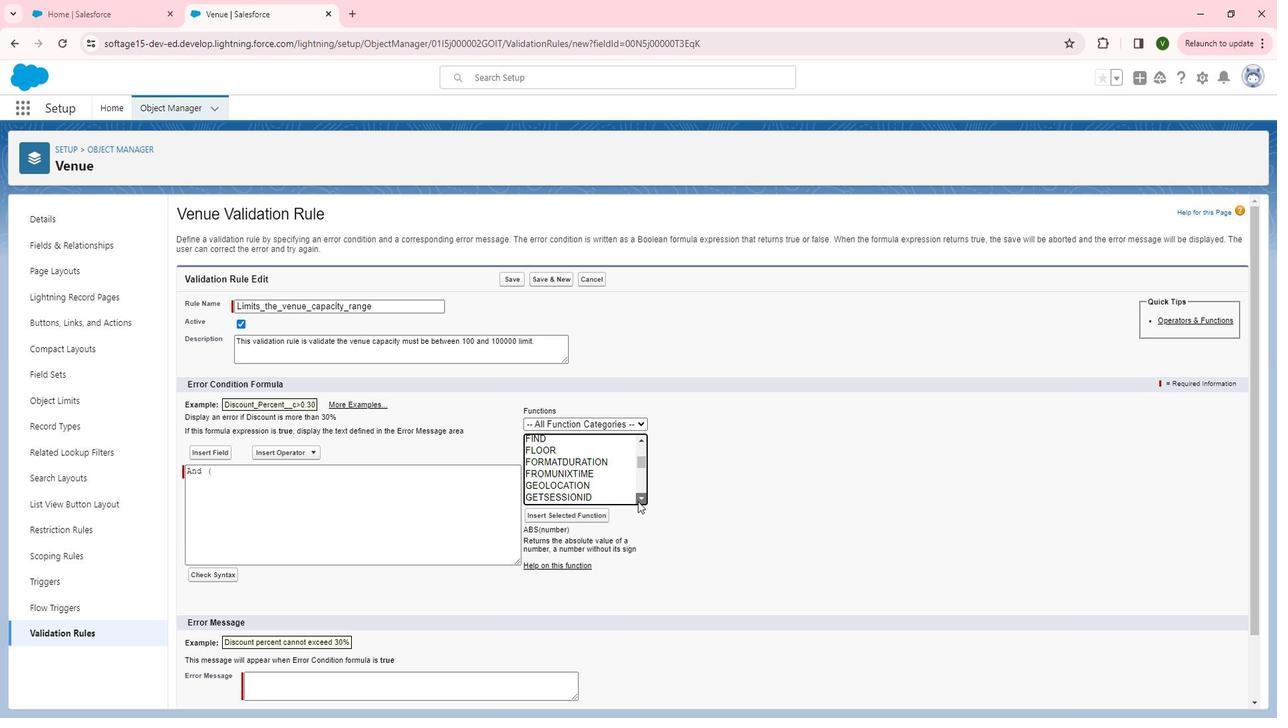 
Action: Mouse pressed left at (660, 504)
Screenshot: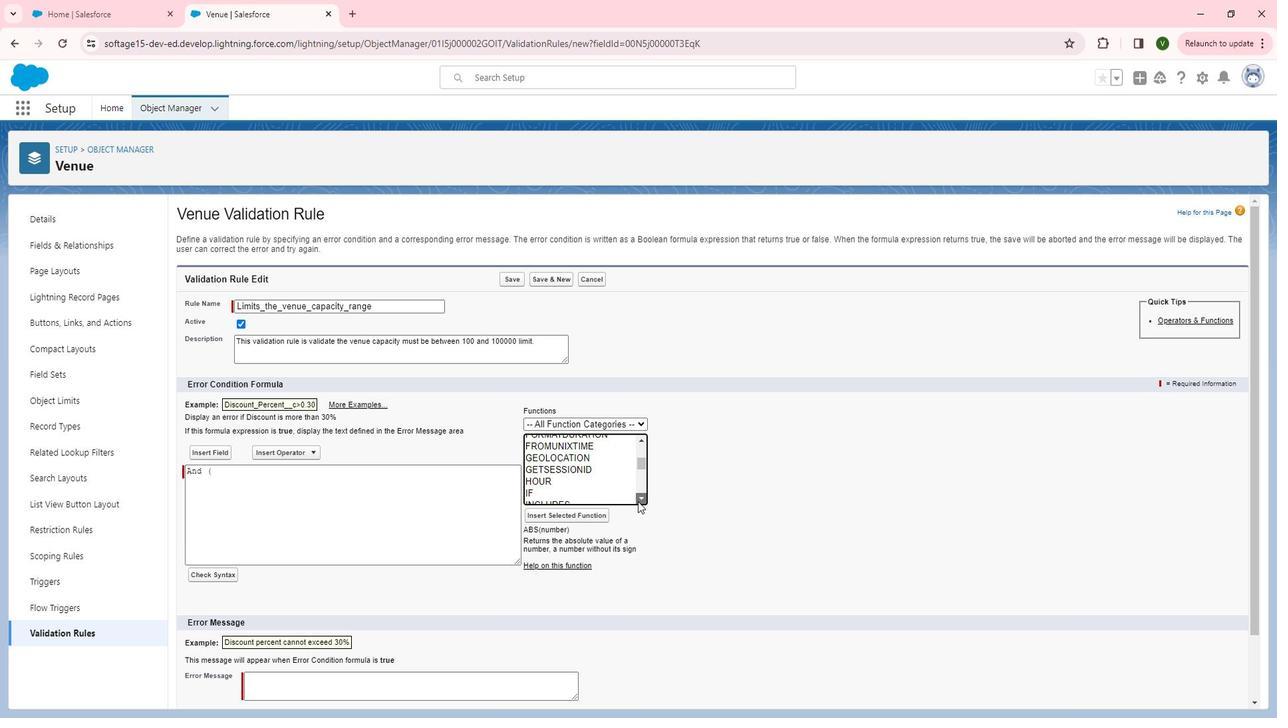 
Action: Mouse pressed left at (660, 504)
Screenshot: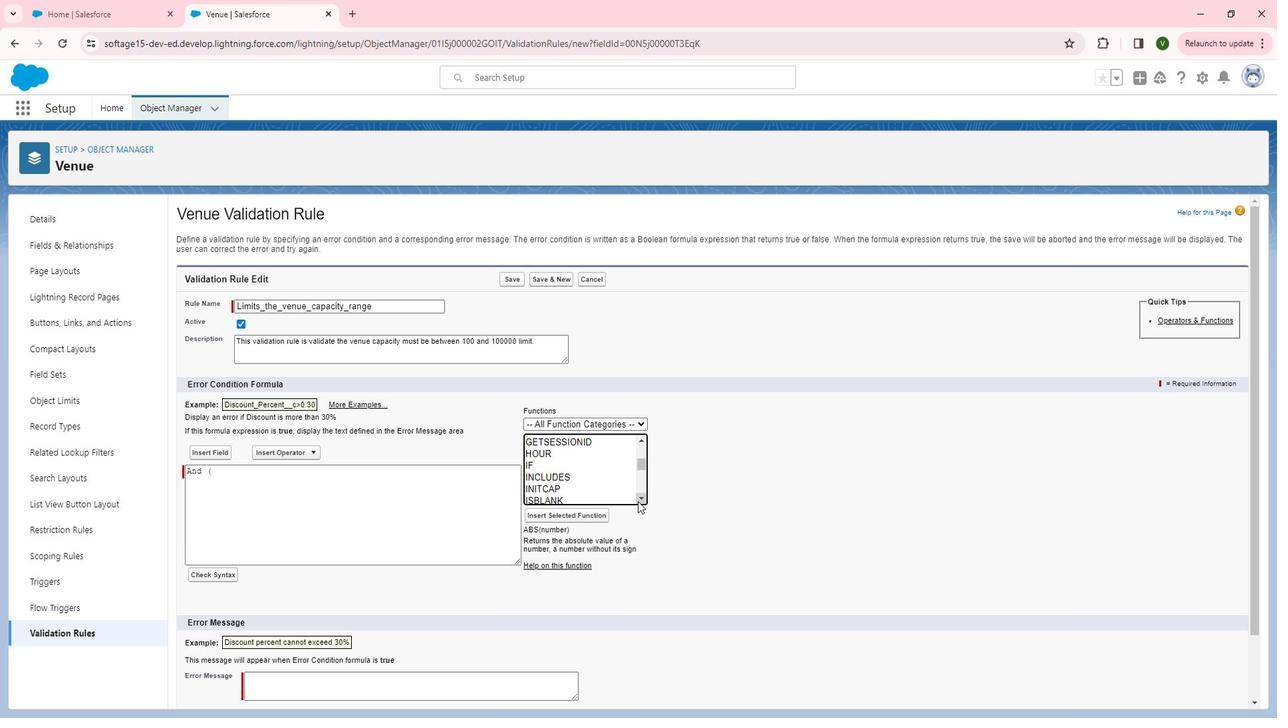 
Action: Mouse pressed left at (660, 504)
Screenshot: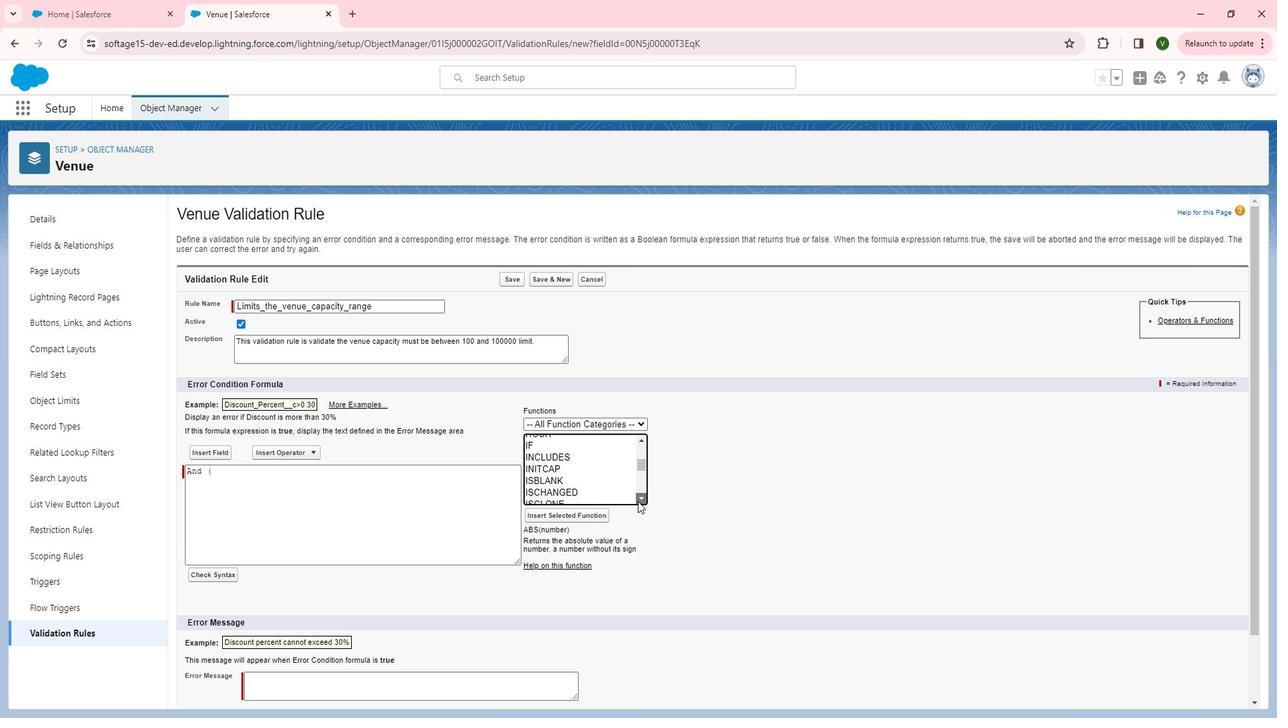 
Action: Mouse pressed left at (660, 504)
Screenshot: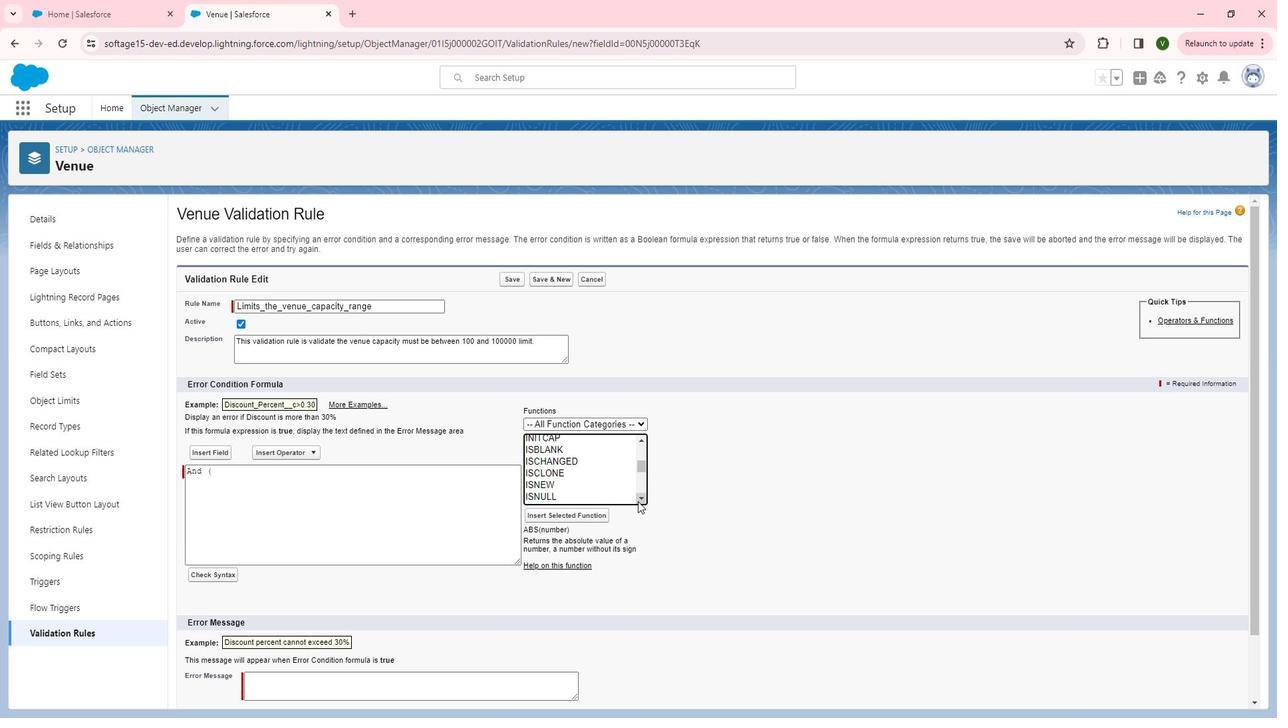 
Action: Mouse pressed left at (660, 504)
Screenshot: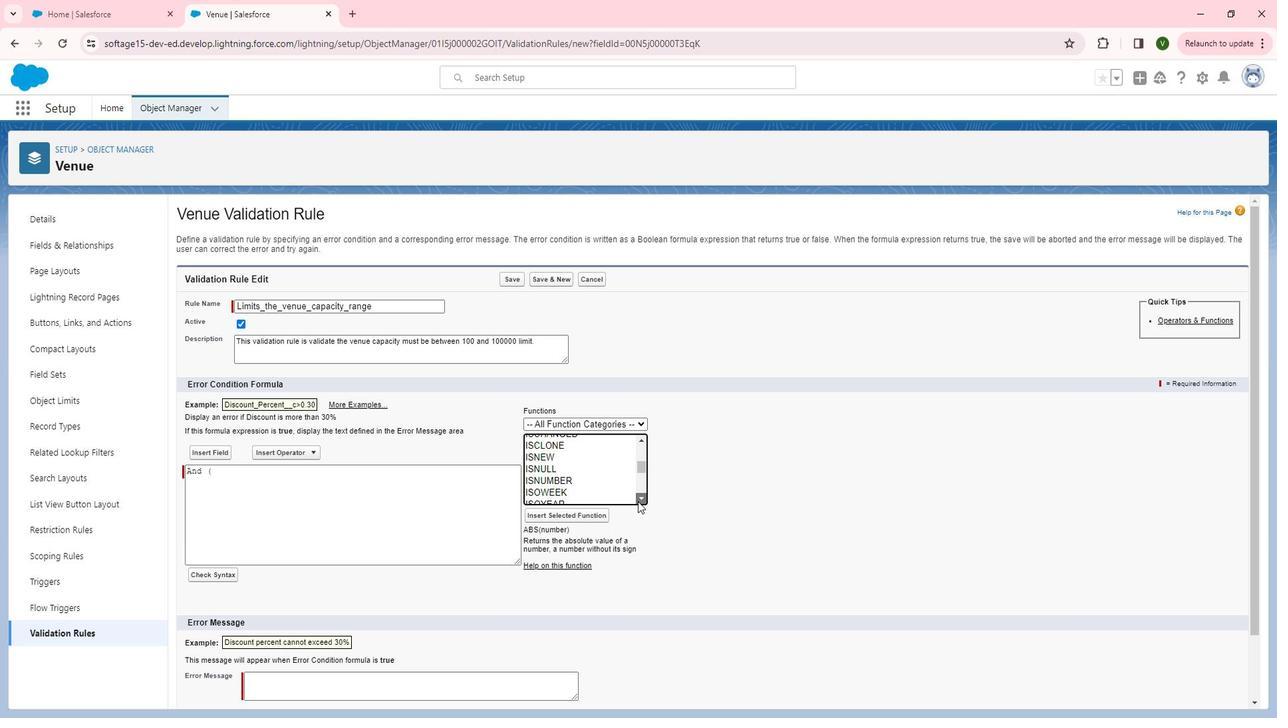 
Action: Mouse pressed left at (660, 504)
Screenshot: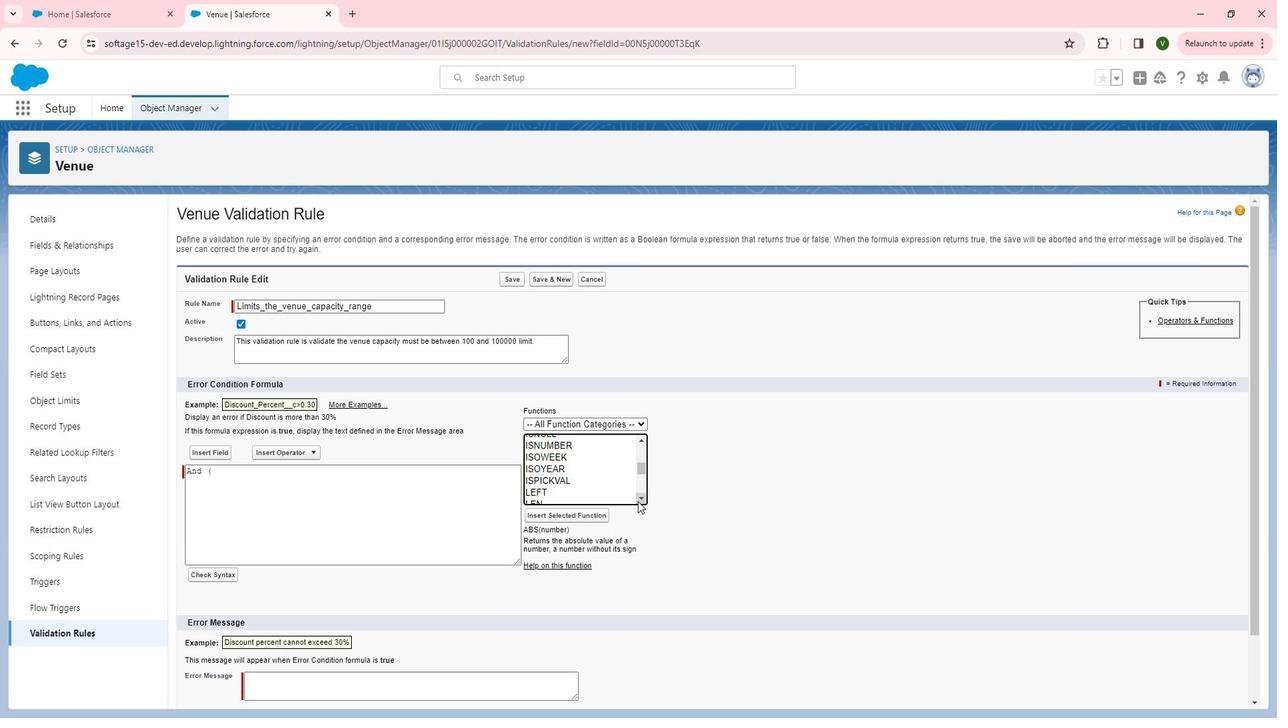
Action: Mouse pressed left at (660, 504)
Screenshot: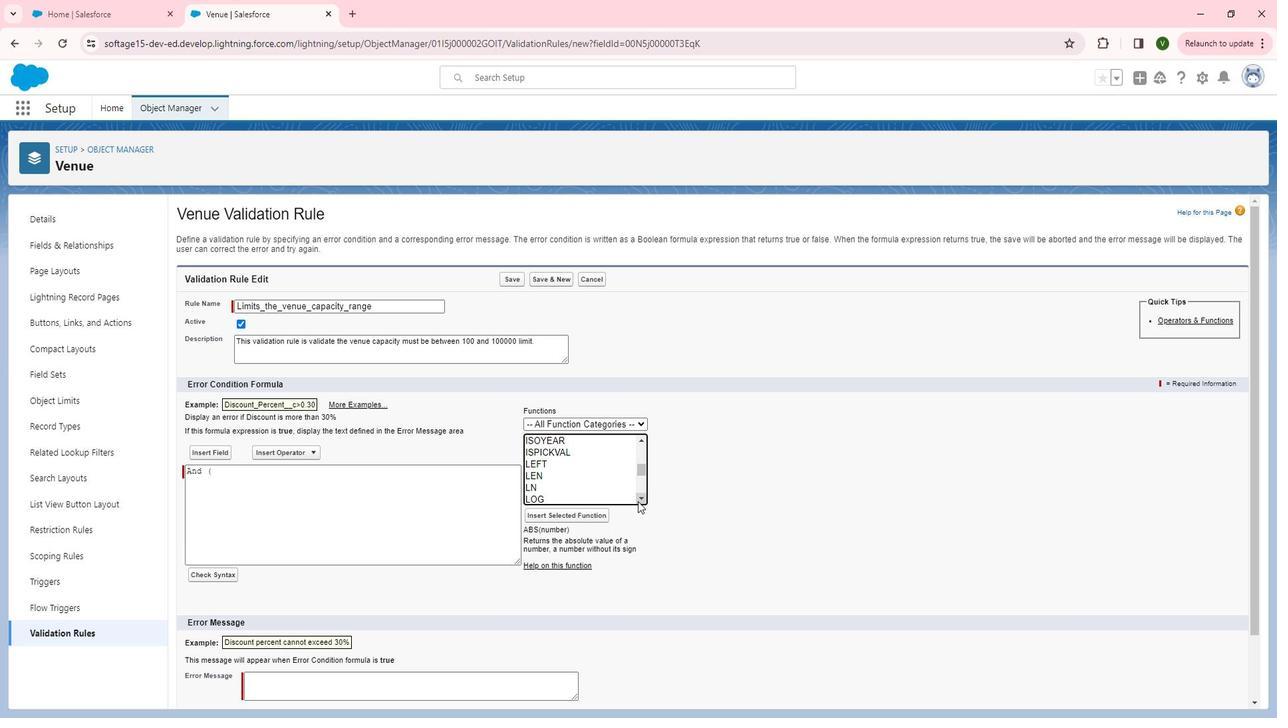 
Action: Mouse pressed left at (660, 504)
Screenshot: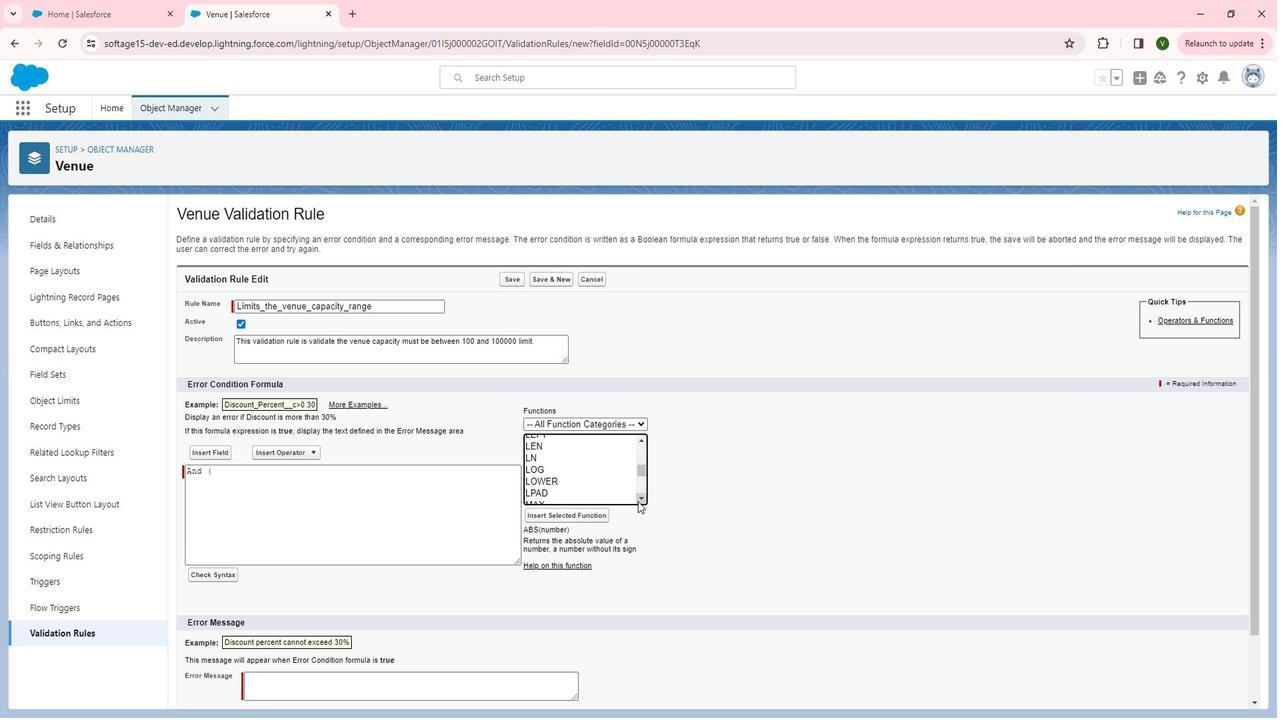 
Action: Mouse pressed left at (660, 504)
Screenshot: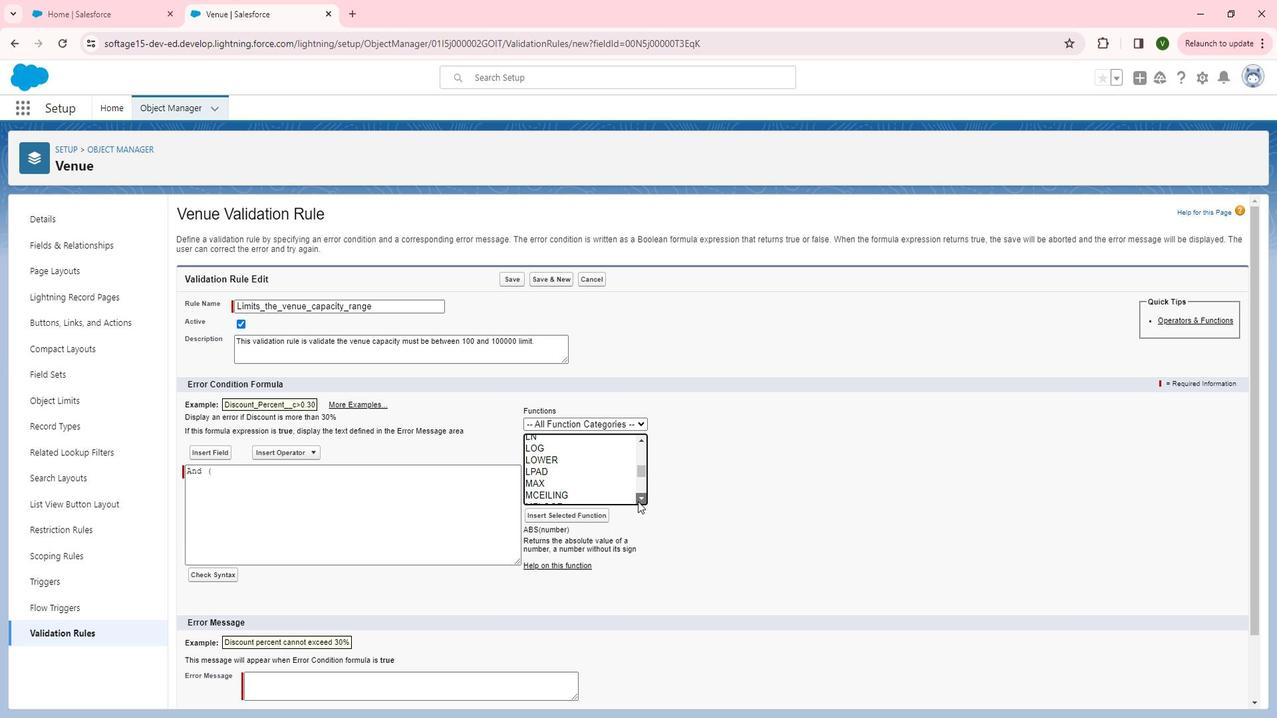 
Action: Mouse pressed left at (660, 504)
Screenshot: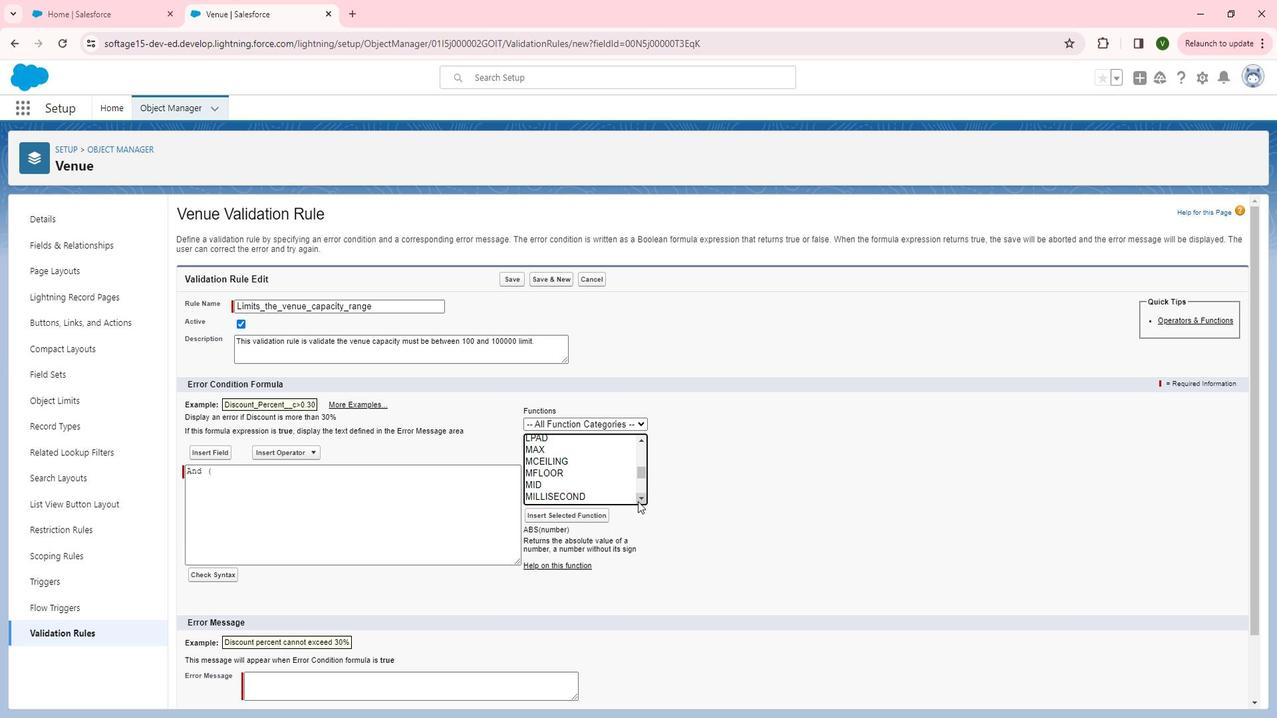 
Action: Mouse pressed left at (660, 504)
Screenshot: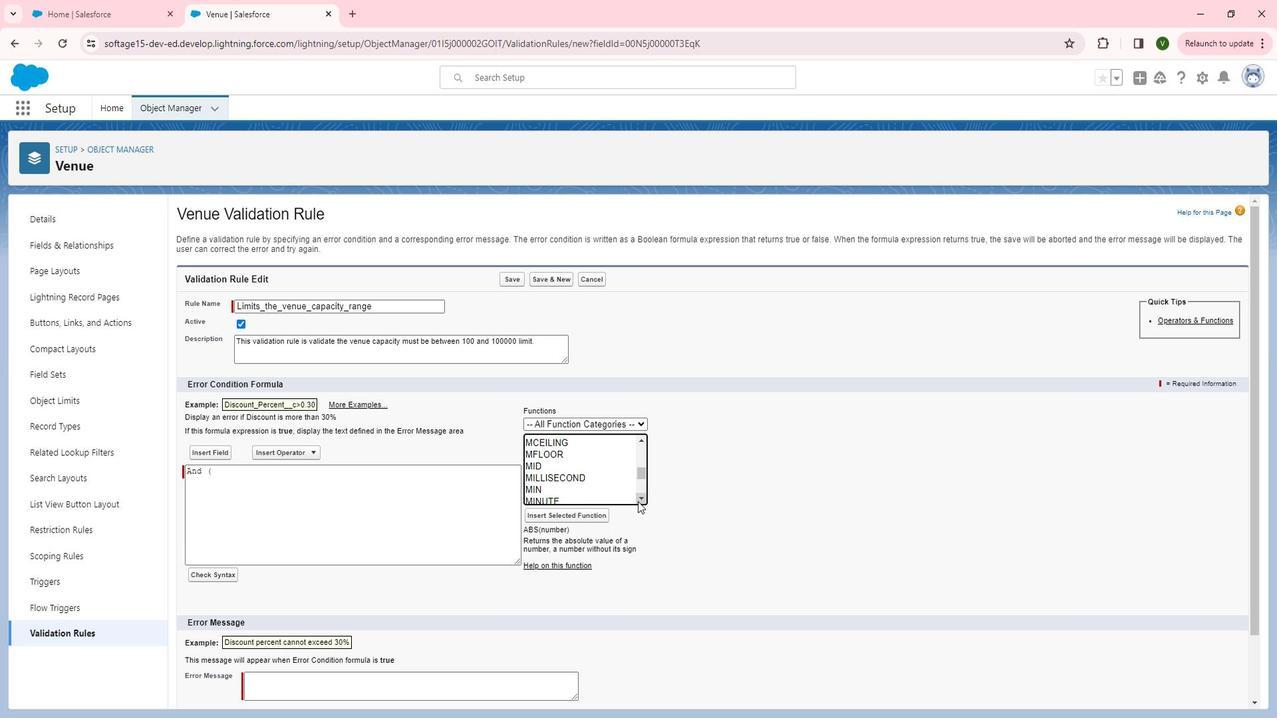 
Action: Mouse moved to (663, 498)
Screenshot: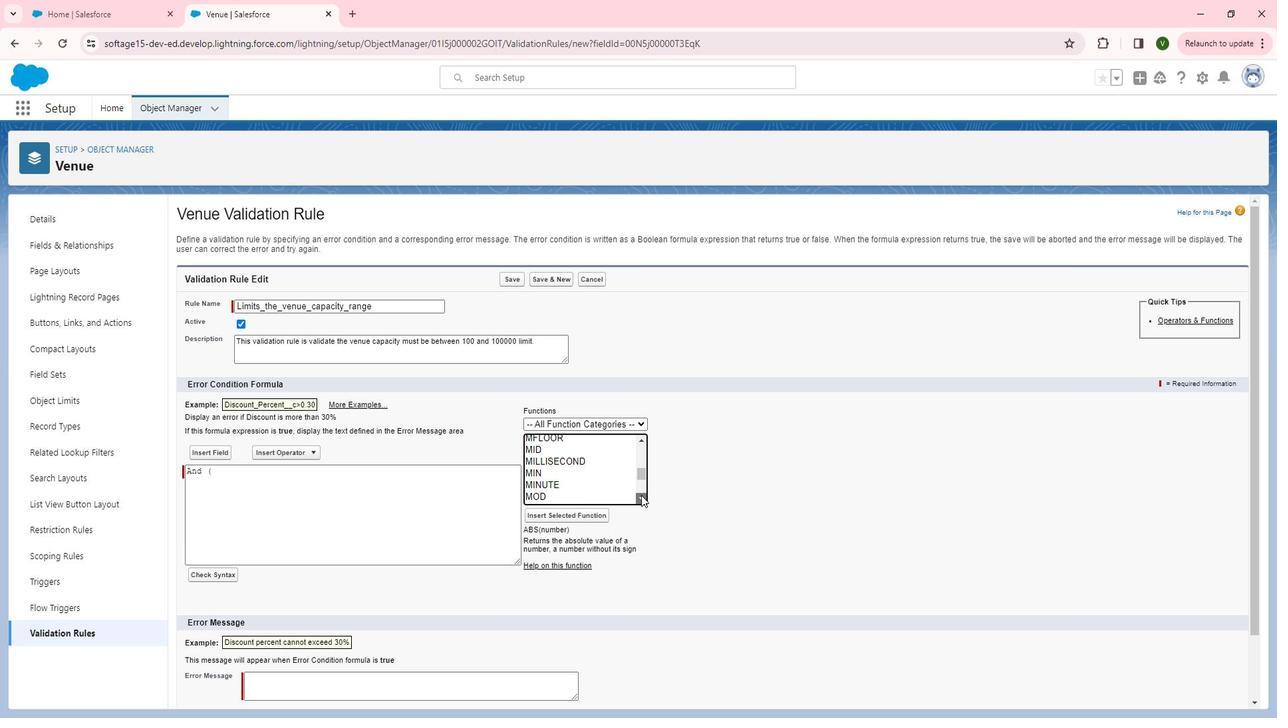 
Action: Mouse pressed left at (663, 498)
Screenshot: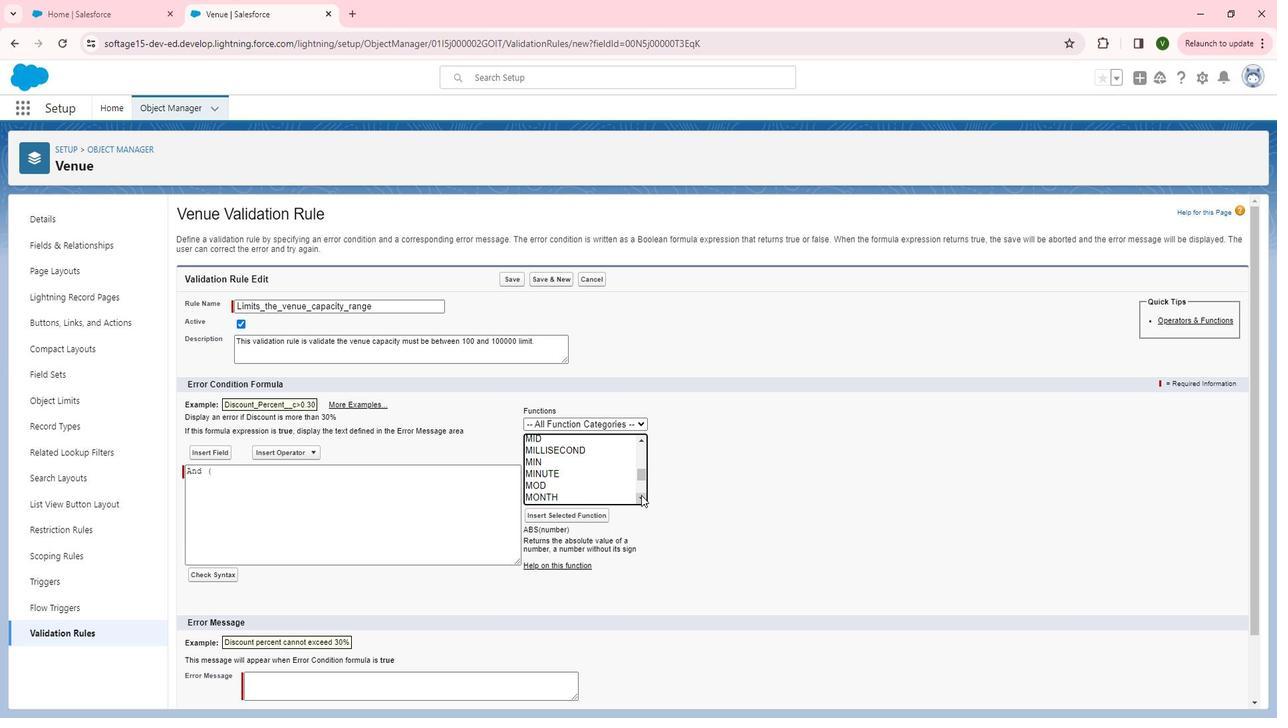 
Action: Mouse pressed left at (663, 498)
Screenshot: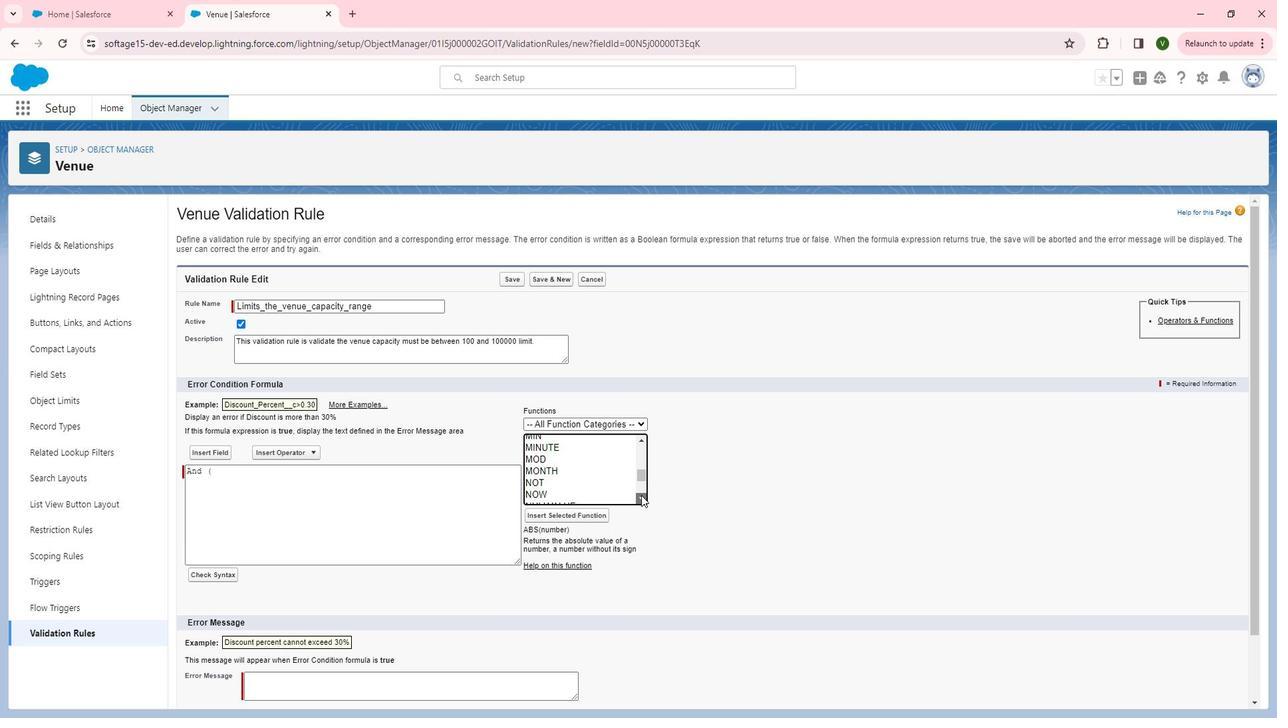 
Action: Mouse moved to (557, 473)
Screenshot: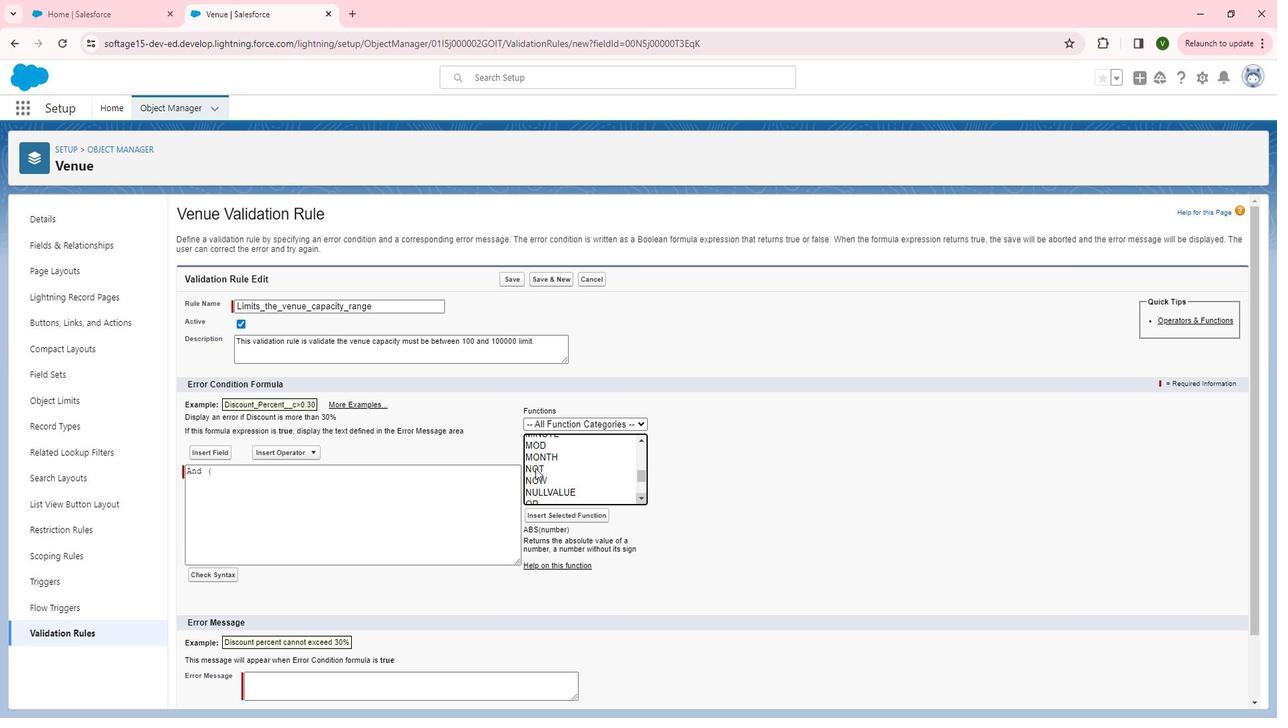
Action: Mouse pressed left at (557, 473)
Screenshot: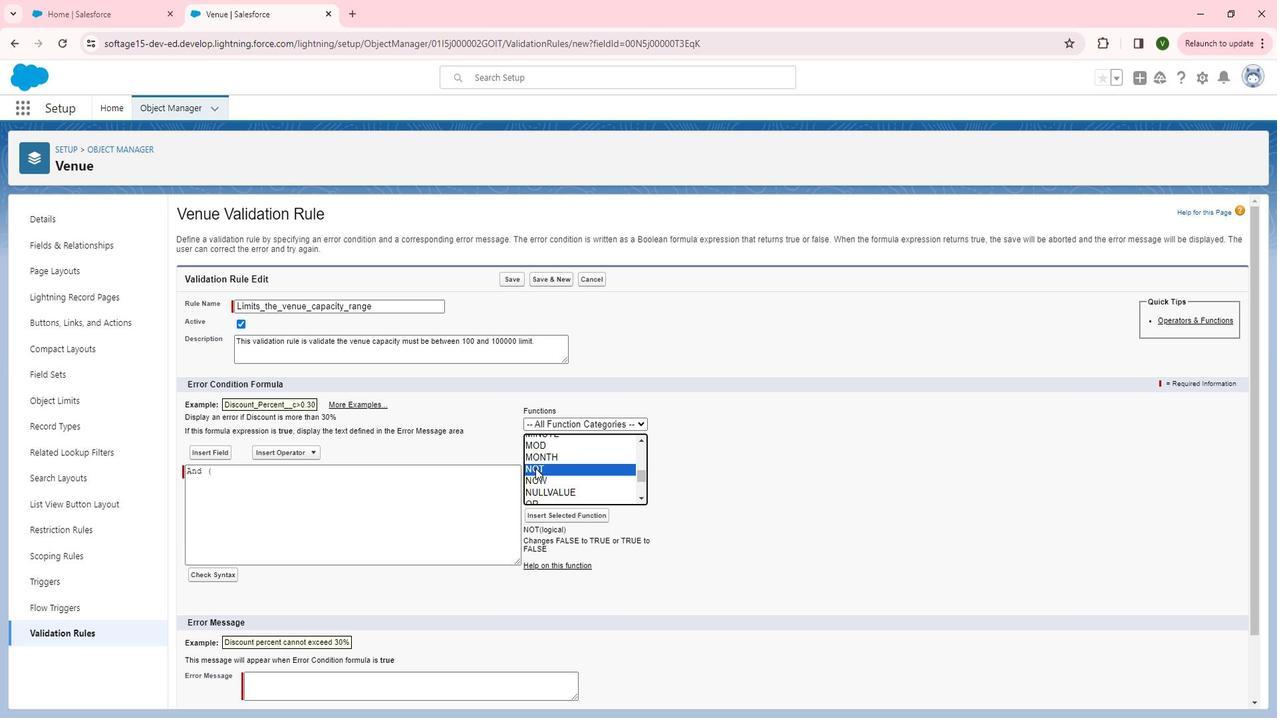 
Action: Mouse moved to (592, 512)
Screenshot: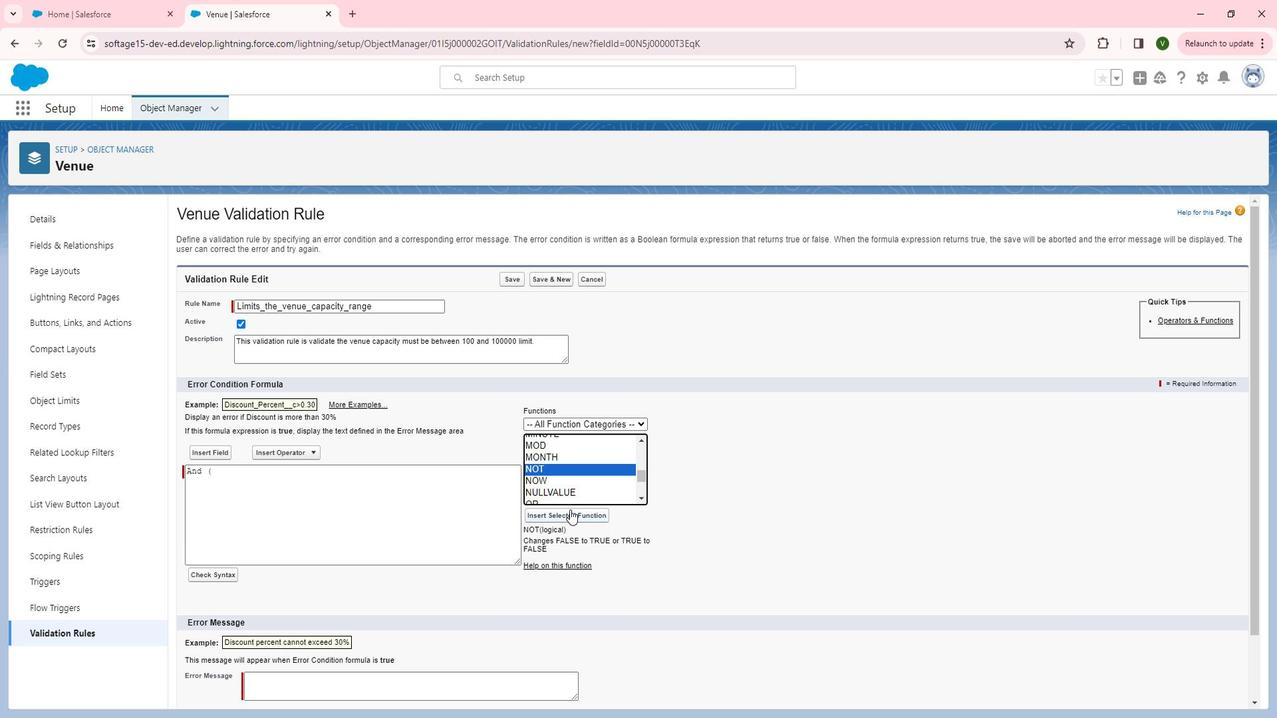 
Action: Mouse pressed left at (592, 512)
Screenshot: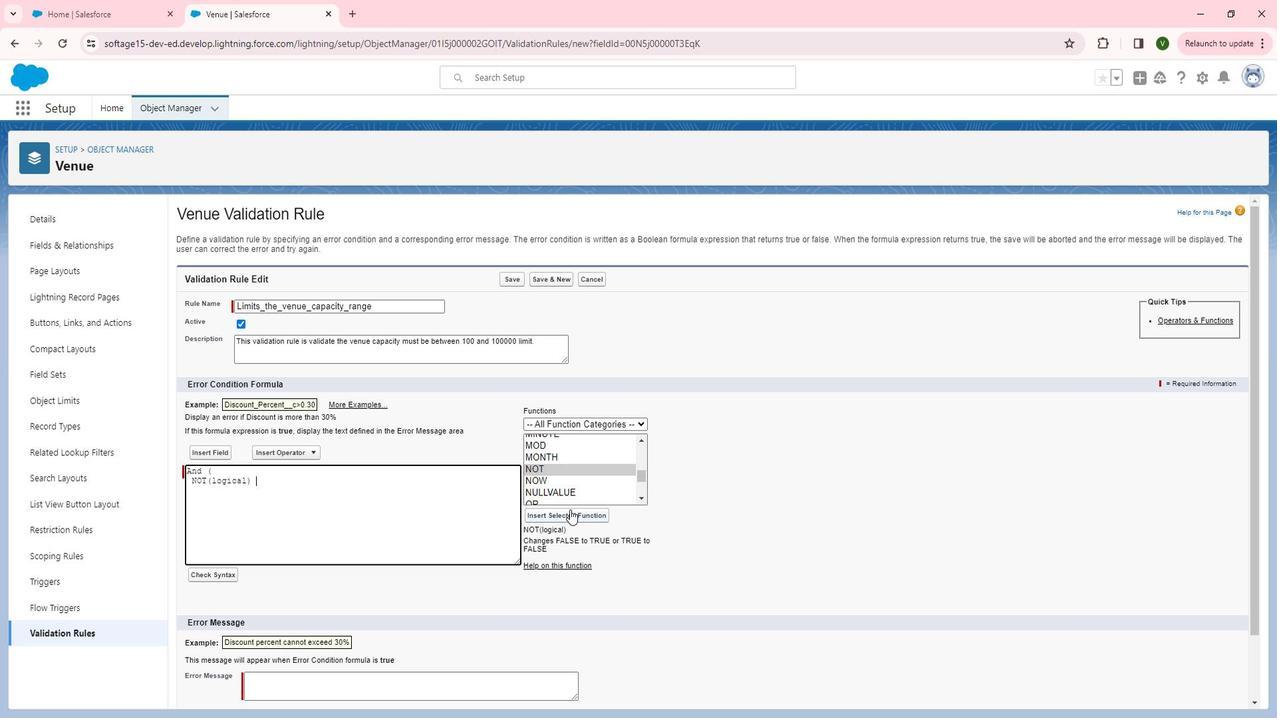 
Action: Mouse moved to (256, 484)
Screenshot: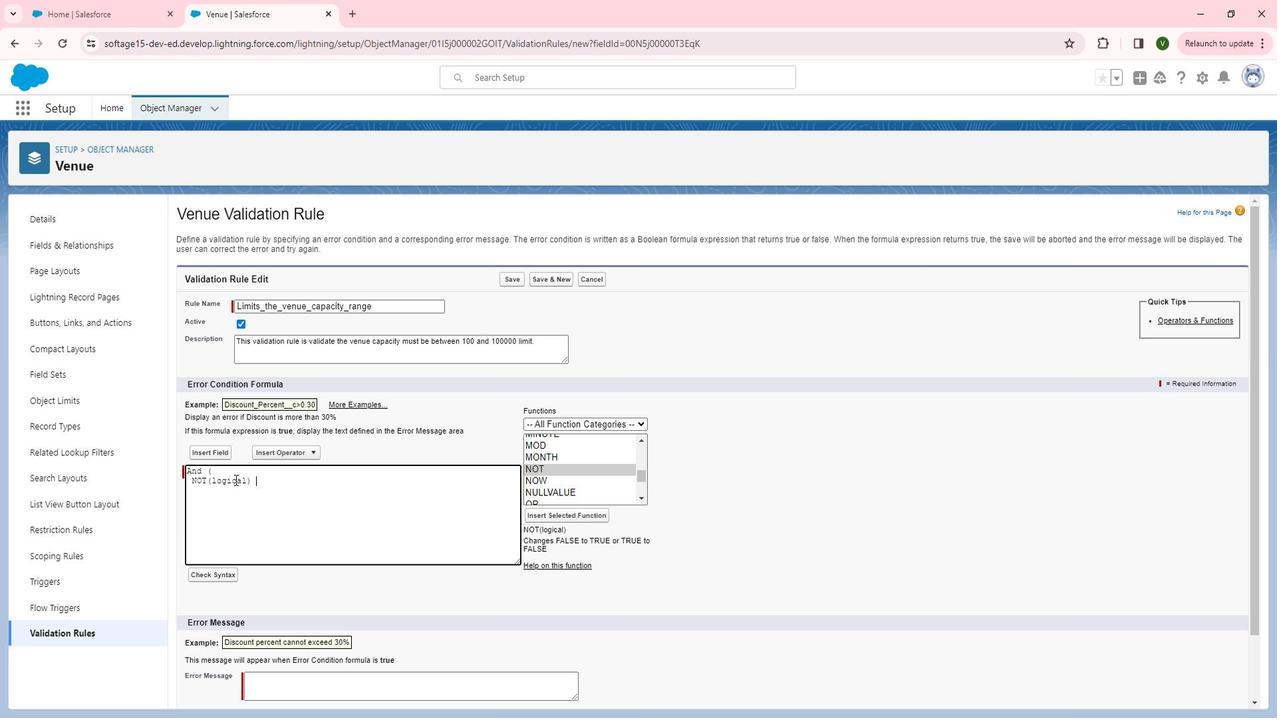 
Action: Mouse pressed left at (256, 484)
Screenshot: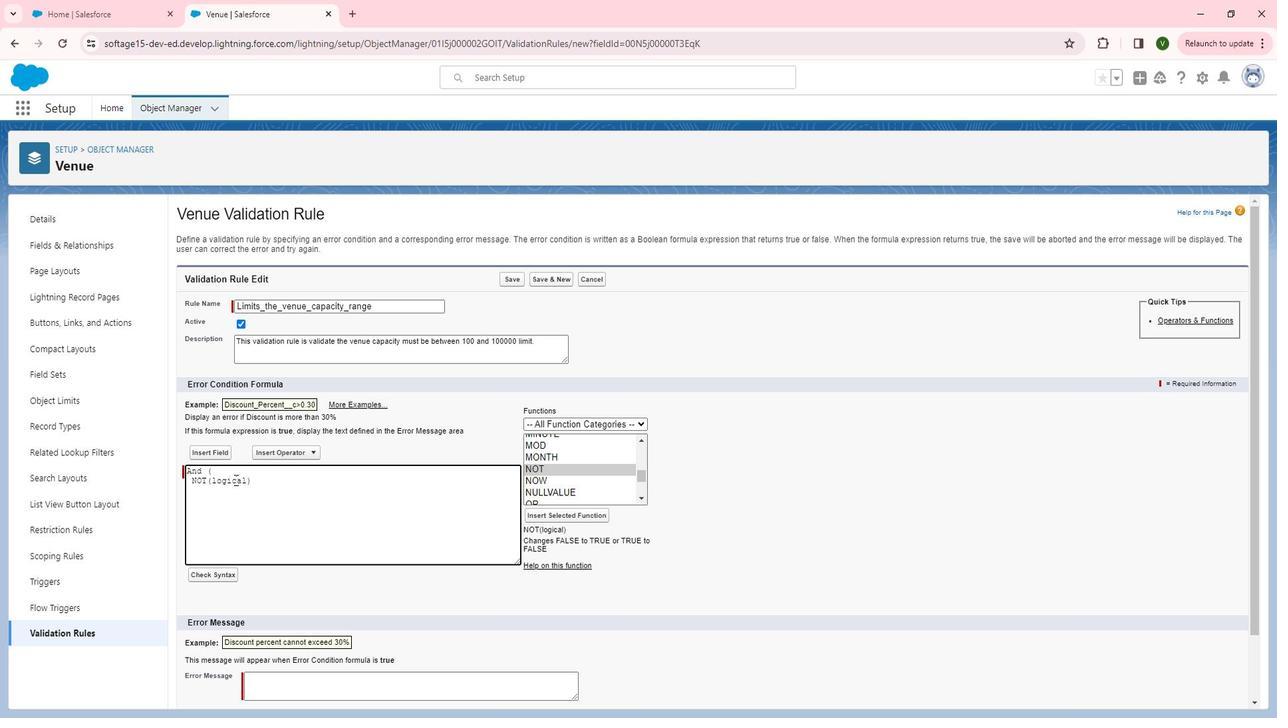 
Action: Mouse pressed left at (256, 484)
Screenshot: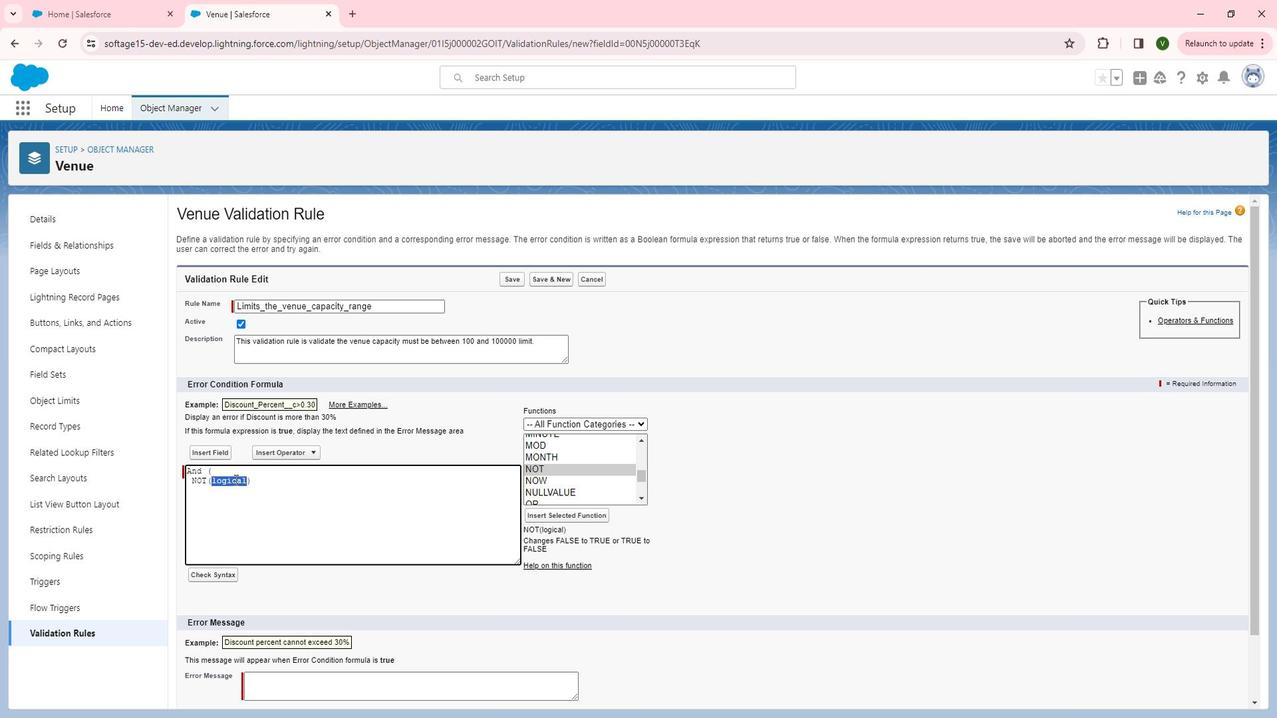 
Action: Mouse moved to (664, 447)
Screenshot: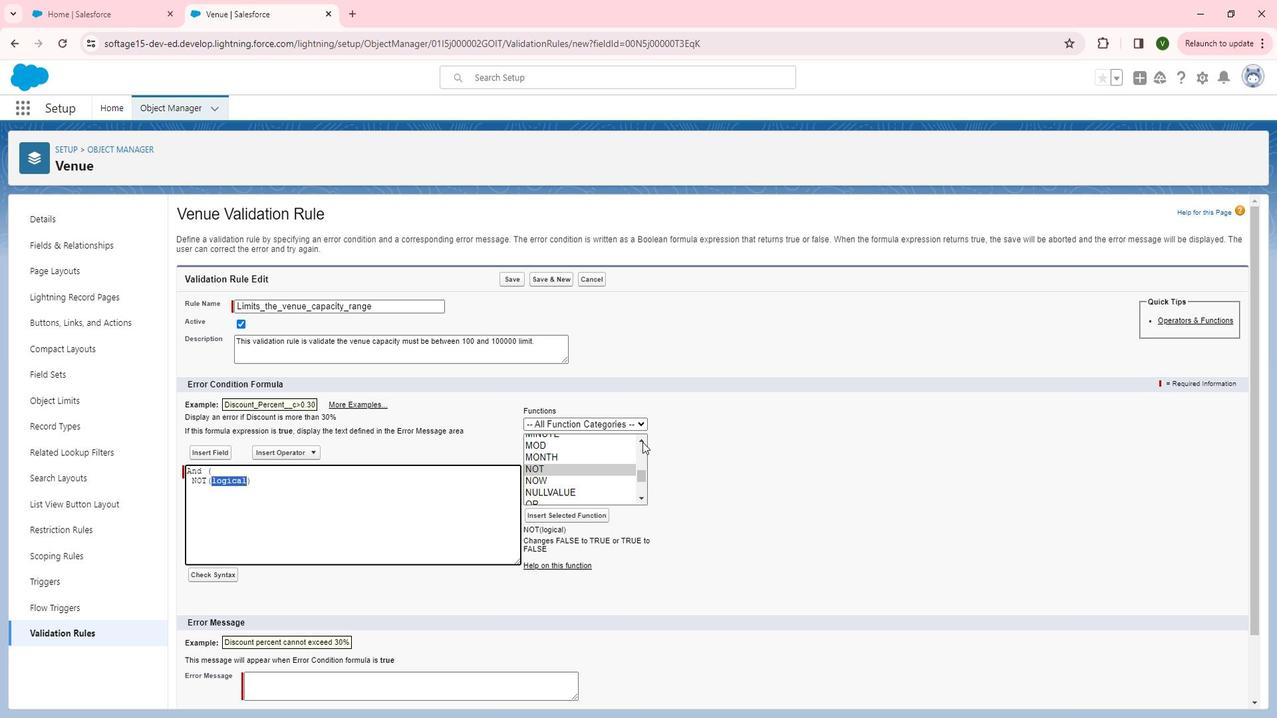 
Action: Mouse pressed left at (664, 447)
Screenshot: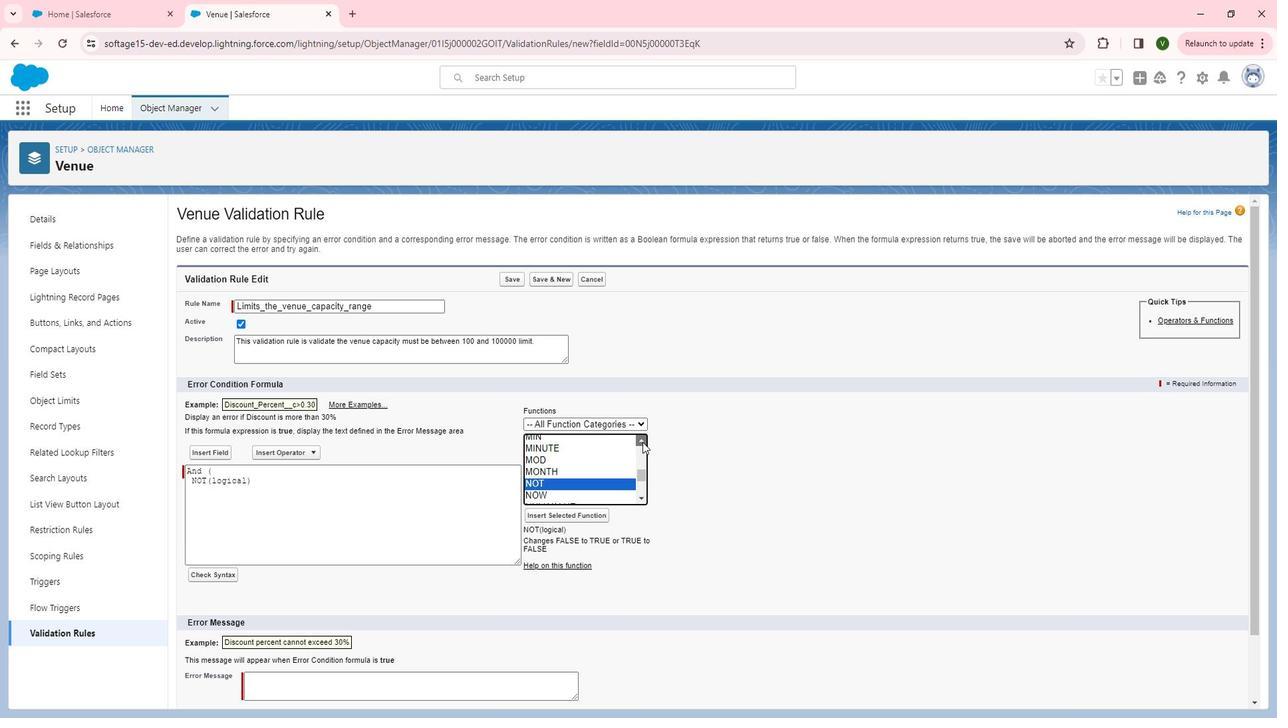 
Action: Mouse pressed left at (664, 447)
Screenshot: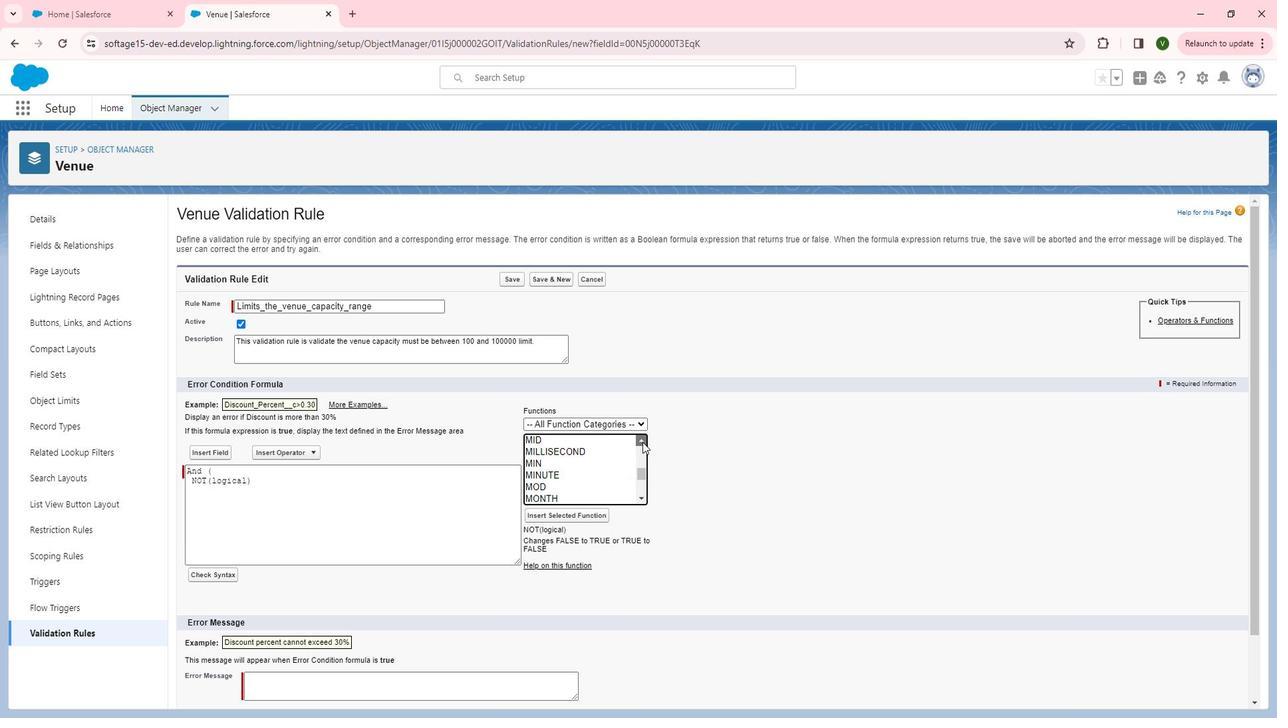 
Action: Mouse pressed left at (664, 447)
Screenshot: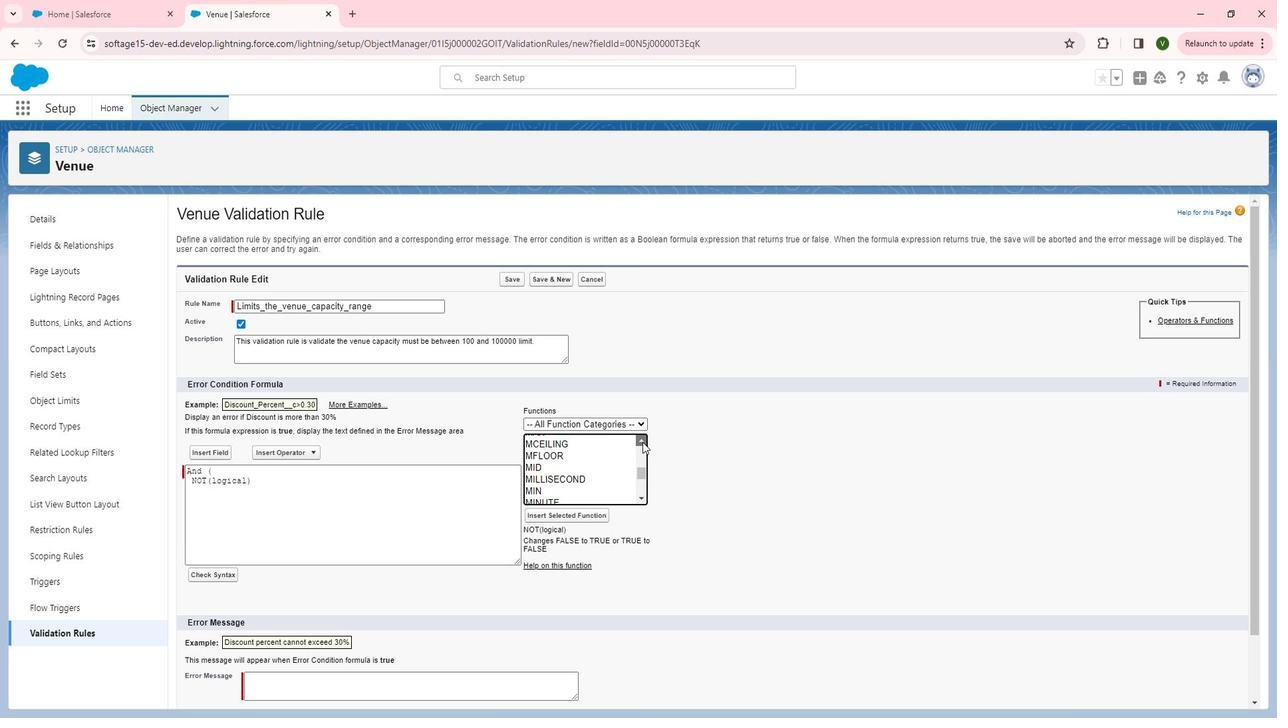 
Action: Mouse pressed left at (664, 447)
Screenshot: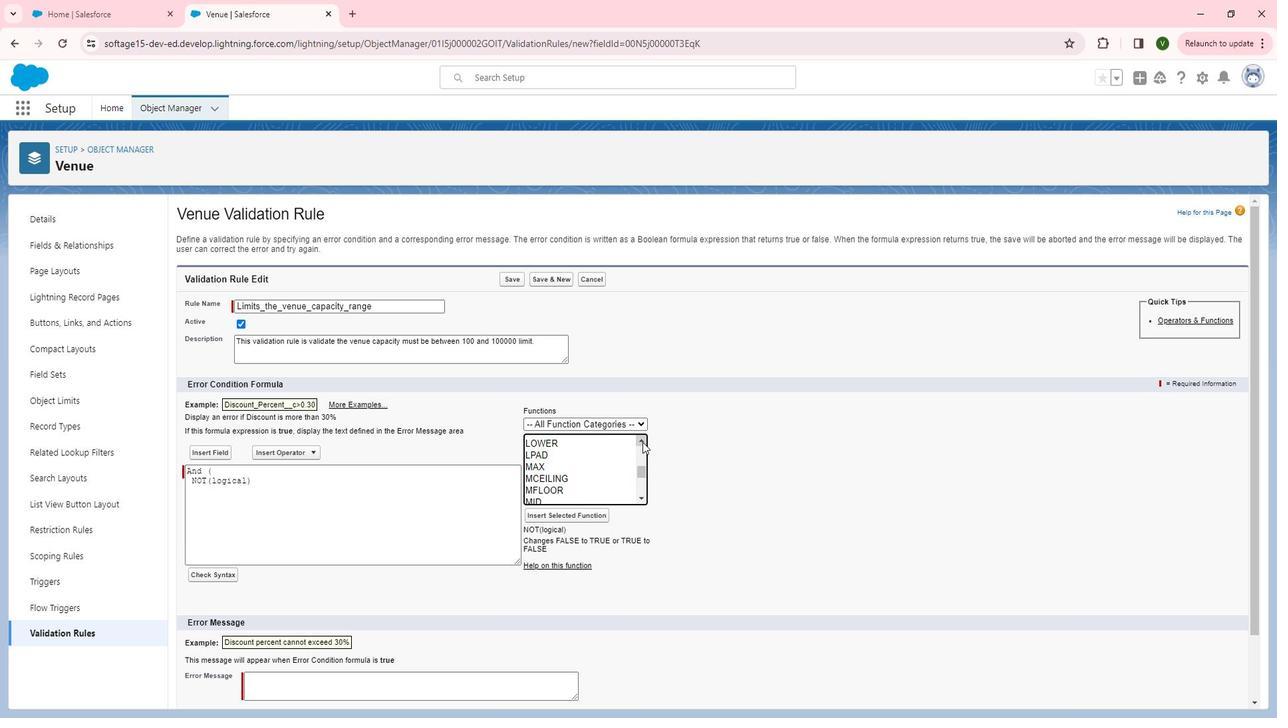
Action: Mouse pressed left at (664, 447)
Screenshot: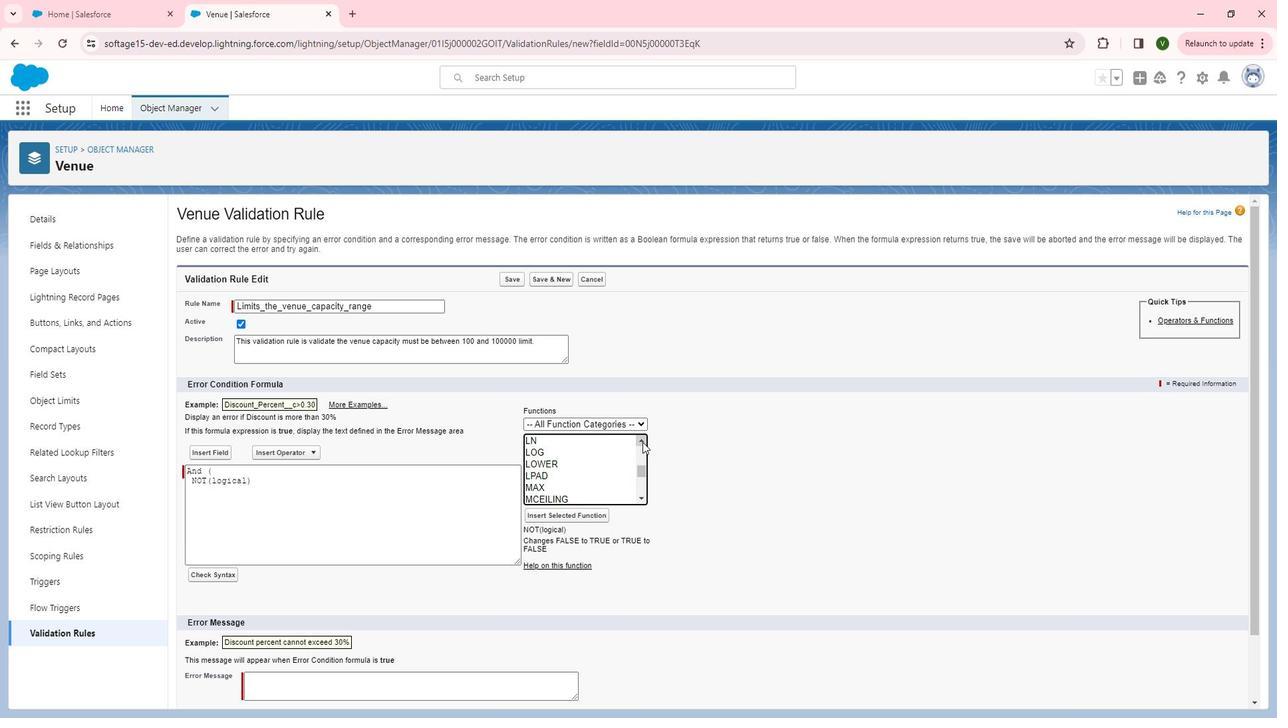 
Action: Mouse pressed left at (664, 447)
Screenshot: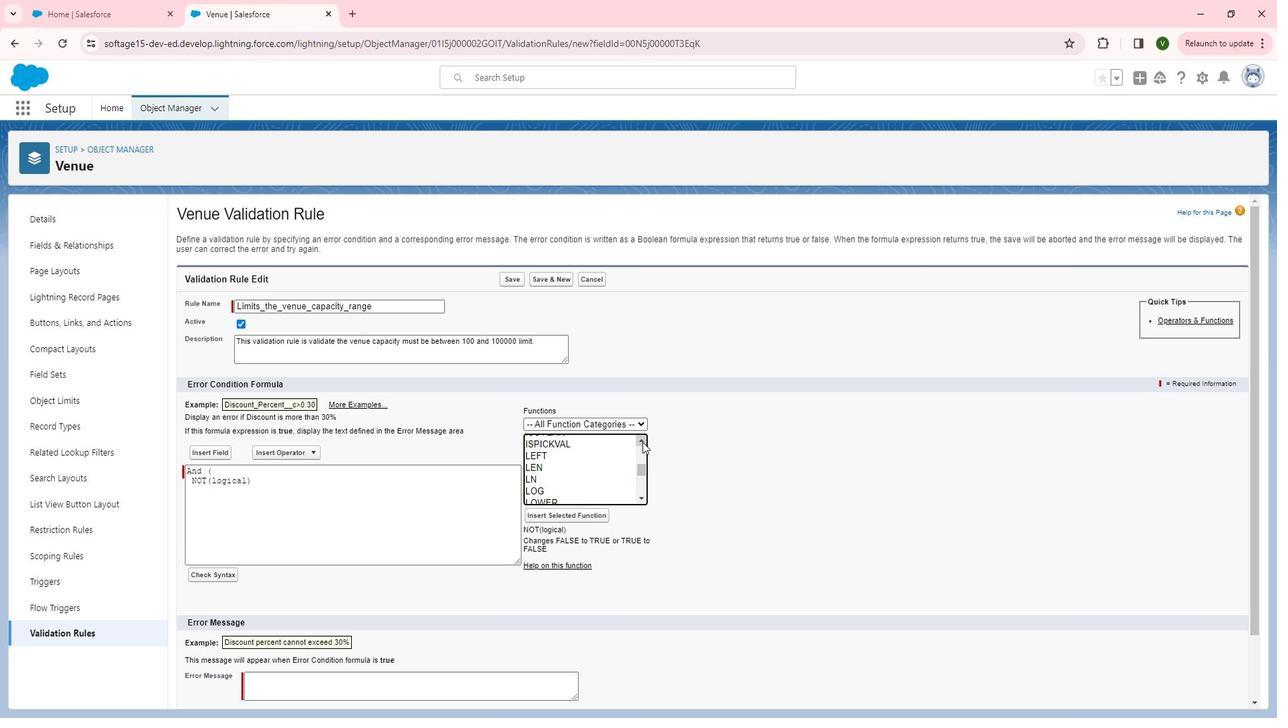 
Action: Mouse pressed left at (664, 447)
Screenshot: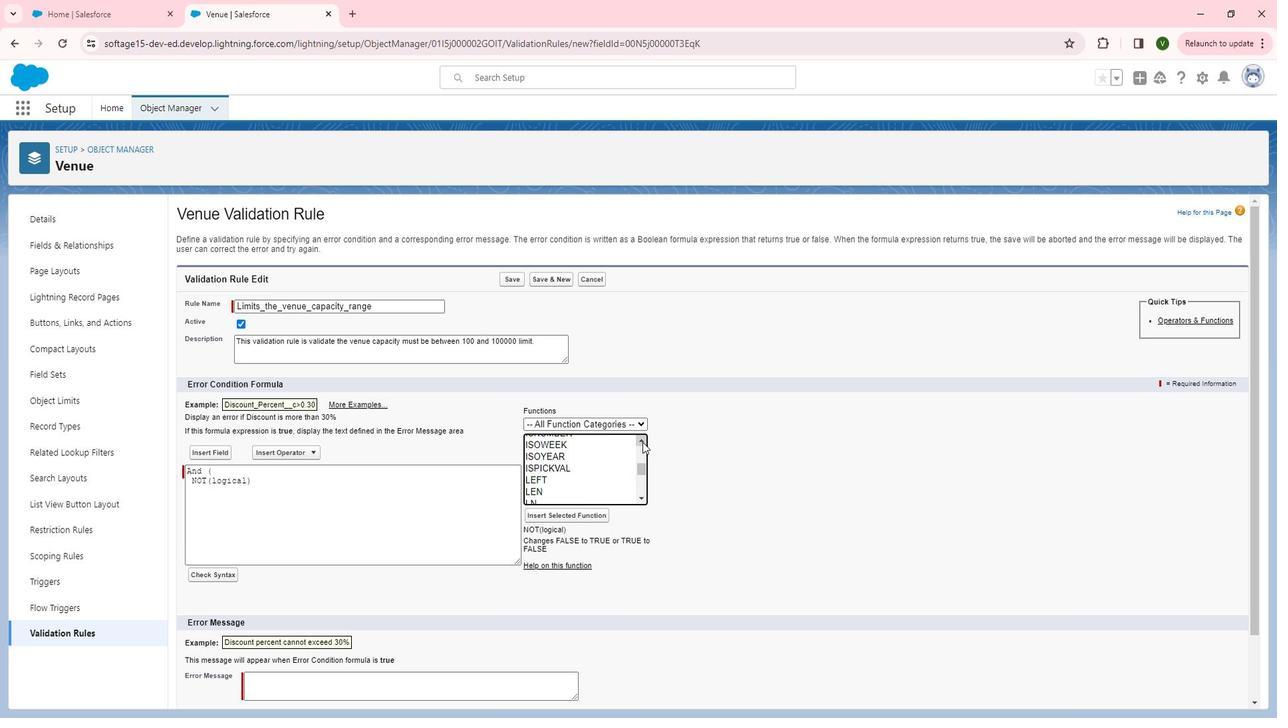 
Action: Mouse pressed left at (664, 447)
Screenshot: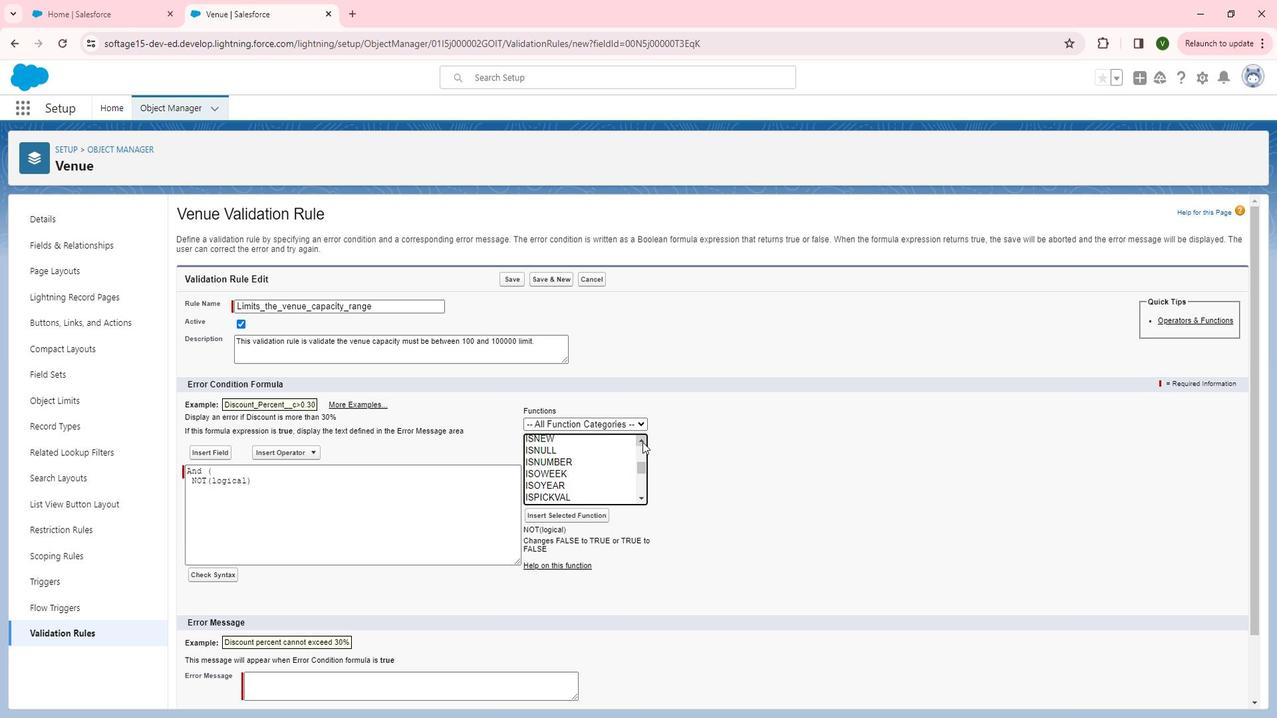 
Action: Mouse pressed left at (664, 447)
Screenshot: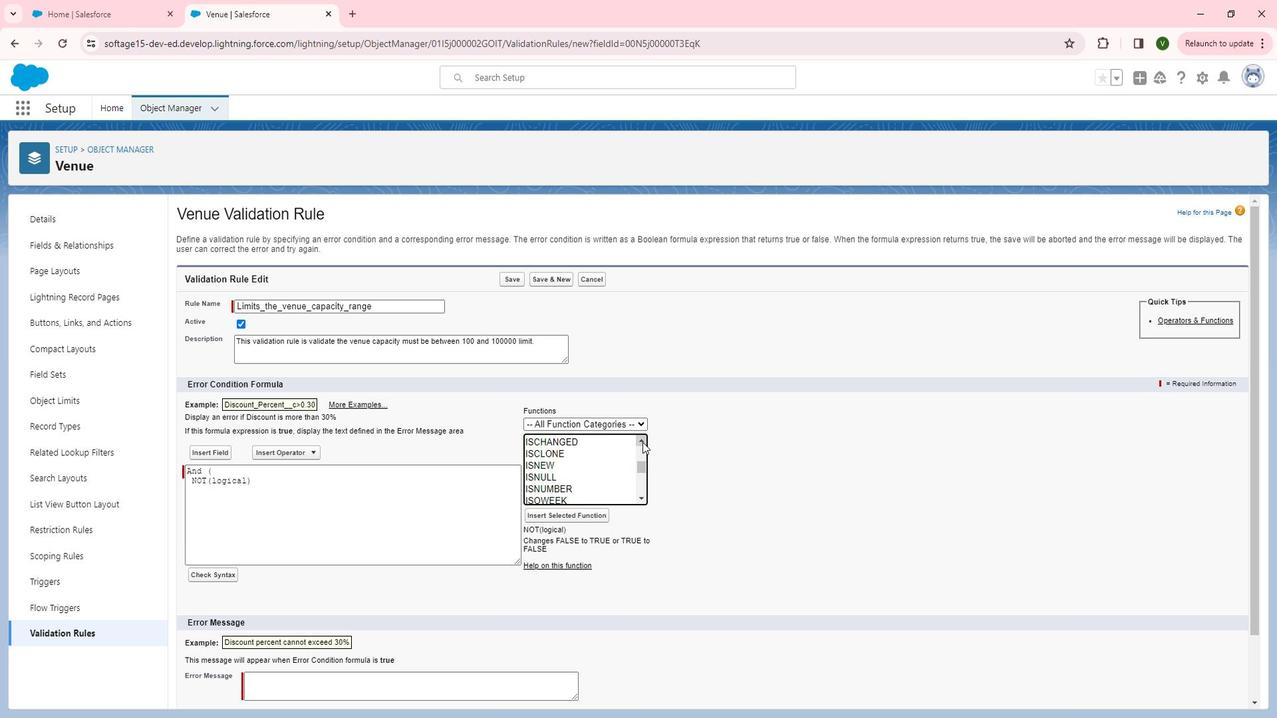 
Action: Mouse pressed left at (664, 447)
Screenshot: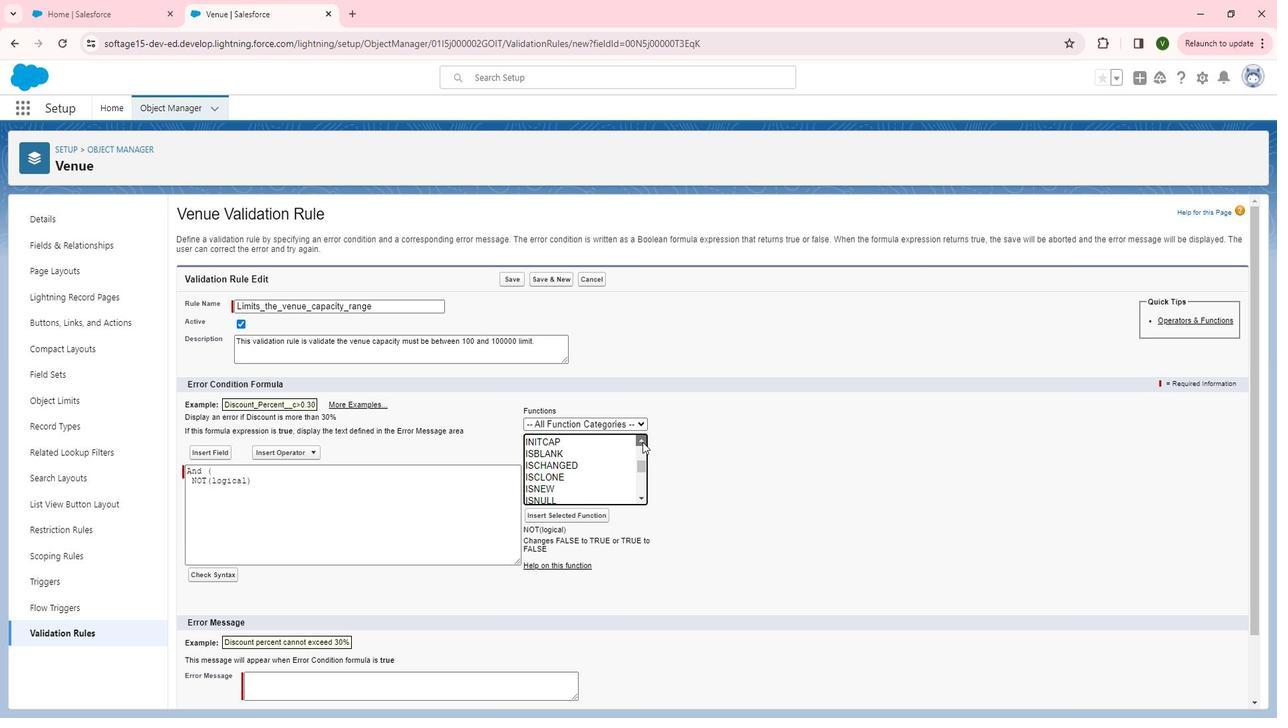 
Action: Mouse pressed left at (664, 447)
Screenshot: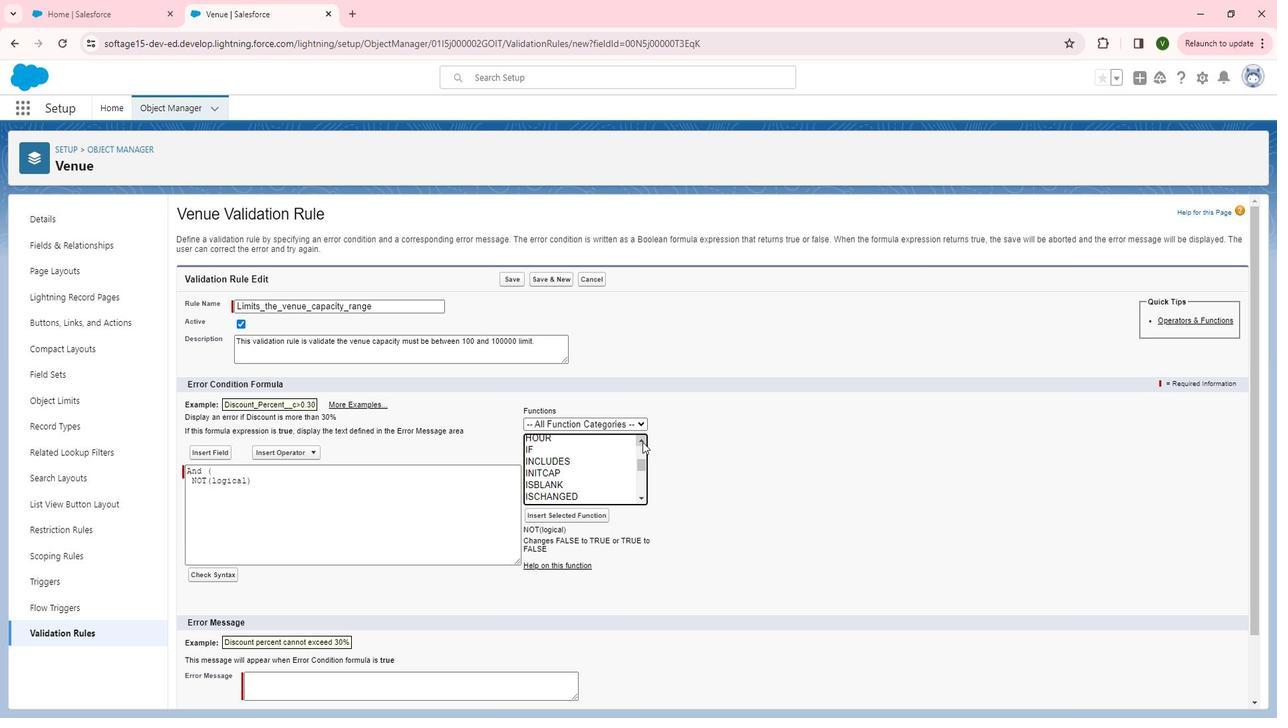 
Action: Mouse moved to (572, 493)
Screenshot: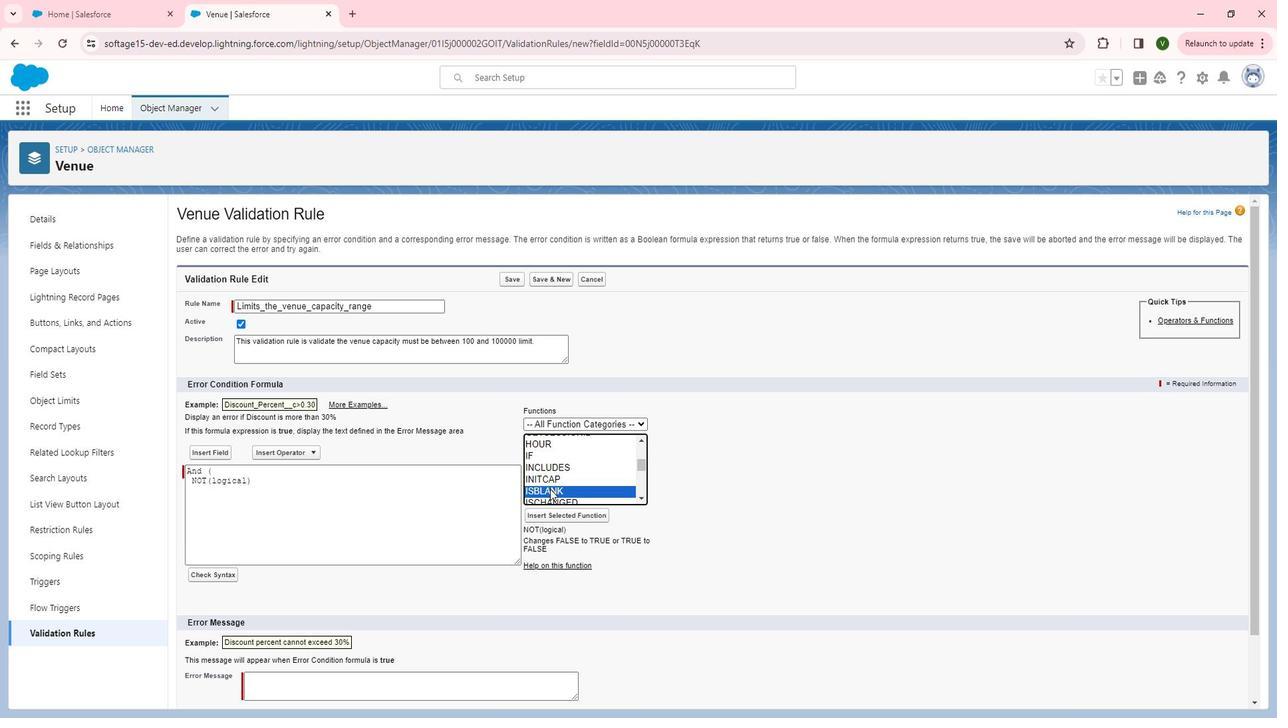 
Action: Mouse pressed left at (572, 493)
Screenshot: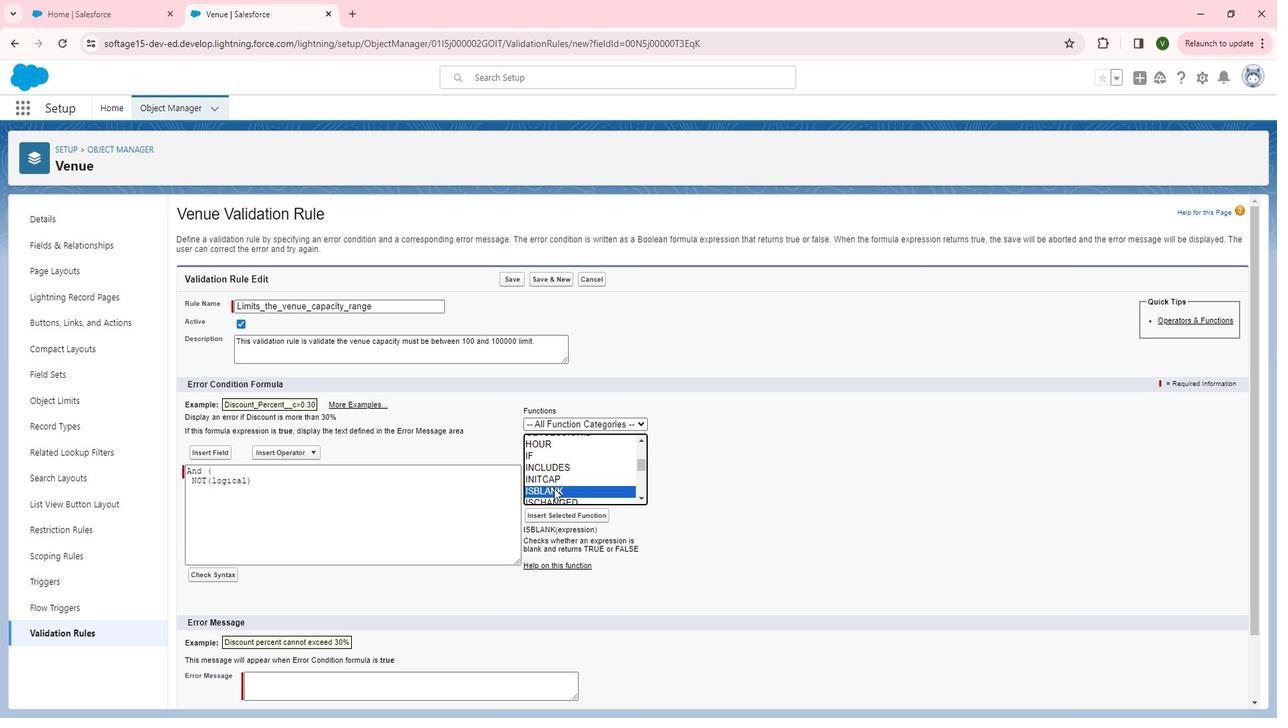 
Action: Mouse moved to (612, 515)
Screenshot: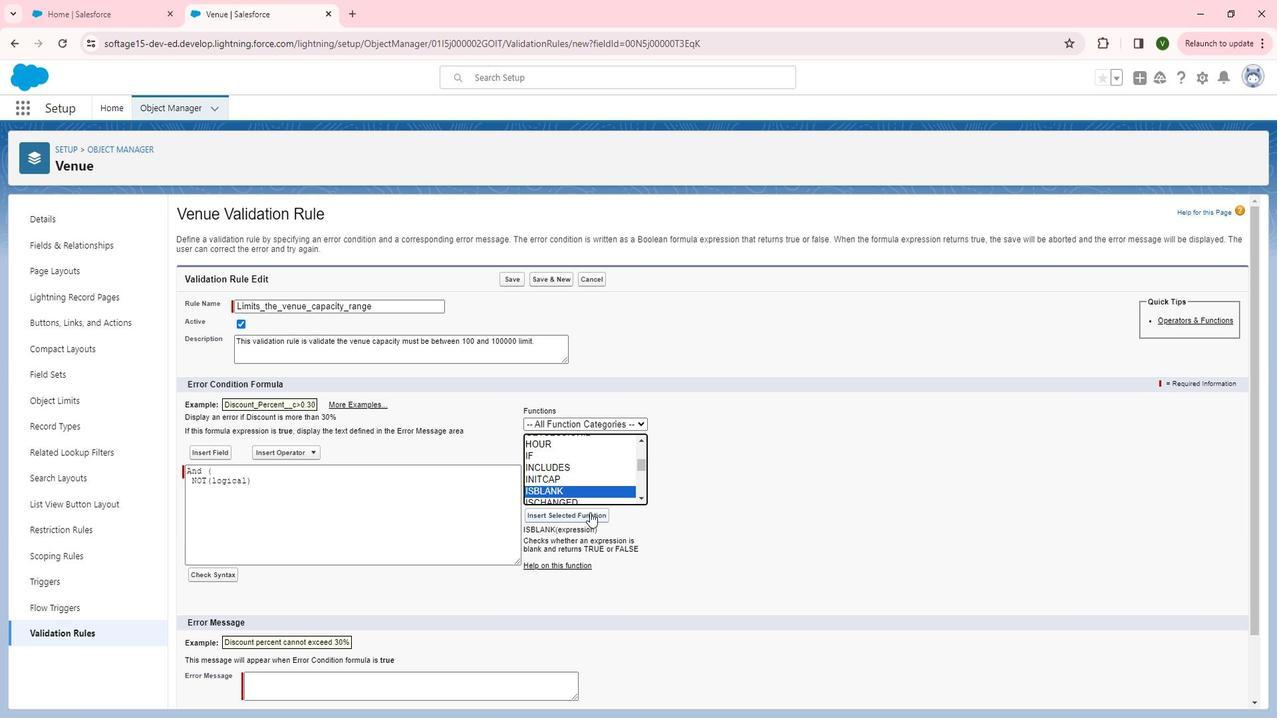 
Action: Mouse pressed left at (612, 515)
Screenshot: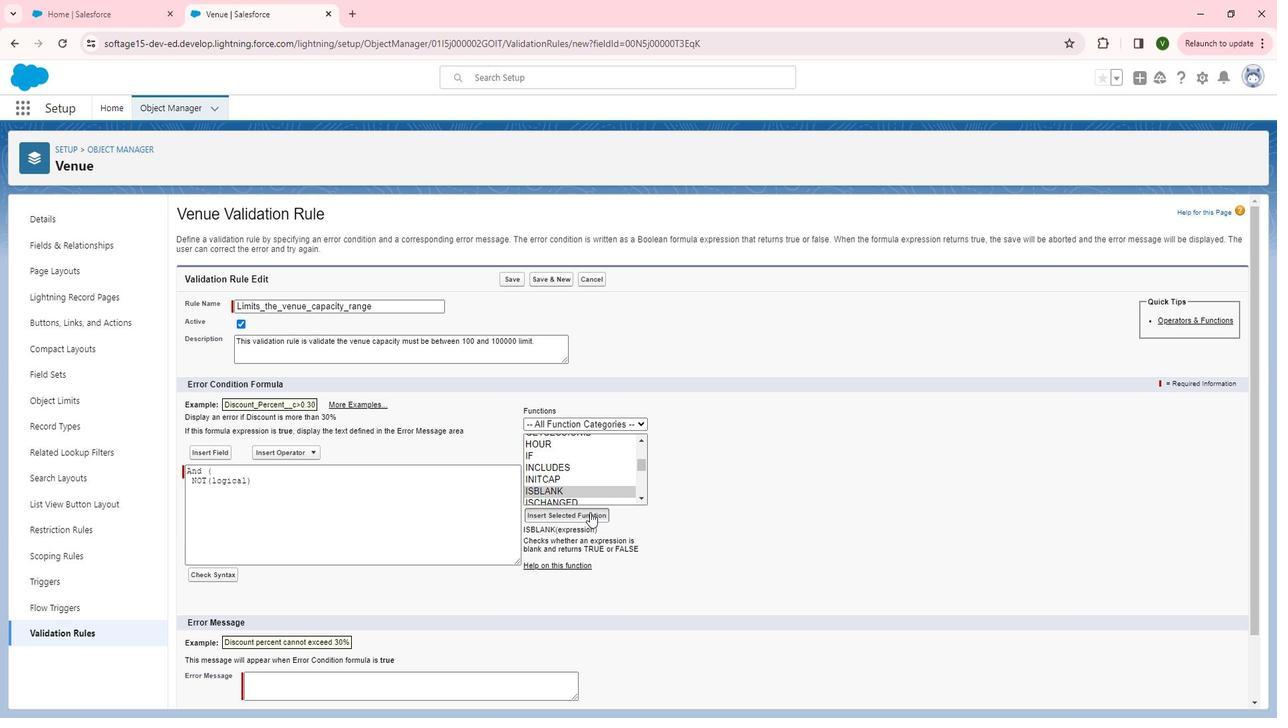 
Action: Mouse moved to (311, 485)
Screenshot: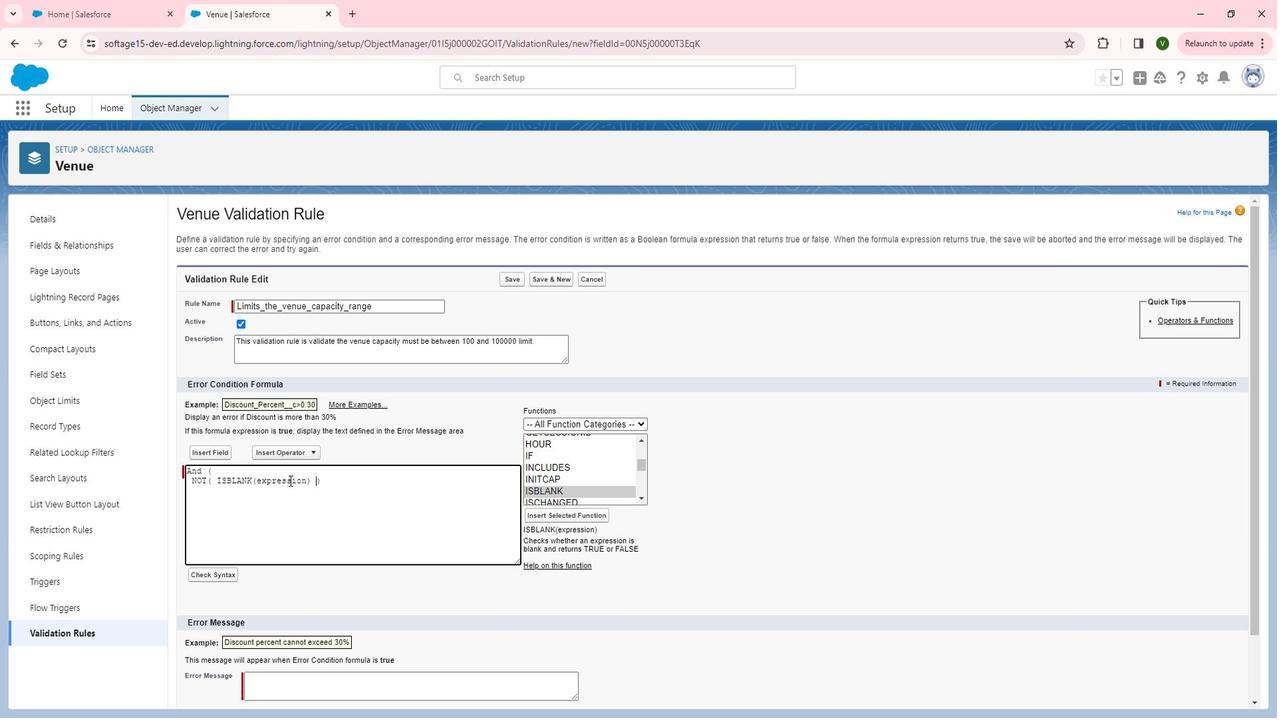 
Action: Mouse pressed left at (311, 485)
Screenshot: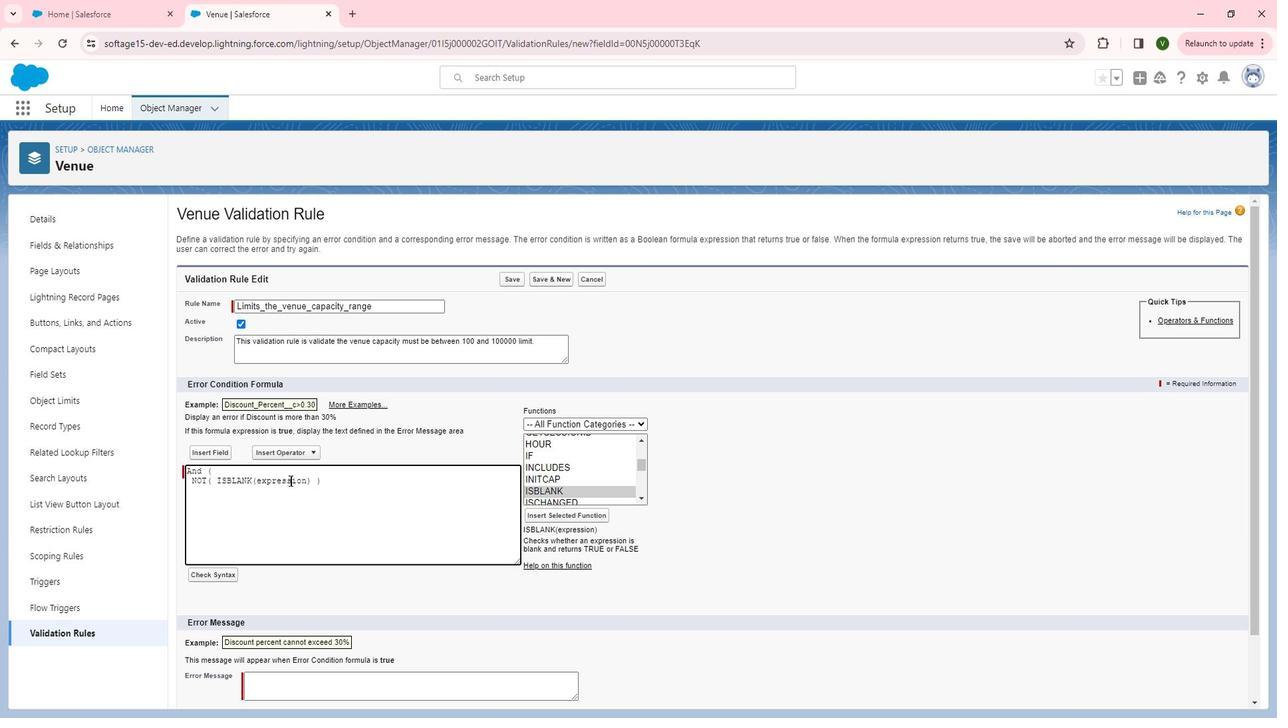 
Action: Mouse pressed left at (311, 485)
Screenshot: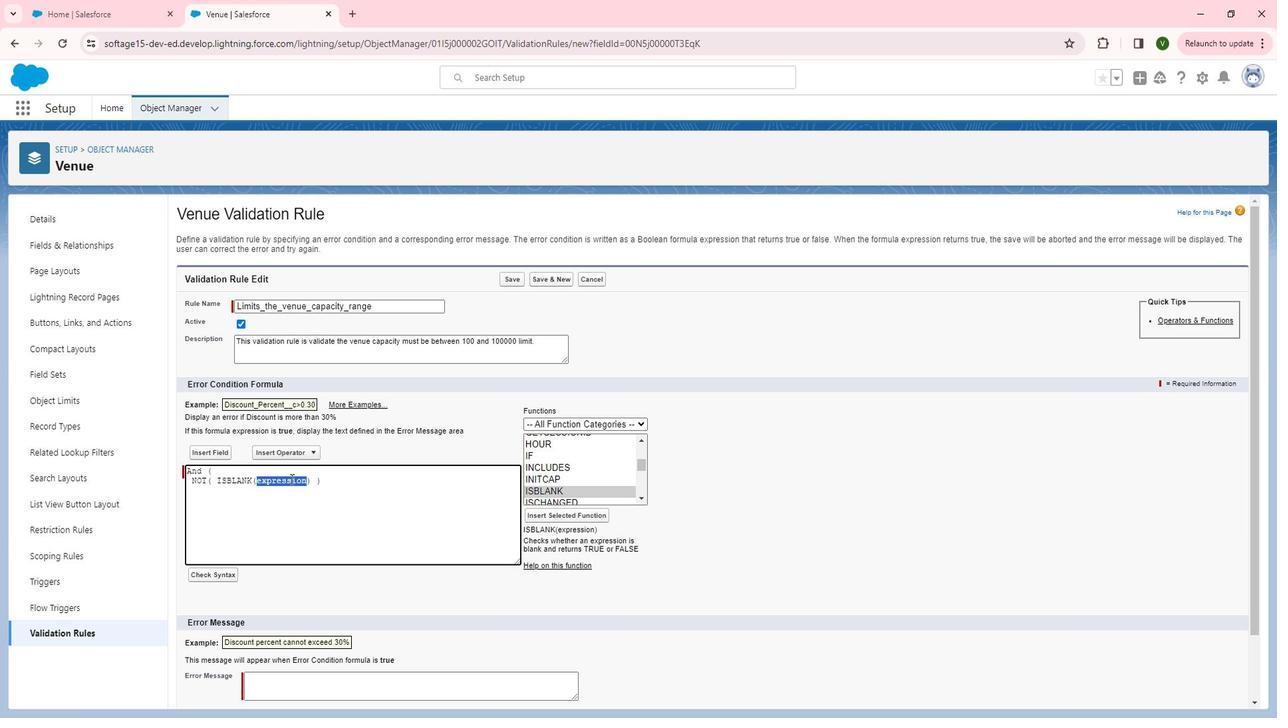 
Action: Mouse moved to (216, 455)
Screenshot: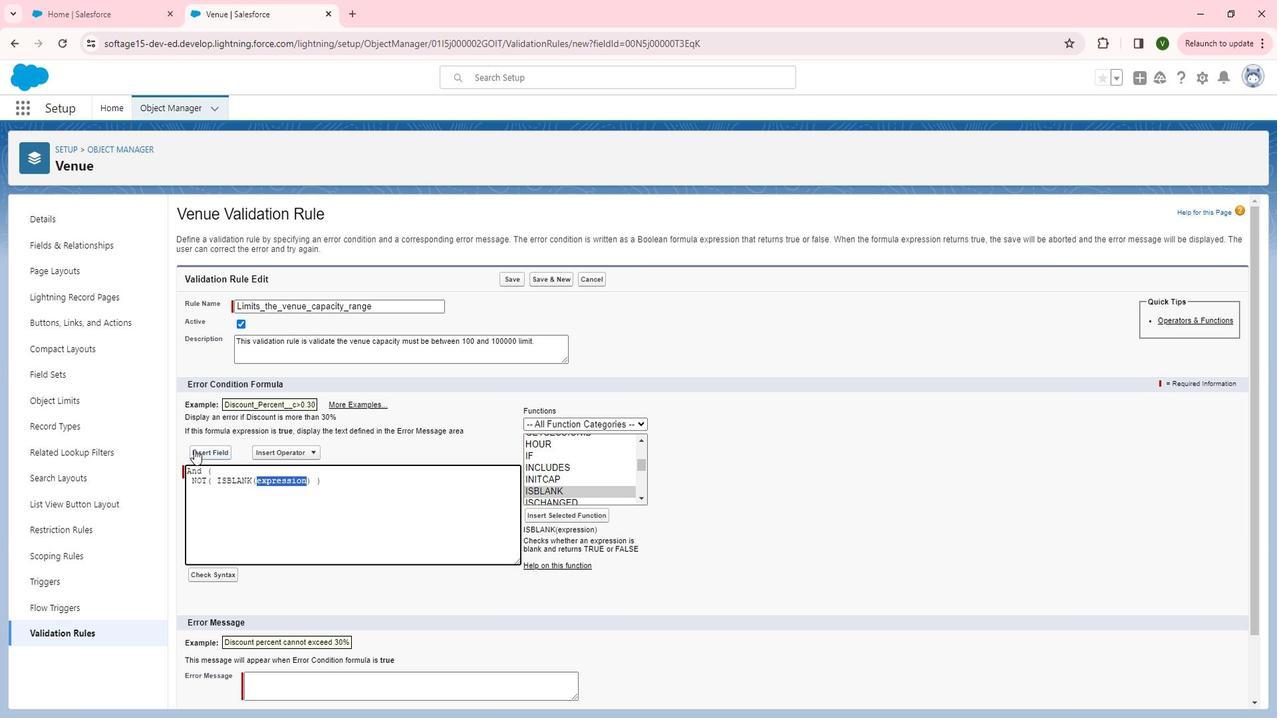 
Action: Mouse pressed left at (216, 455)
Screenshot: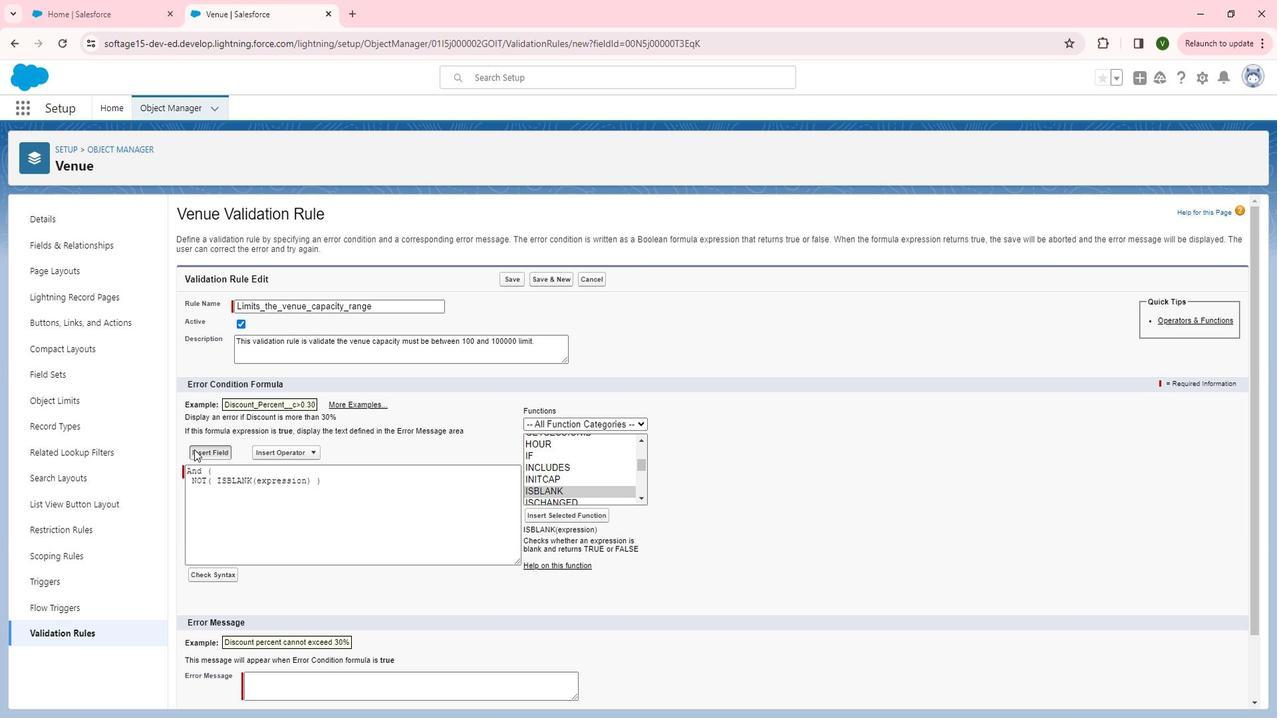 
Action: Mouse moved to (667, 498)
Screenshot: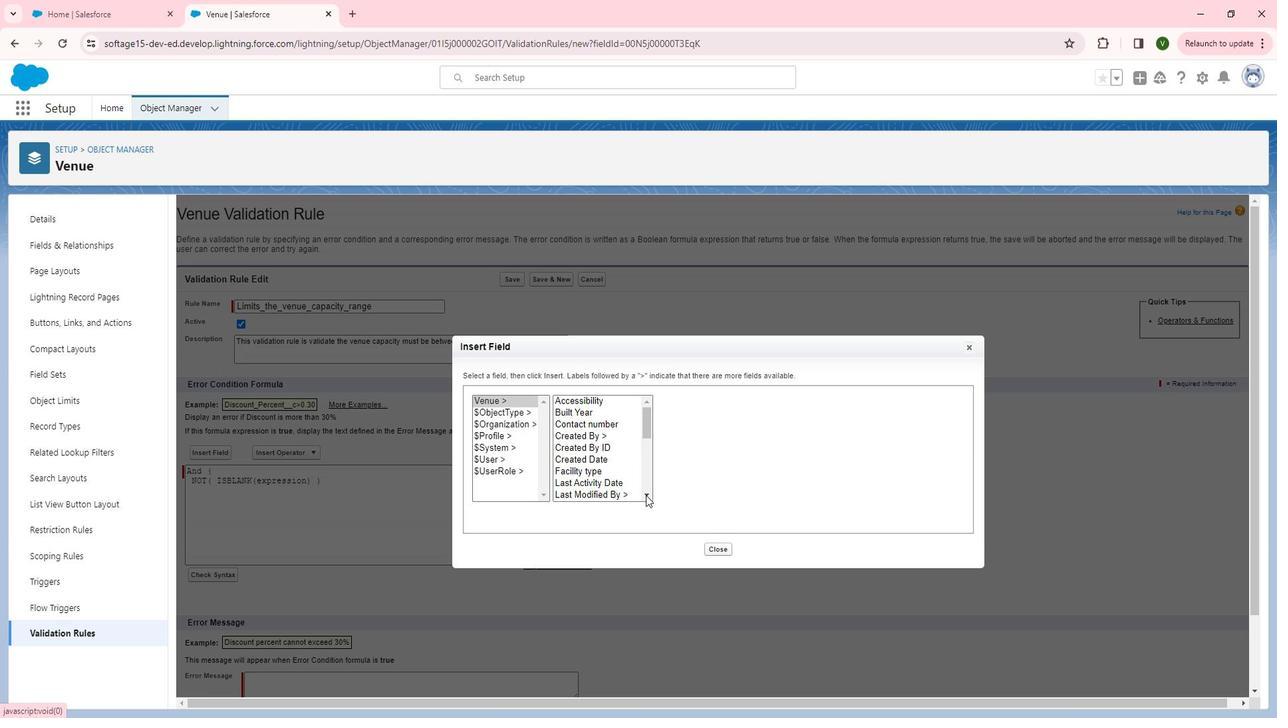 
Action: Mouse pressed left at (667, 498)
Screenshot: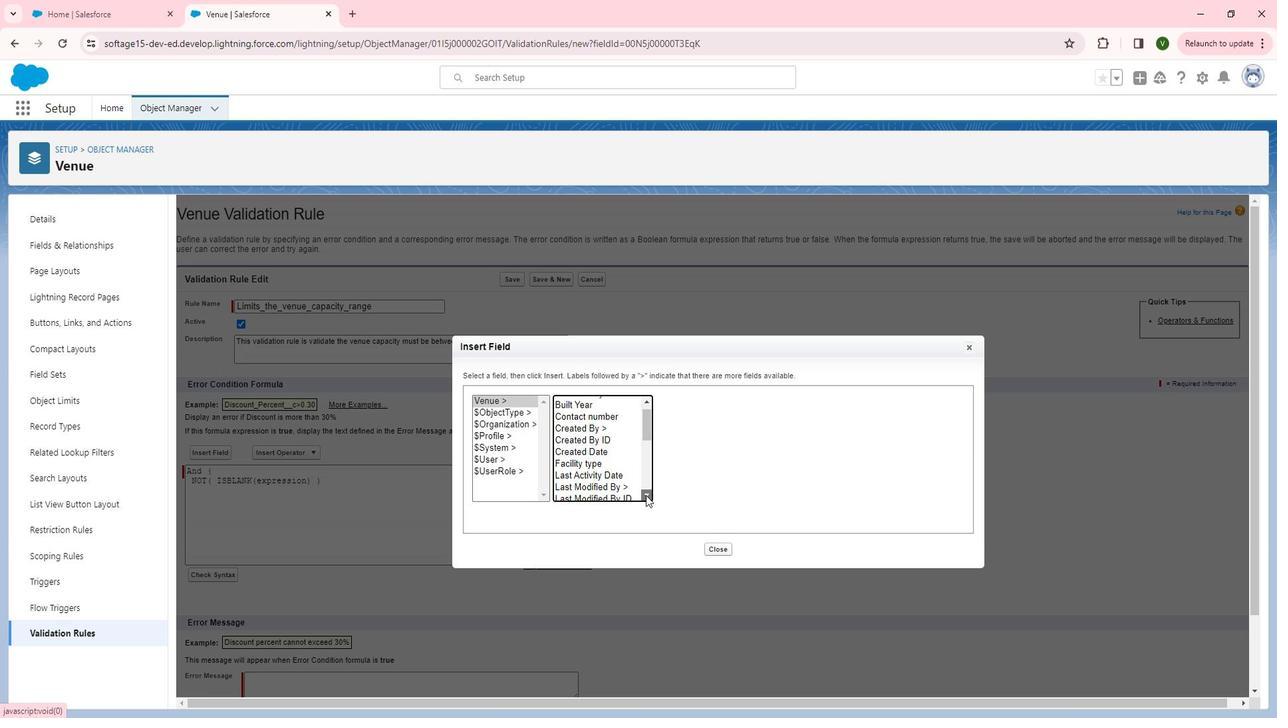 
Action: Mouse pressed left at (667, 498)
Screenshot: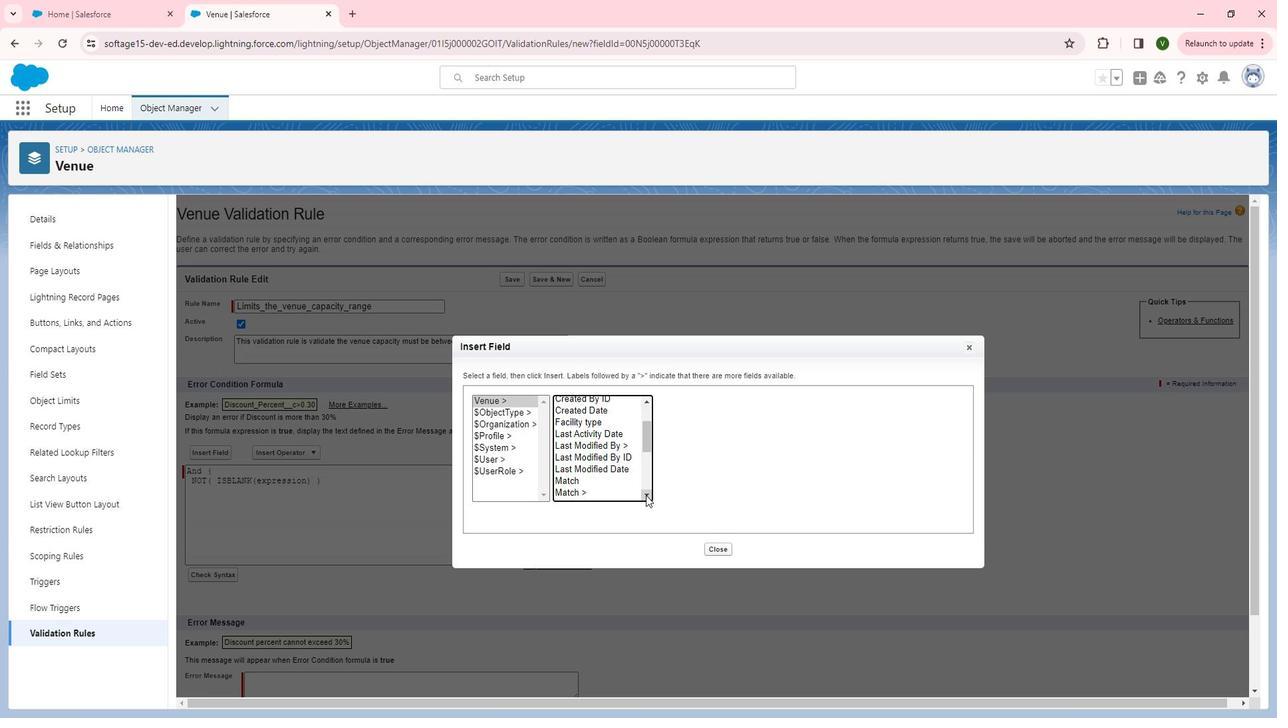 
Action: Mouse pressed left at (667, 498)
Screenshot: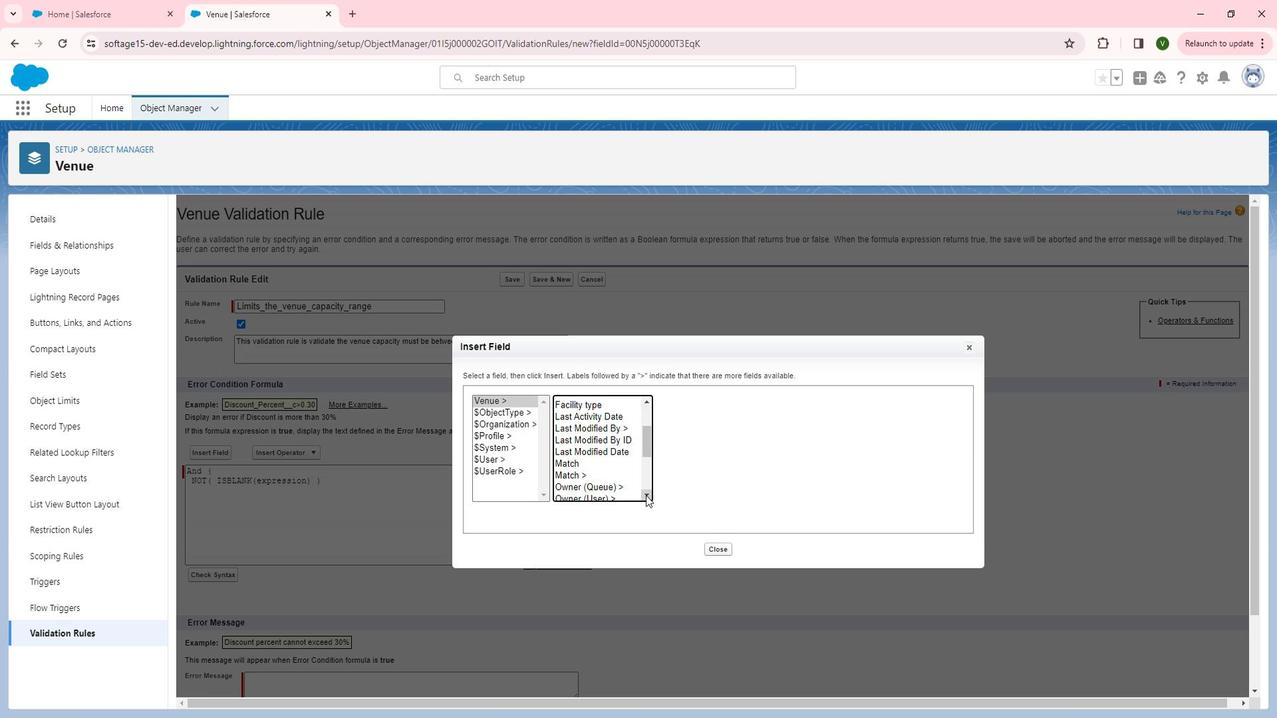 
Action: Mouse pressed left at (667, 498)
Screenshot: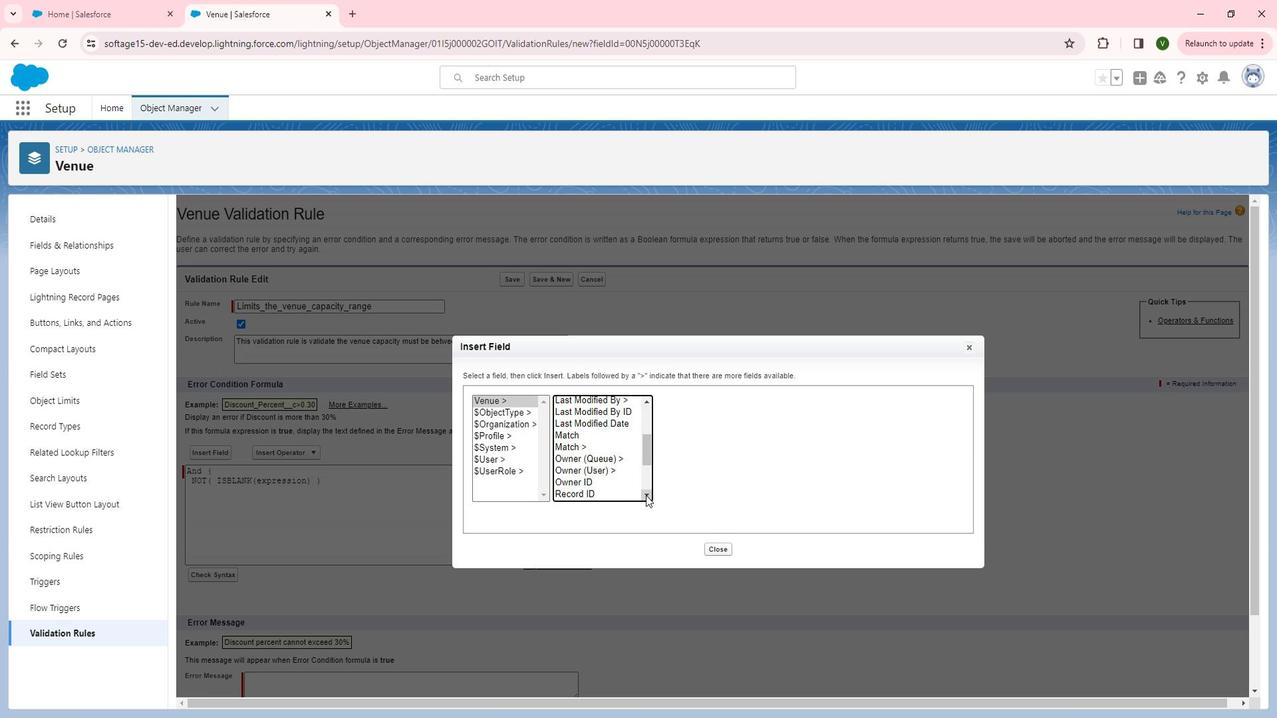 
Action: Mouse pressed left at (667, 498)
Screenshot: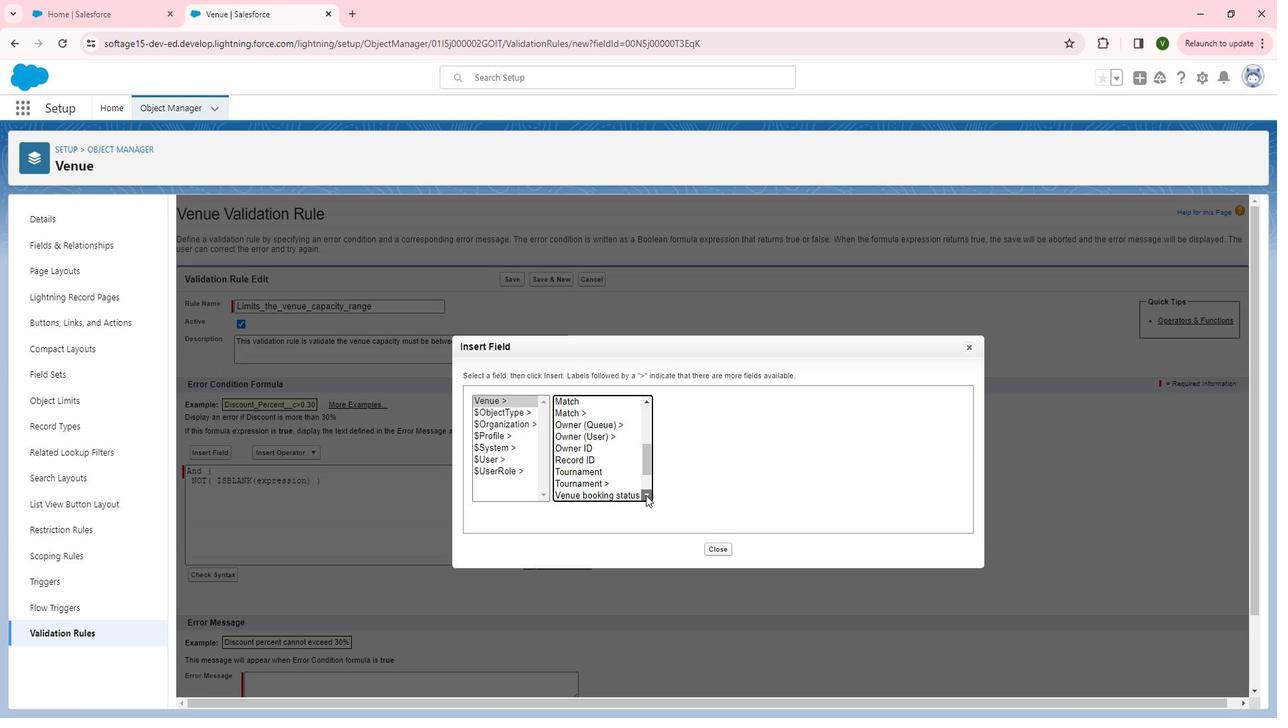 
Action: Mouse pressed left at (667, 498)
Screenshot: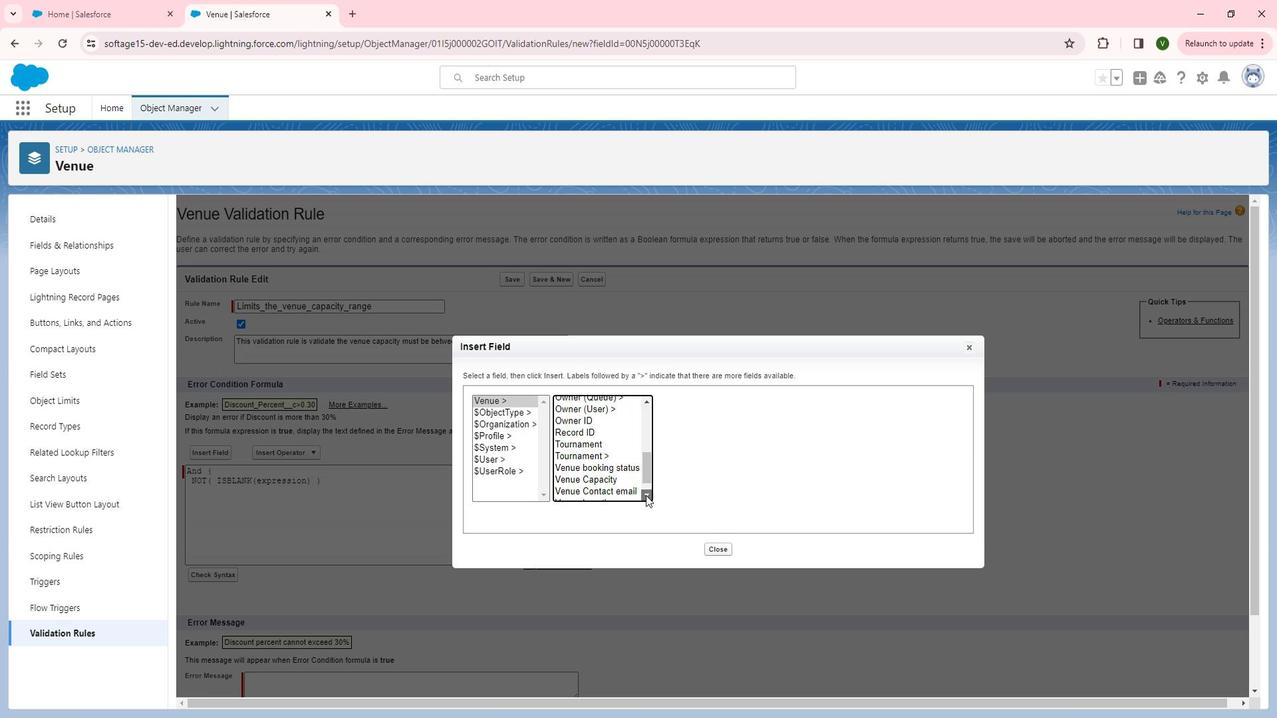 
Action: Mouse moved to (608, 471)
Screenshot: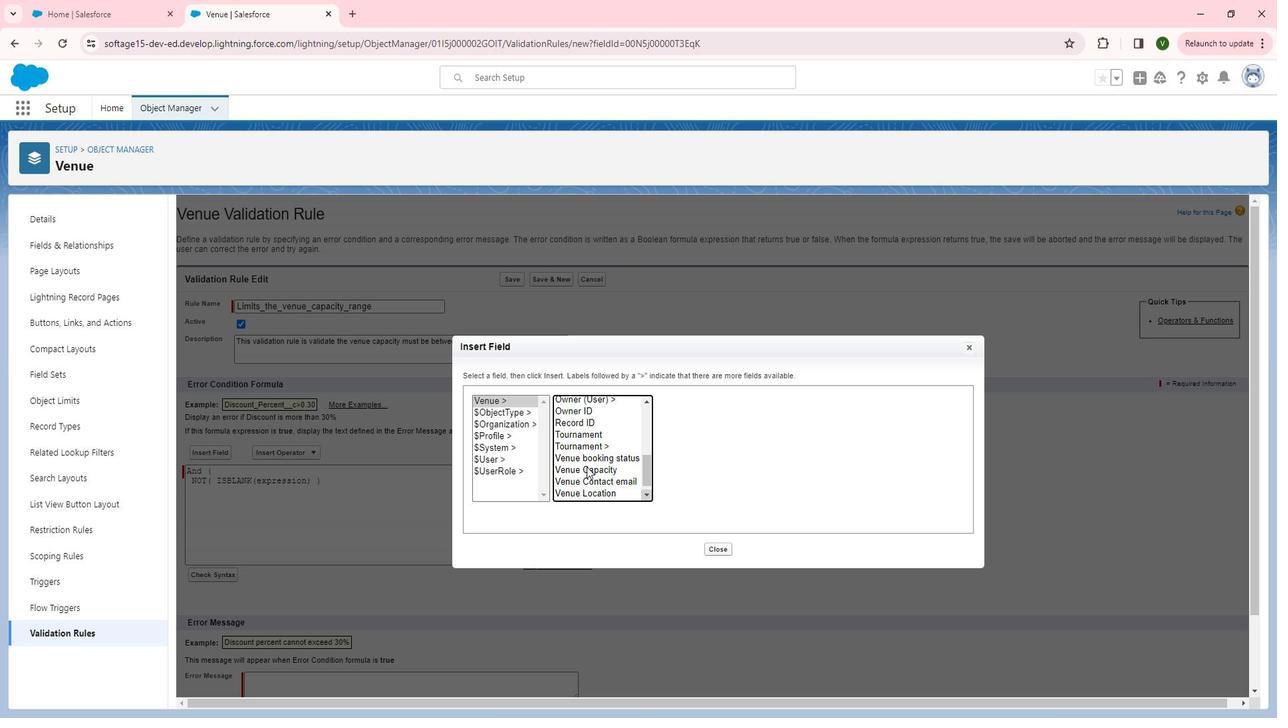 
Action: Mouse pressed left at (608, 471)
Screenshot: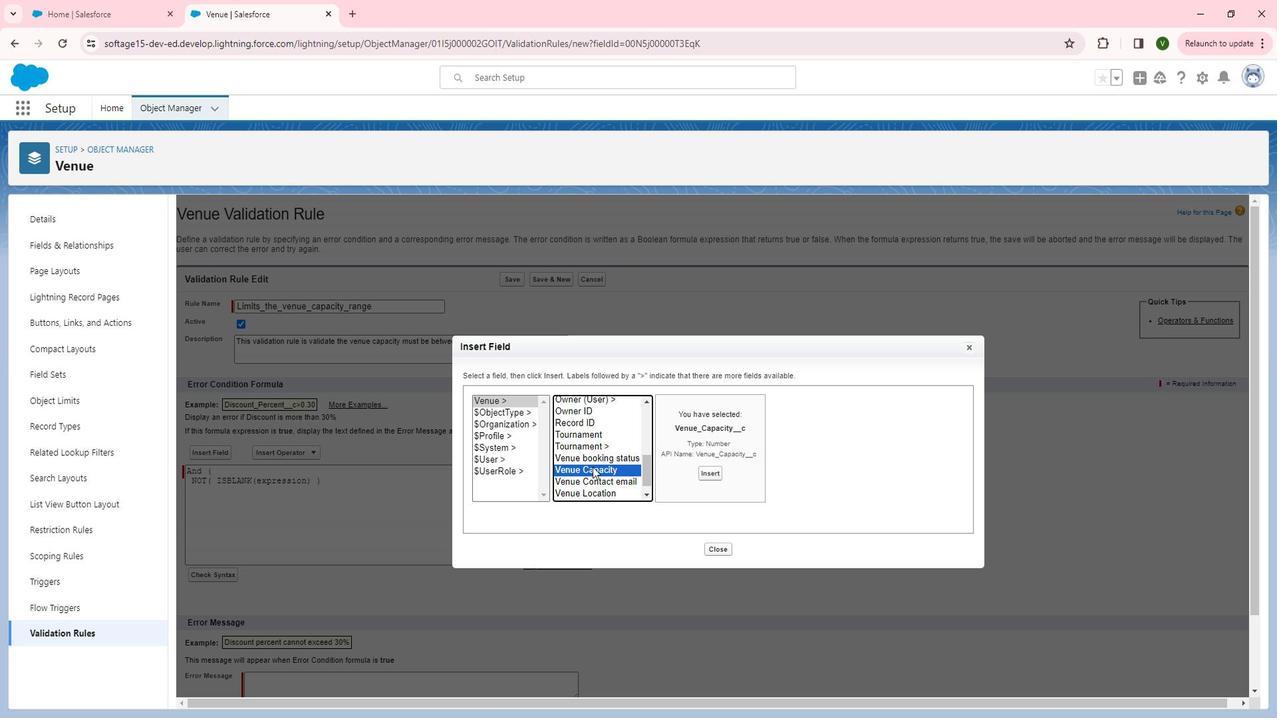
Action: Mouse moved to (736, 477)
Screenshot: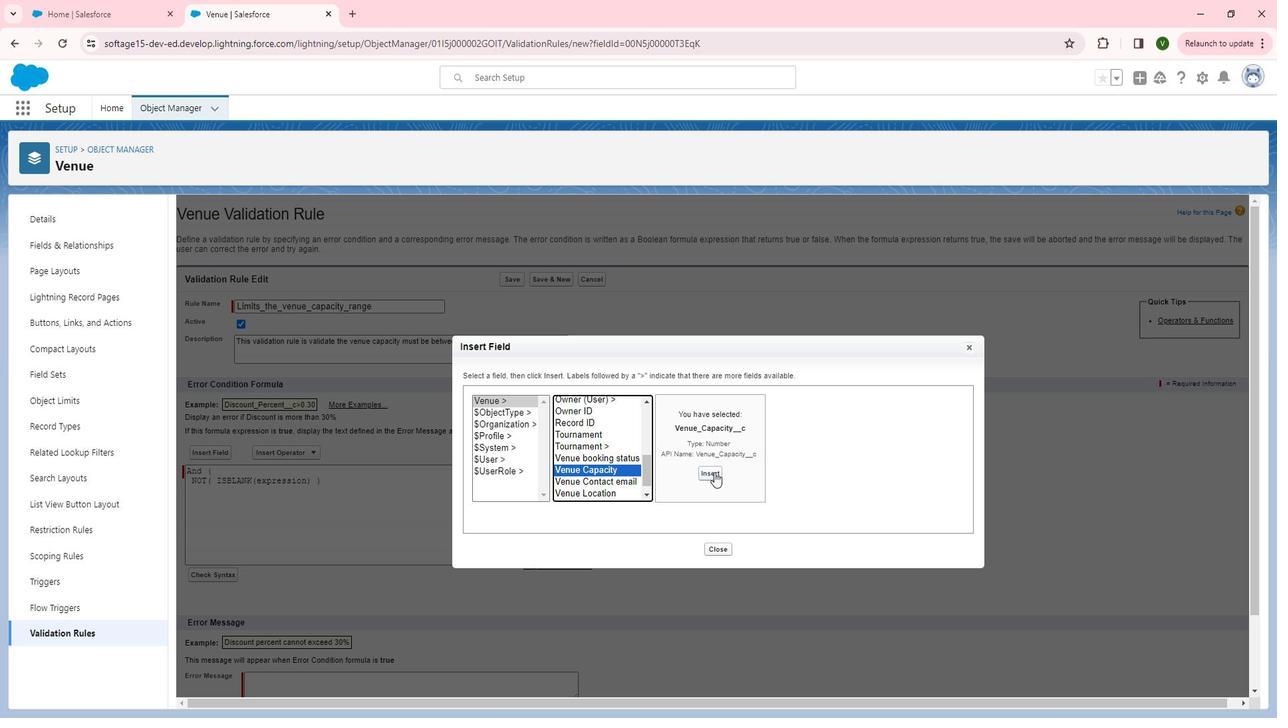 
Action: Mouse pressed left at (736, 477)
Screenshot: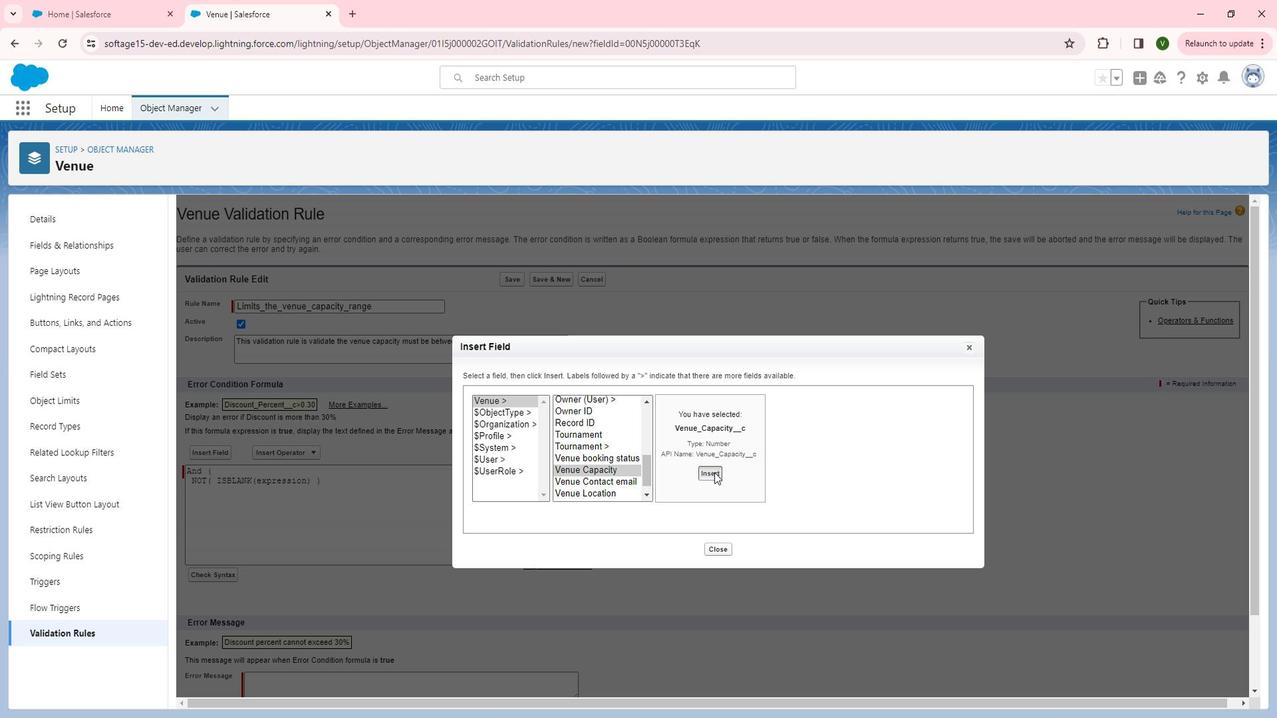 
Action: Mouse moved to (397, 485)
Screenshot: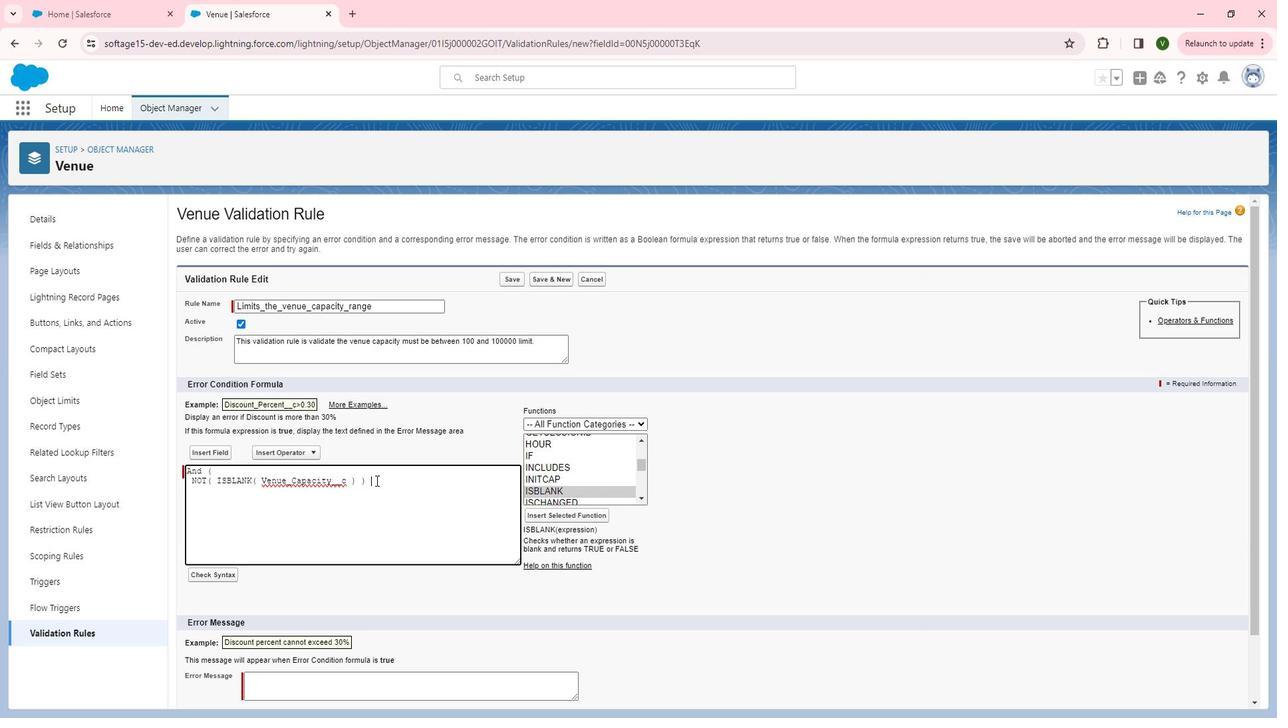 
Action: Mouse pressed left at (397, 485)
Screenshot: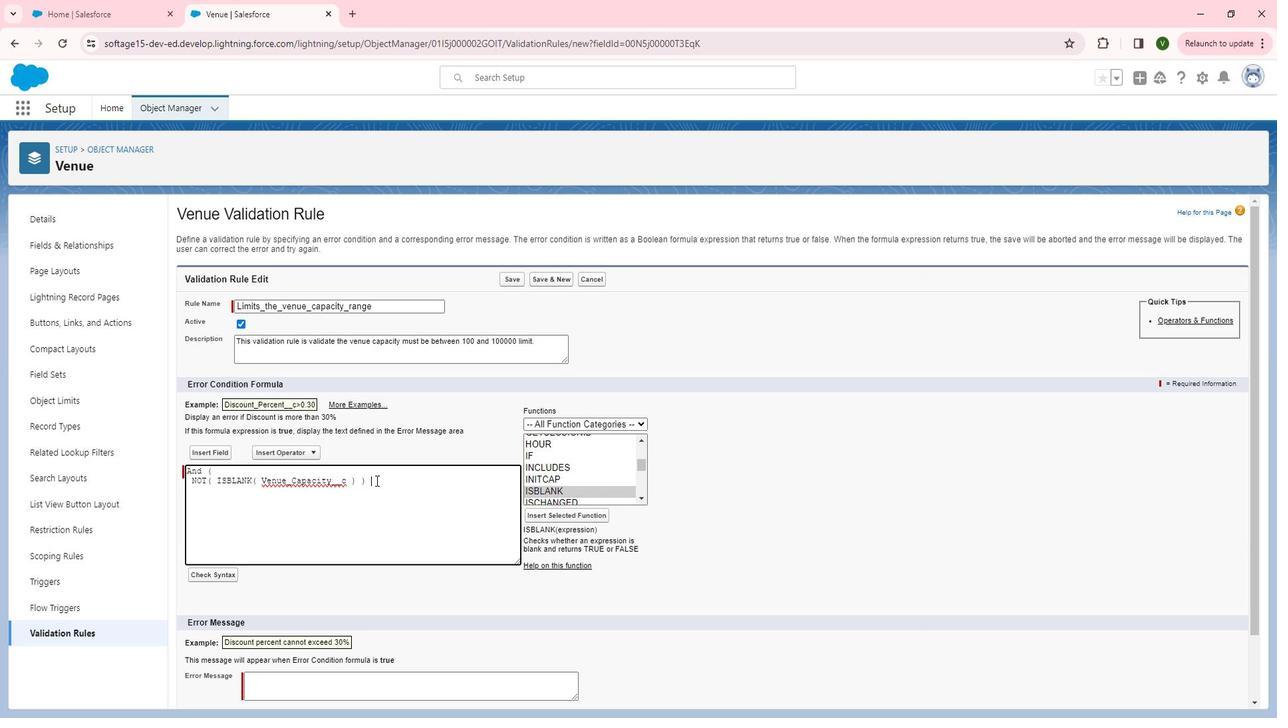 
Action: Mouse moved to (397, 483)
Screenshot: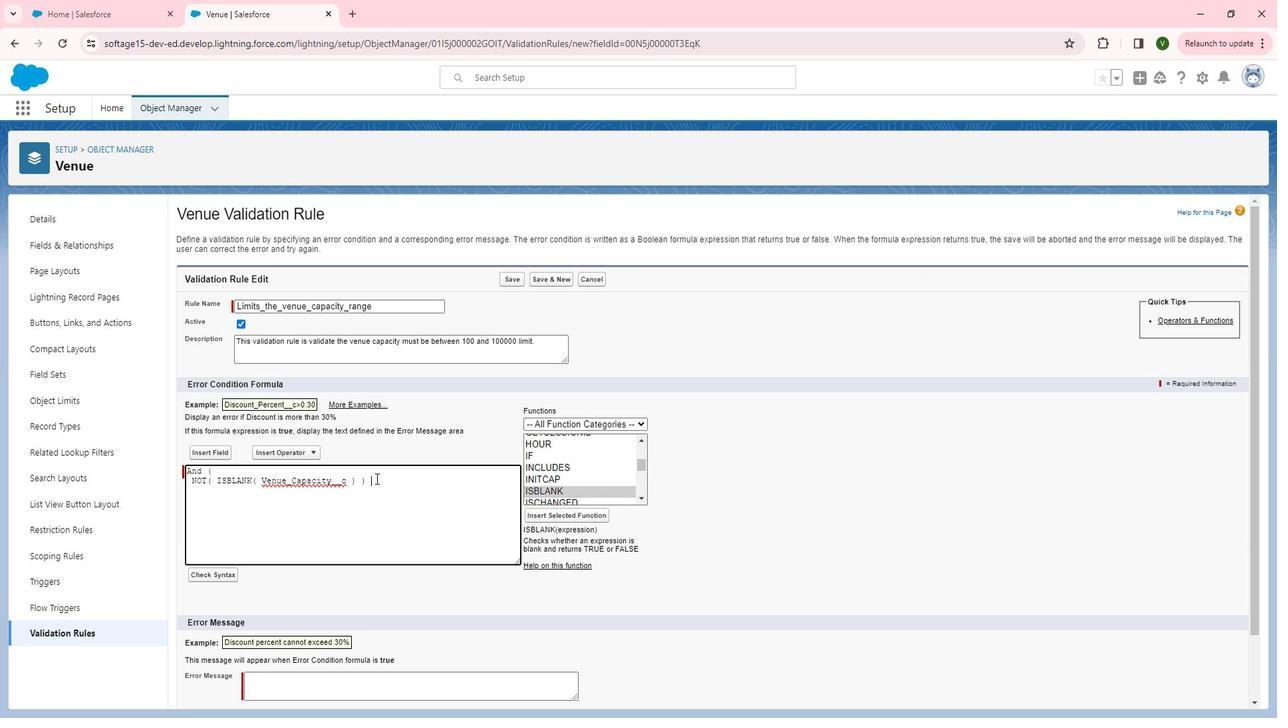 
Action: Key pressed ,<Key.enter>
Screenshot: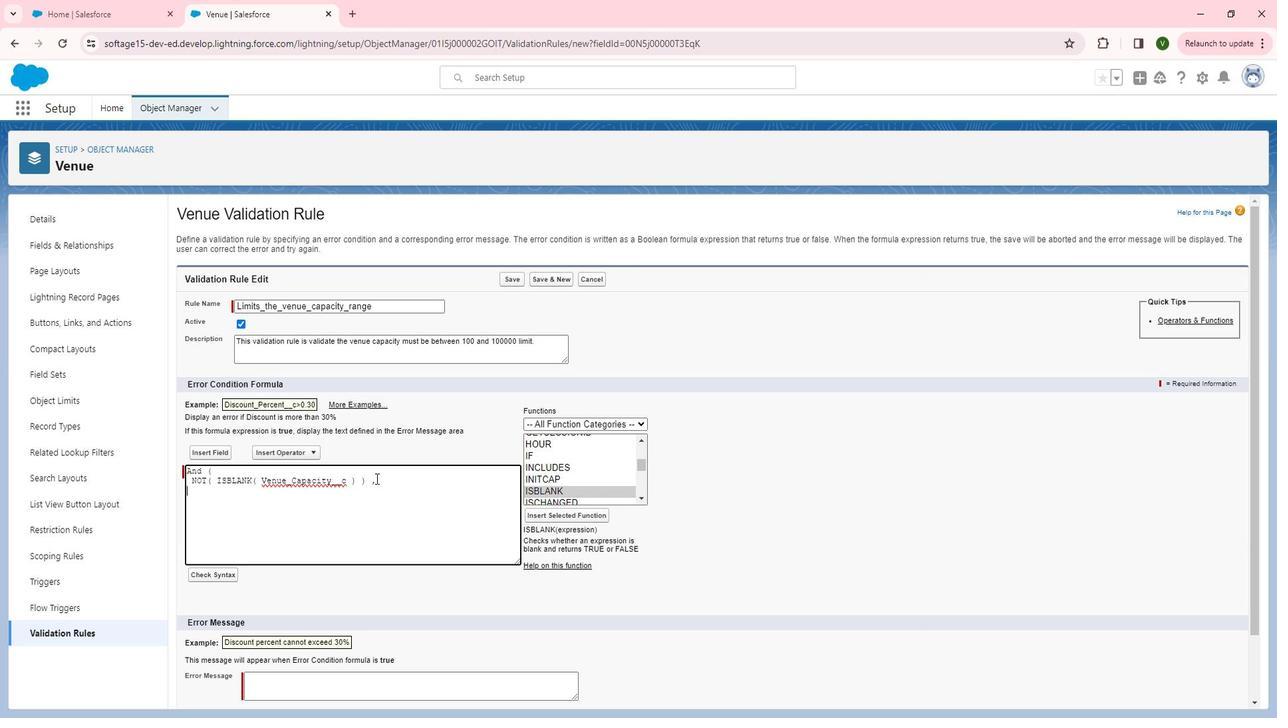 
Action: Mouse moved to (664, 503)
Screenshot: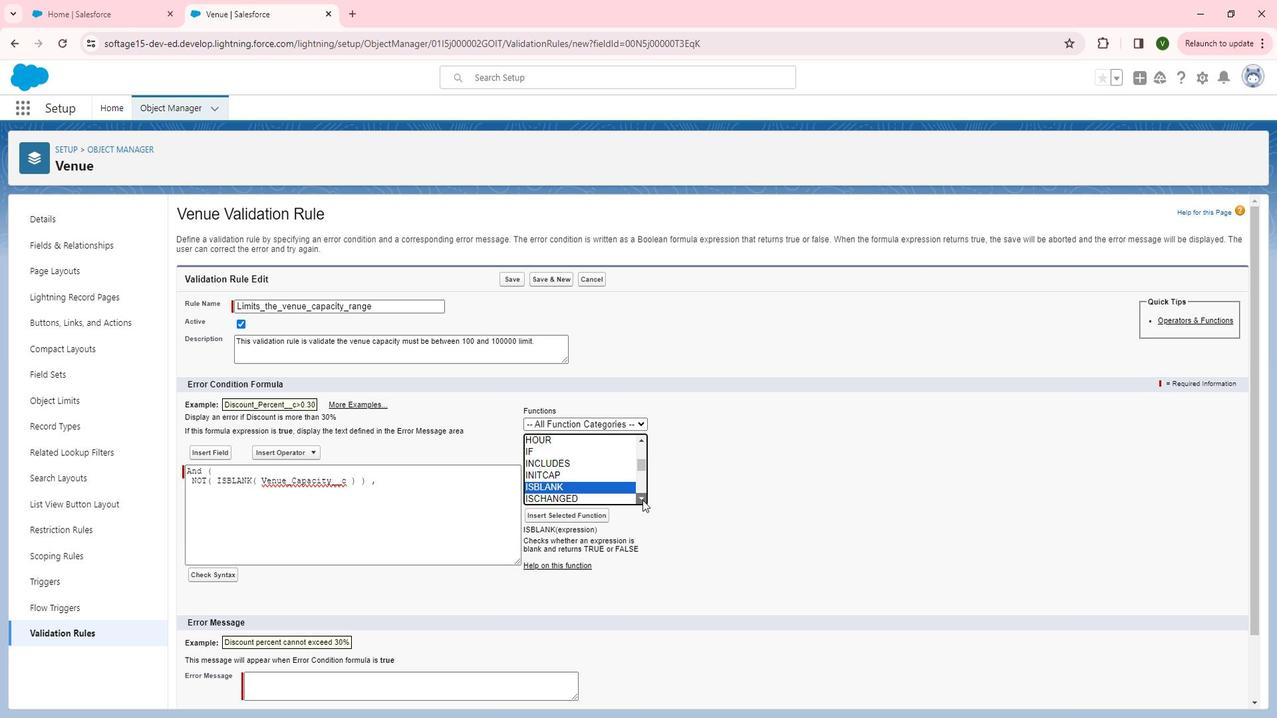 
Action: Mouse pressed left at (664, 503)
Screenshot: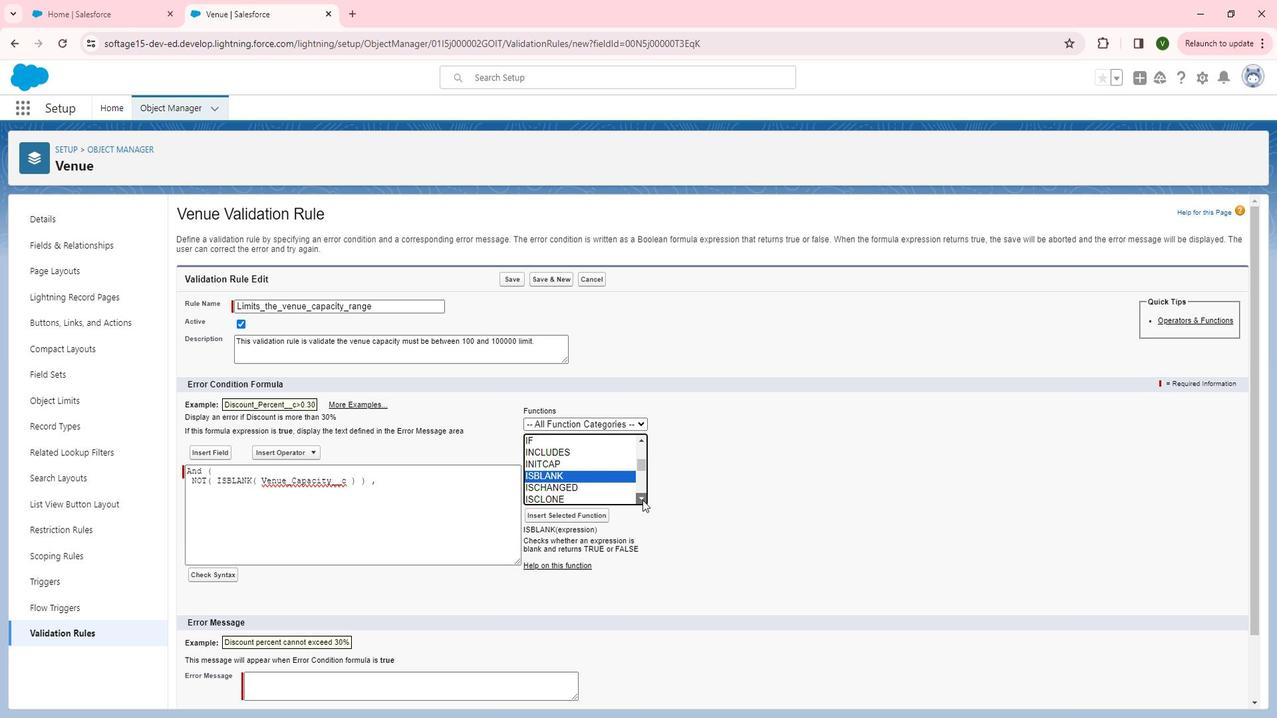 
Action: Mouse pressed left at (664, 503)
Screenshot: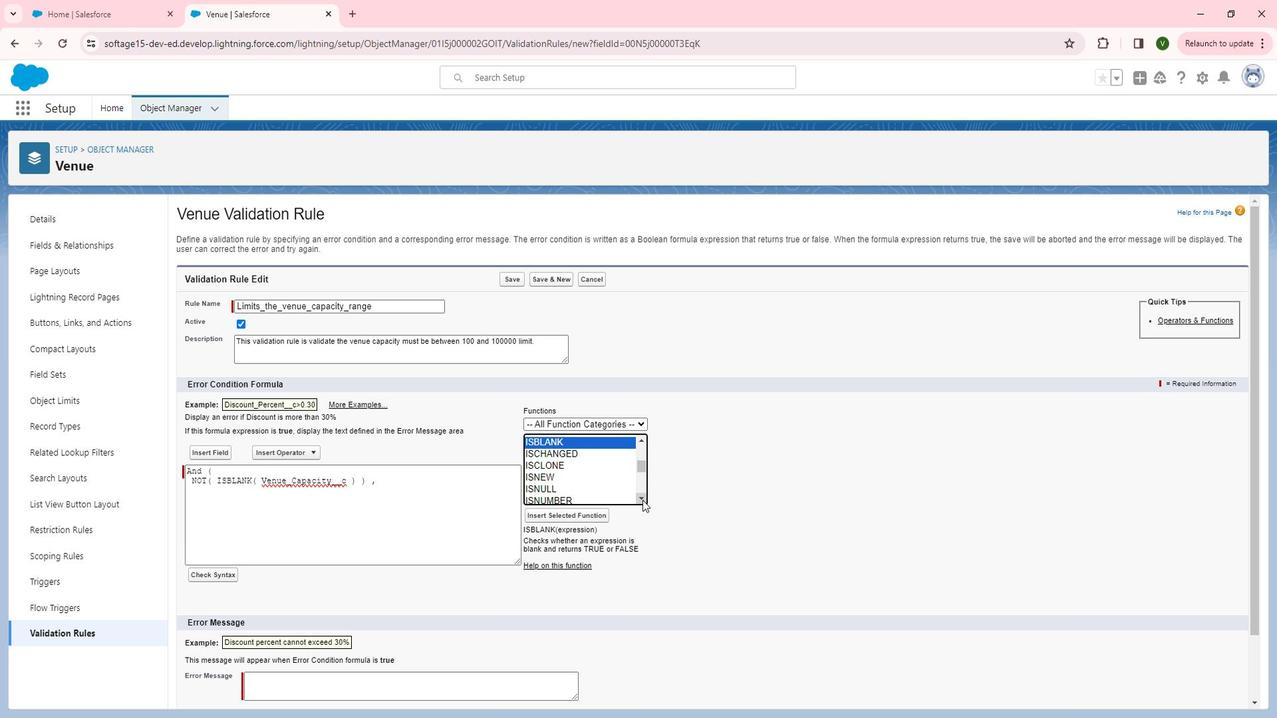 
Action: Mouse pressed left at (664, 503)
Screenshot: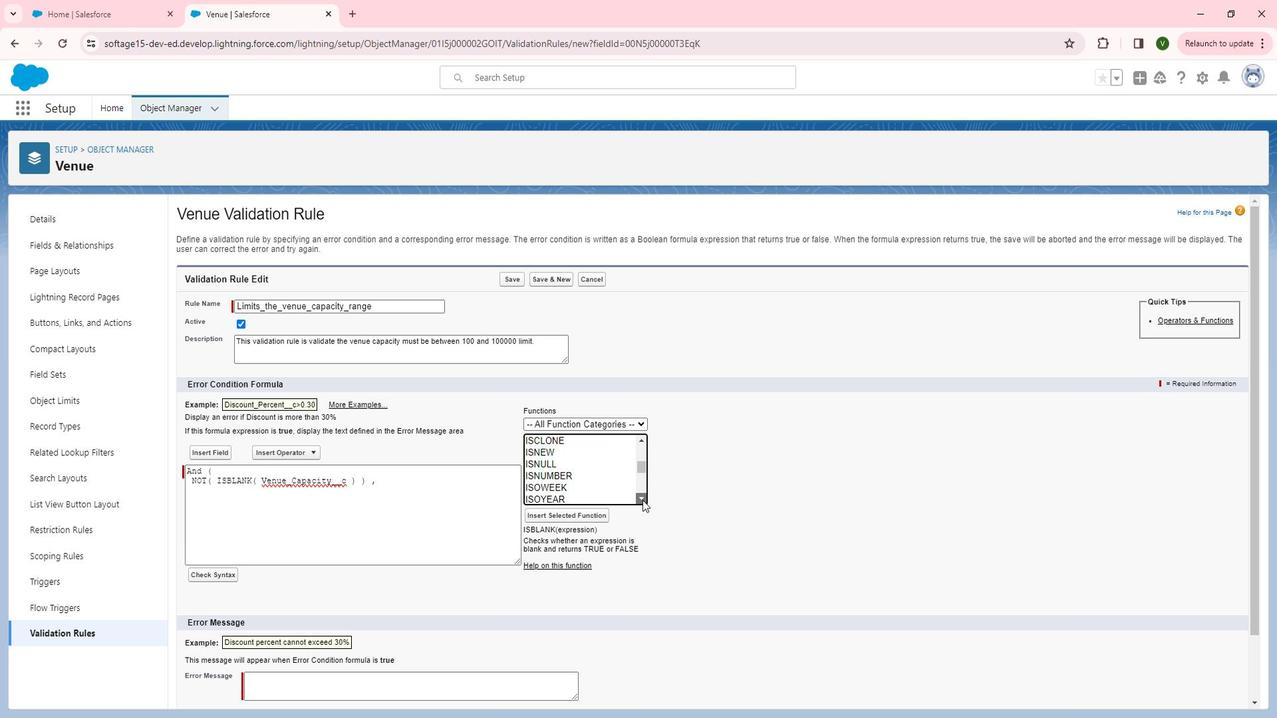 
Action: Mouse pressed left at (664, 503)
Screenshot: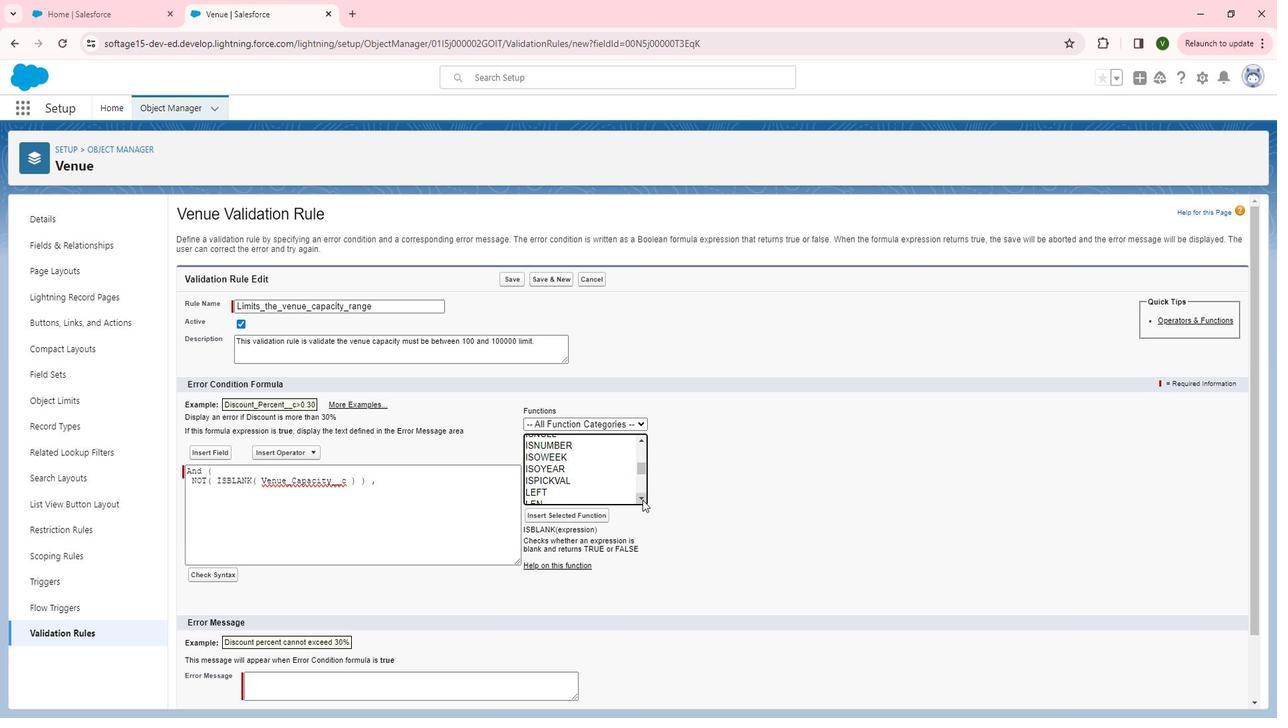 
Action: Mouse pressed left at (664, 503)
Screenshot: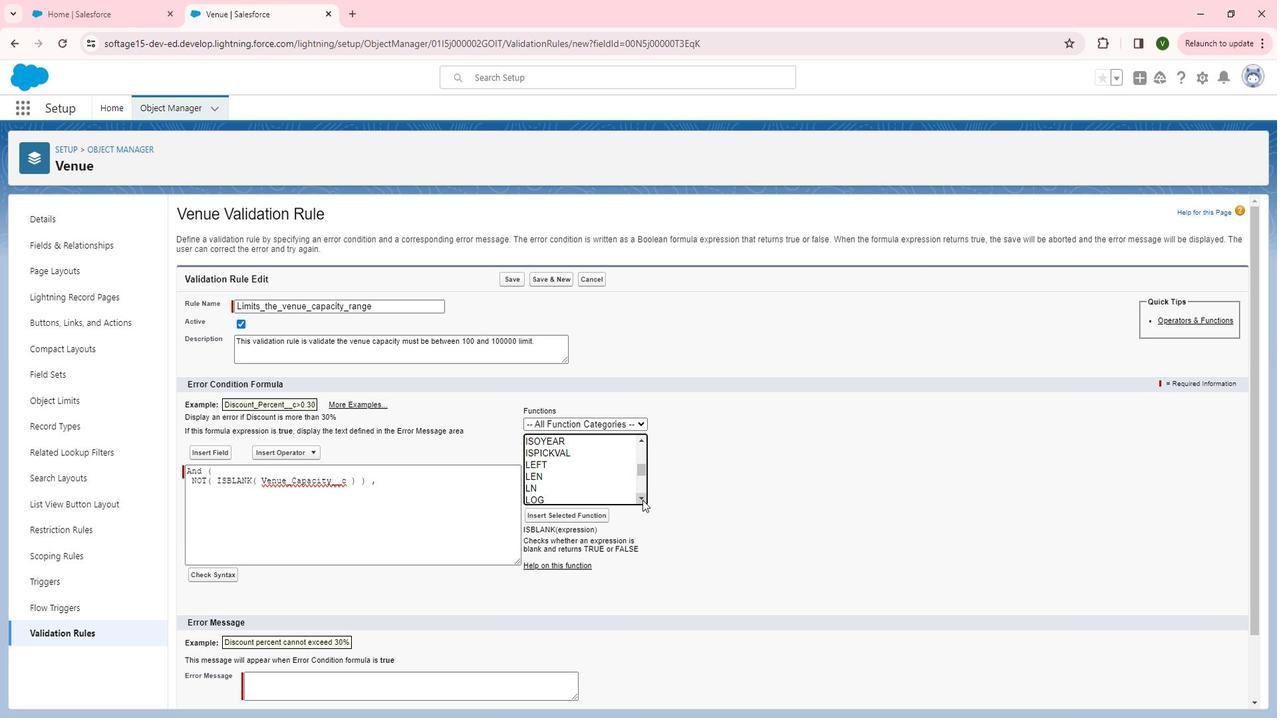 
Action: Mouse pressed left at (664, 503)
Screenshot: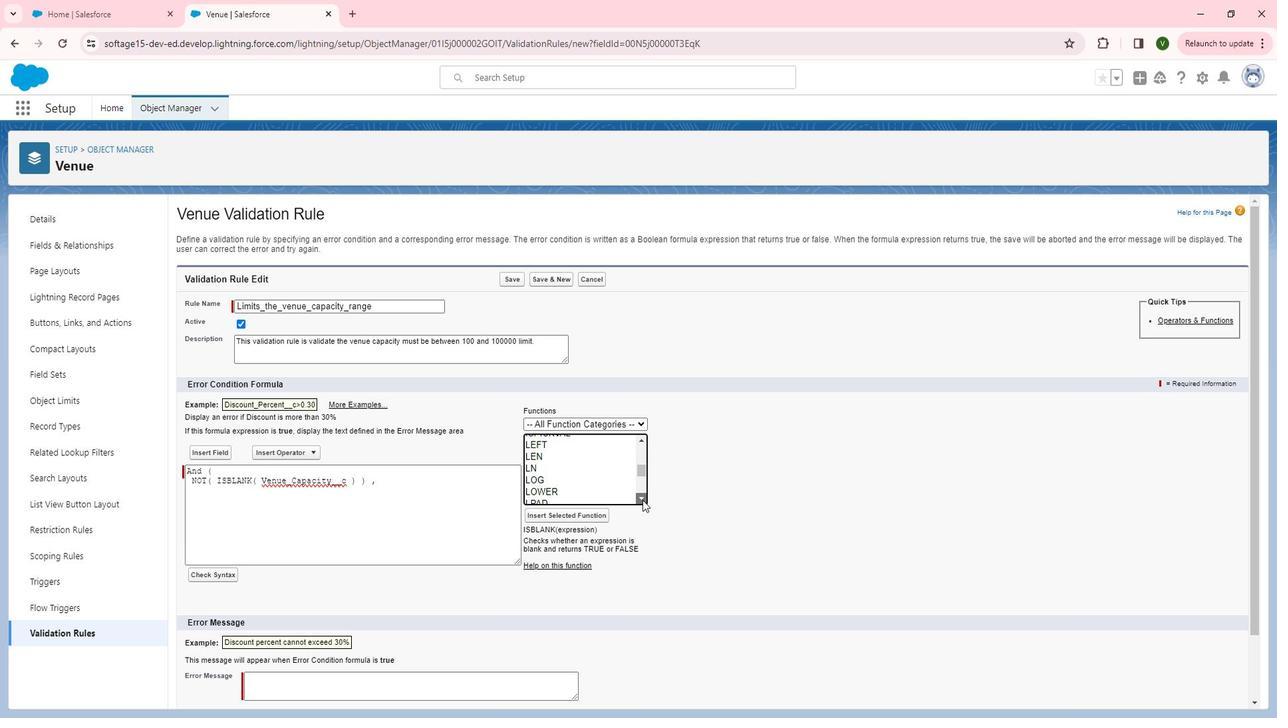 
Action: Mouse pressed left at (664, 503)
Screenshot: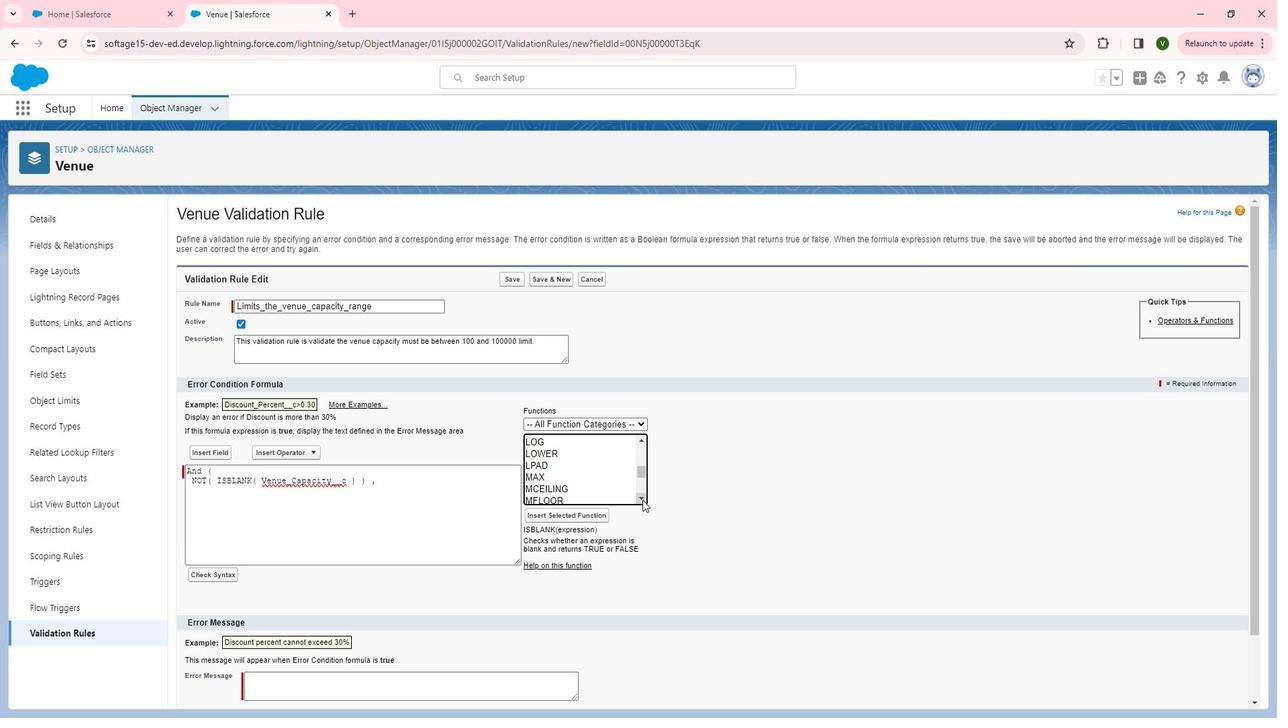 
Action: Mouse pressed left at (664, 503)
Screenshot: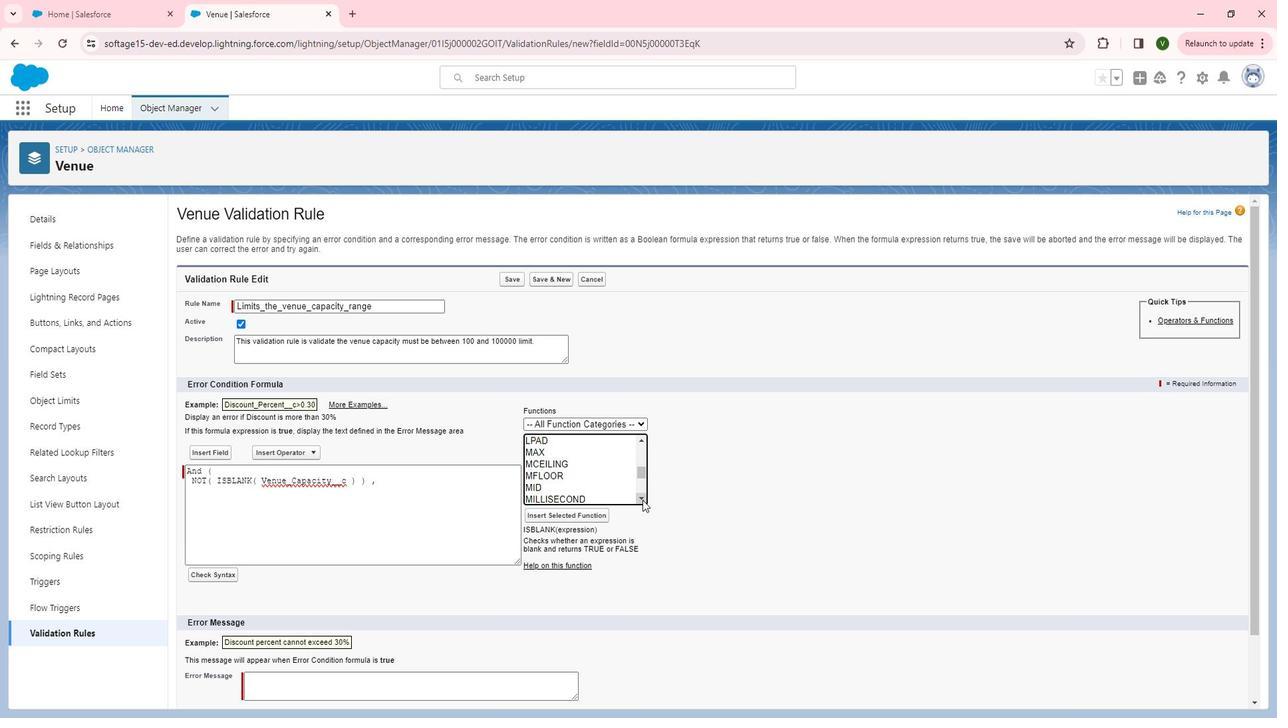 
Action: Mouse pressed left at (664, 503)
Screenshot: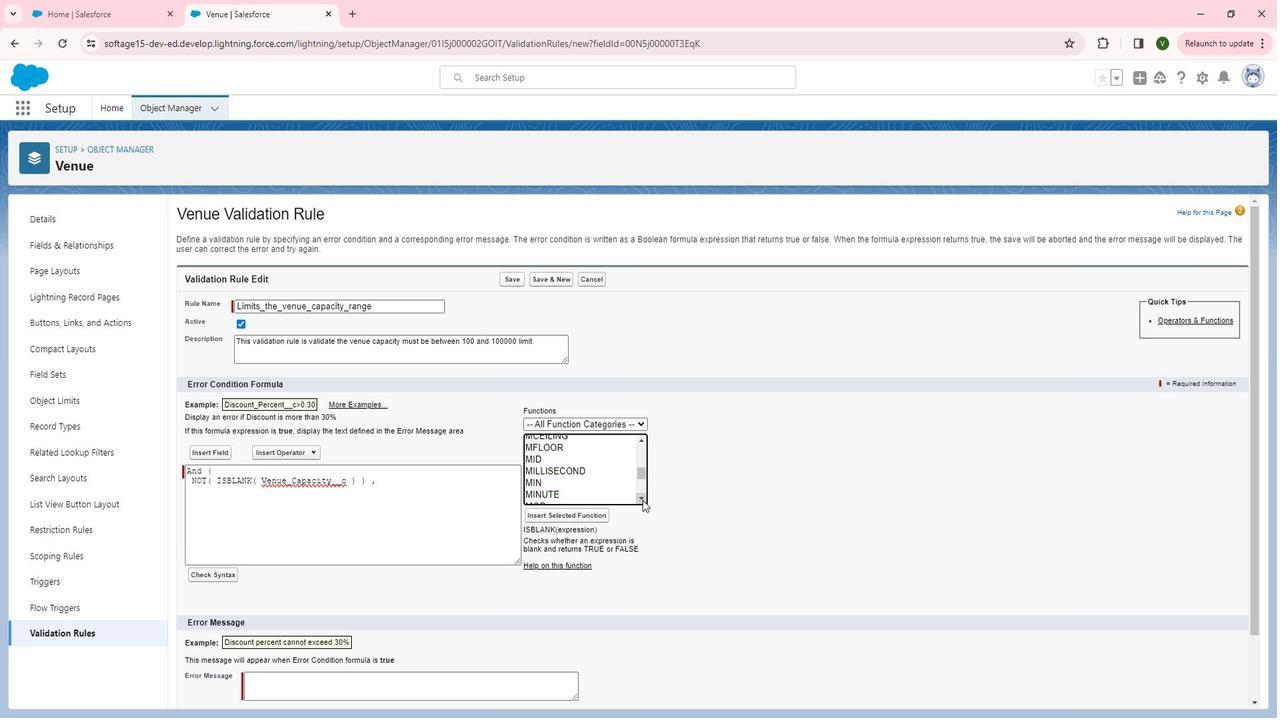 
Action: Mouse pressed left at (664, 503)
Screenshot: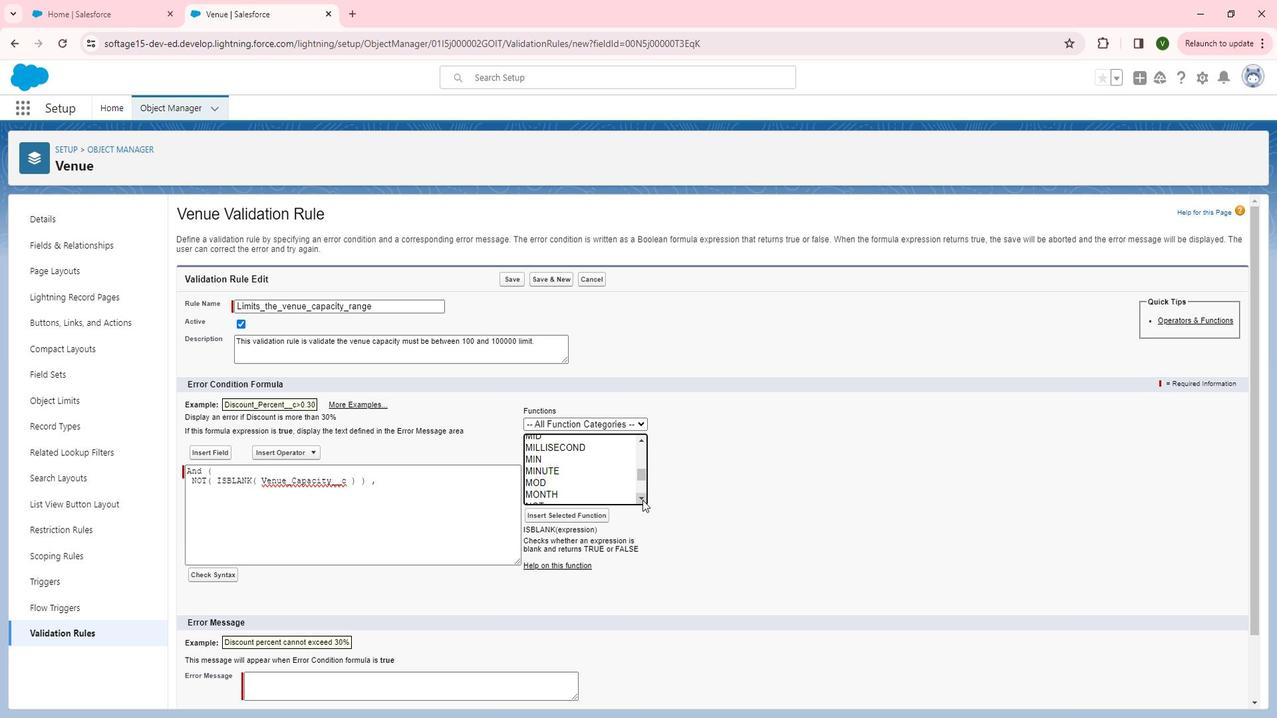 
Action: Mouse pressed left at (664, 503)
Screenshot: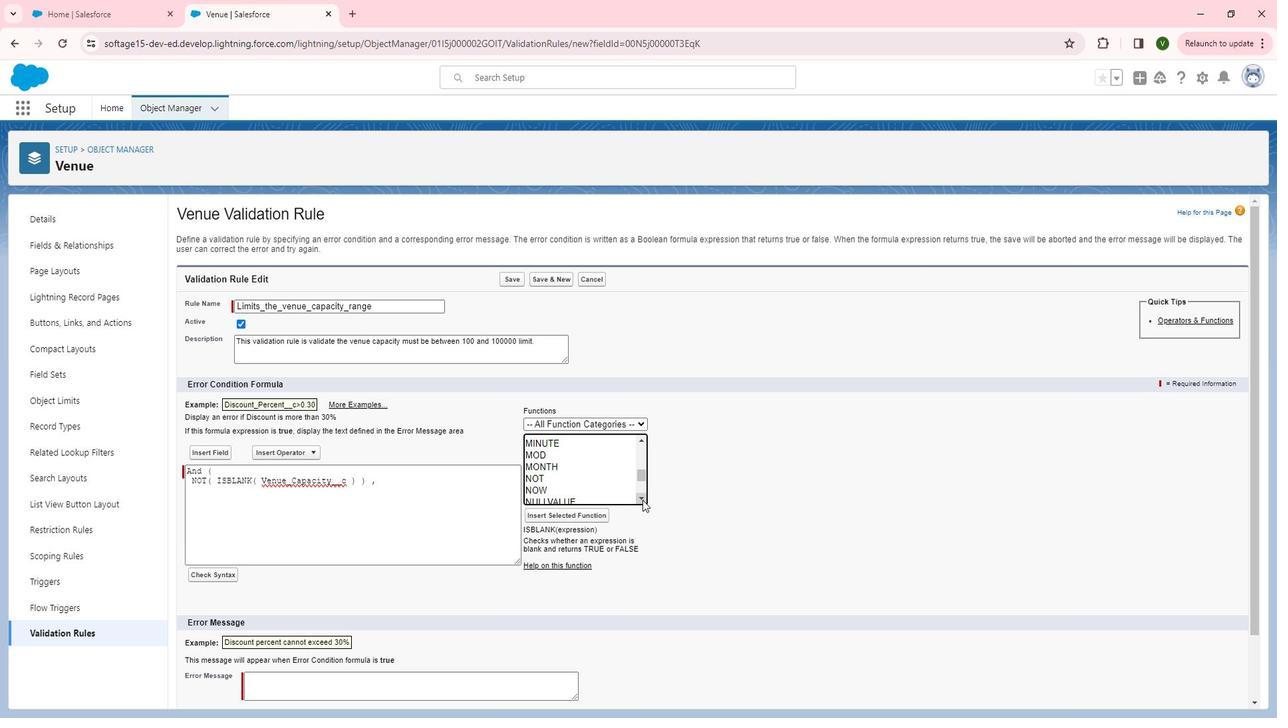 
Action: Mouse moved to (664, 503)
Screenshot: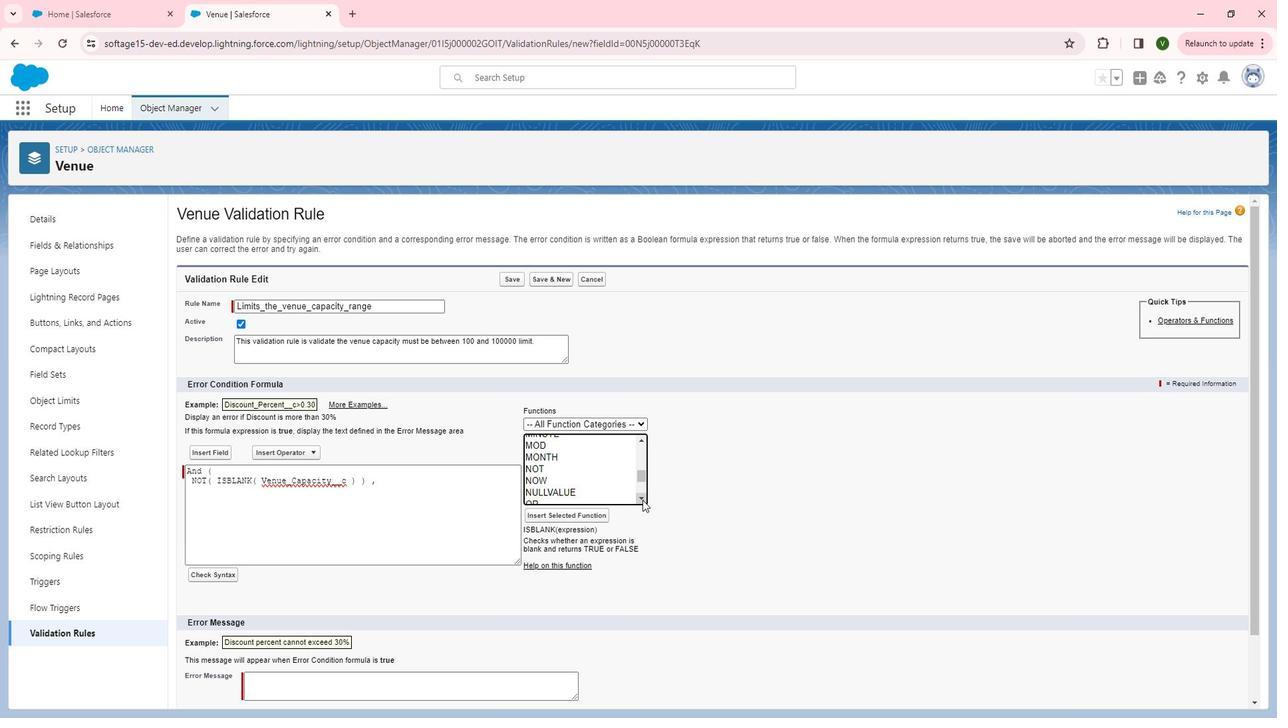 
Action: Mouse pressed left at (664, 503)
Screenshot: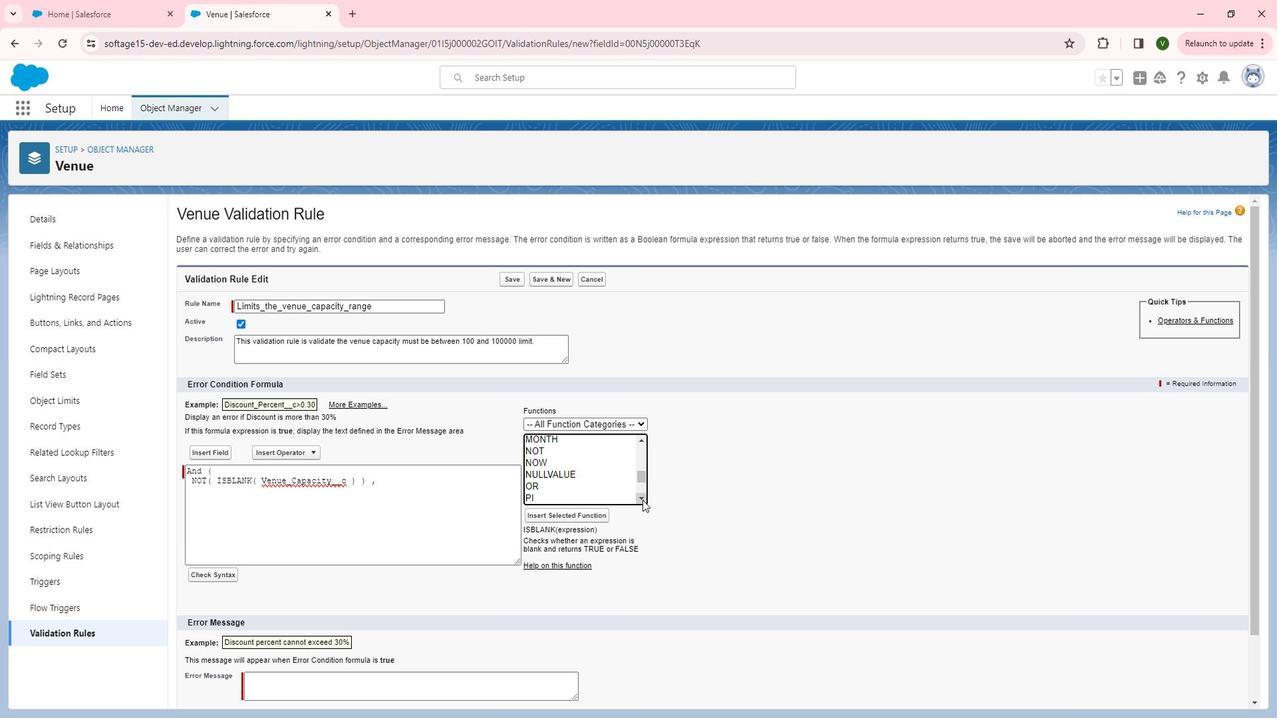 
Action: Mouse moved to (554, 479)
Screenshot: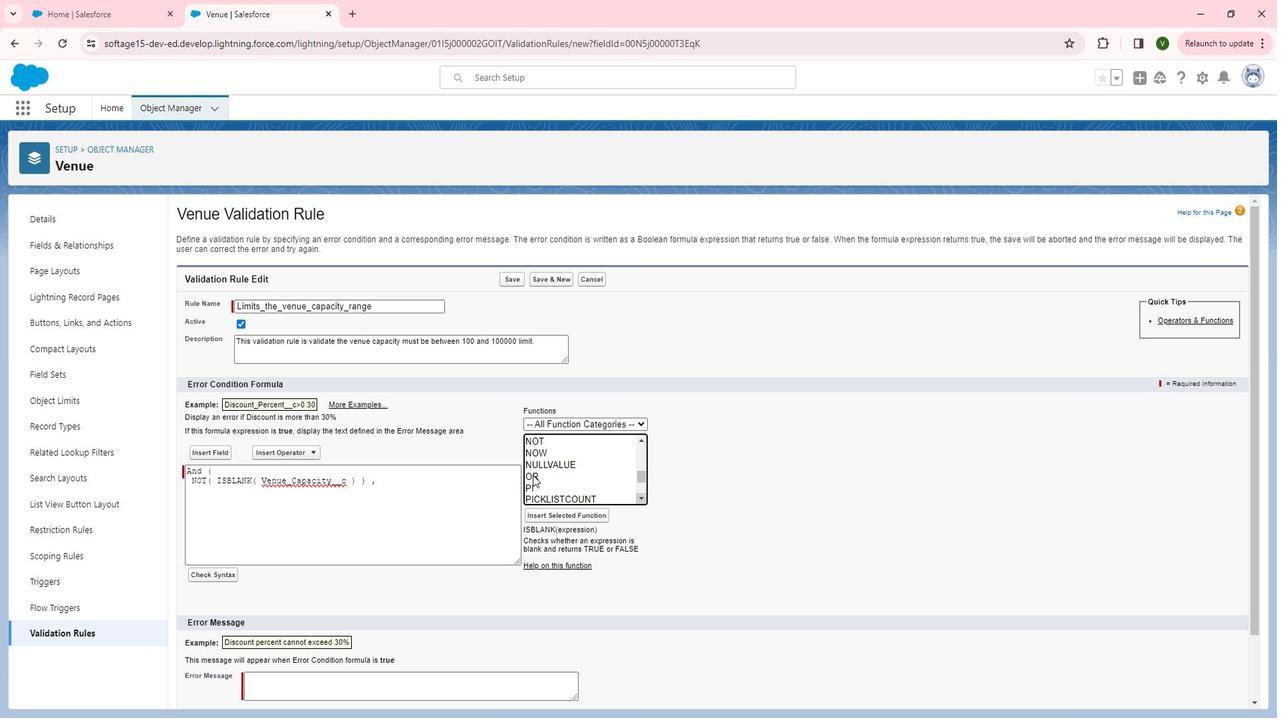 
Action: Mouse pressed left at (554, 479)
Screenshot: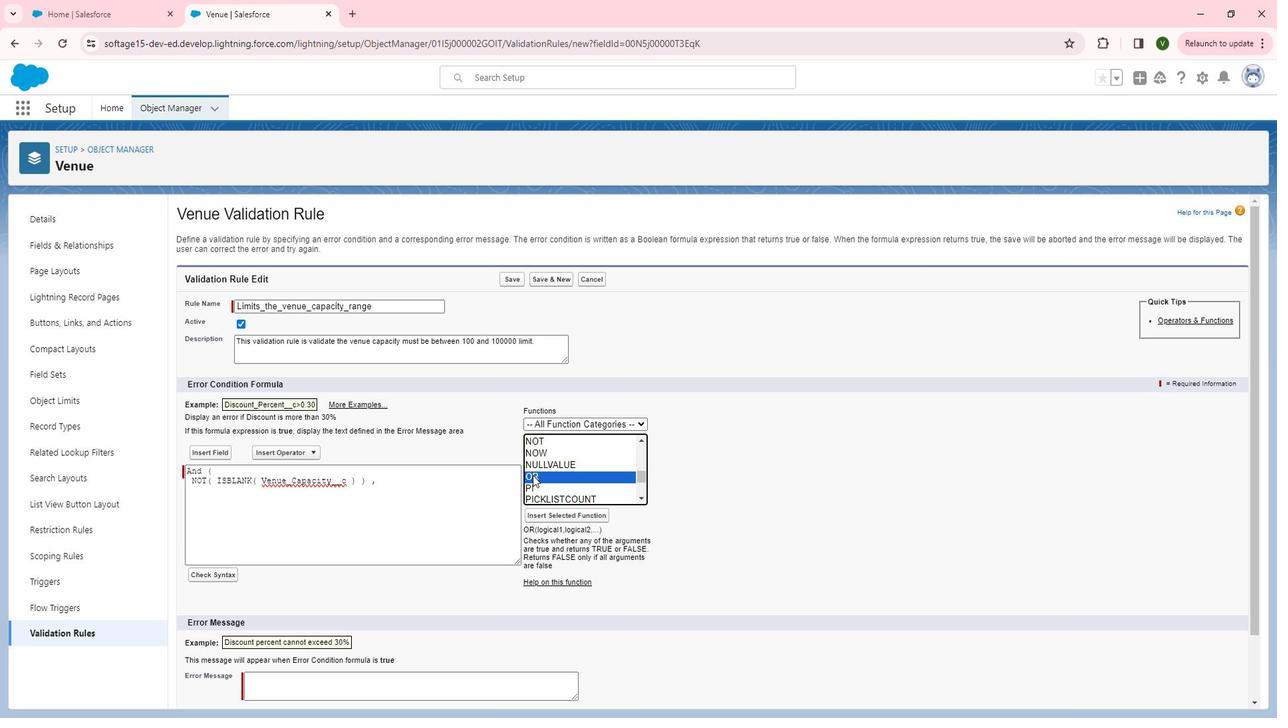 
Action: Mouse moved to (614, 520)
Screenshot: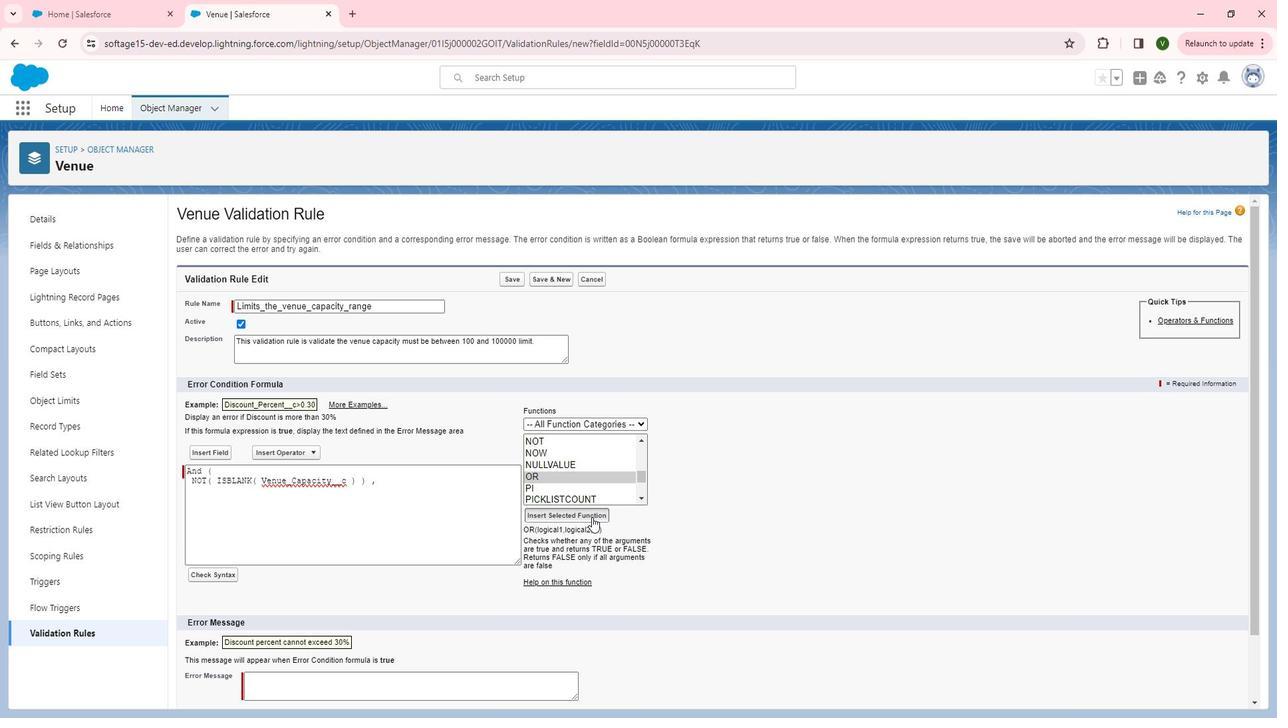 
Action: Mouse pressed left at (614, 520)
Screenshot: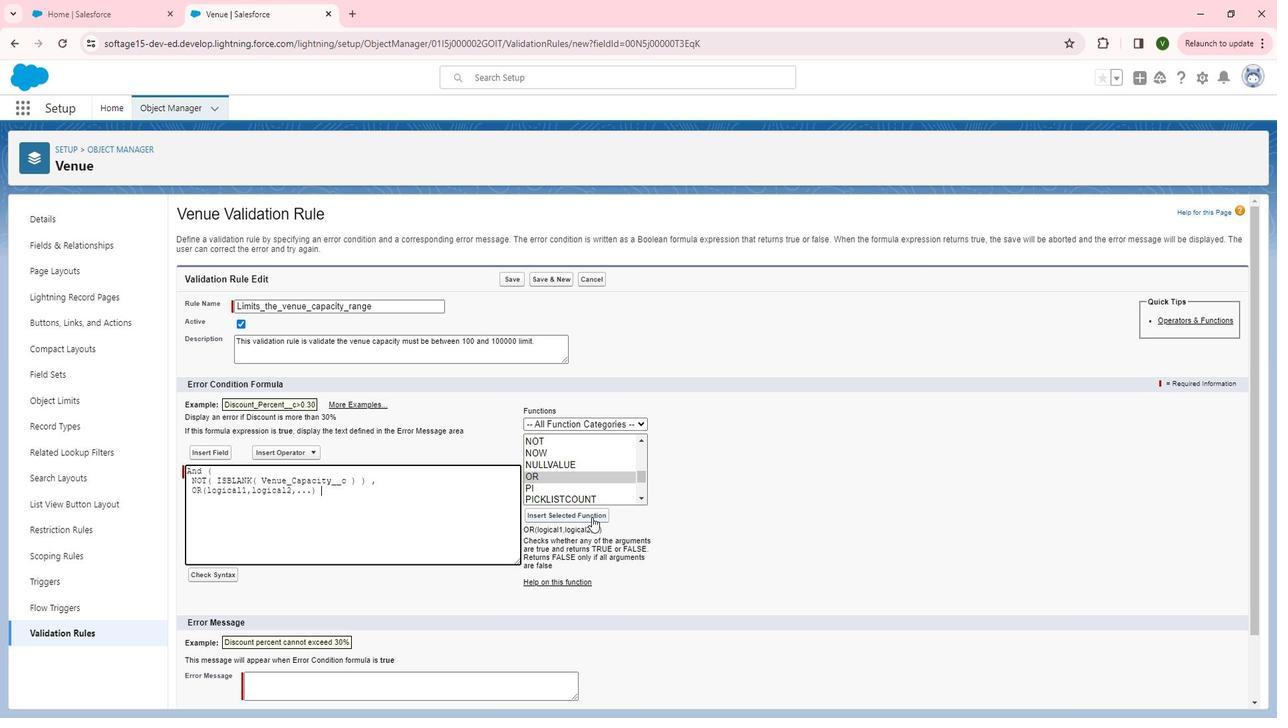 
Action: Mouse moved to (252, 491)
Screenshot: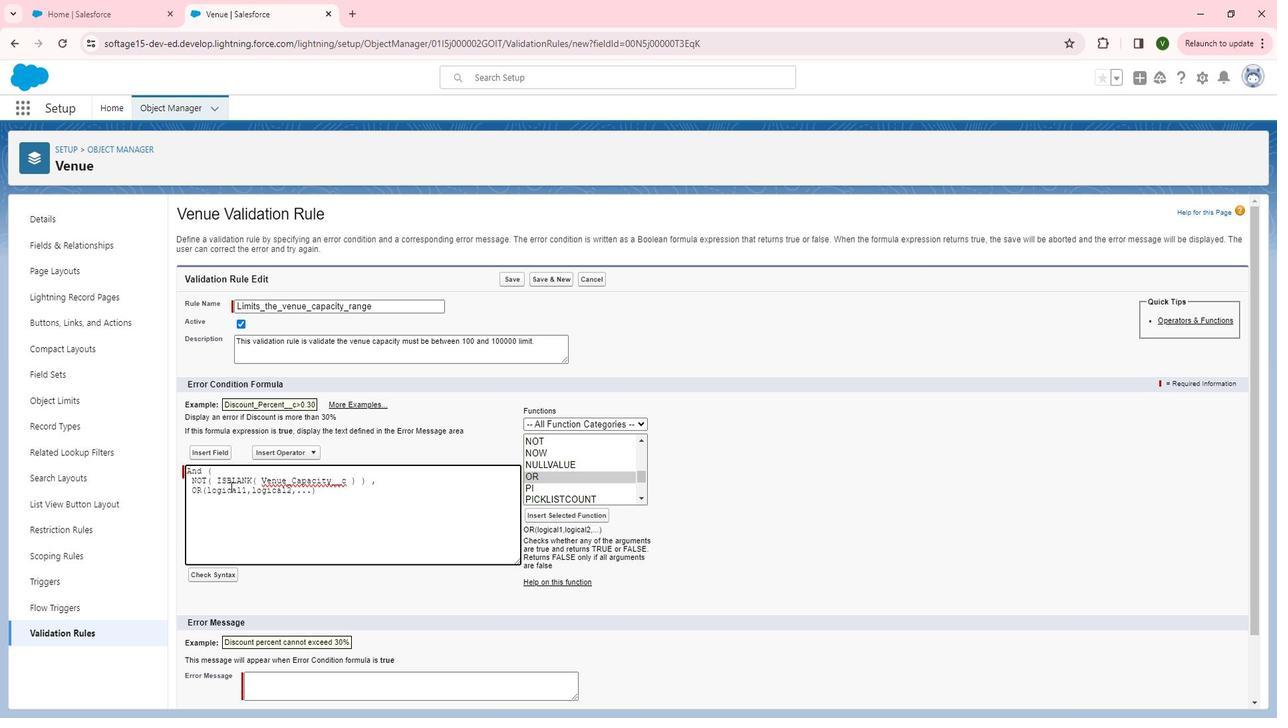 
Action: Mouse pressed left at (252, 491)
Screenshot: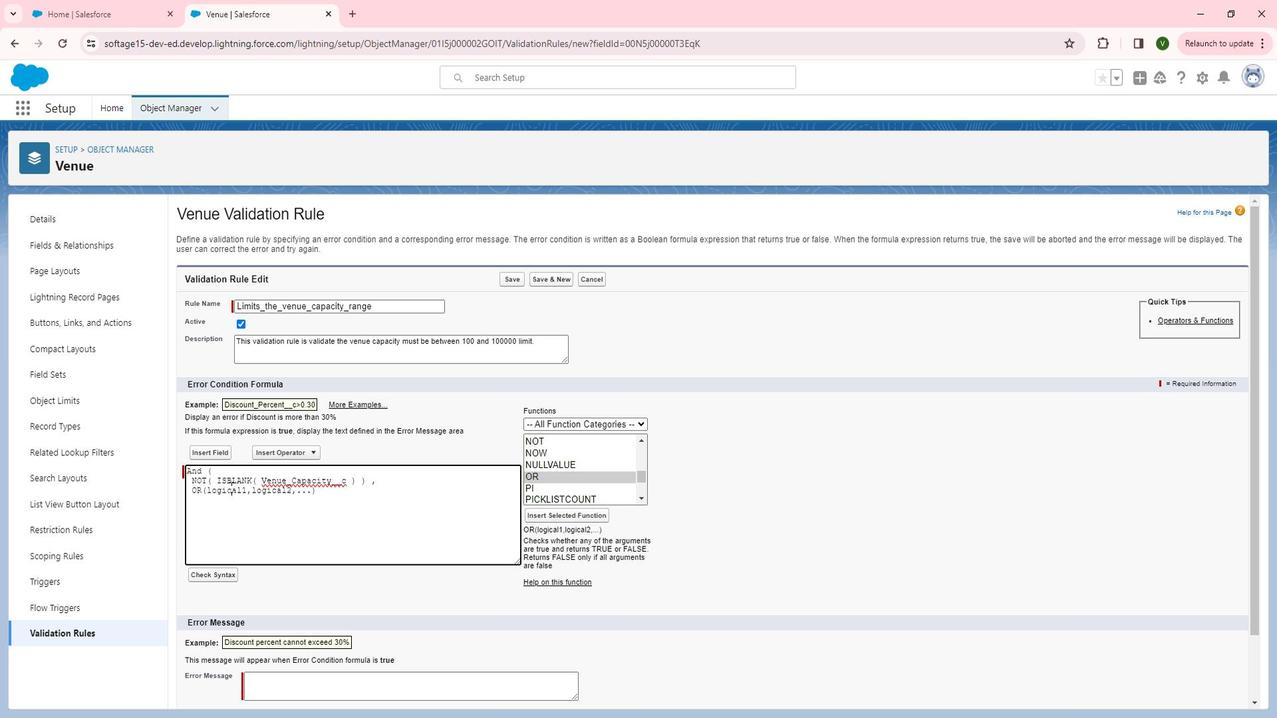 
Action: Mouse pressed left at (252, 491)
Screenshot: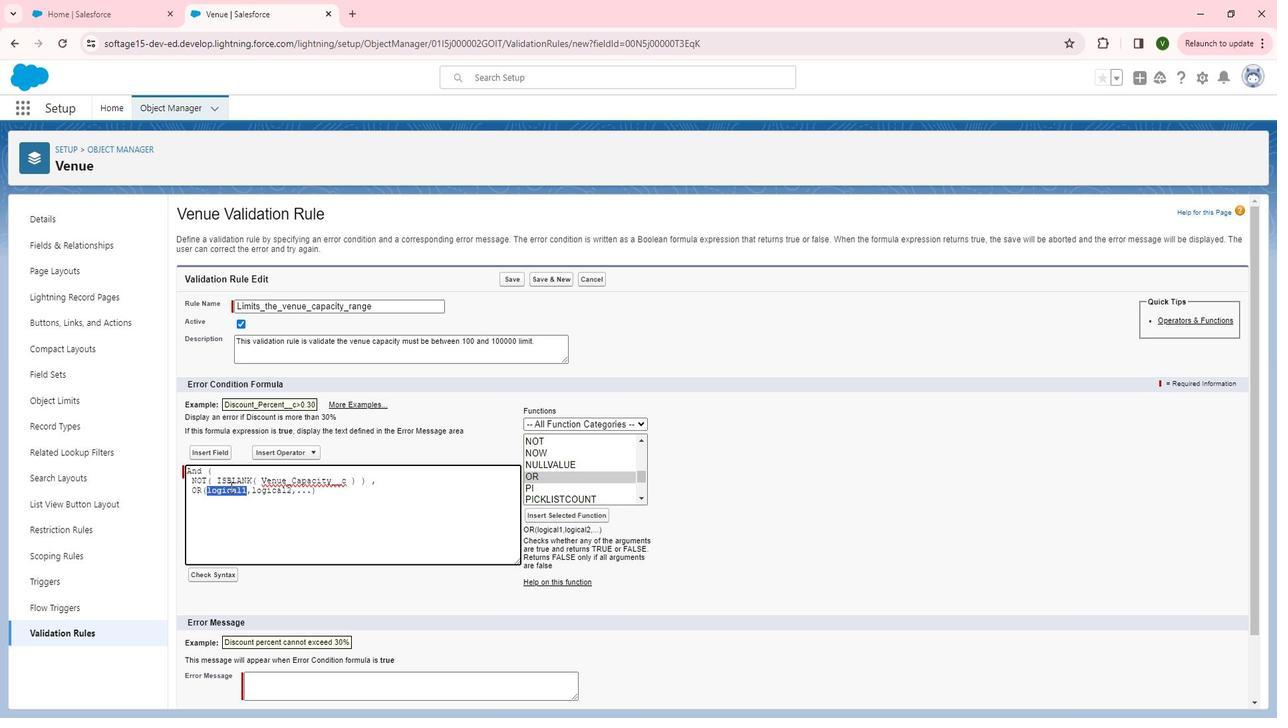 
Action: Mouse moved to (230, 454)
Screenshot: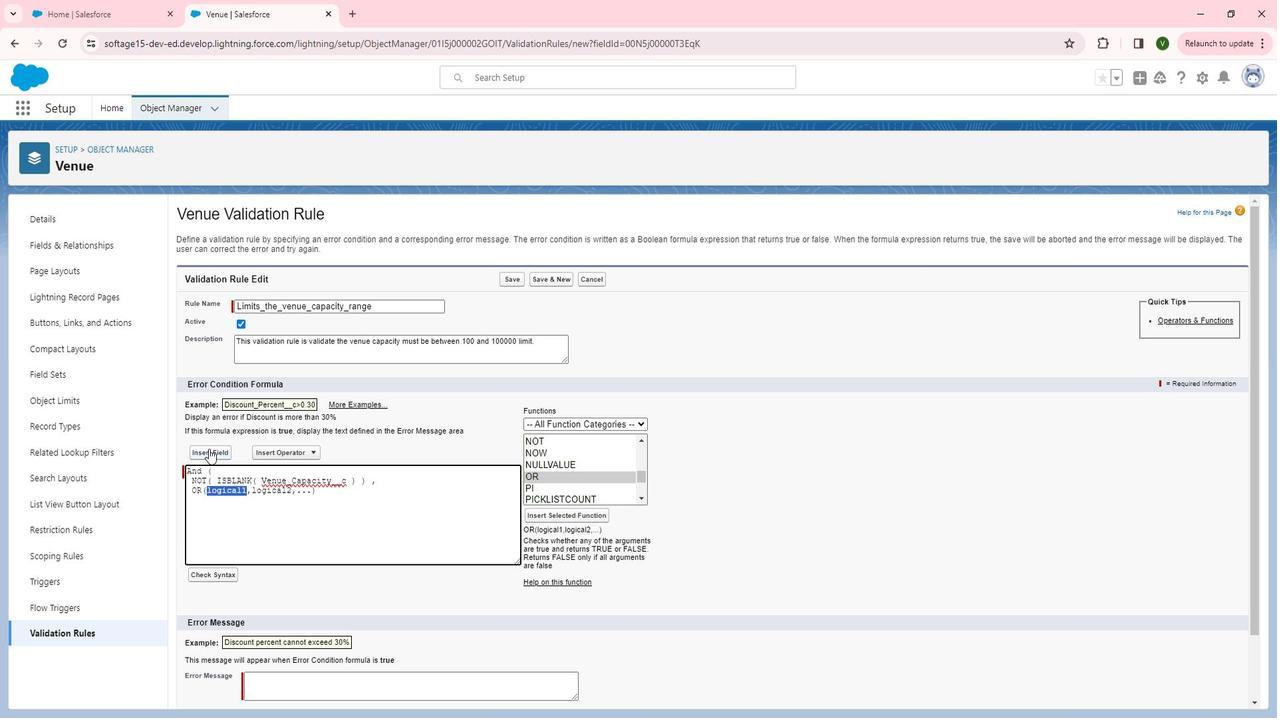 
Action: Mouse pressed left at (230, 454)
Screenshot: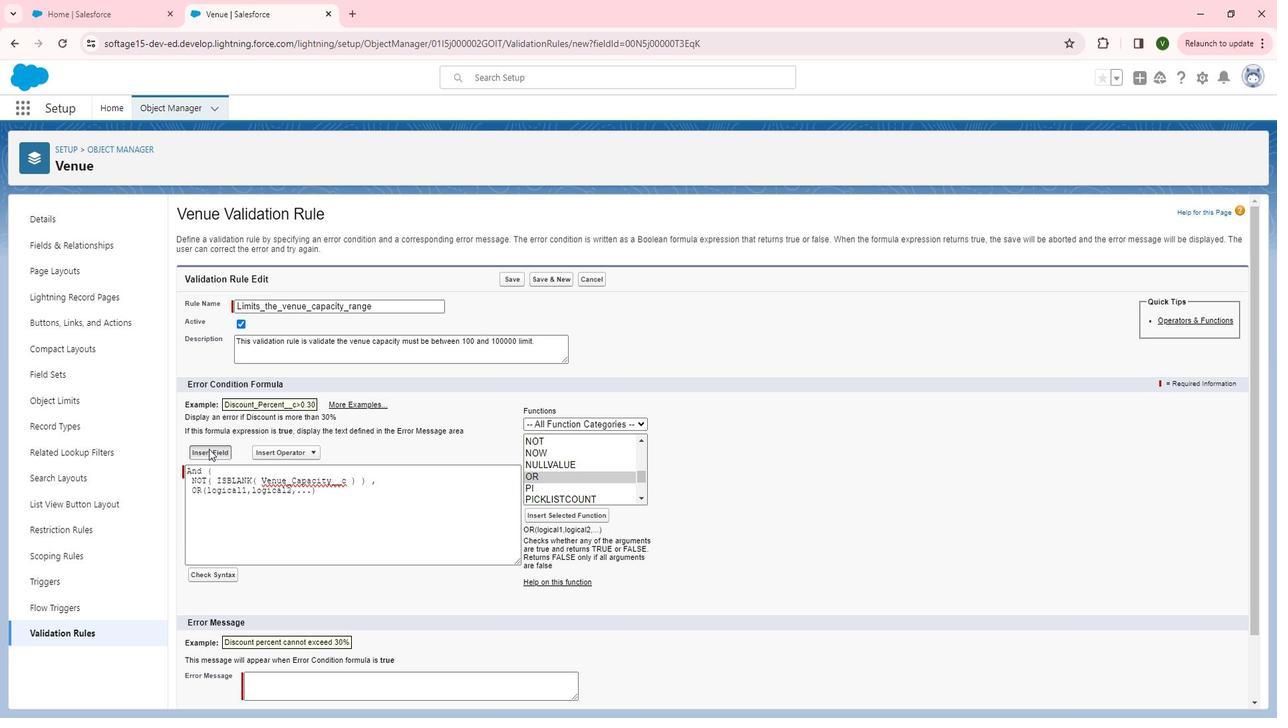 
Action: Mouse moved to (665, 500)
Screenshot: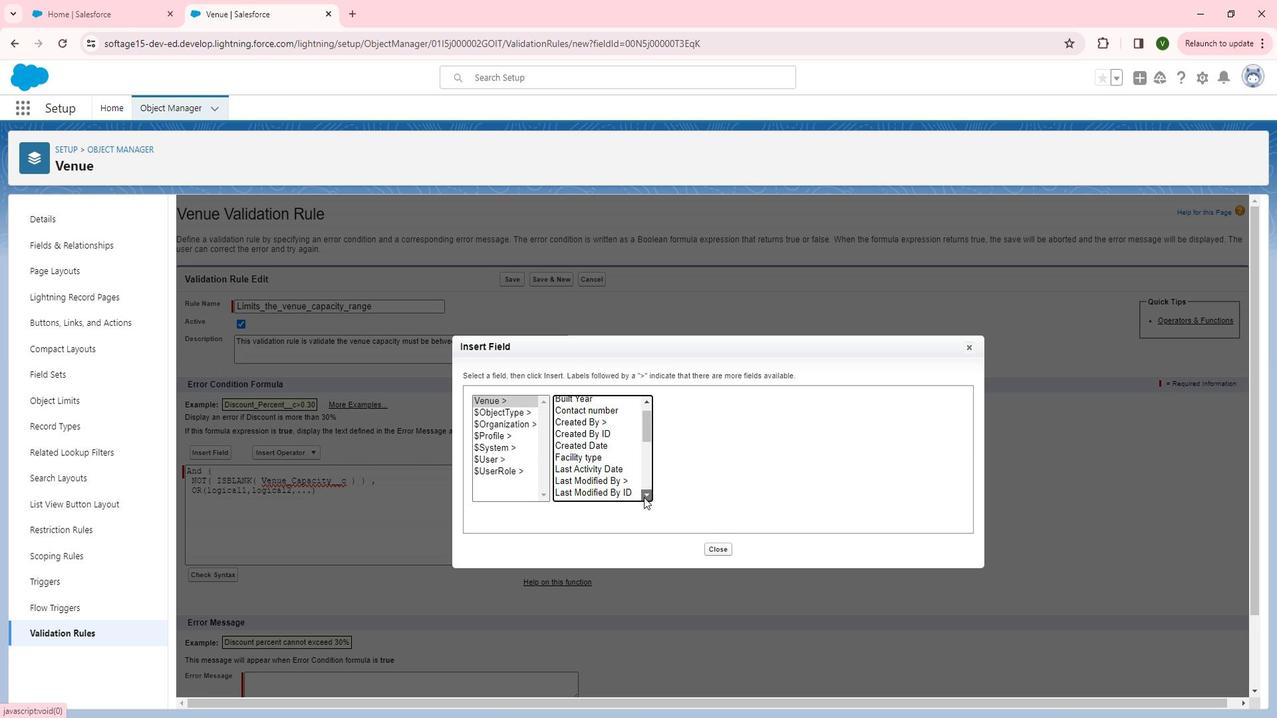 
Action: Mouse pressed left at (665, 500)
Screenshot: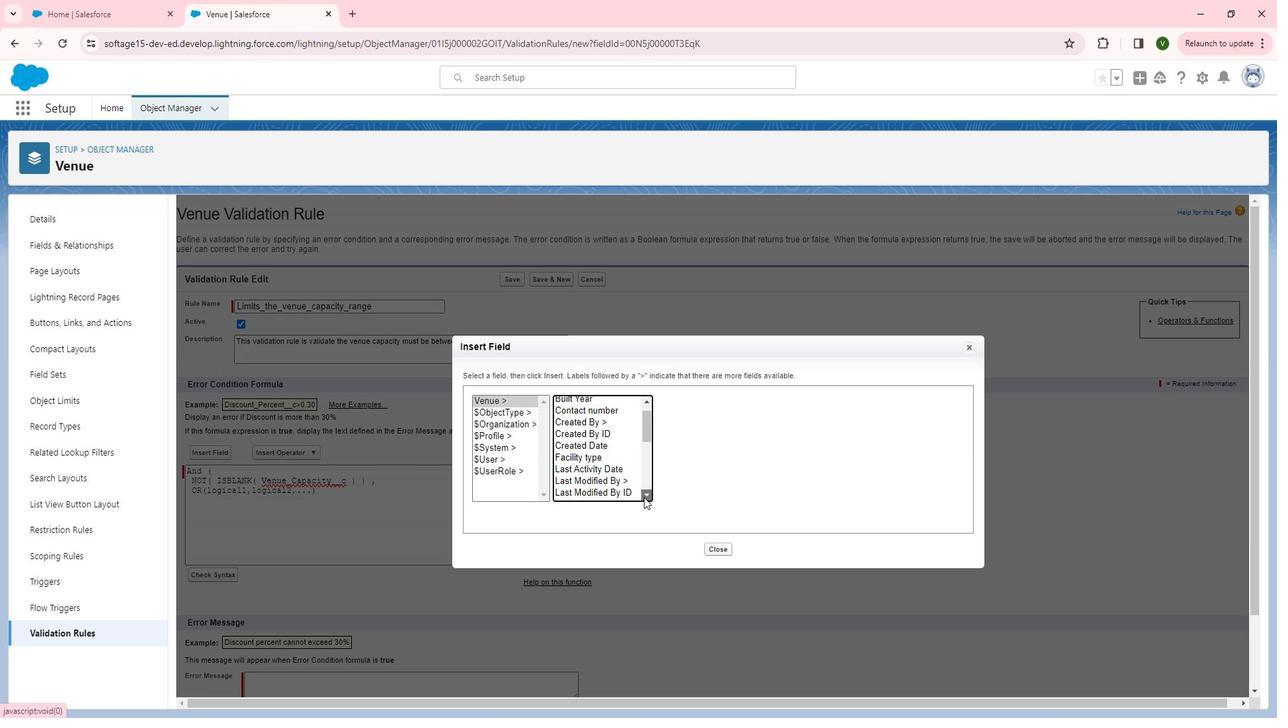 
Action: Mouse pressed left at (665, 500)
Screenshot: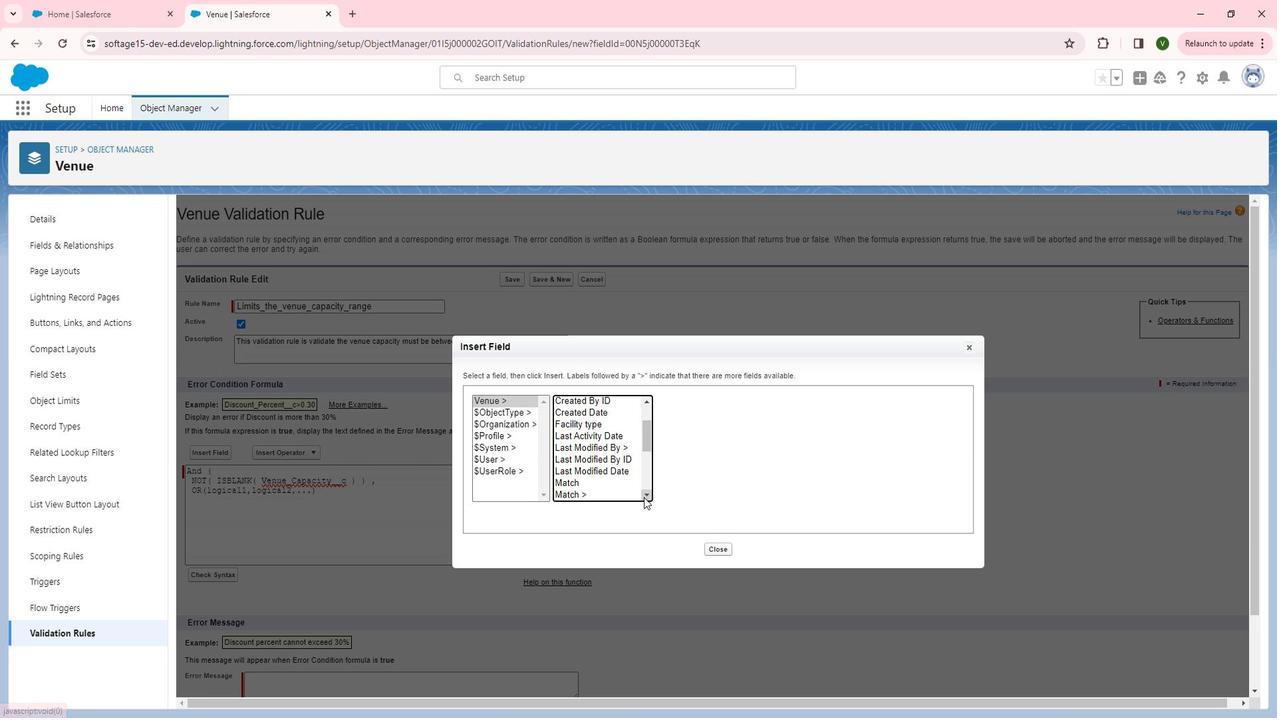 
Action: Mouse pressed left at (665, 500)
Screenshot: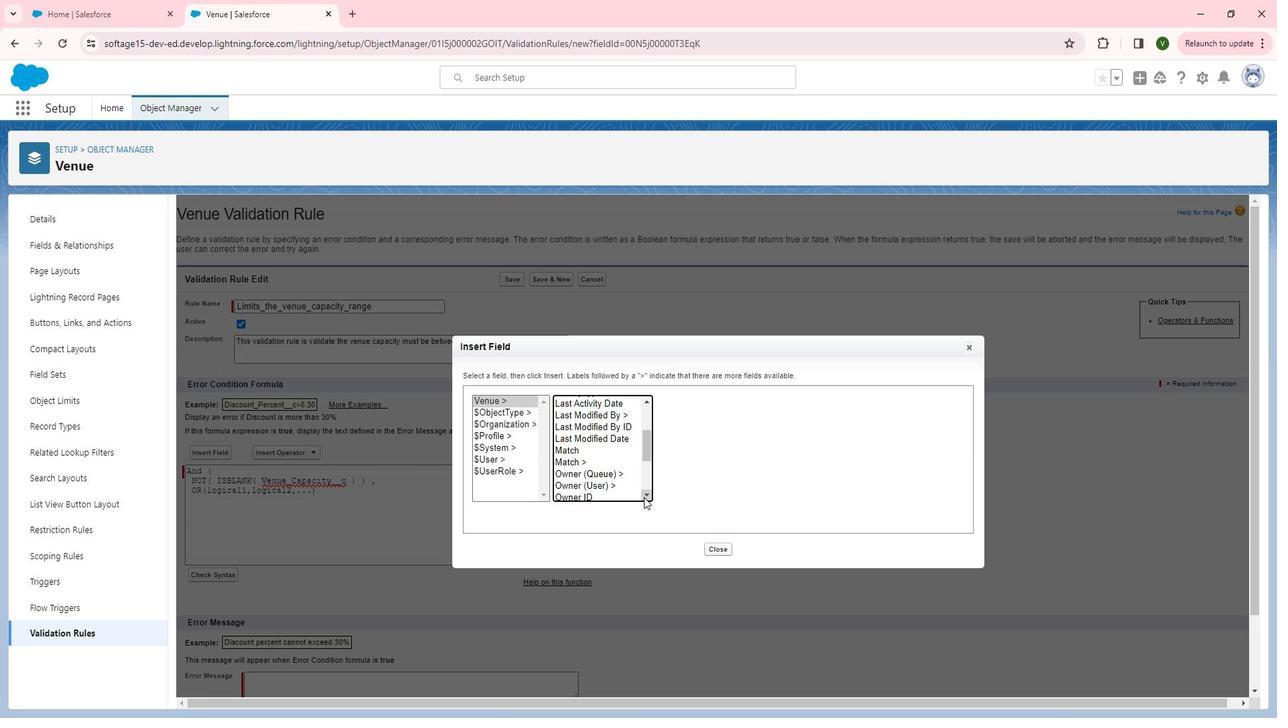 
Action: Mouse pressed left at (665, 500)
Screenshot: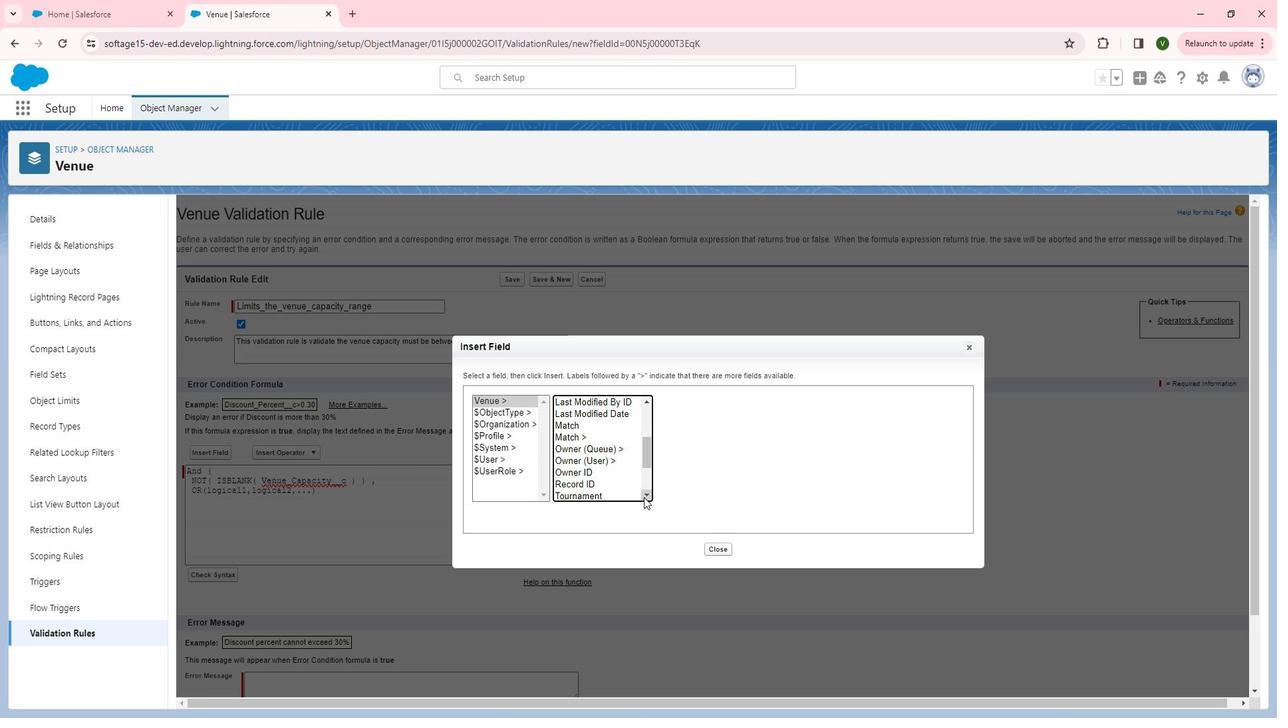 
Action: Mouse pressed left at (665, 500)
Screenshot: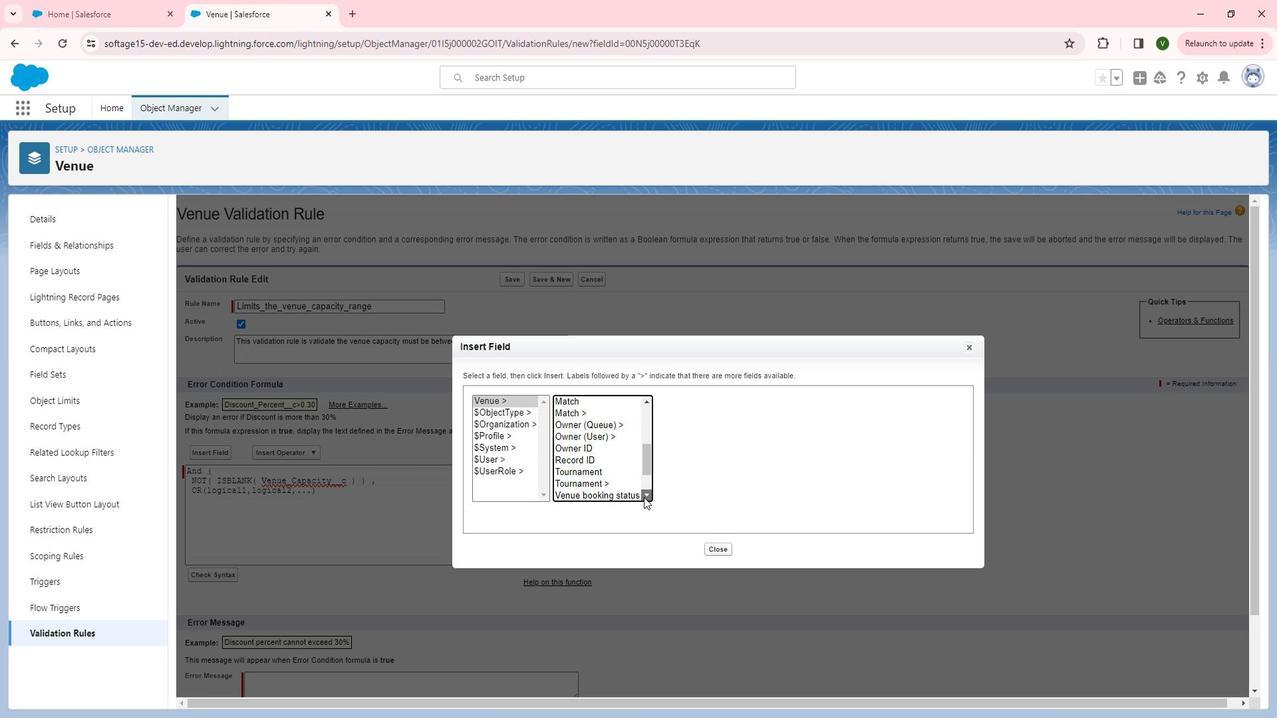 
Action: Mouse moved to (664, 498)
Screenshot: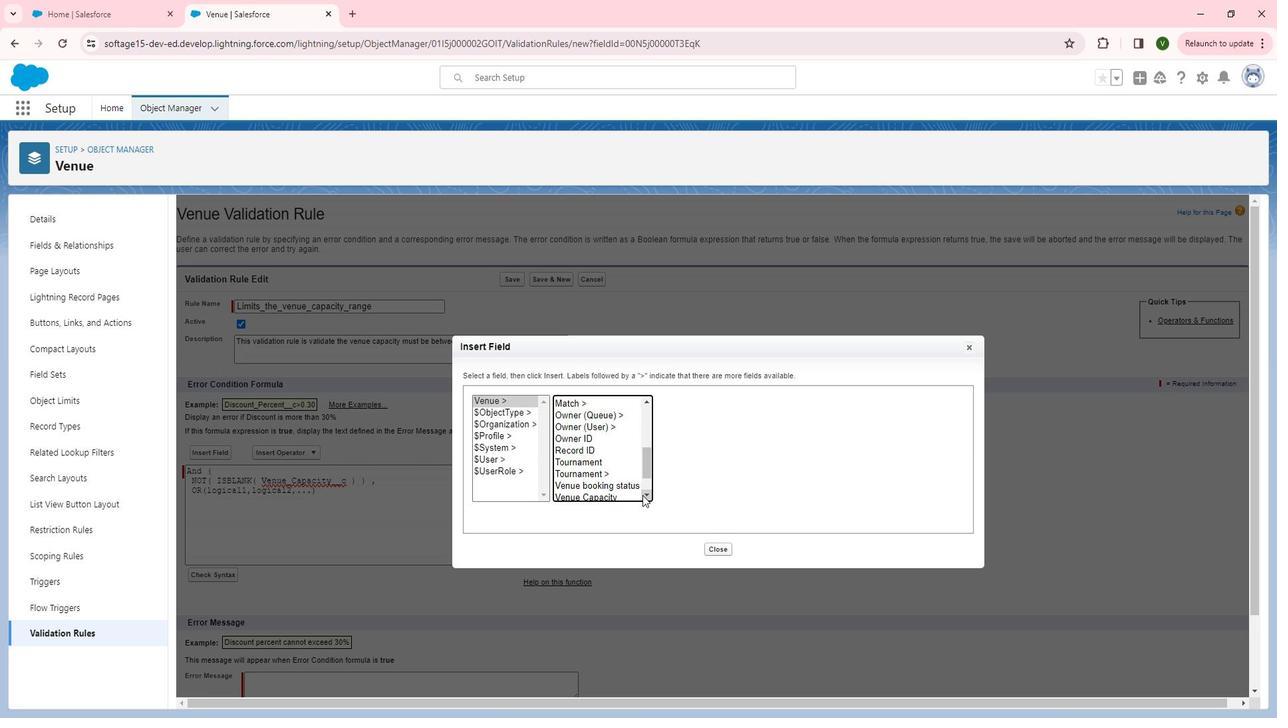 
Action: Mouse pressed left at (664, 498)
Screenshot: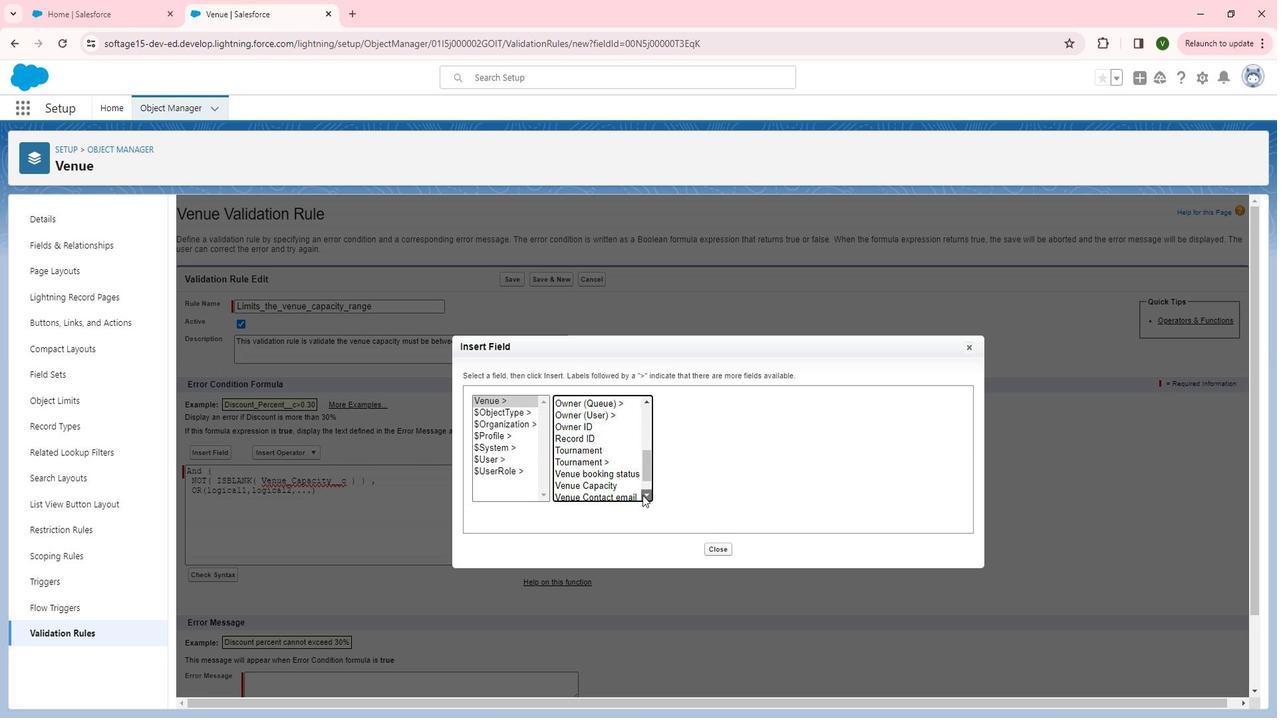 
Action: Mouse moved to (626, 475)
Screenshot: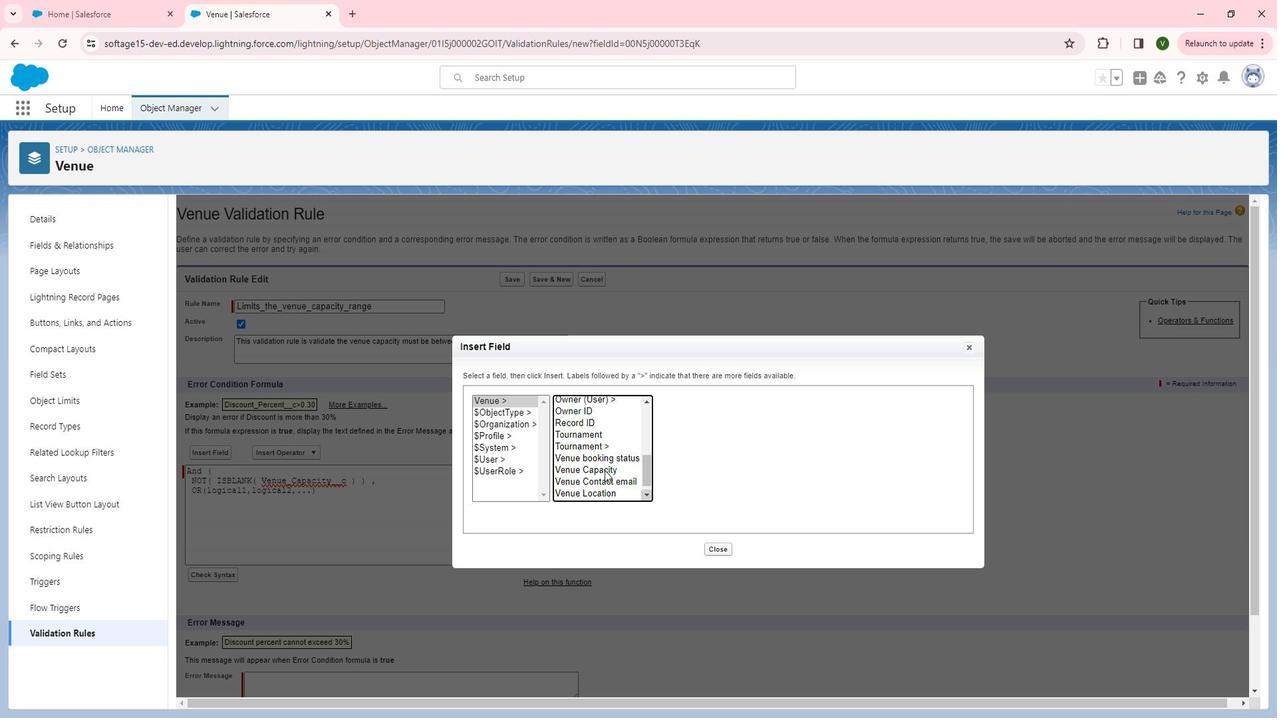 
Action: Mouse pressed left at (626, 475)
Screenshot: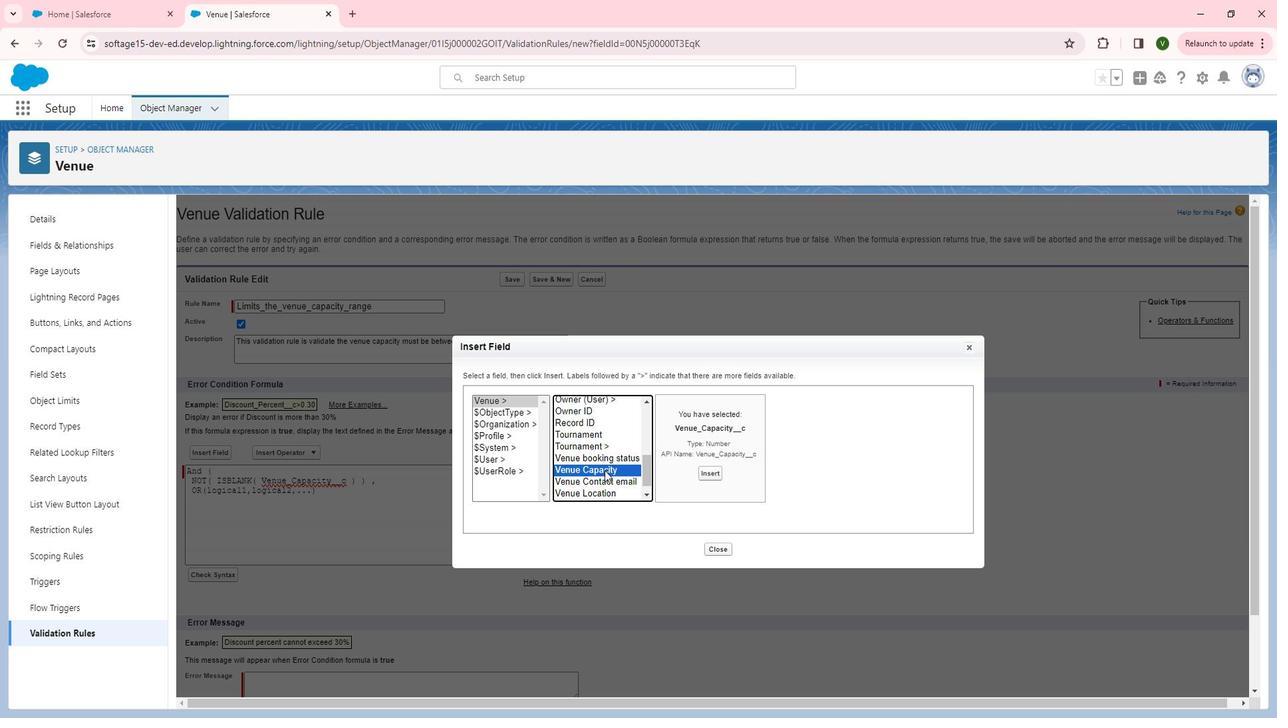 
Action: Mouse moved to (726, 477)
Screenshot: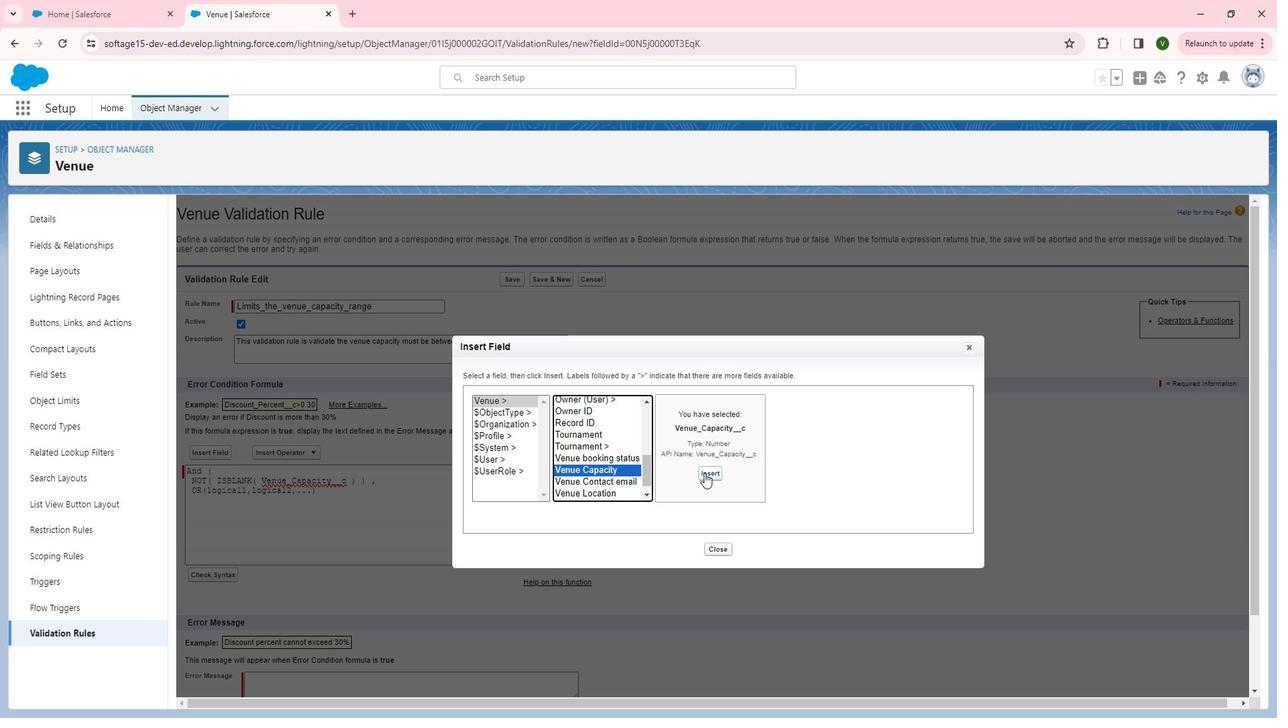 
Action: Mouse pressed left at (726, 477)
Screenshot: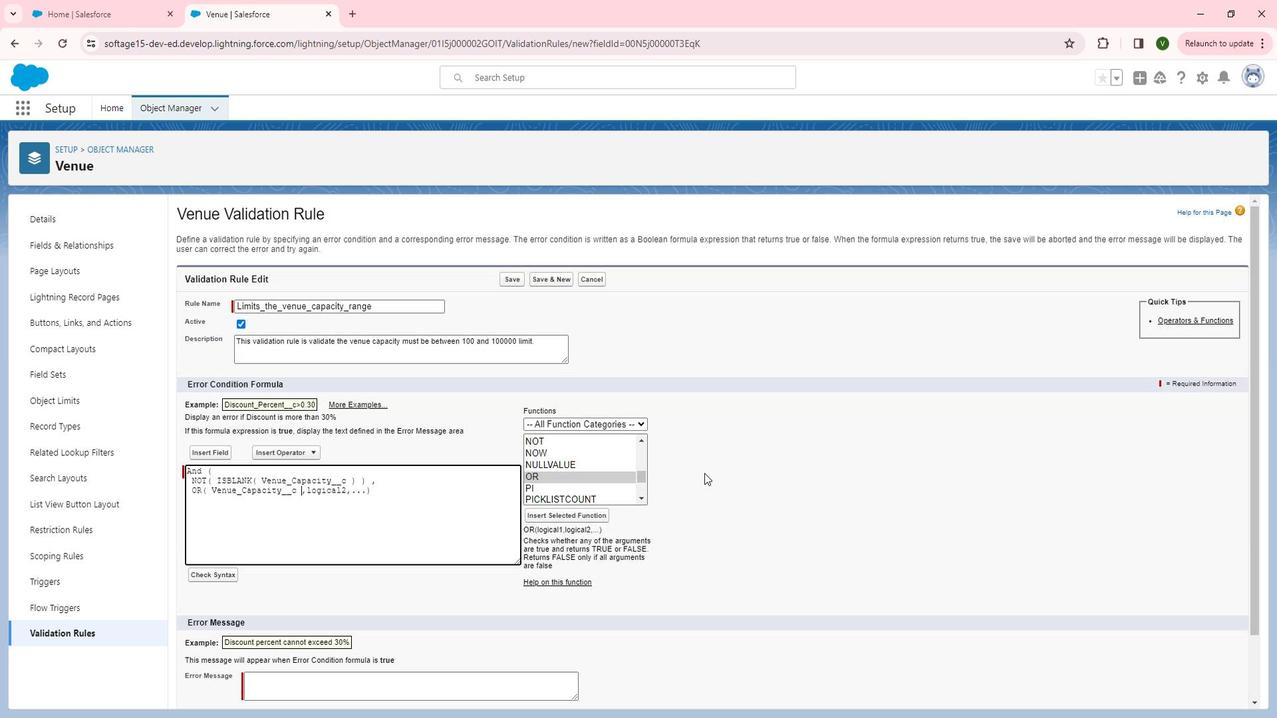 
Action: Mouse moved to (478, 526)
Screenshot: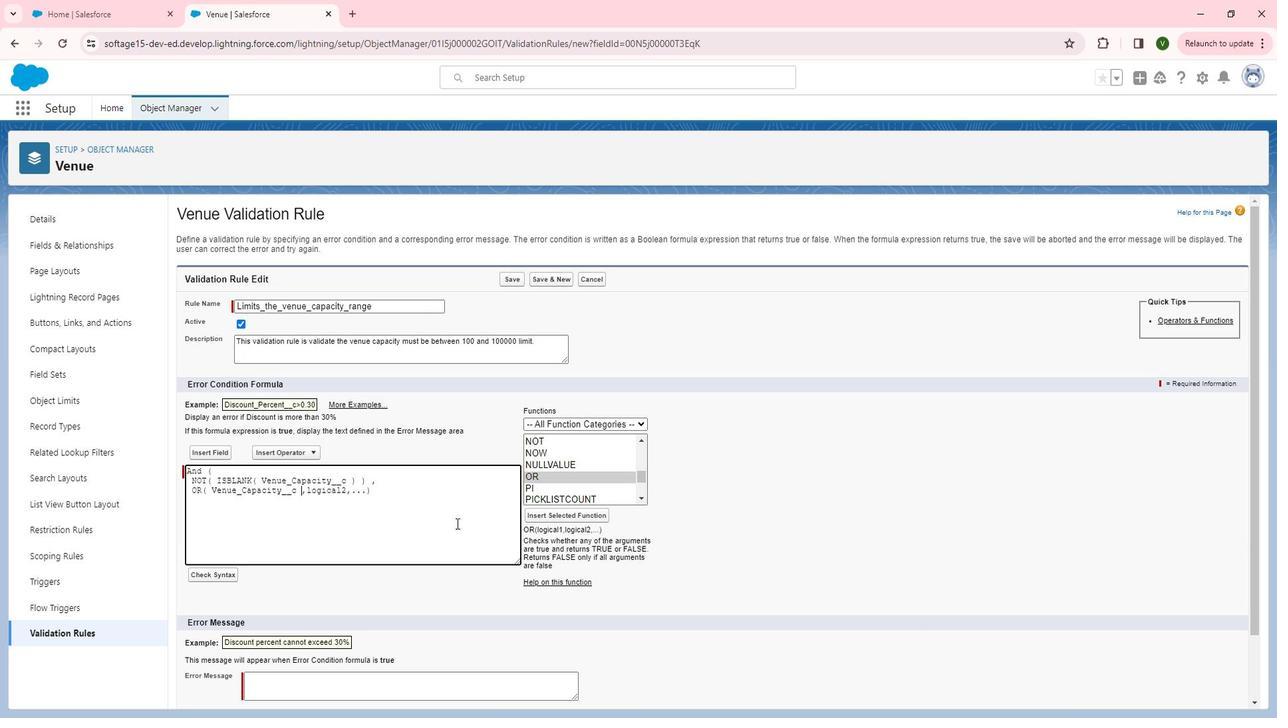 
Action: Key pressed ,1<Key.backspace><Key.backspace><Key.shift_r><Key.shift_r><100<Key.right><Key.right>
Screenshot: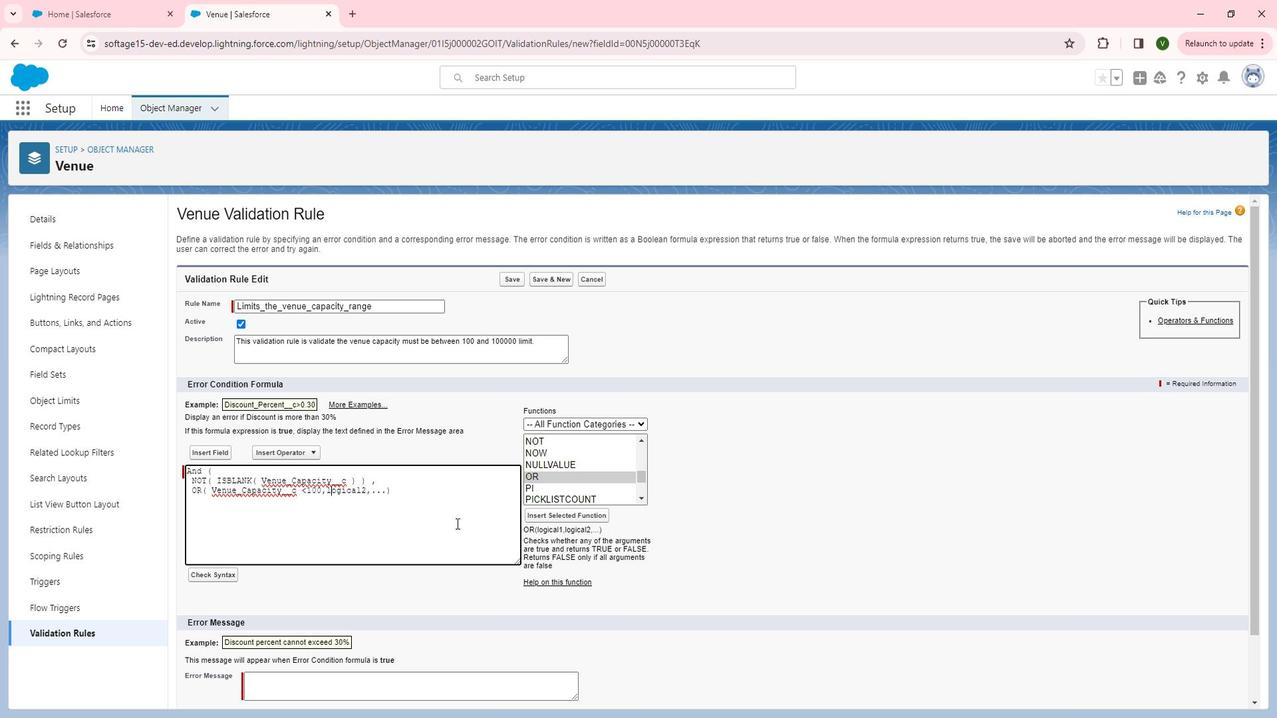 
Action: Mouse moved to (435, 526)
Screenshot: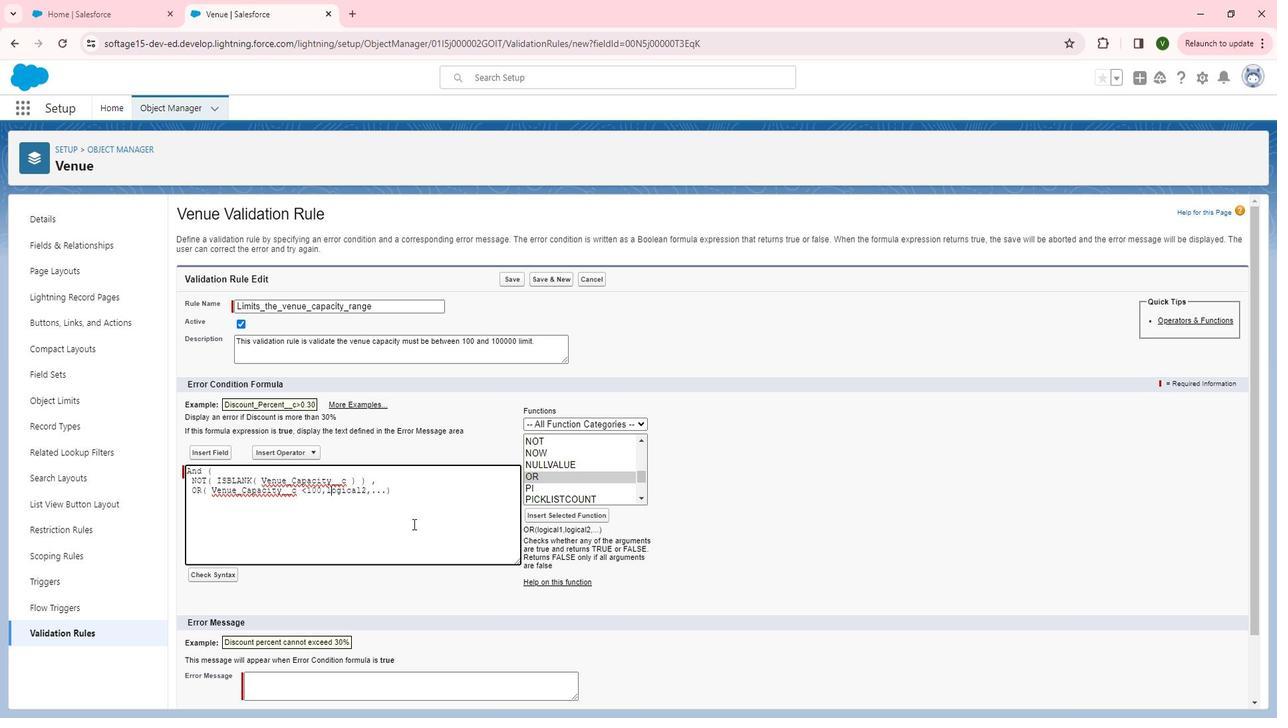 
Action: Key pressed <Key.left><Key.enter>
Screenshot: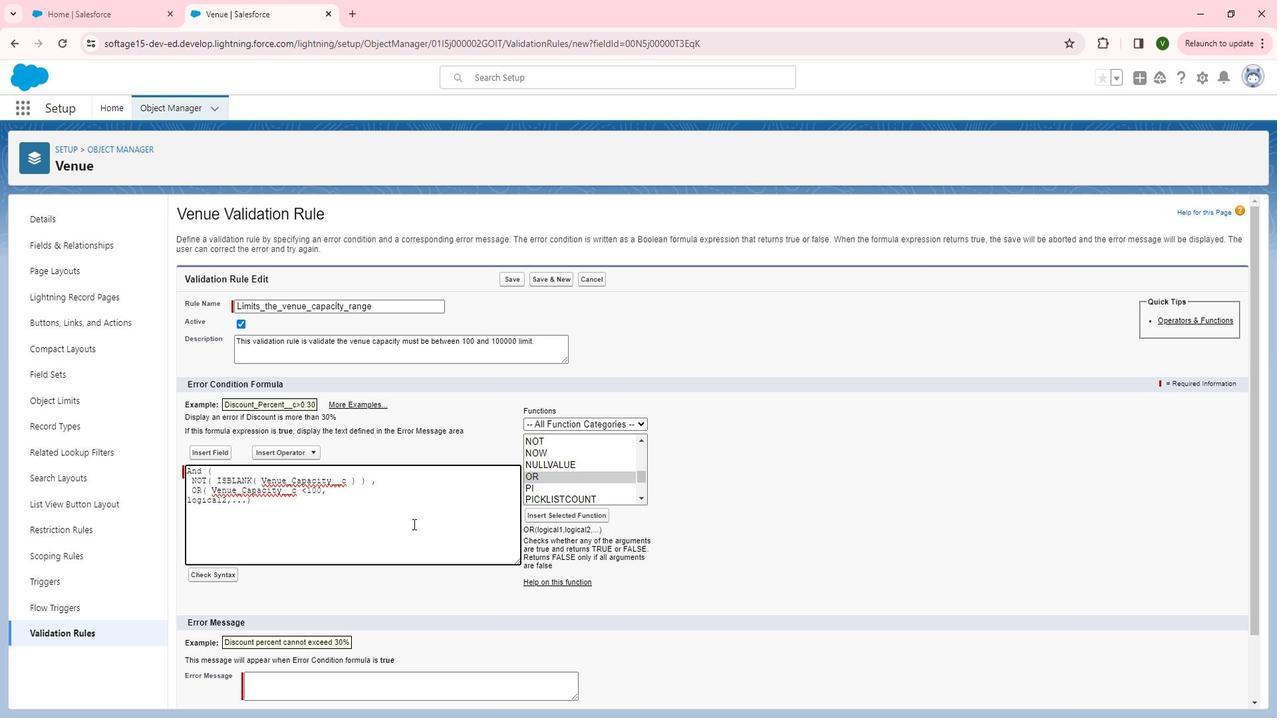 
Action: Mouse moved to (223, 508)
Screenshot: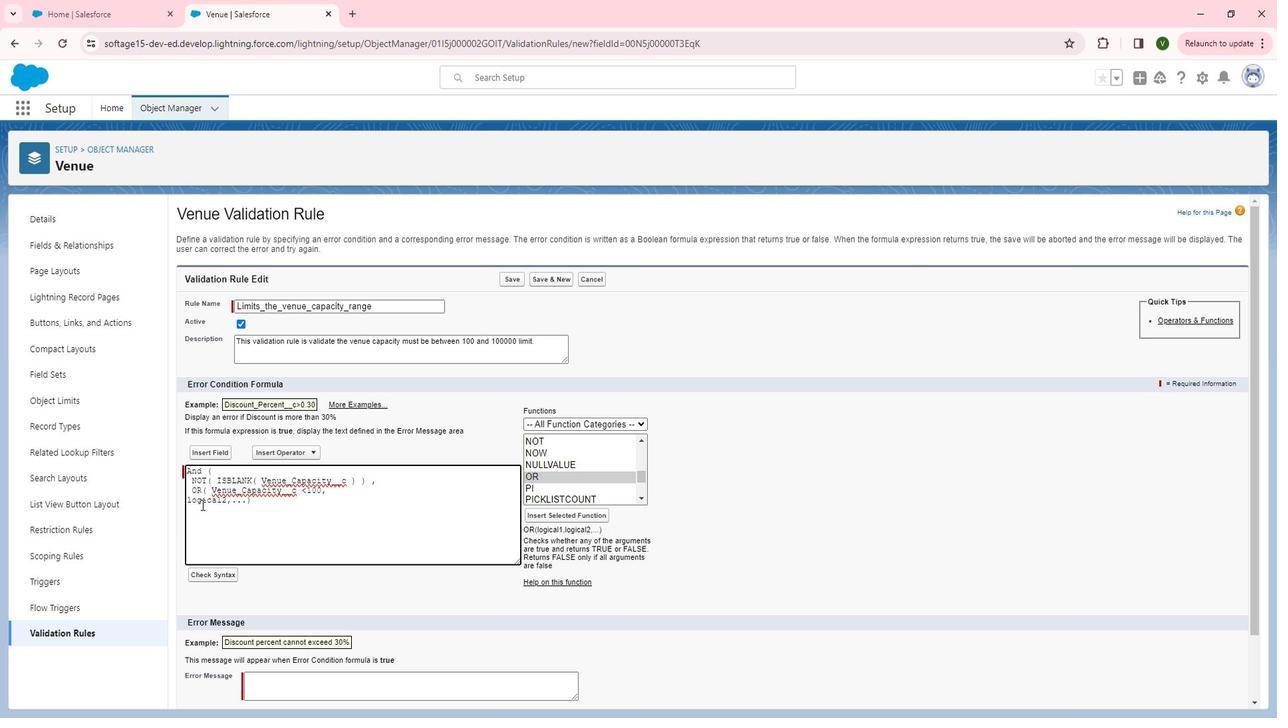 
Action: Mouse pressed left at (223, 508)
Screenshot: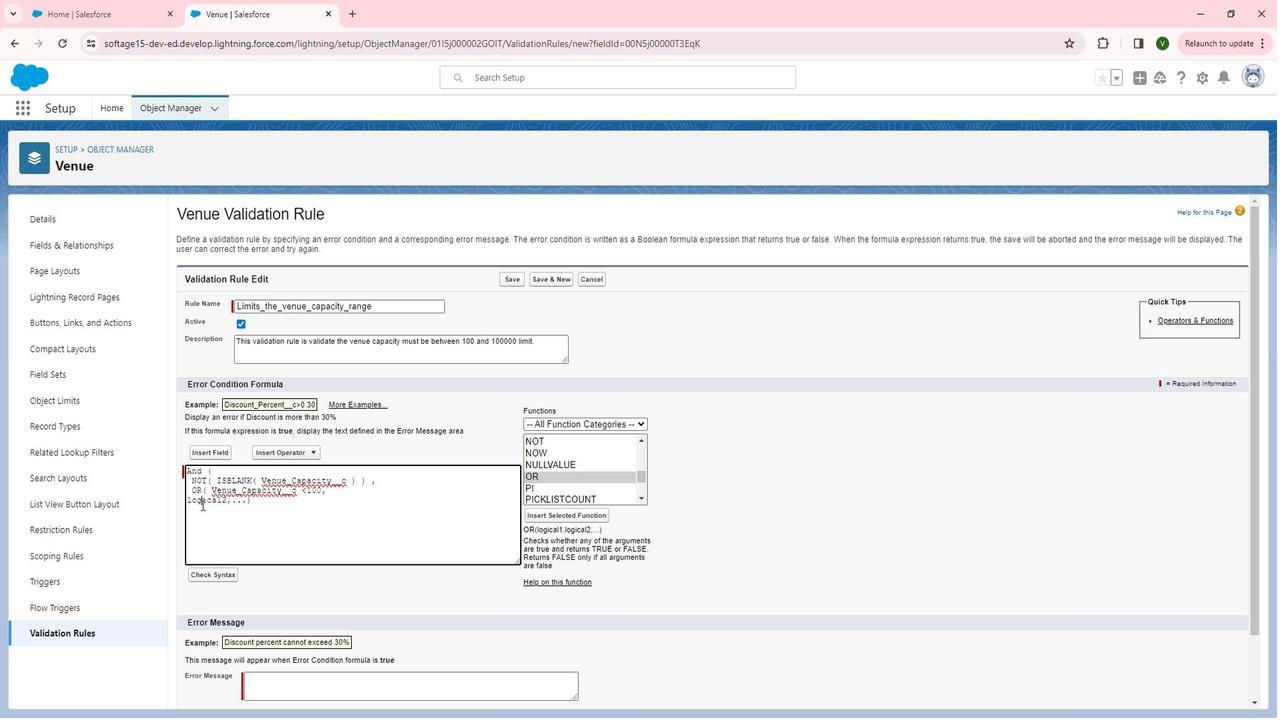 
Action: Mouse pressed left at (223, 508)
Screenshot: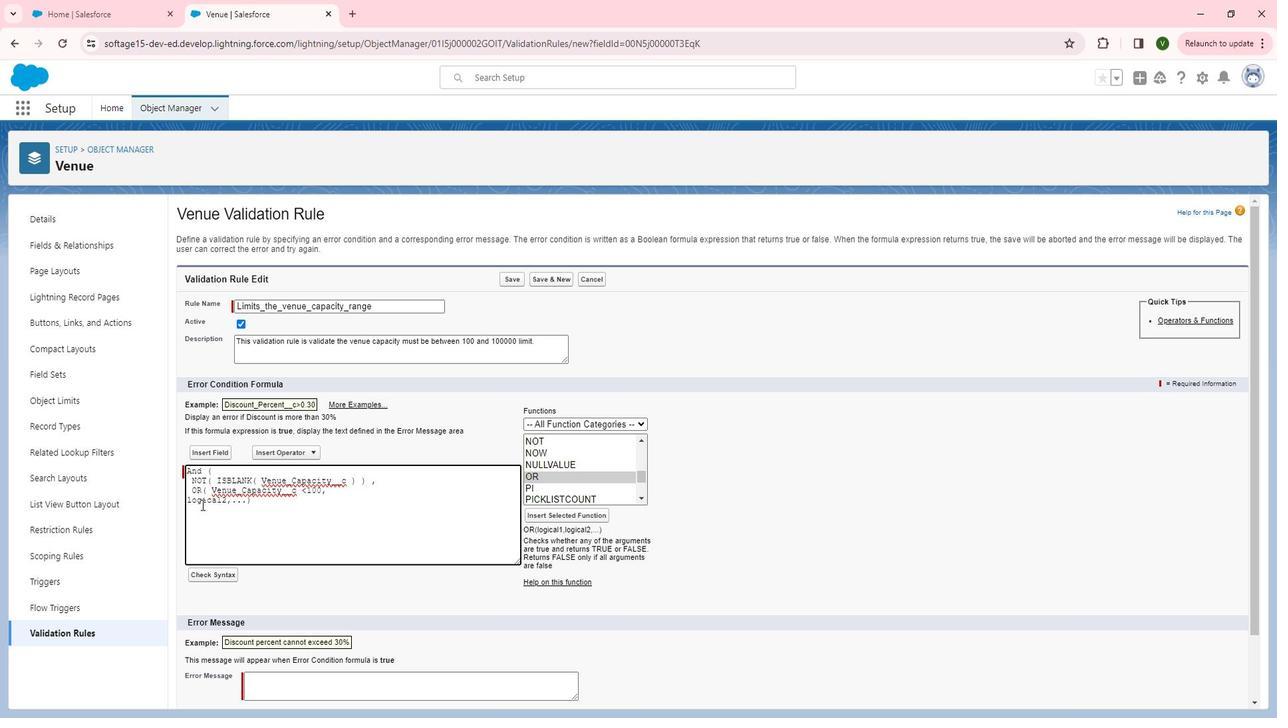 
Action: Mouse pressed left at (223, 508)
